 Task: Look for Airbnb options in Souq Larba al Gharb, Morocco from 9th December, 2023 to 16th December, 2023 for 2 adults, 1 child.2 bedrooms having 2 beds and 1 bathroom. Property type can be flat. Booking option can be shelf check-in. Look for 5 properties as per requirement.
Action: Mouse moved to (538, 73)
Screenshot: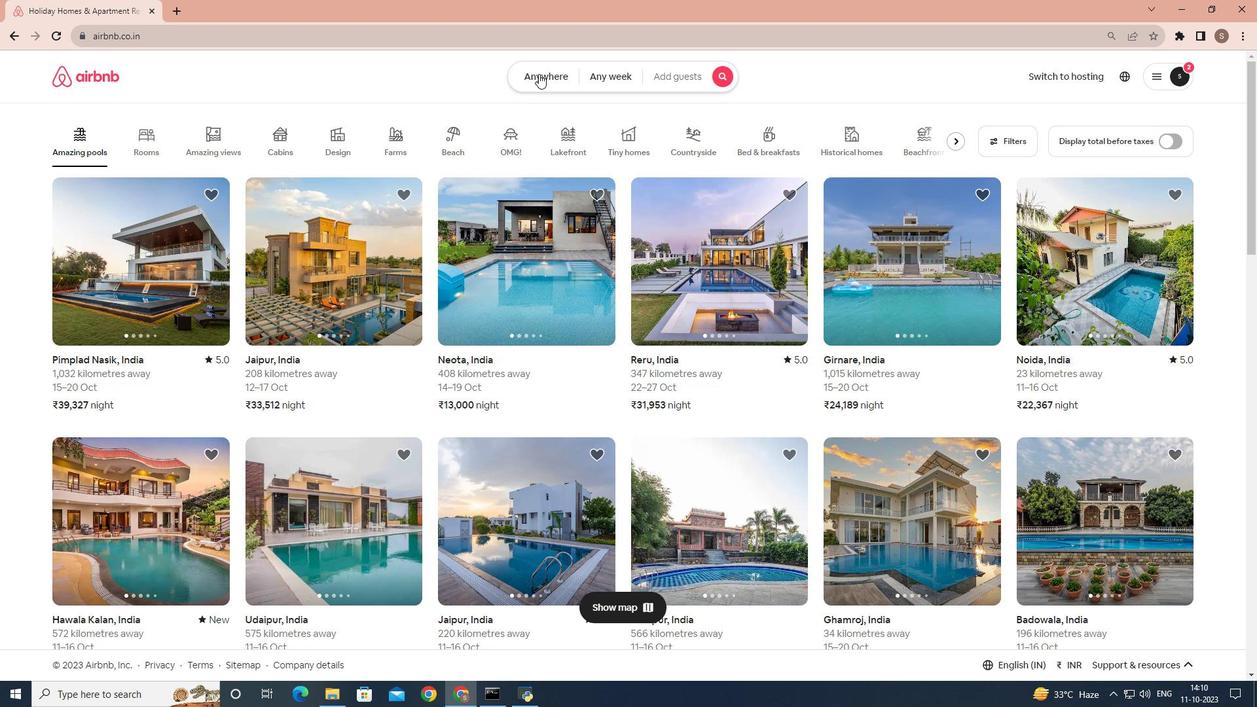 
Action: Mouse pressed left at (538, 73)
Screenshot: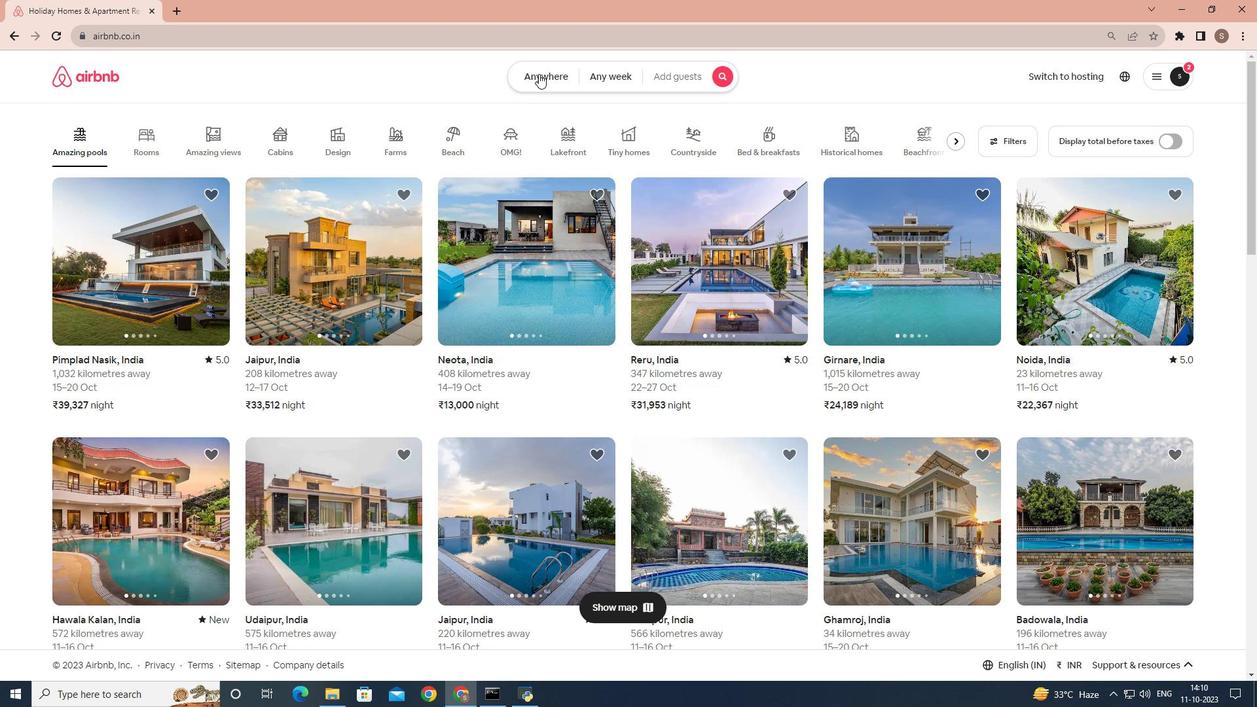 
Action: Mouse moved to (474, 127)
Screenshot: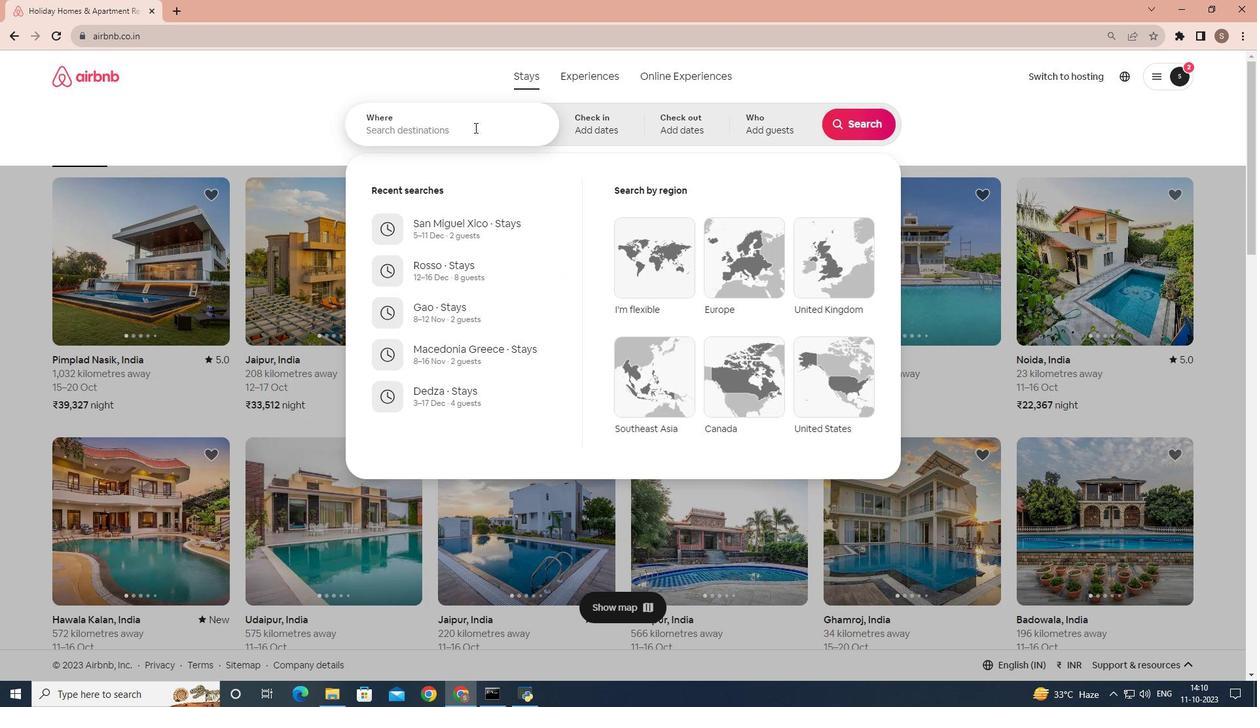 
Action: Mouse pressed left at (474, 127)
Screenshot: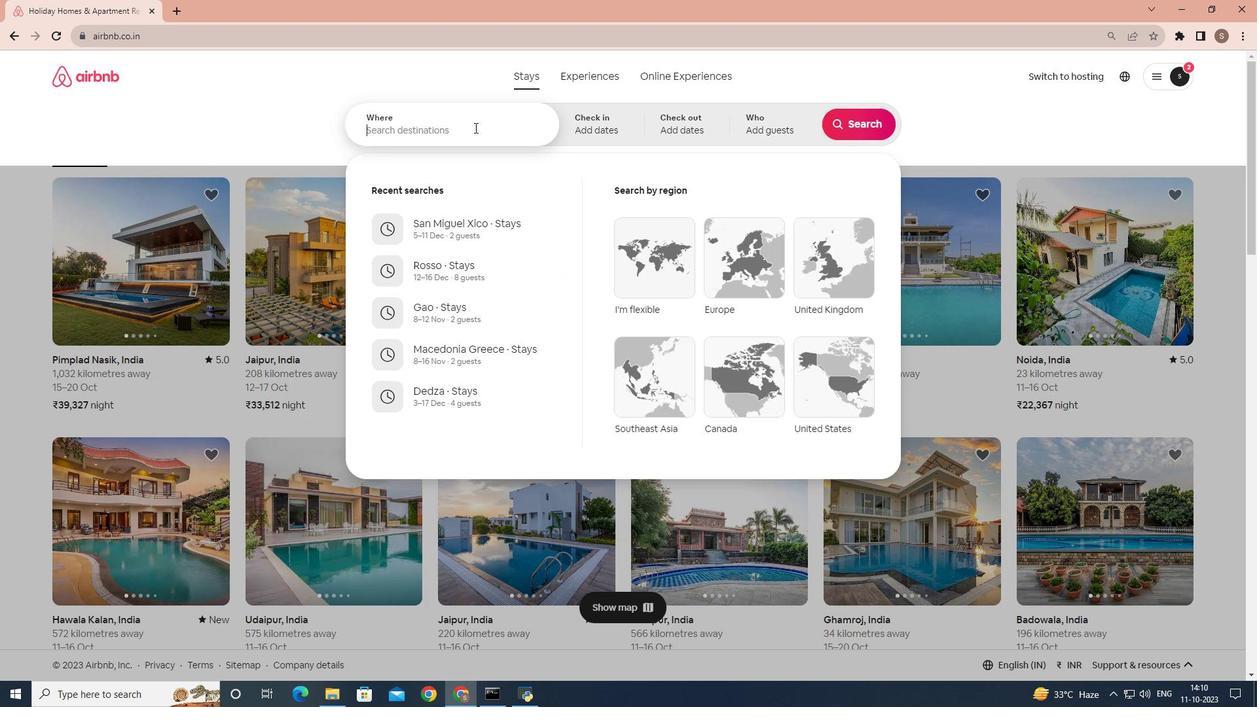 
Action: Key pressed <Key.shift>Souq<Key.space><Key.shift>larb'a<Key.shift>I<Key.space><Key.shift>Gharb<Key.space><Key.backspace>,<Key.space><Key.shift>Moroco
Screenshot: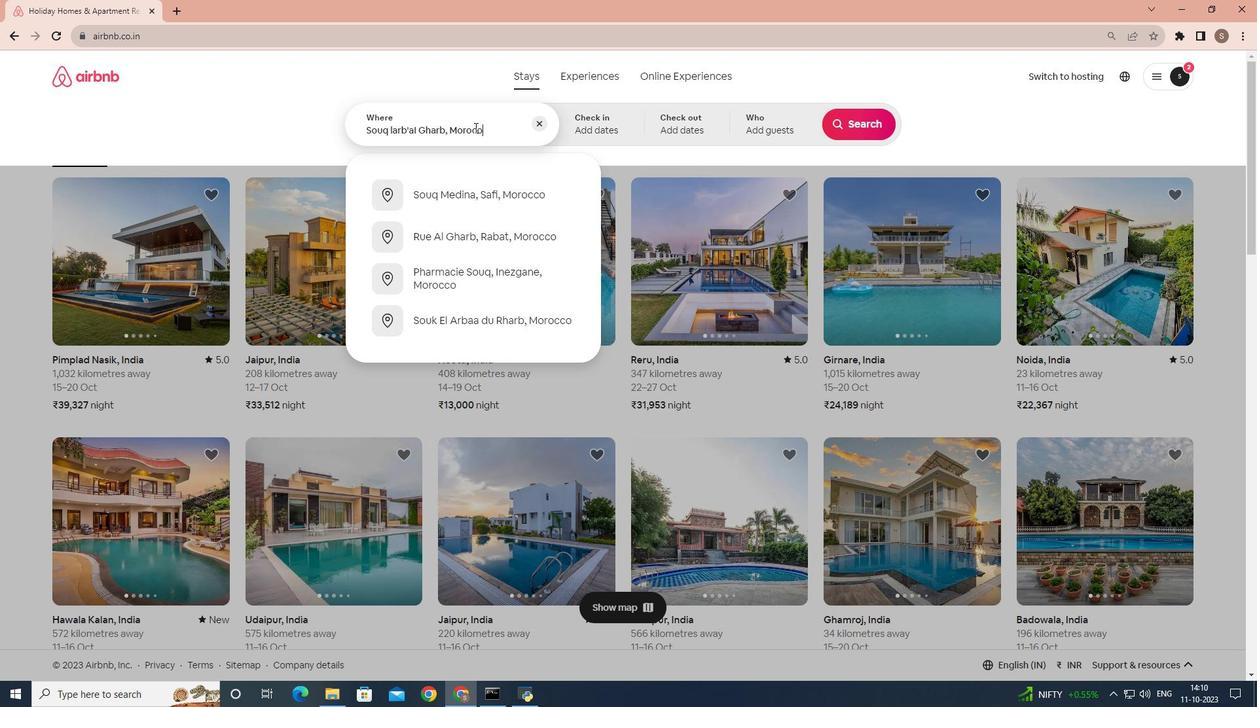 
Action: Mouse moved to (474, 128)
Screenshot: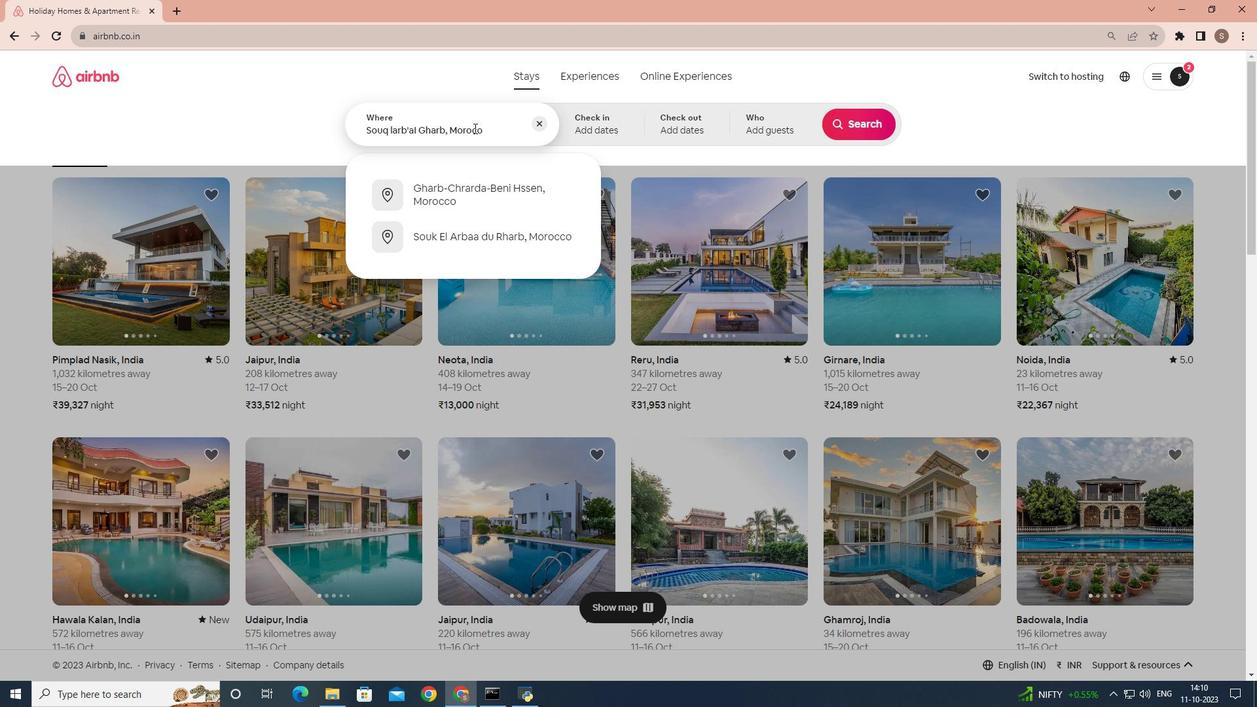 
Action: Mouse pressed left at (474, 128)
Screenshot: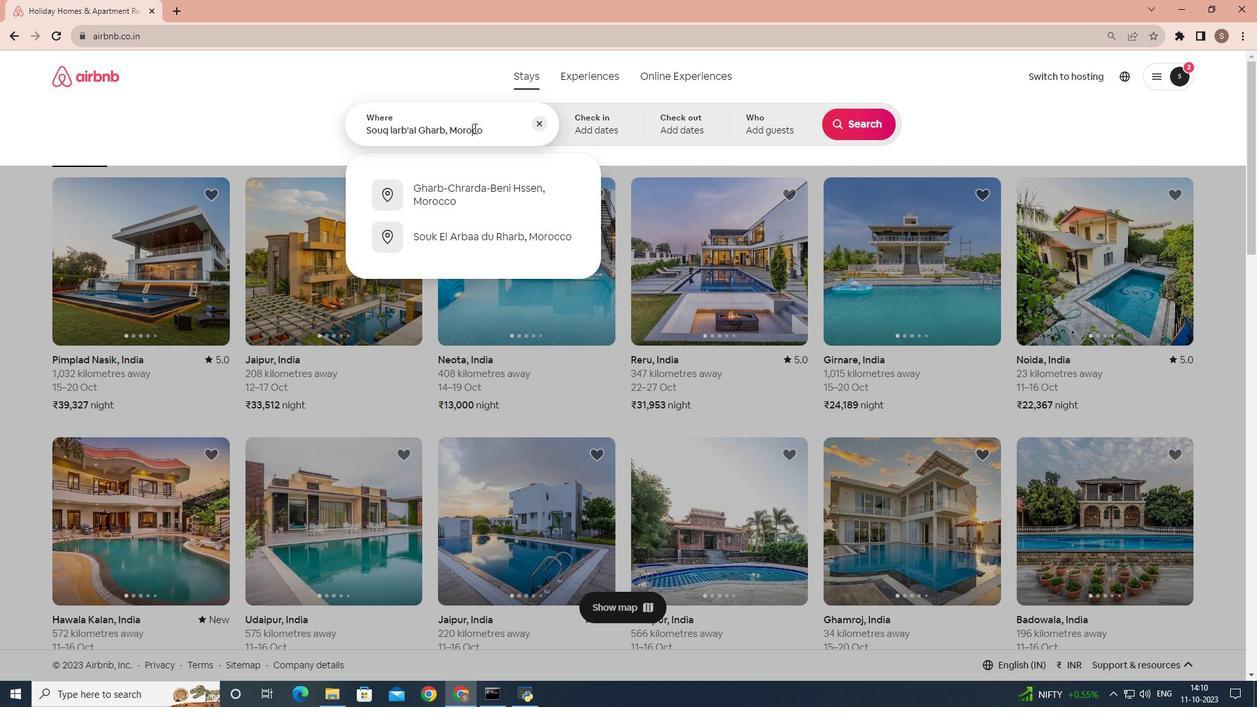 
Action: Key pressed c
Screenshot: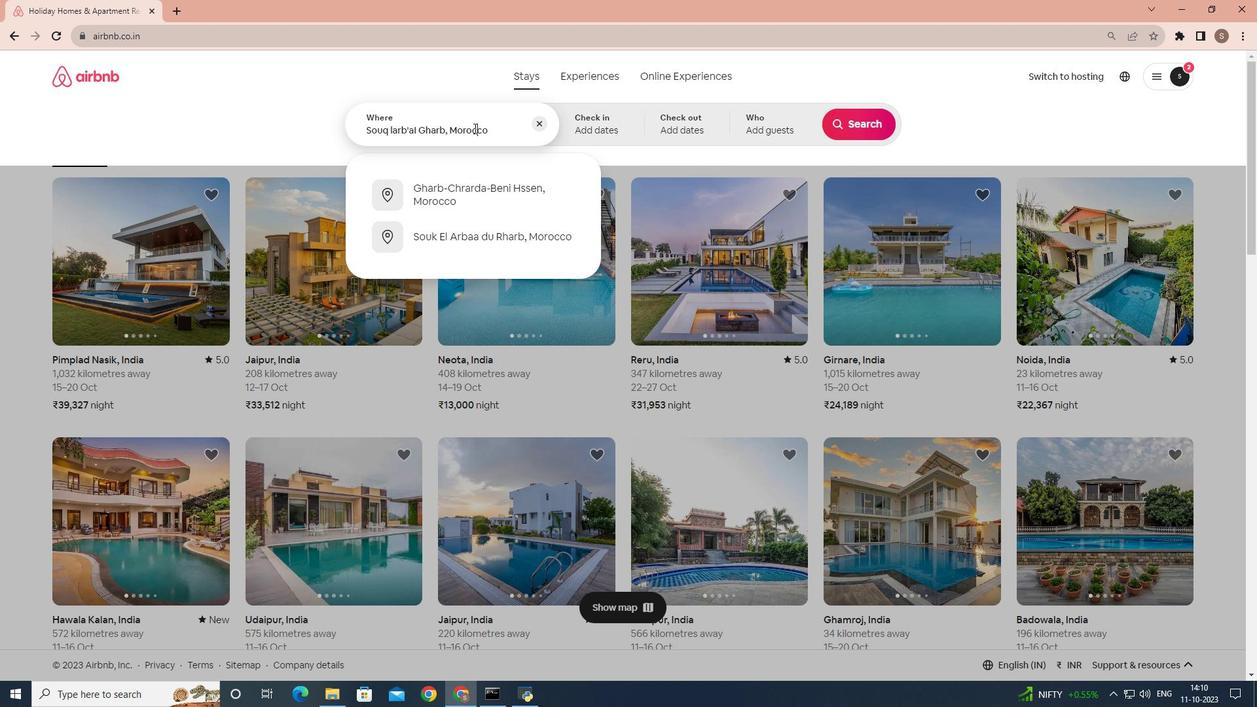 
Action: Mouse moved to (589, 136)
Screenshot: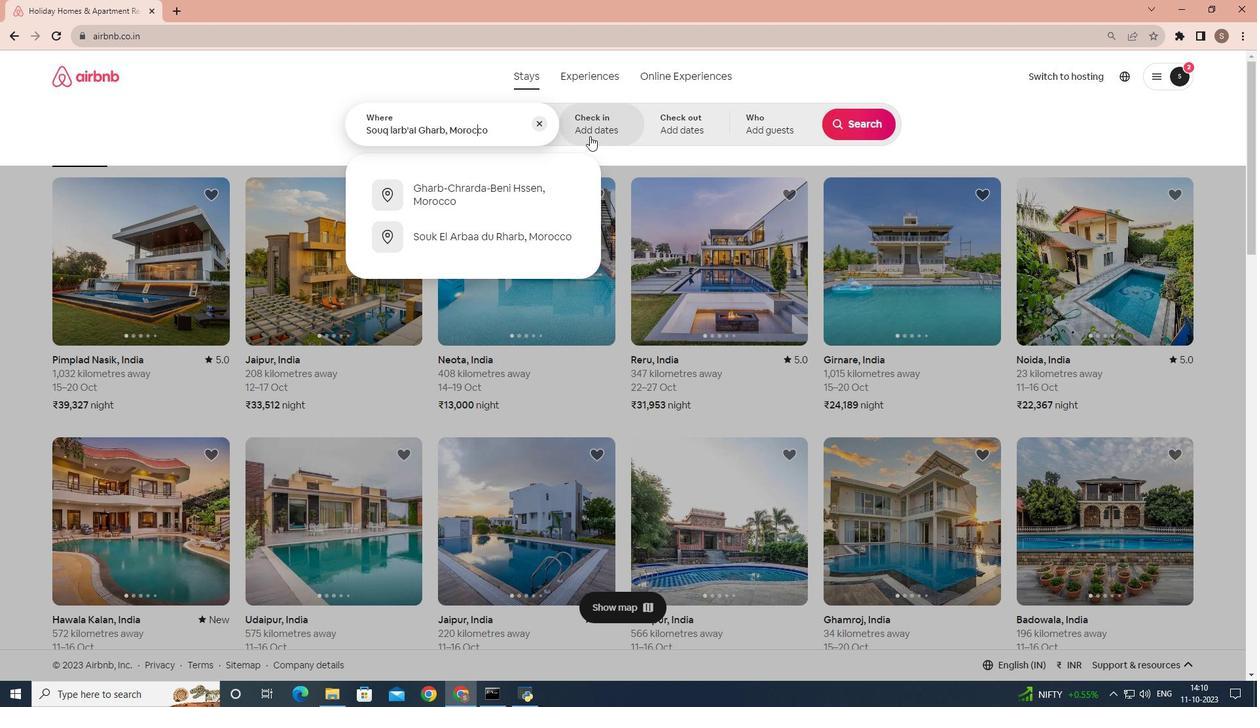 
Action: Mouse pressed left at (589, 136)
Screenshot: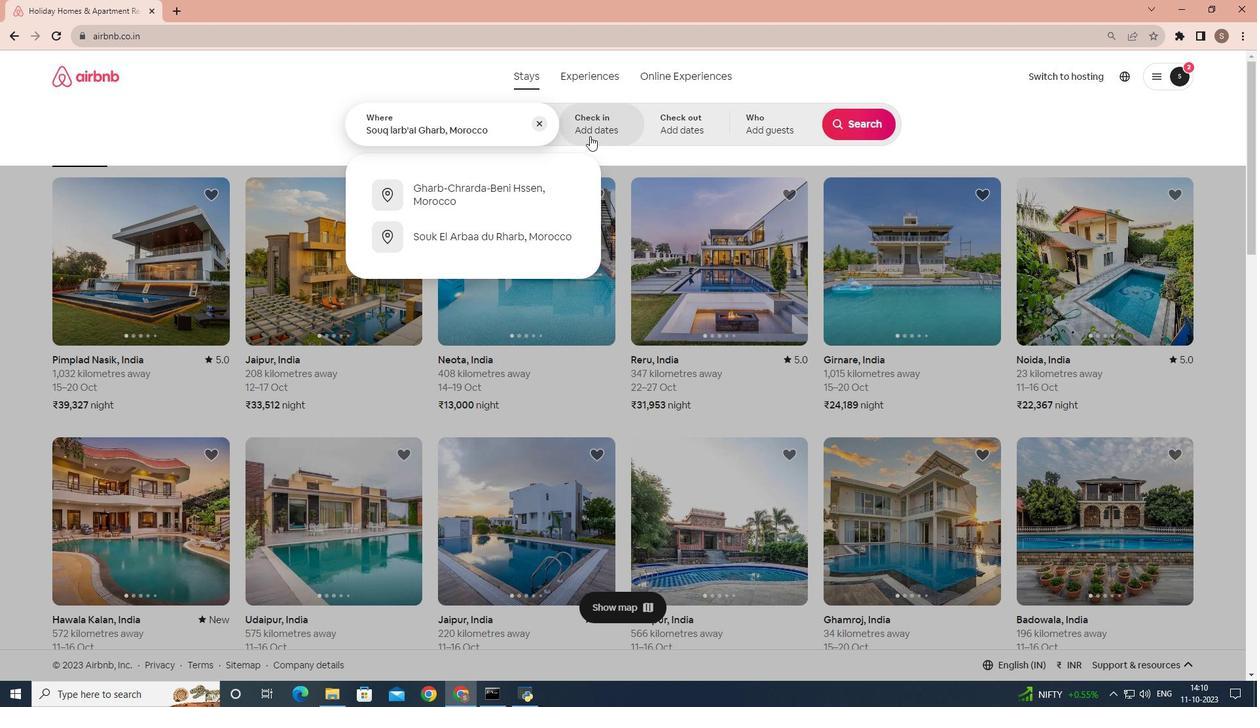 
Action: Mouse moved to (859, 227)
Screenshot: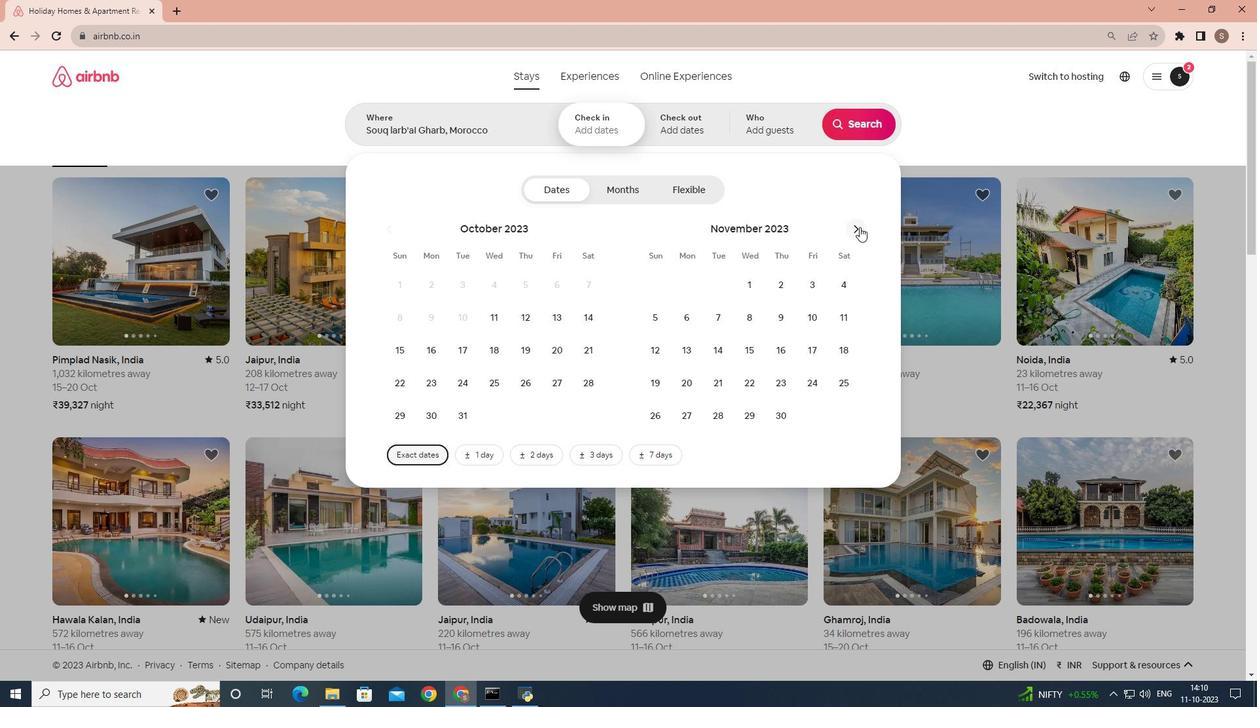
Action: Mouse pressed left at (859, 227)
Screenshot: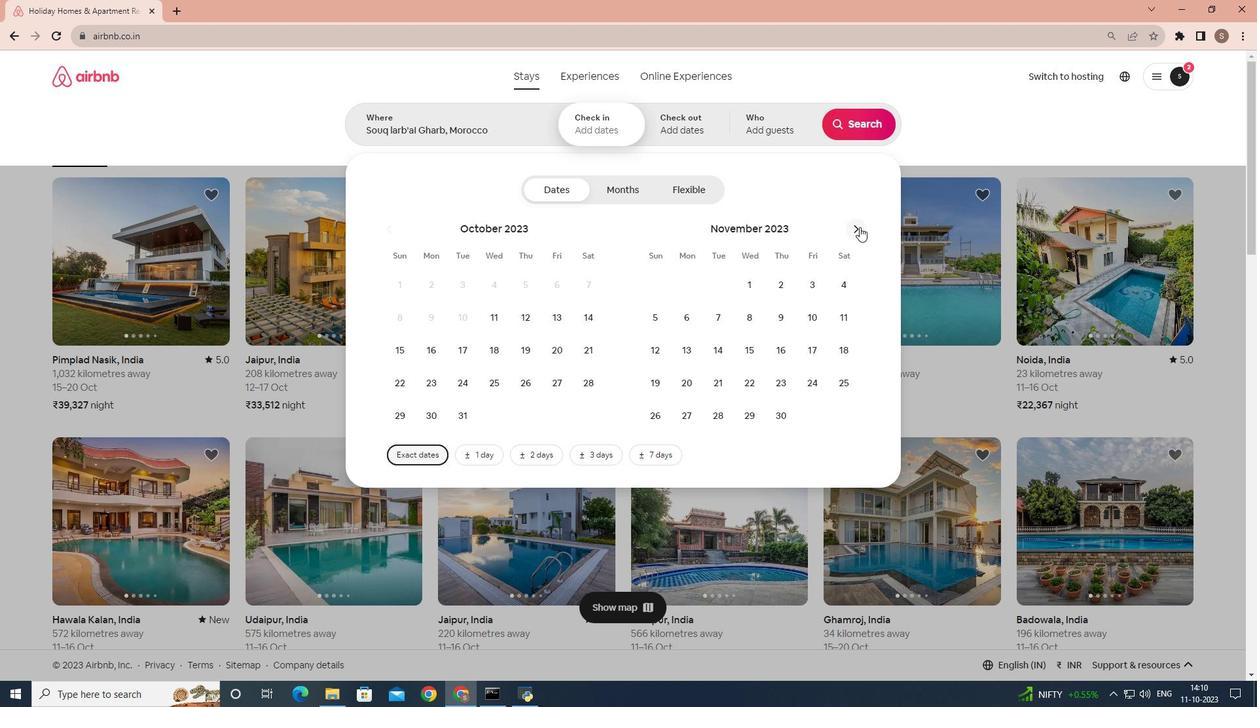
Action: Mouse moved to (835, 319)
Screenshot: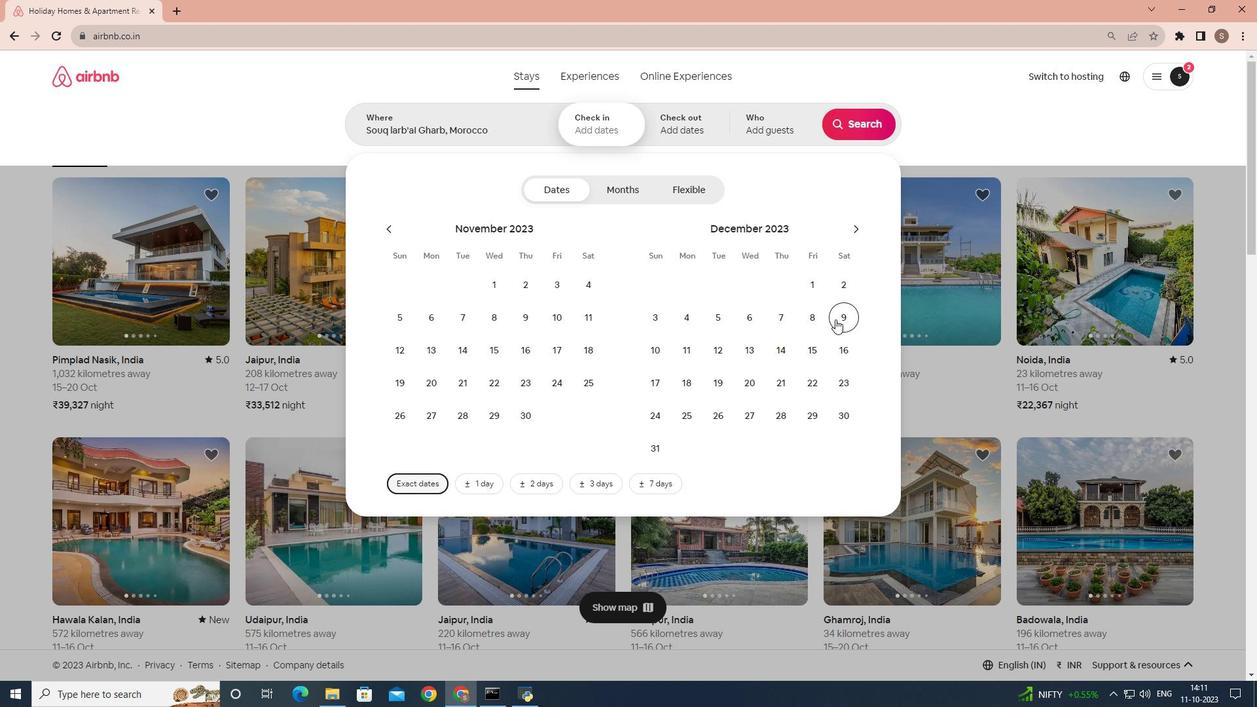 
Action: Mouse pressed left at (835, 319)
Screenshot: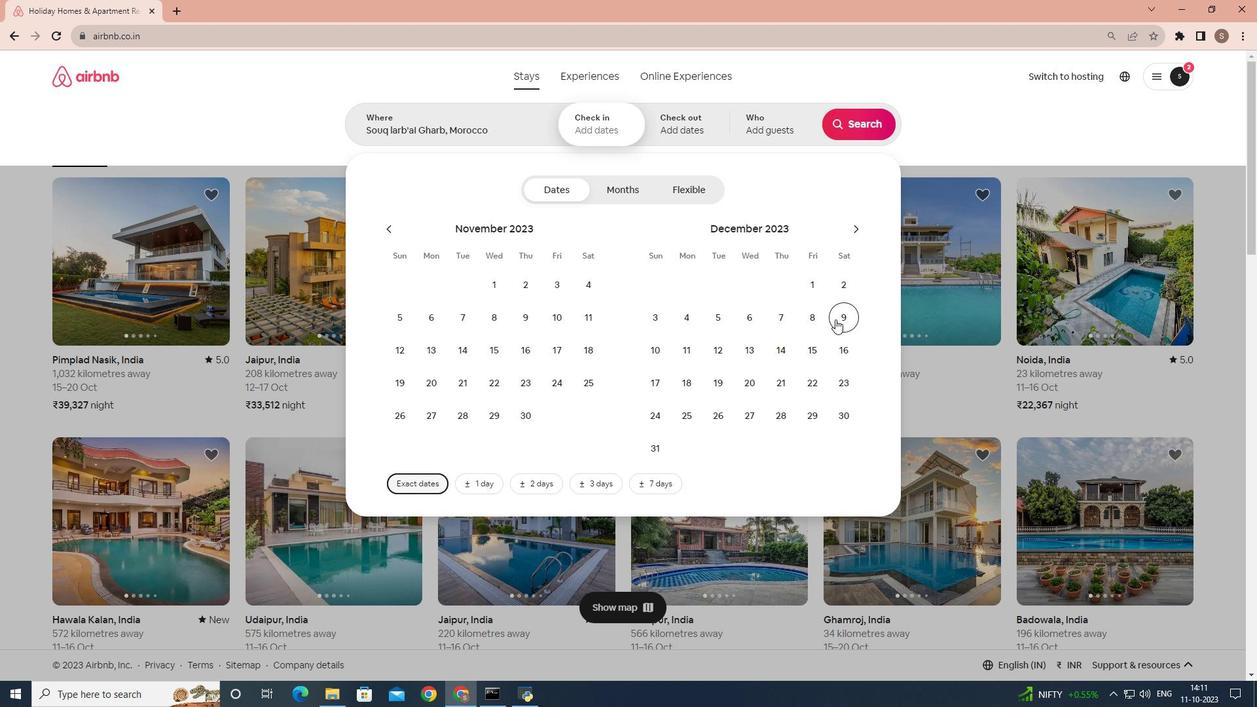 
Action: Mouse moved to (836, 352)
Screenshot: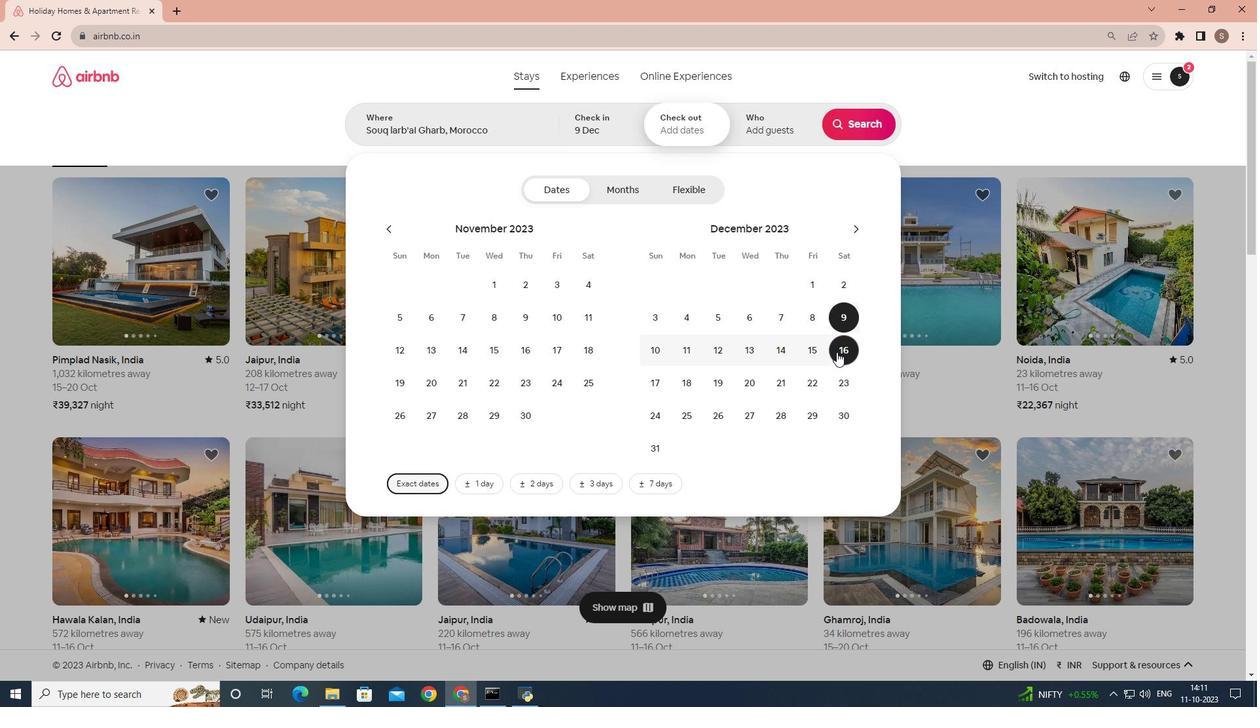 
Action: Mouse pressed left at (836, 352)
Screenshot: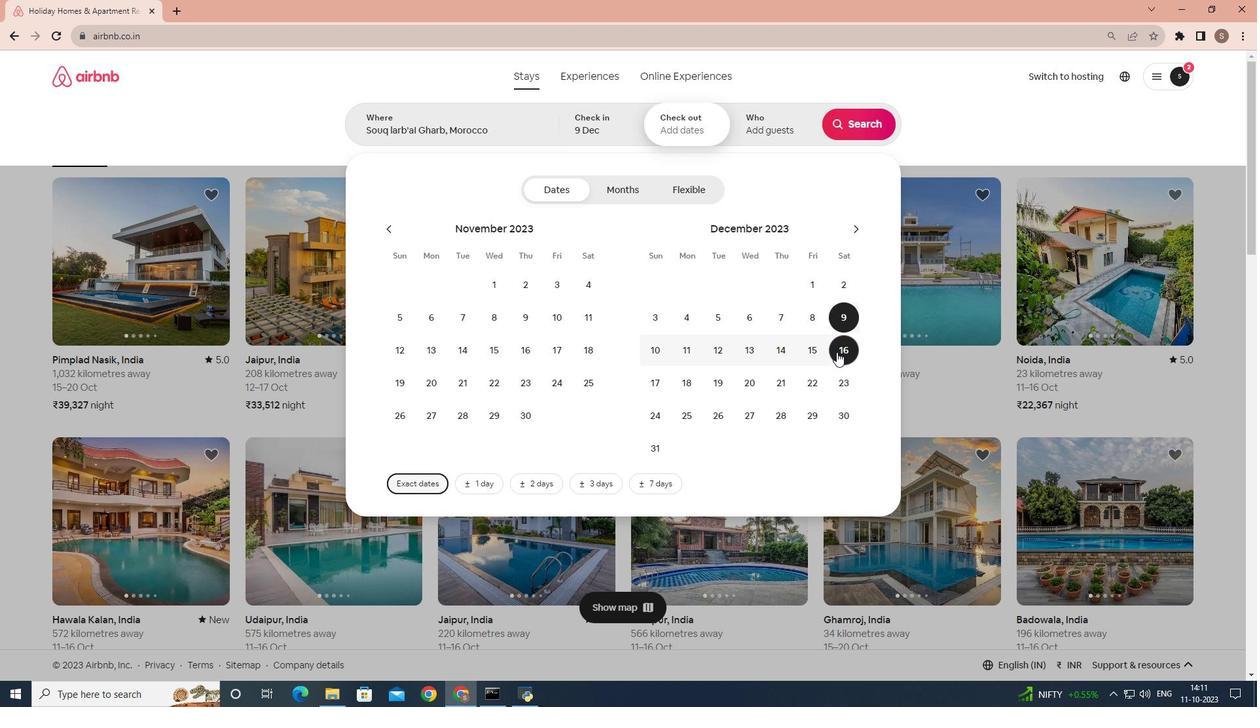 
Action: Mouse moved to (764, 132)
Screenshot: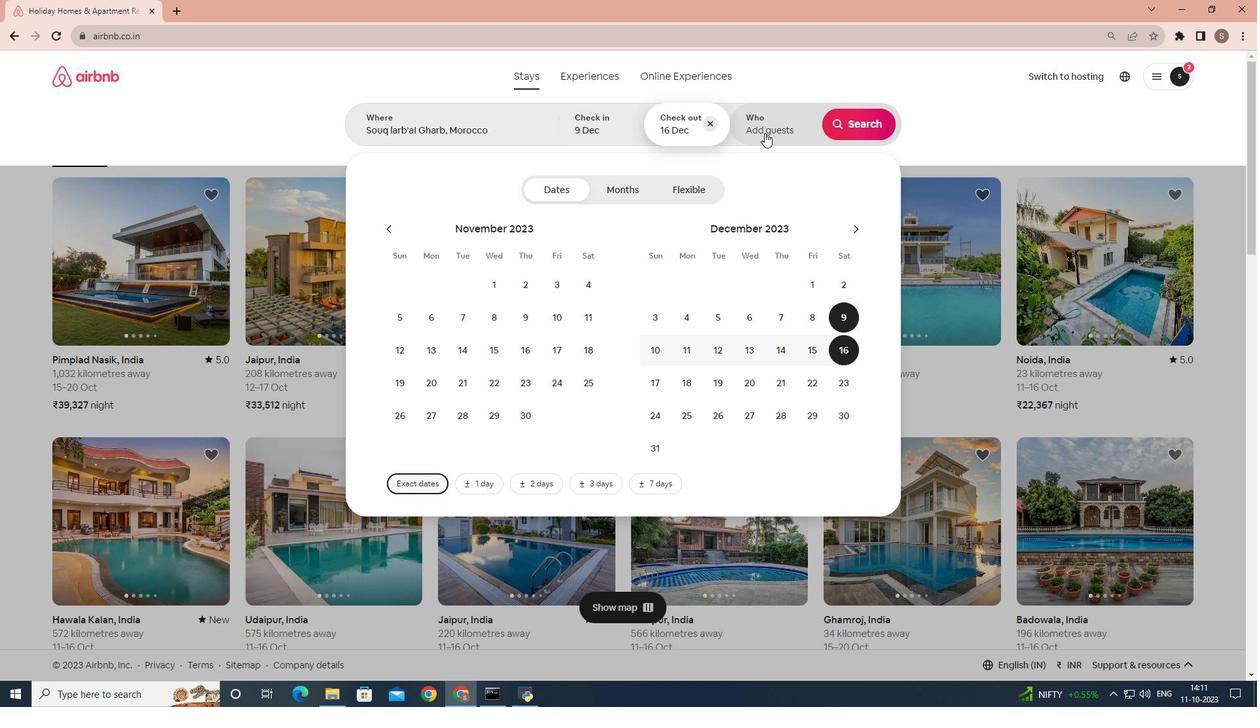 
Action: Mouse pressed left at (764, 132)
Screenshot: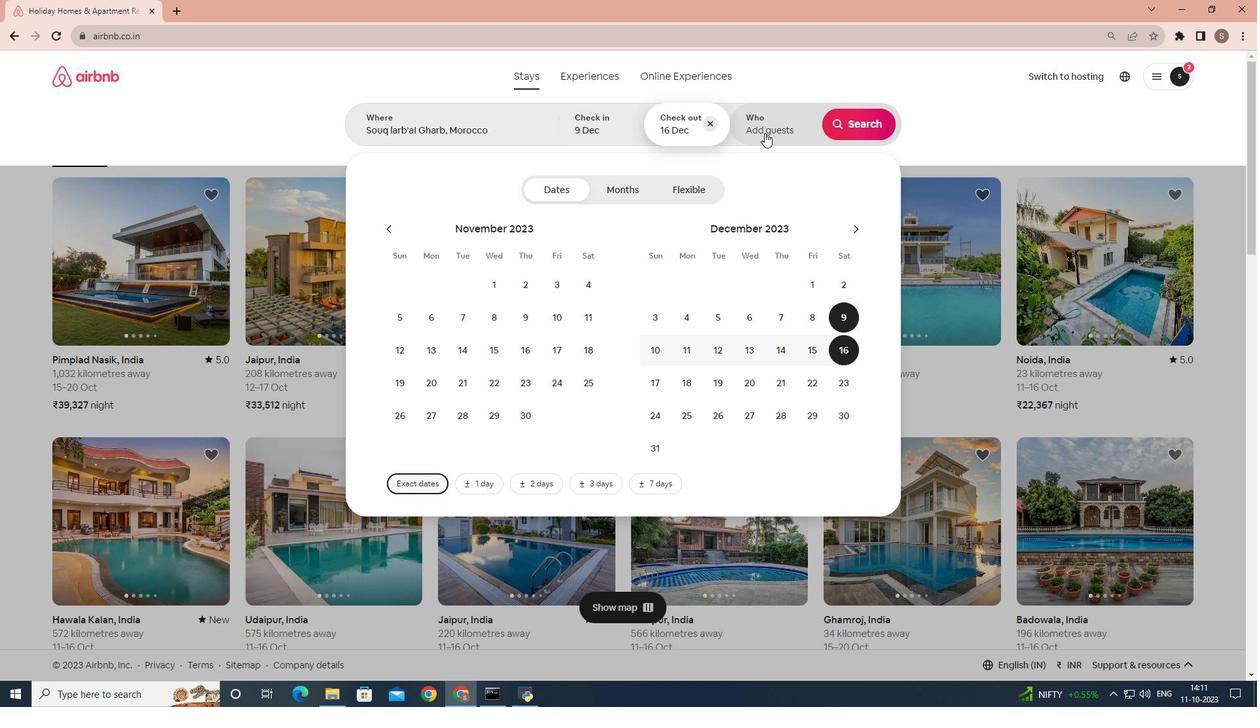 
Action: Mouse moved to (868, 191)
Screenshot: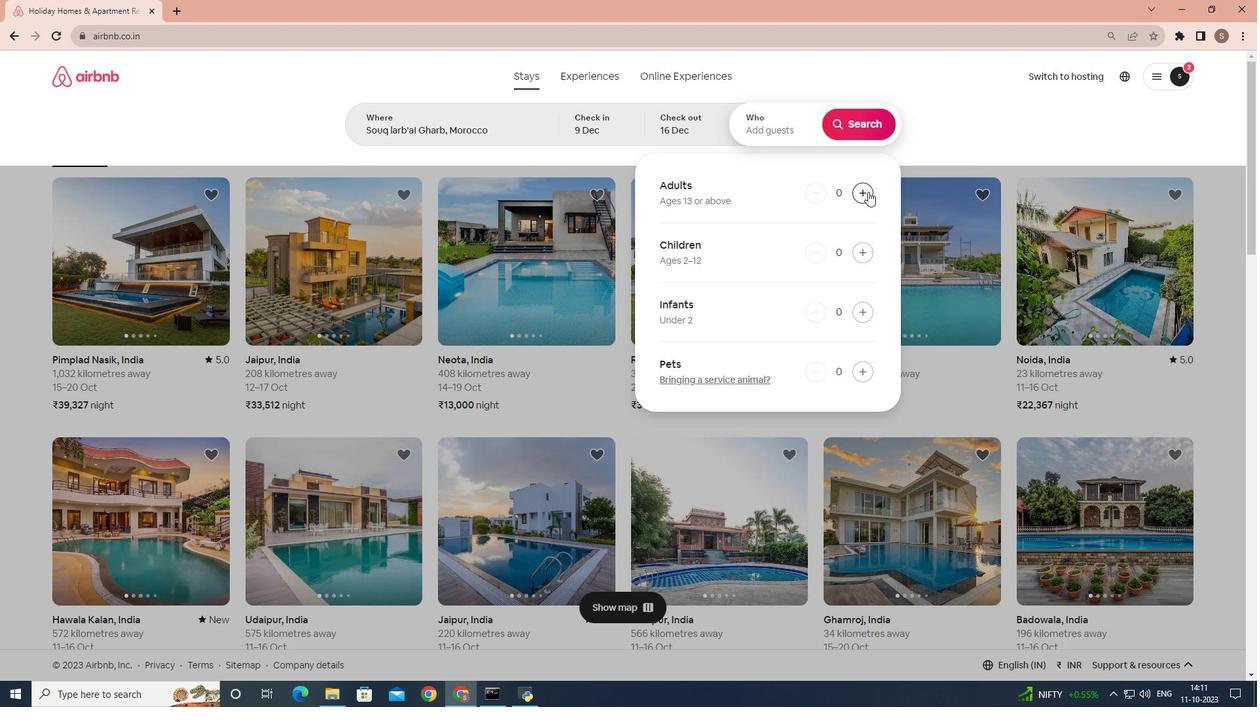 
Action: Mouse pressed left at (868, 191)
Screenshot: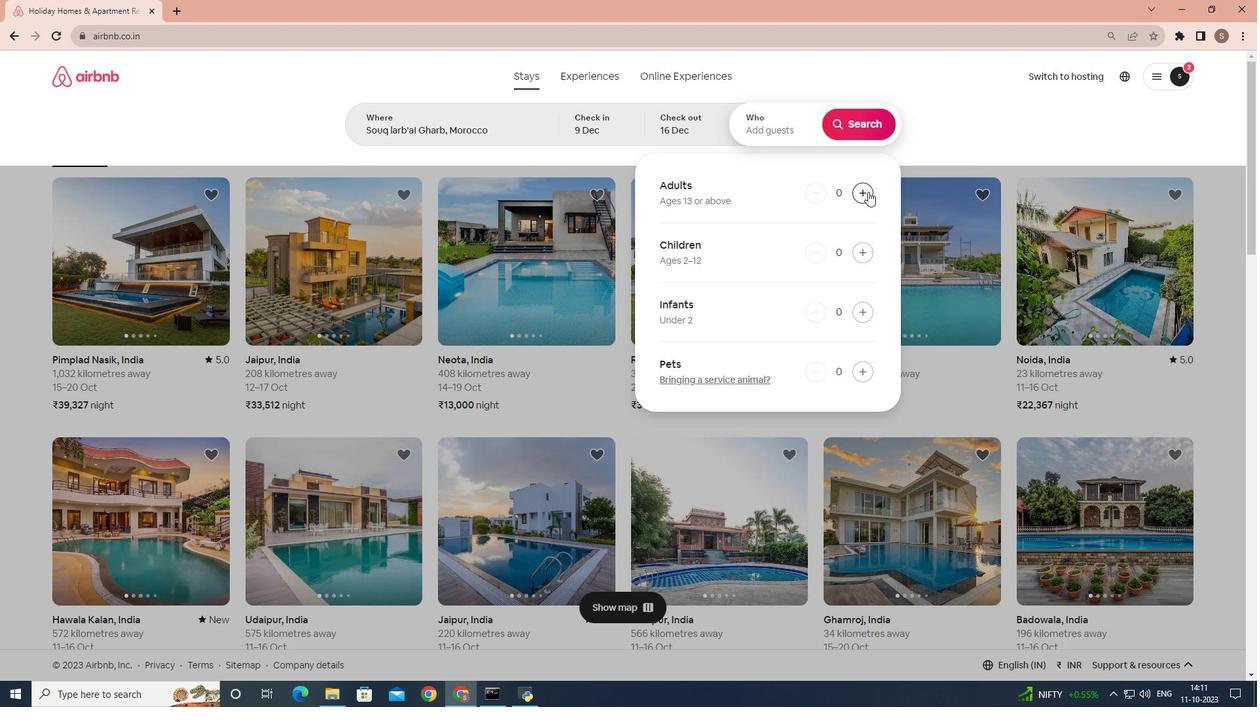 
Action: Mouse pressed left at (868, 191)
Screenshot: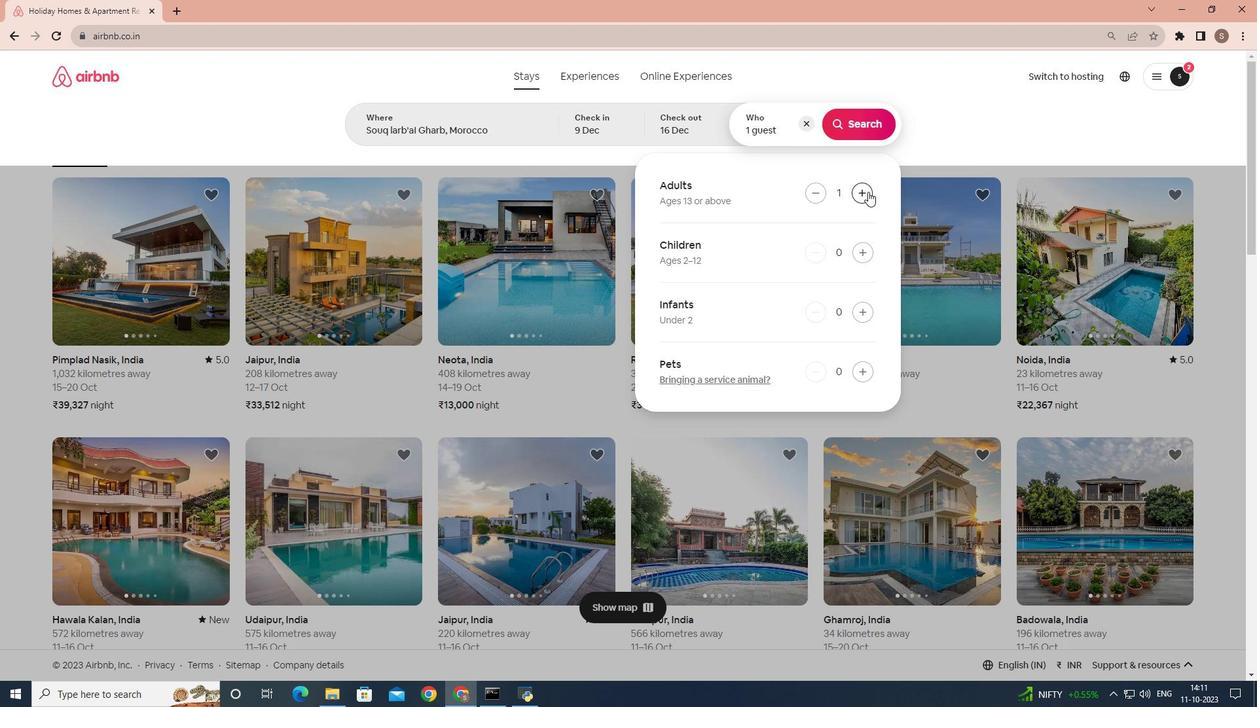 
Action: Mouse moved to (866, 252)
Screenshot: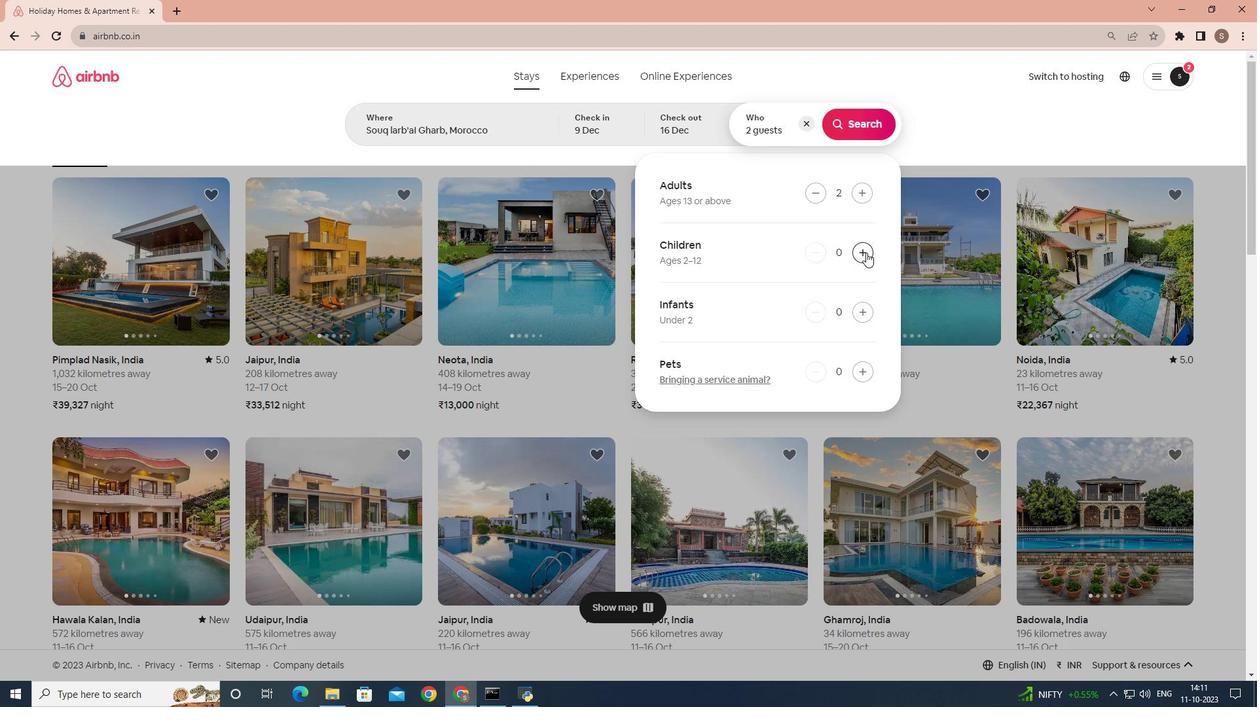 
Action: Mouse pressed left at (866, 252)
Screenshot: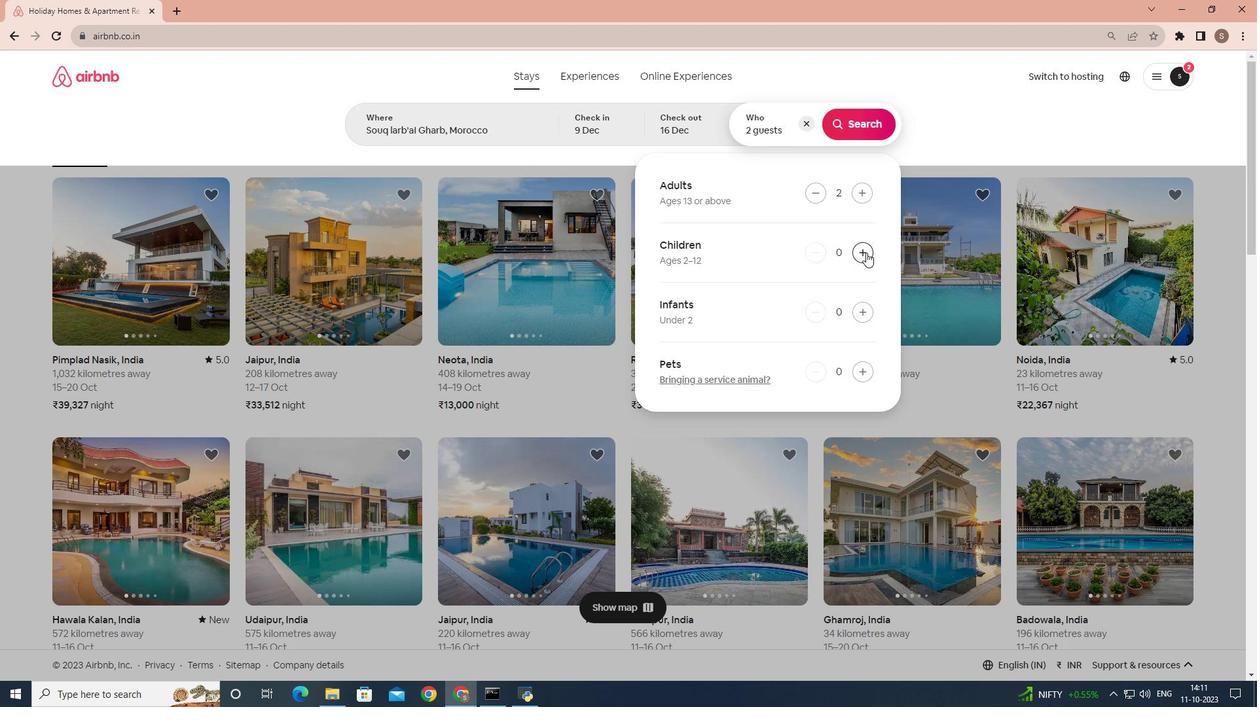 
Action: Mouse moved to (850, 132)
Screenshot: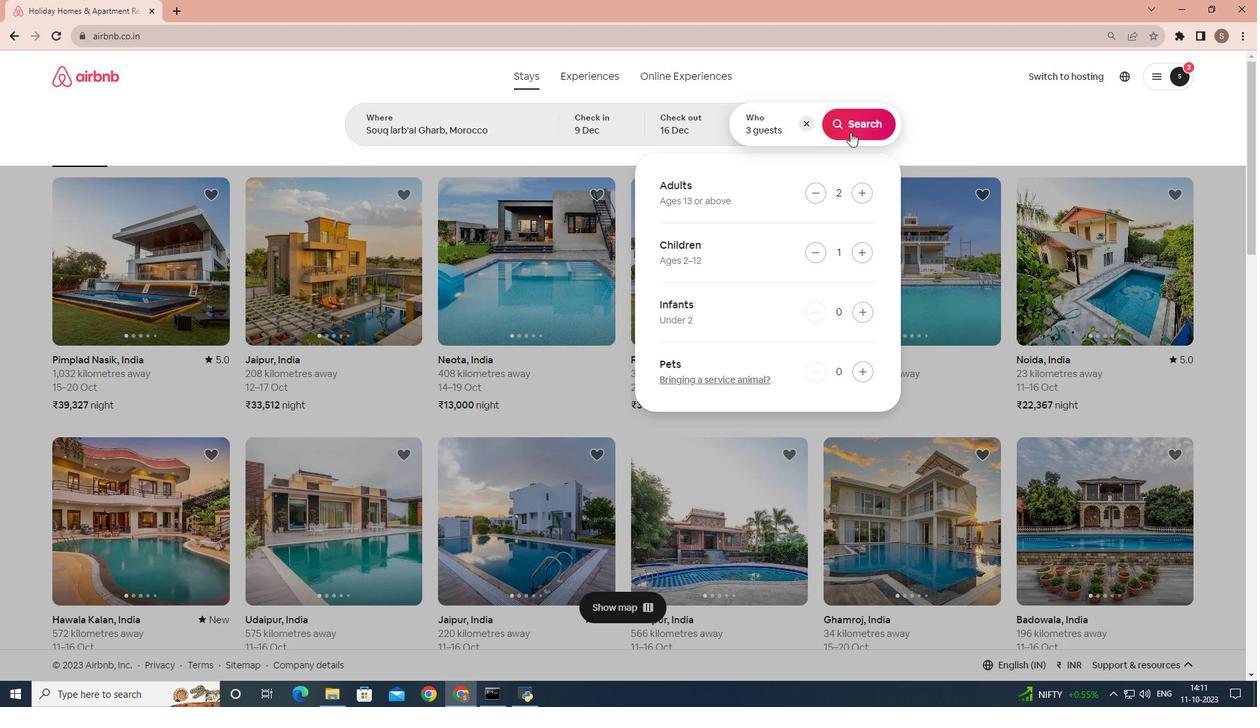 
Action: Mouse pressed left at (850, 132)
Screenshot: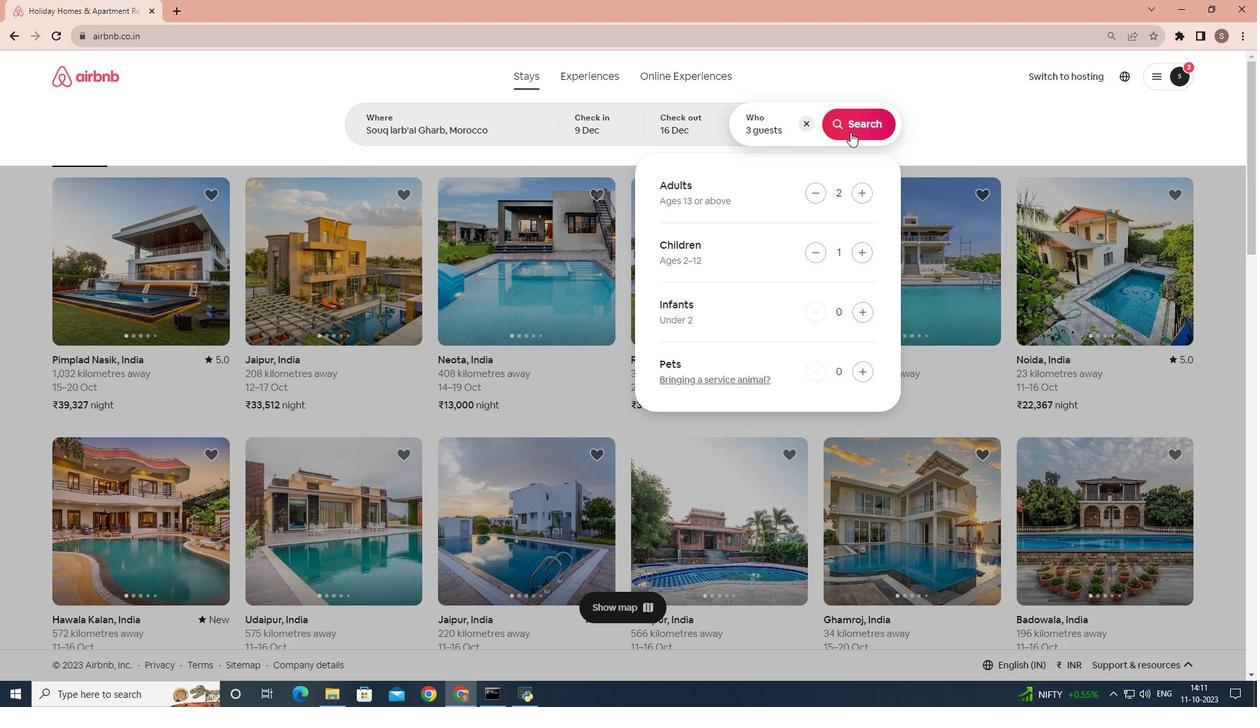 
Action: Mouse moved to (1043, 134)
Screenshot: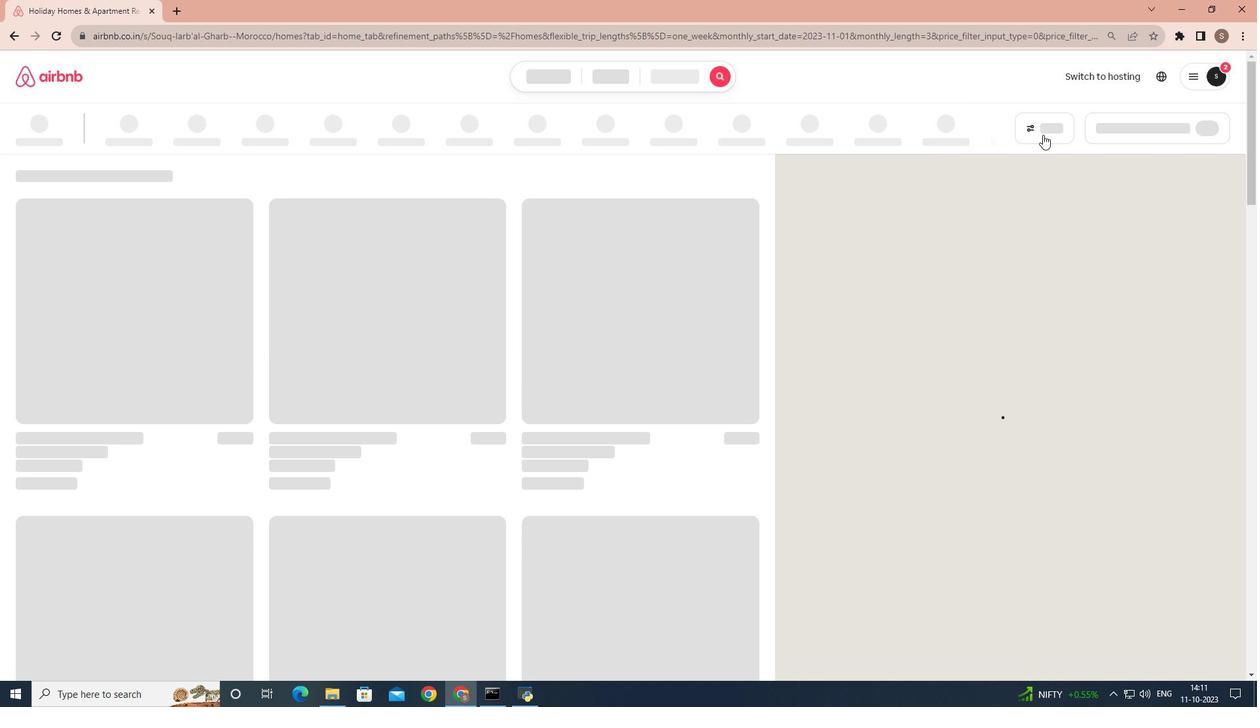 
Action: Mouse pressed left at (1043, 134)
Screenshot: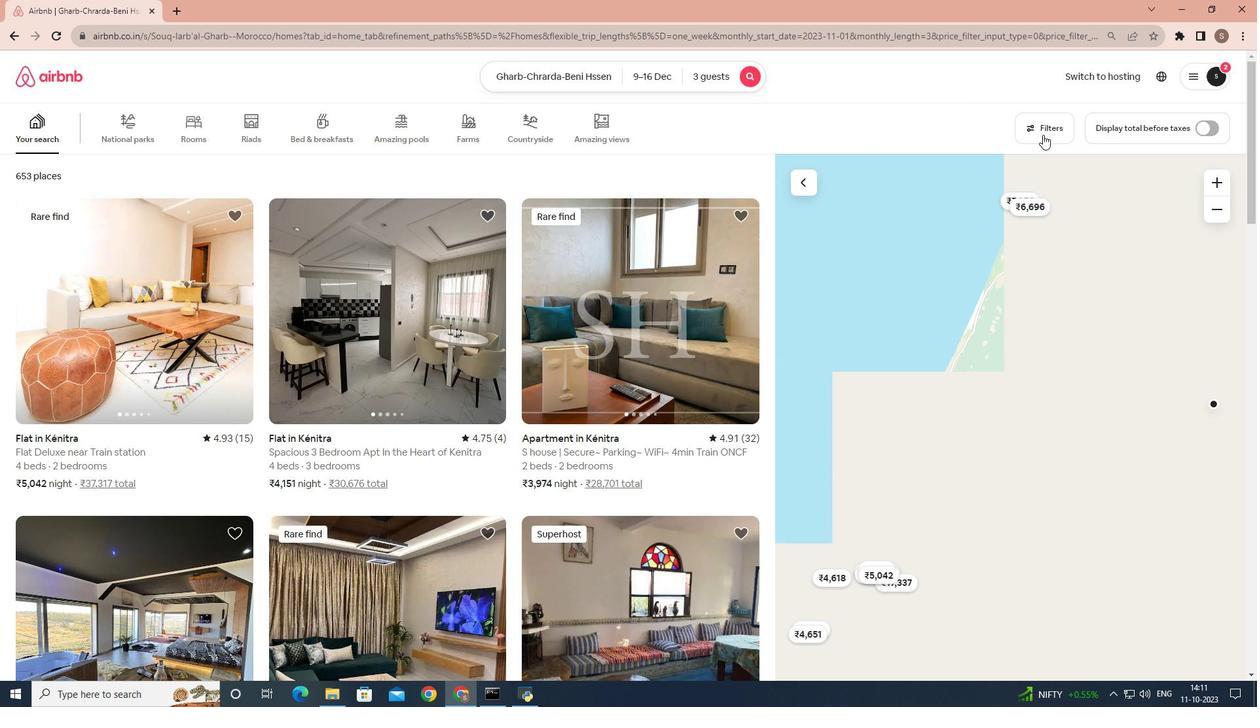 
Action: Mouse moved to (613, 385)
Screenshot: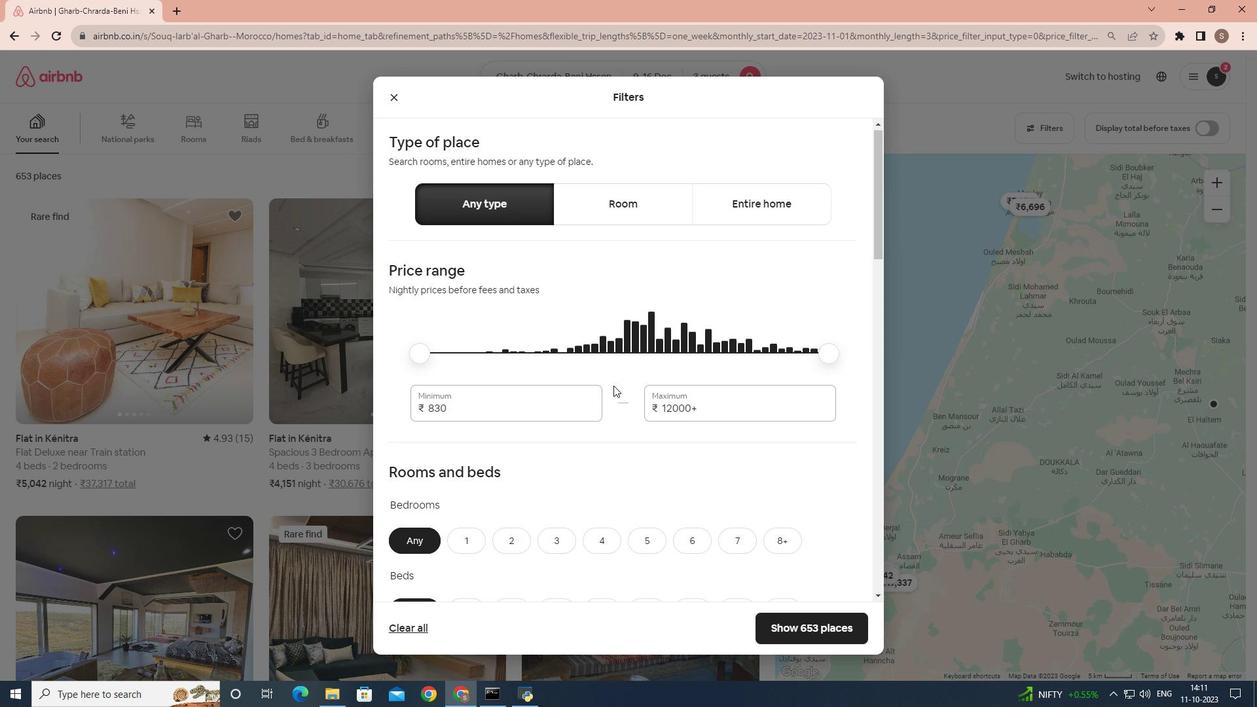 
Action: Mouse scrolled (613, 385) with delta (0, 0)
Screenshot: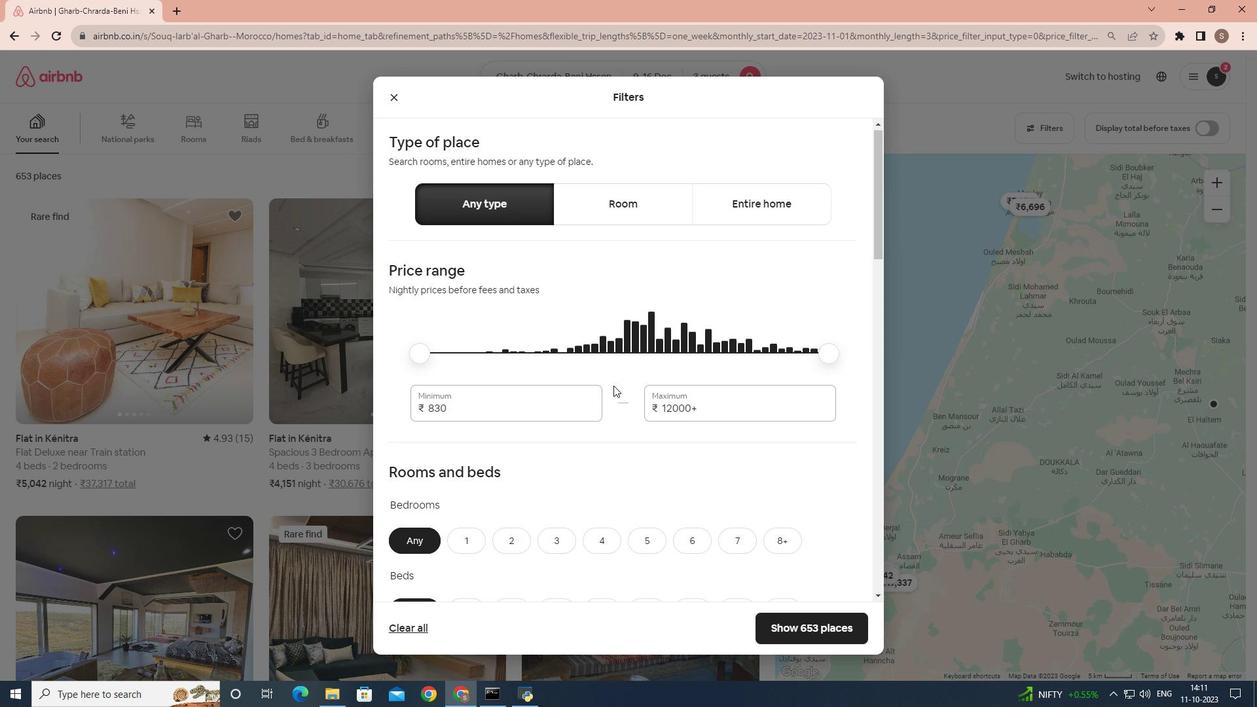 
Action: Mouse scrolled (613, 385) with delta (0, 0)
Screenshot: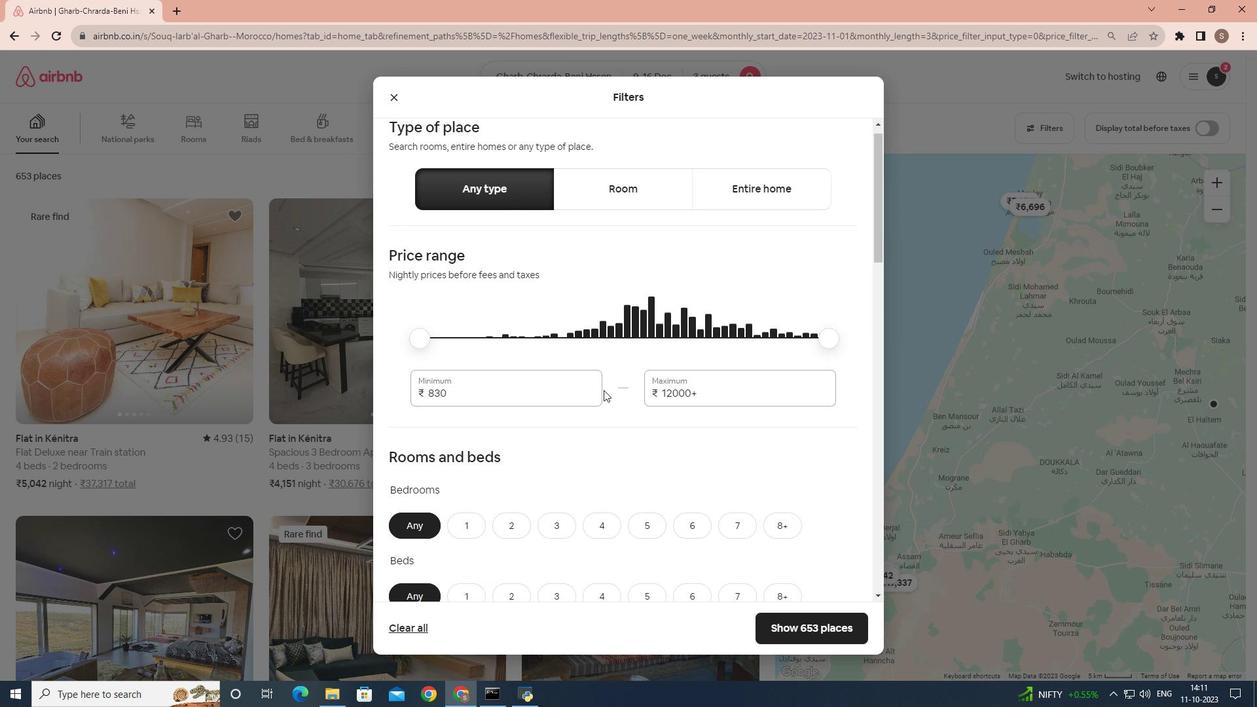 
Action: Mouse moved to (512, 418)
Screenshot: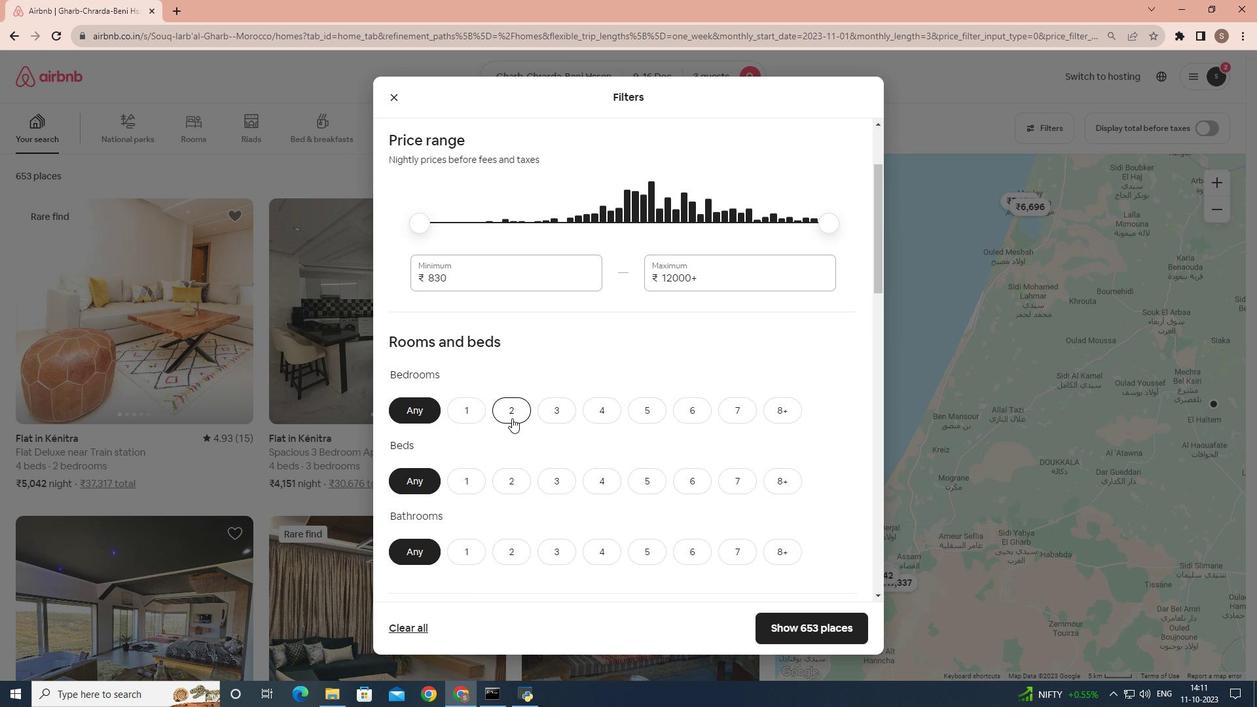 
Action: Mouse pressed left at (512, 418)
Screenshot: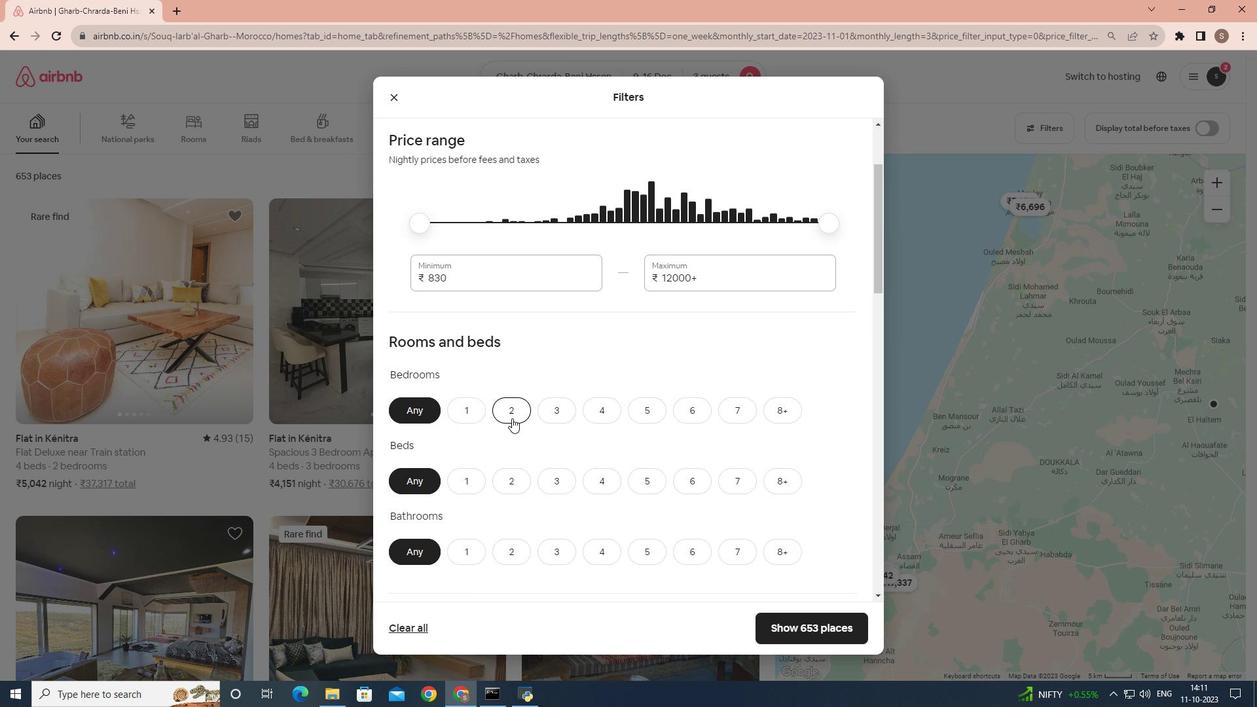 
Action: Mouse scrolled (512, 417) with delta (0, 0)
Screenshot: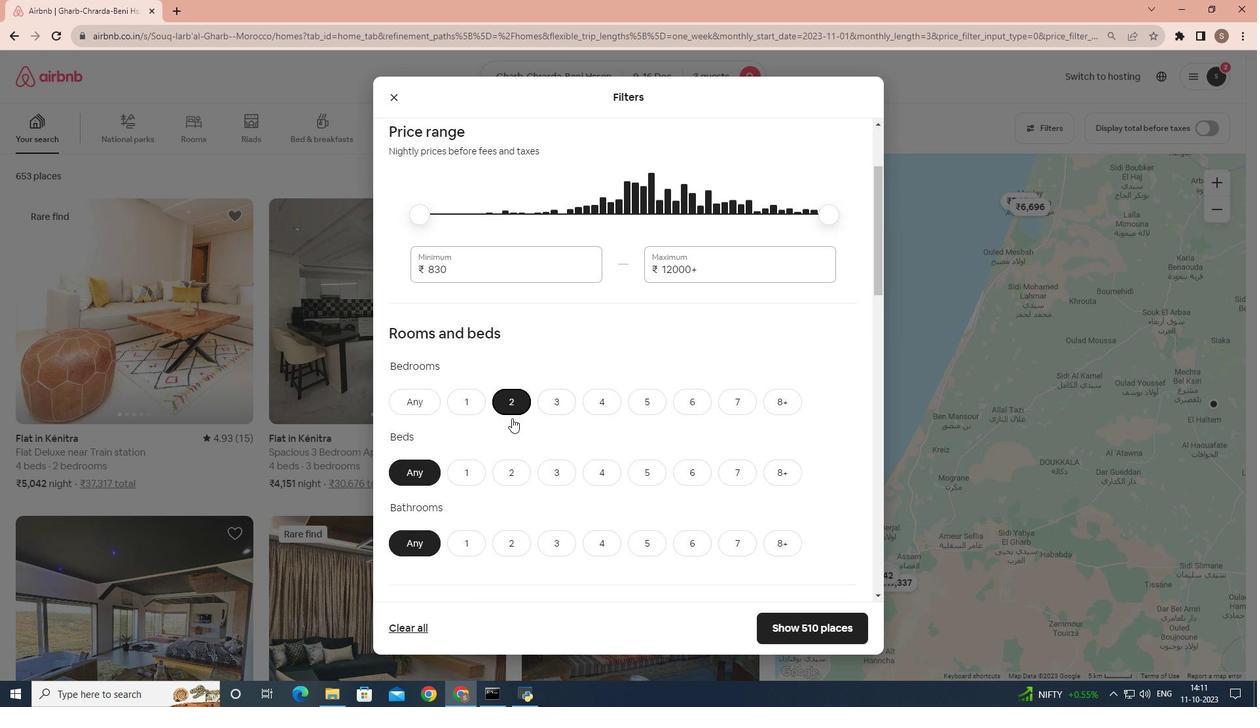 
Action: Mouse moved to (511, 421)
Screenshot: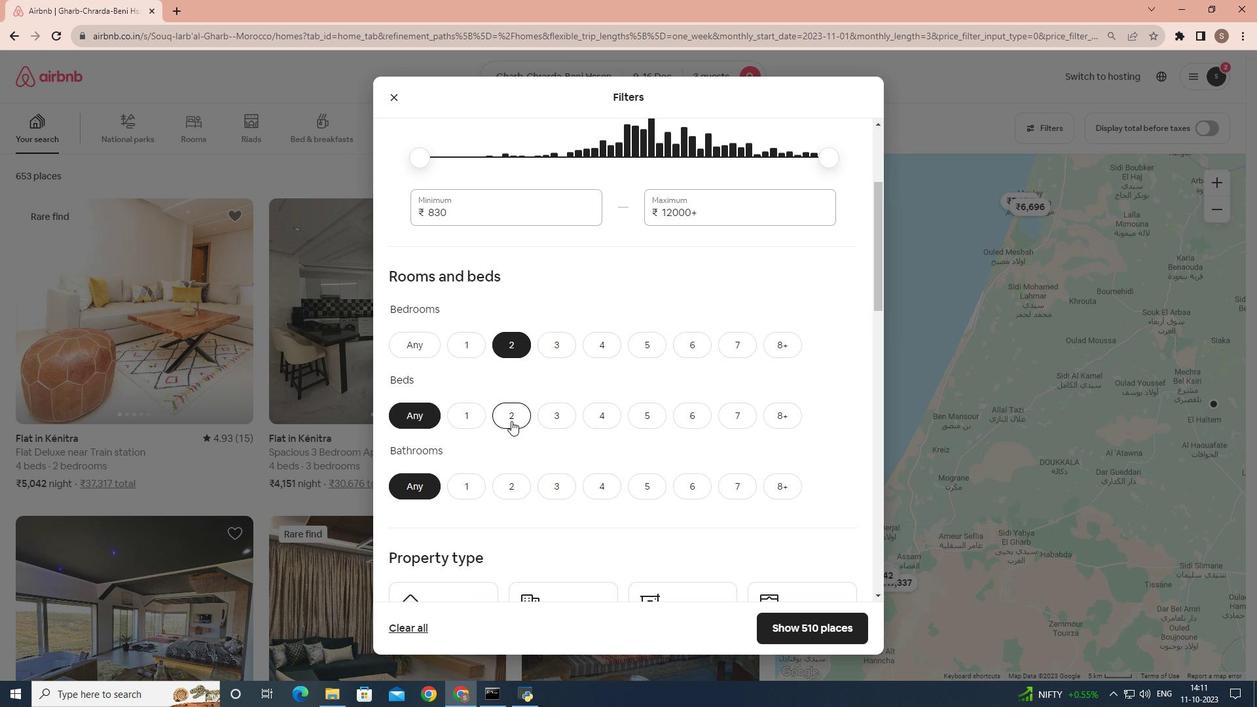 
Action: Mouse pressed left at (511, 421)
Screenshot: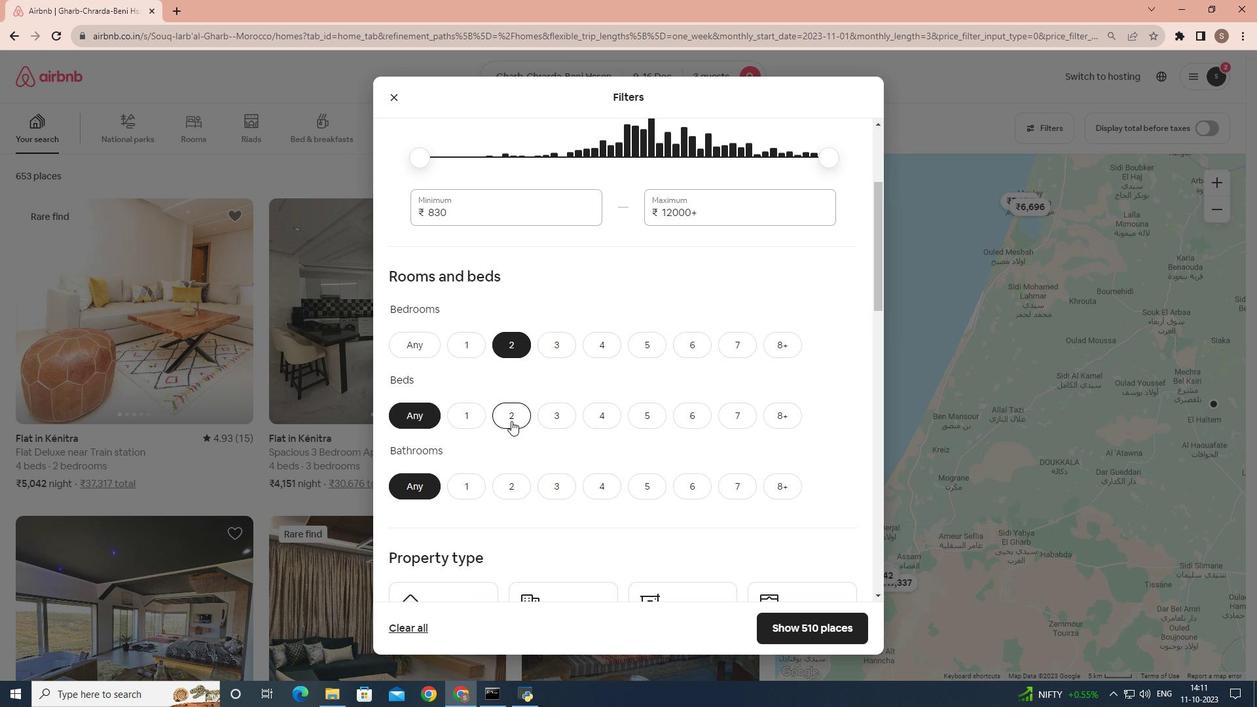 
Action: Mouse scrolled (511, 420) with delta (0, 0)
Screenshot: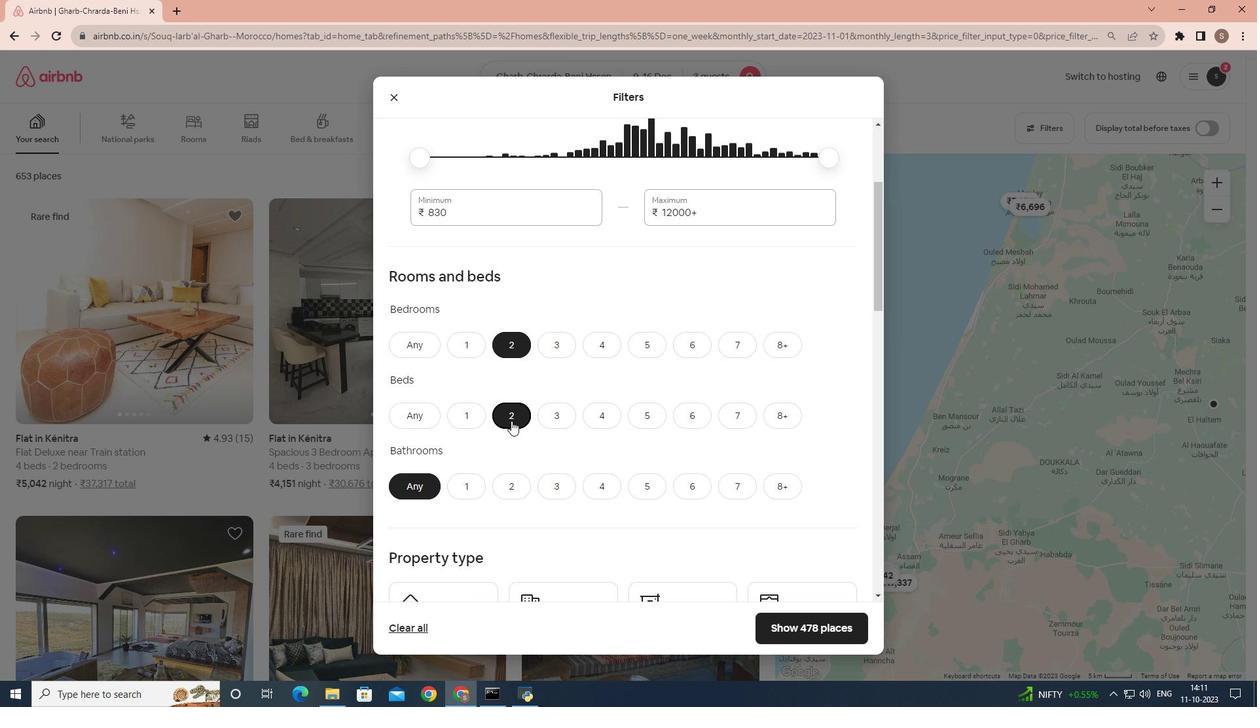 
Action: Mouse moved to (460, 430)
Screenshot: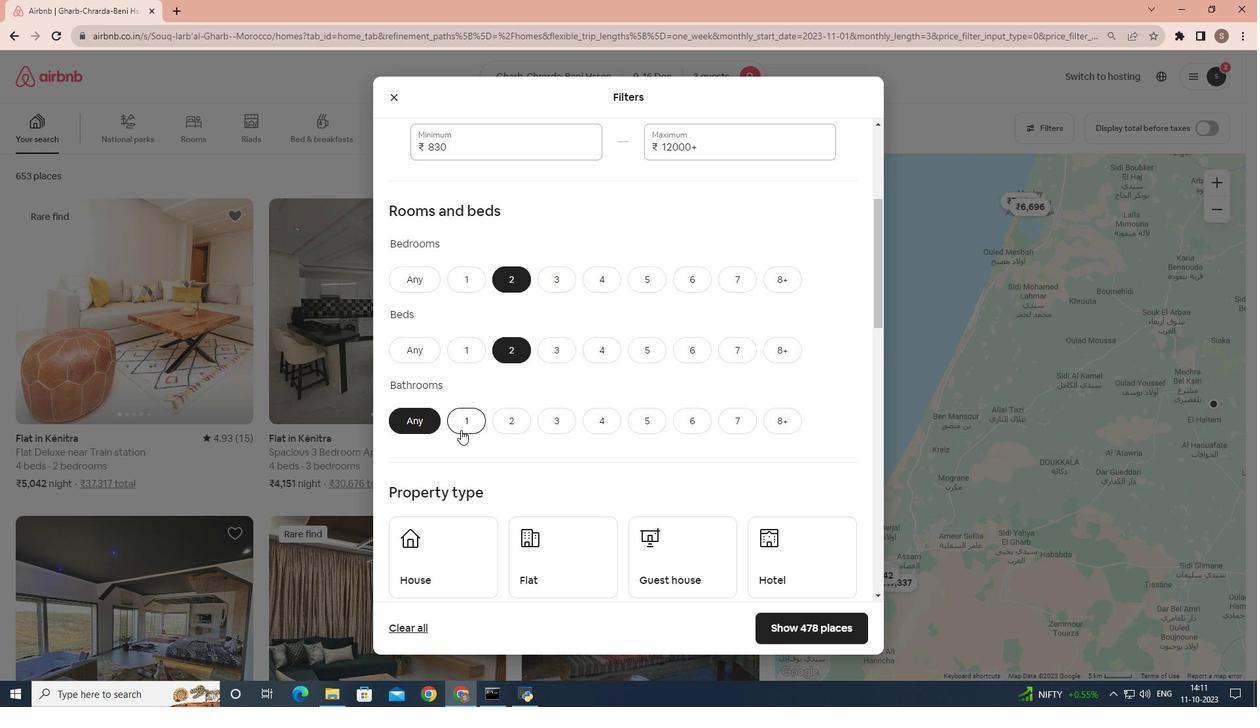 
Action: Mouse pressed left at (460, 430)
Screenshot: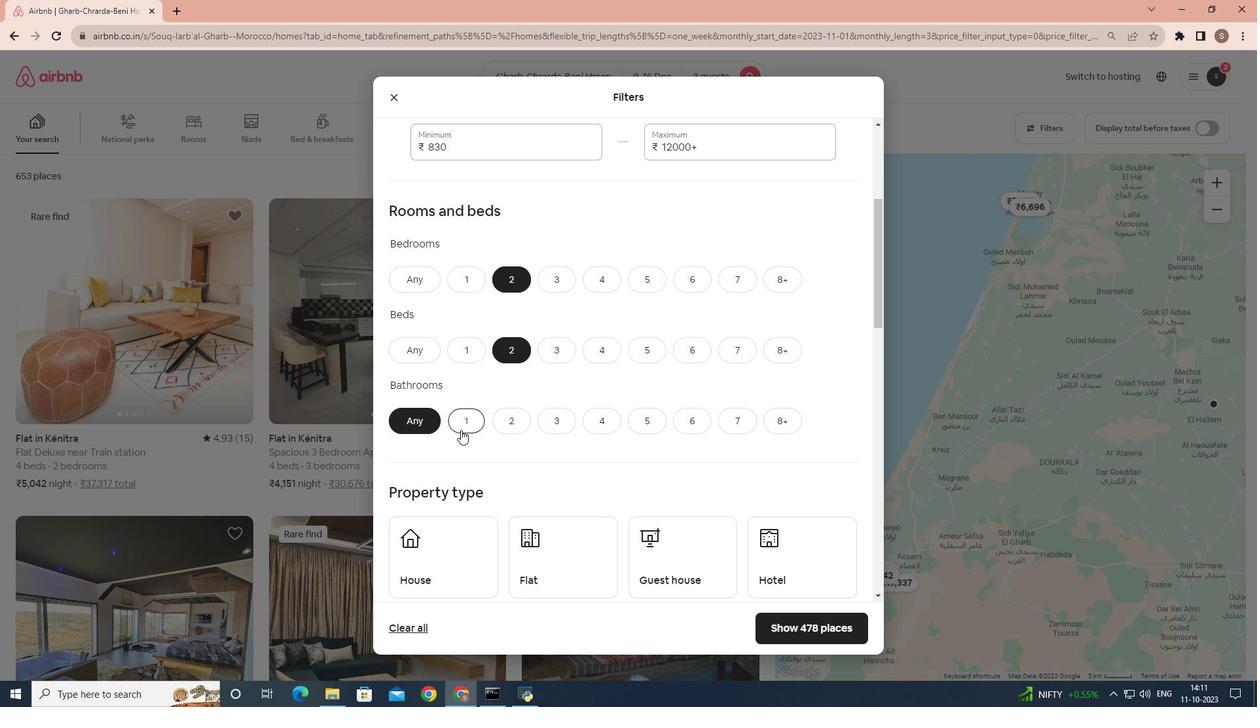 
Action: Mouse moved to (515, 423)
Screenshot: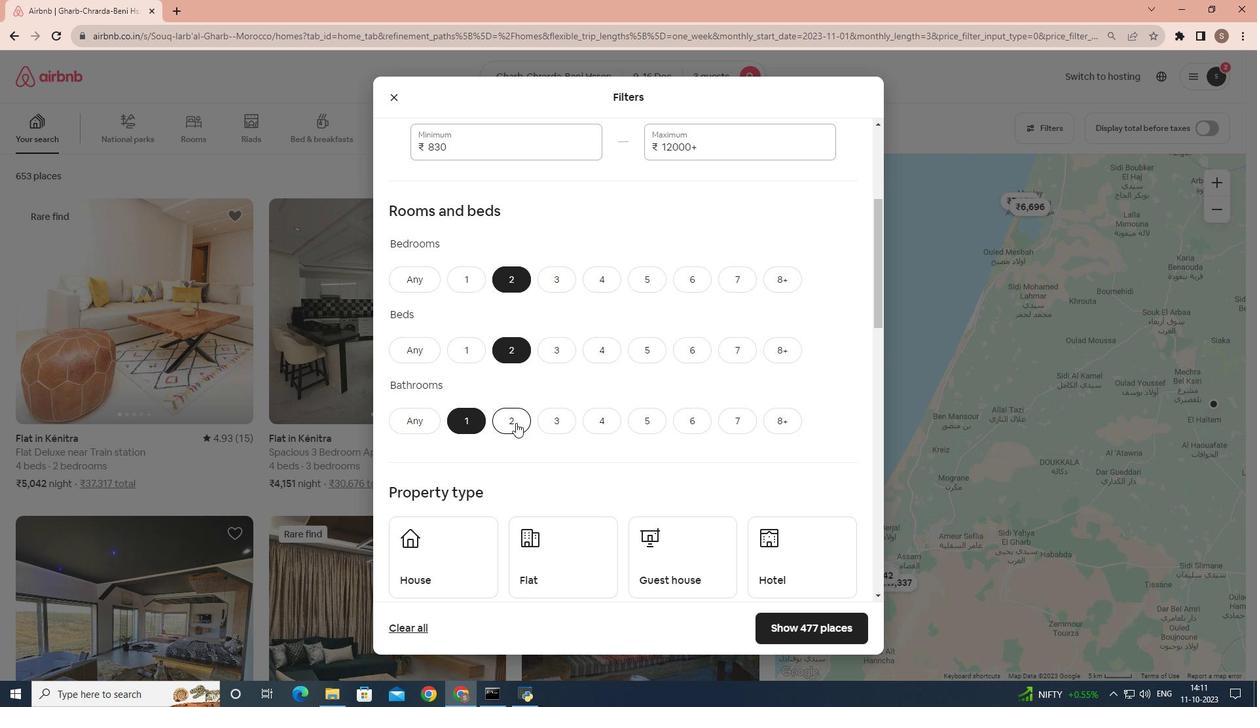 
Action: Mouse scrolled (515, 422) with delta (0, 0)
Screenshot: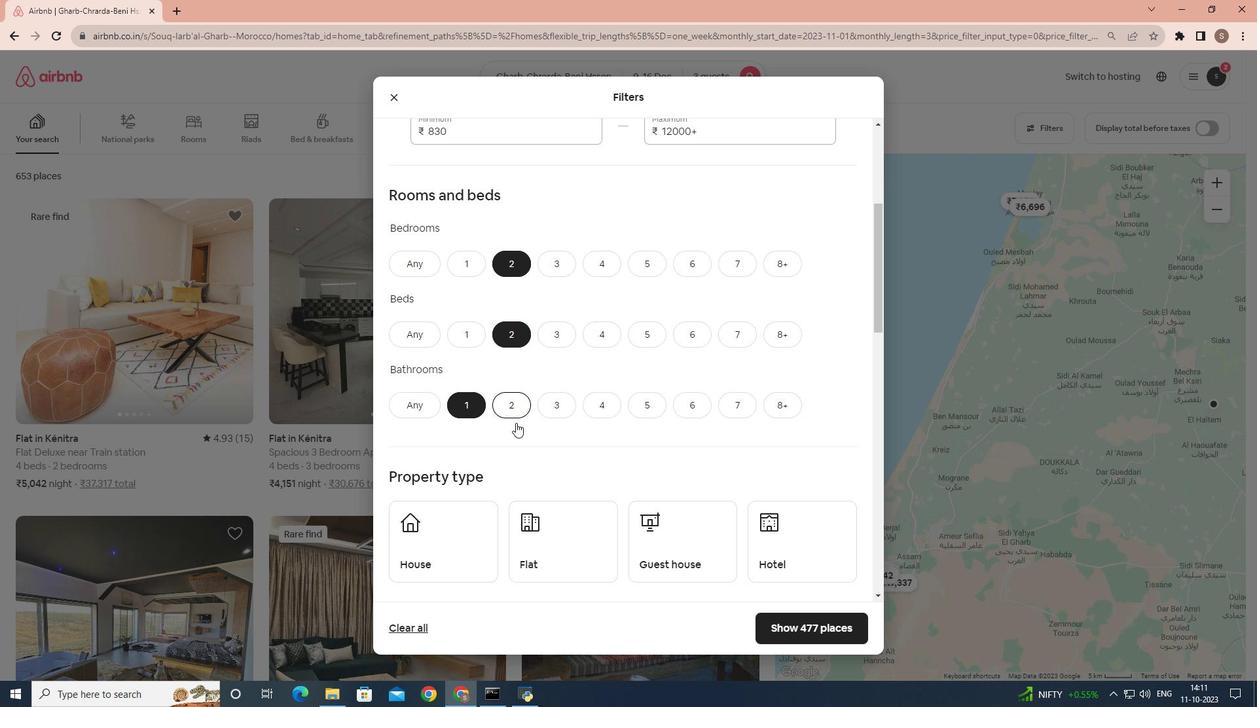 
Action: Mouse scrolled (515, 422) with delta (0, 0)
Screenshot: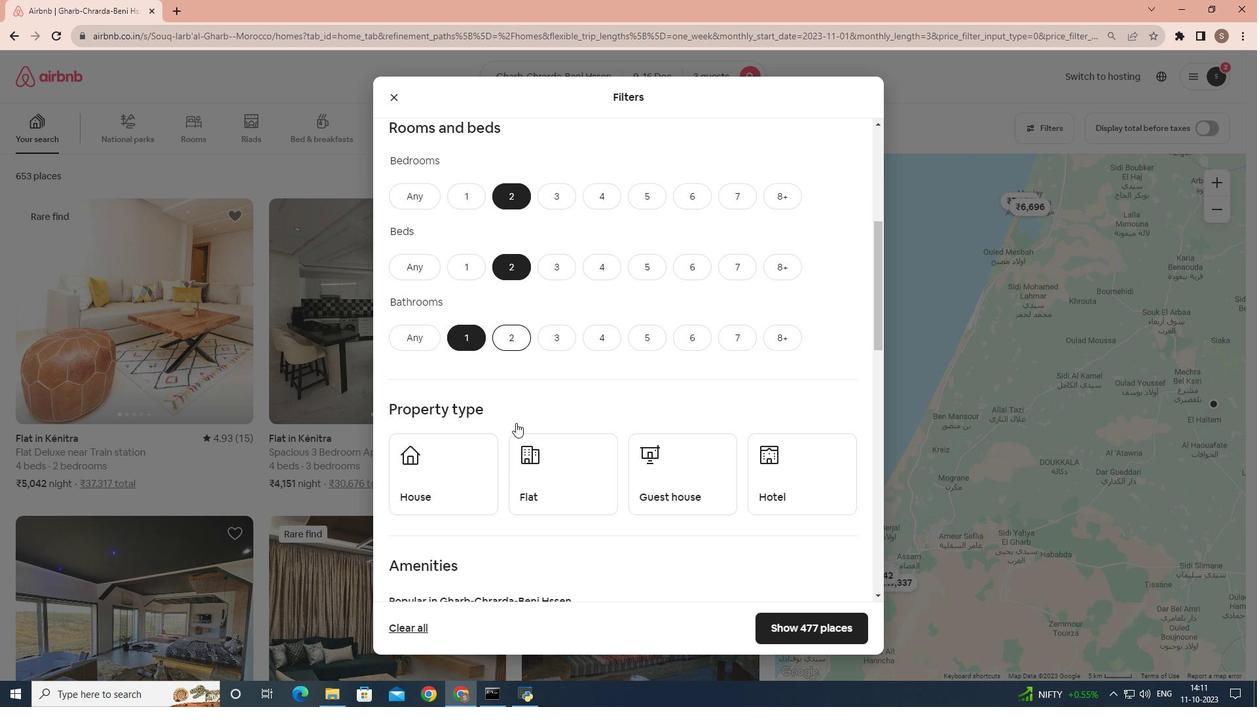 
Action: Mouse moved to (526, 430)
Screenshot: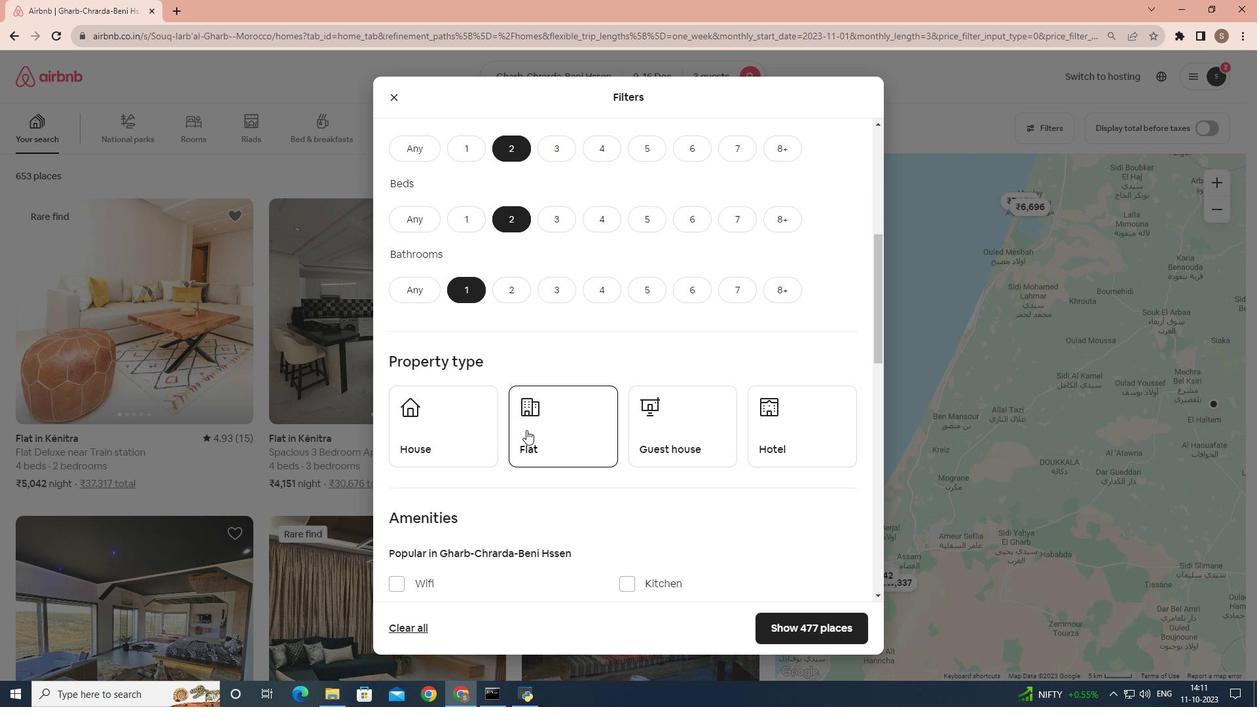 
Action: Mouse pressed left at (526, 430)
Screenshot: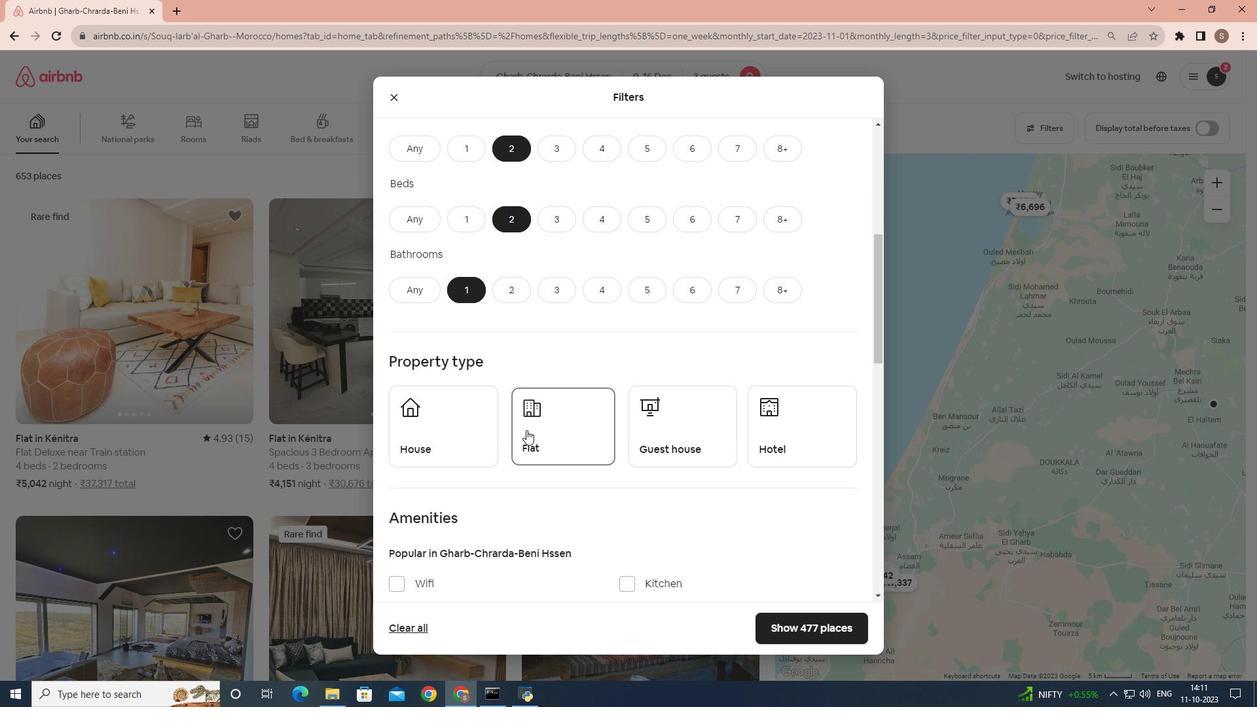 
Action: Mouse scrolled (526, 429) with delta (0, 0)
Screenshot: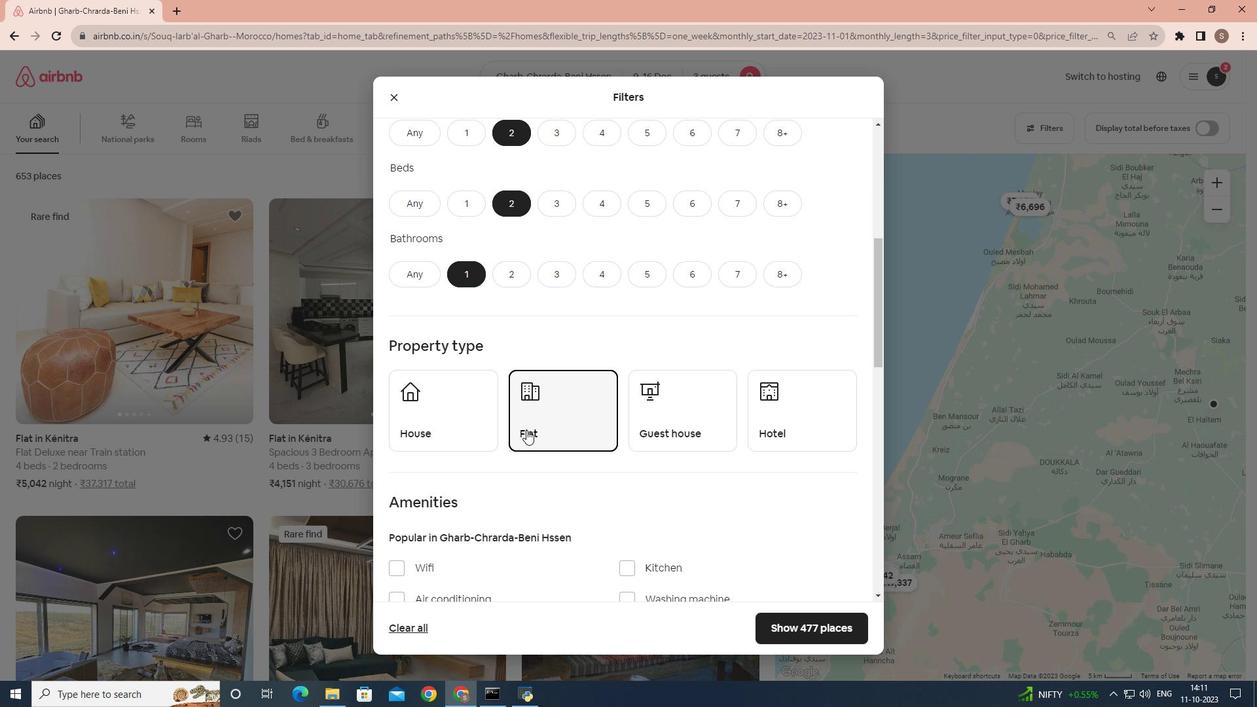 
Action: Mouse scrolled (526, 429) with delta (0, 0)
Screenshot: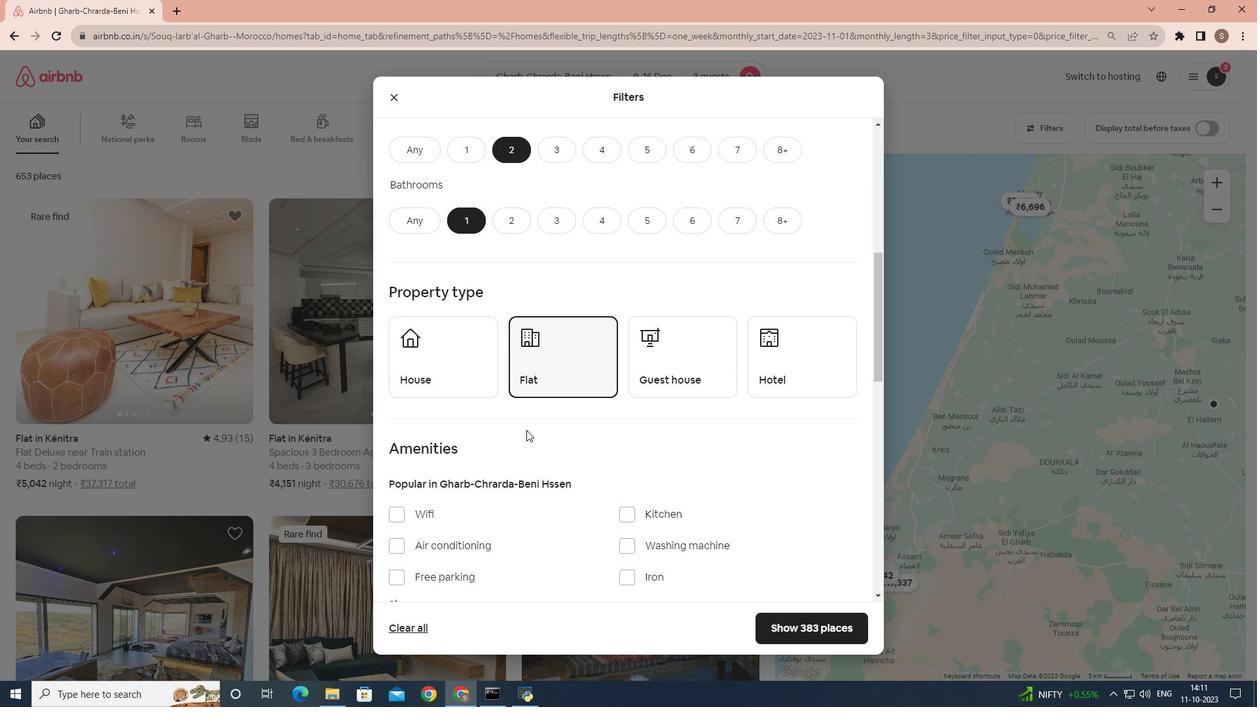 
Action: Mouse scrolled (526, 429) with delta (0, 0)
Screenshot: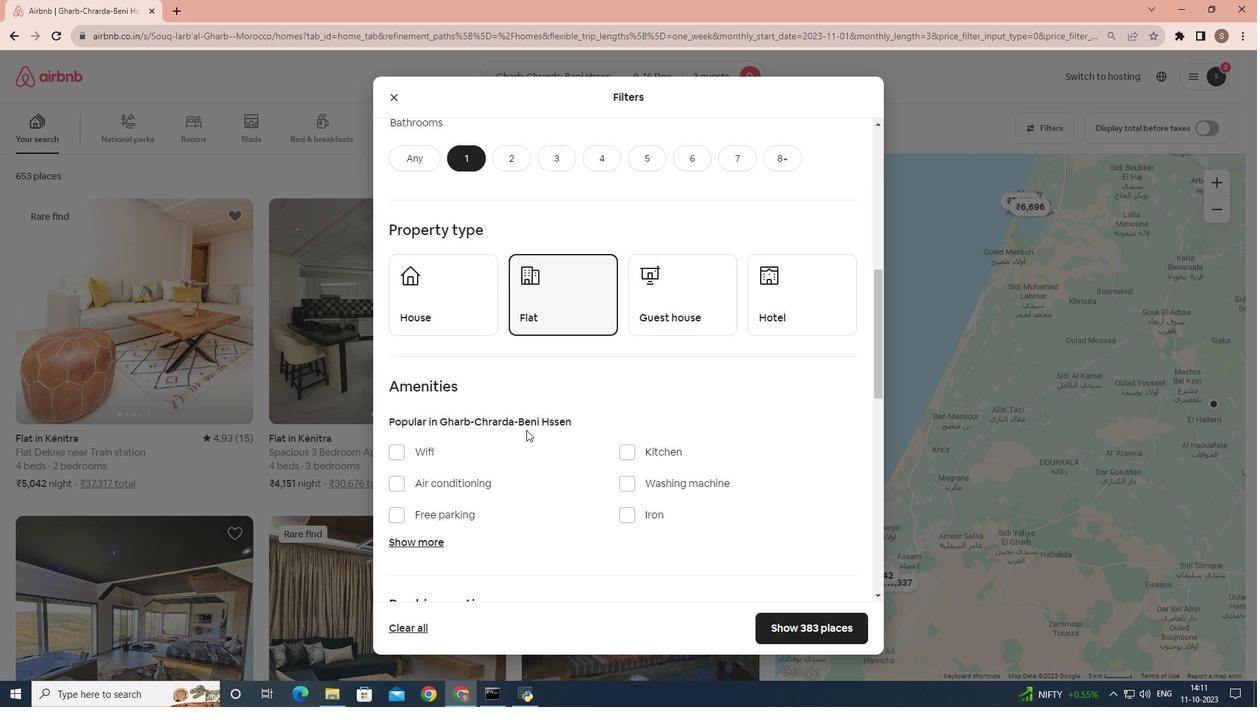
Action: Mouse scrolled (526, 429) with delta (0, 0)
Screenshot: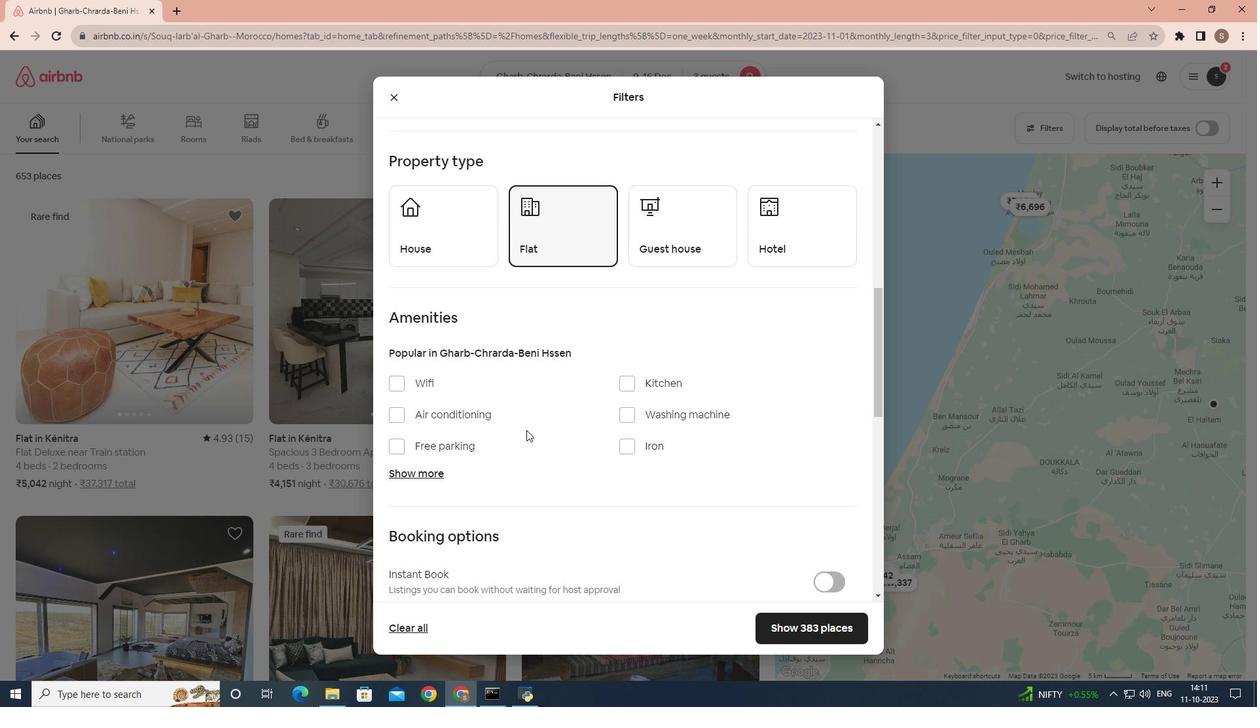 
Action: Mouse scrolled (526, 429) with delta (0, 0)
Screenshot: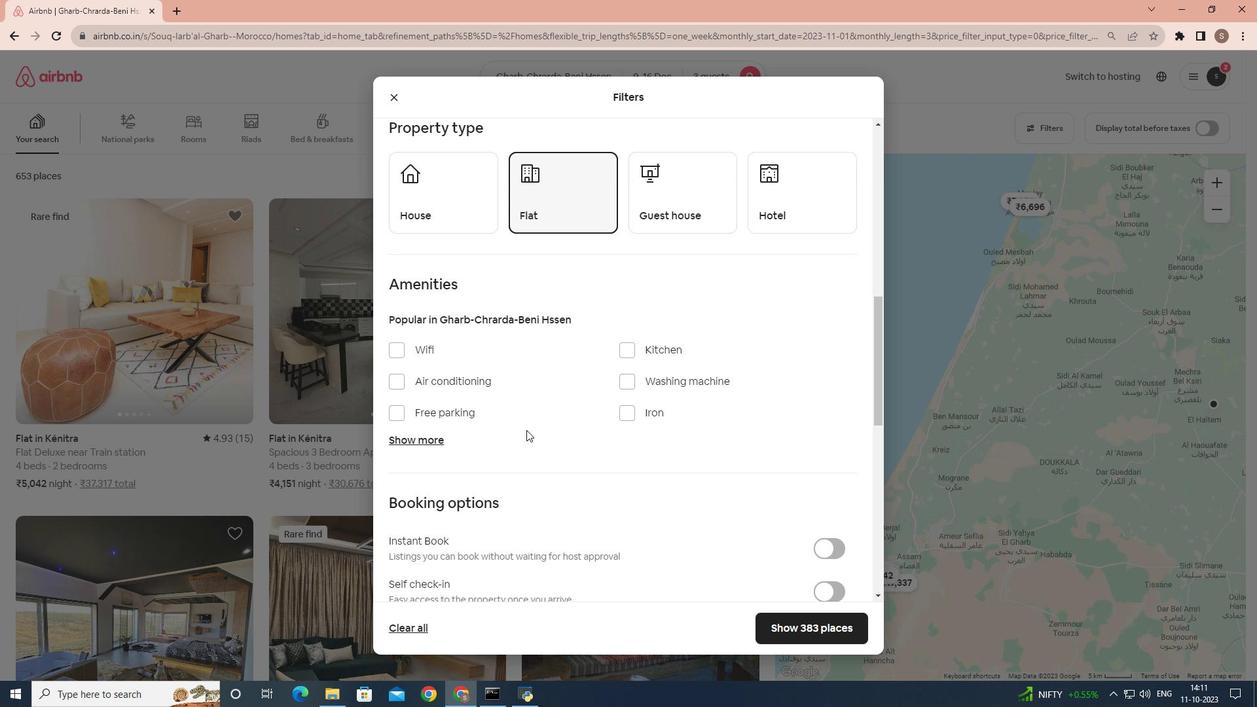 
Action: Mouse scrolled (526, 429) with delta (0, 0)
Screenshot: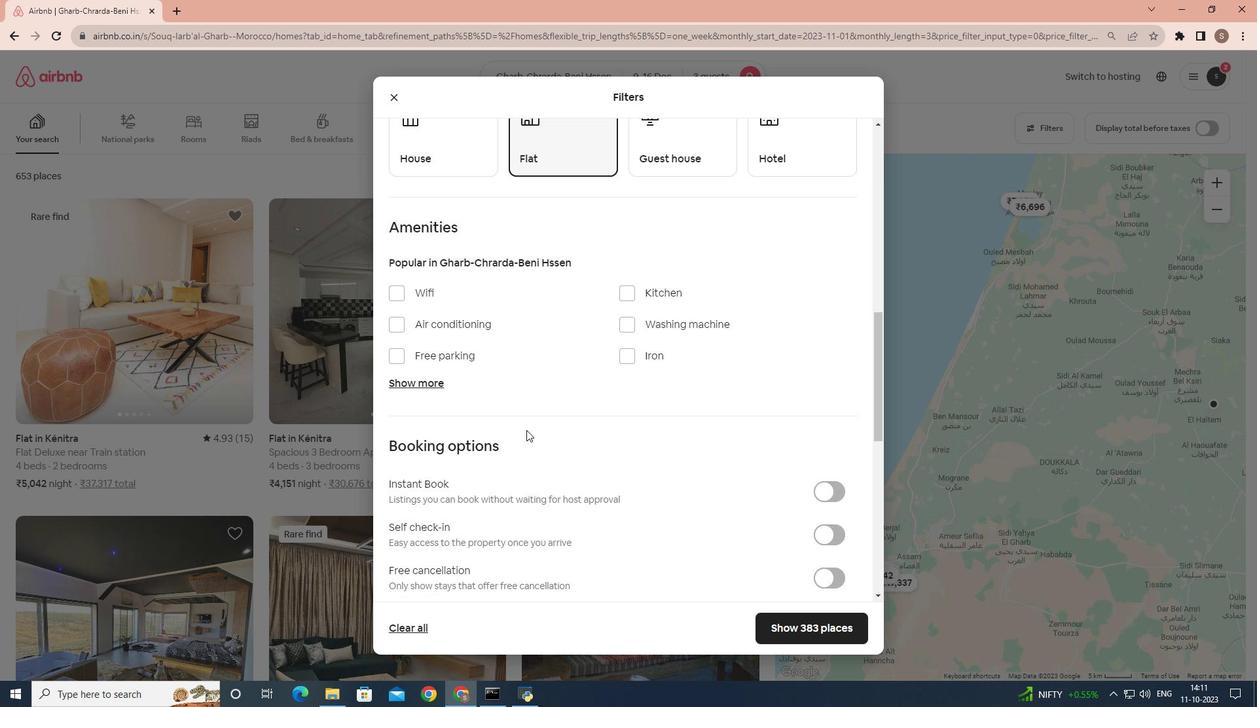 
Action: Mouse moved to (834, 441)
Screenshot: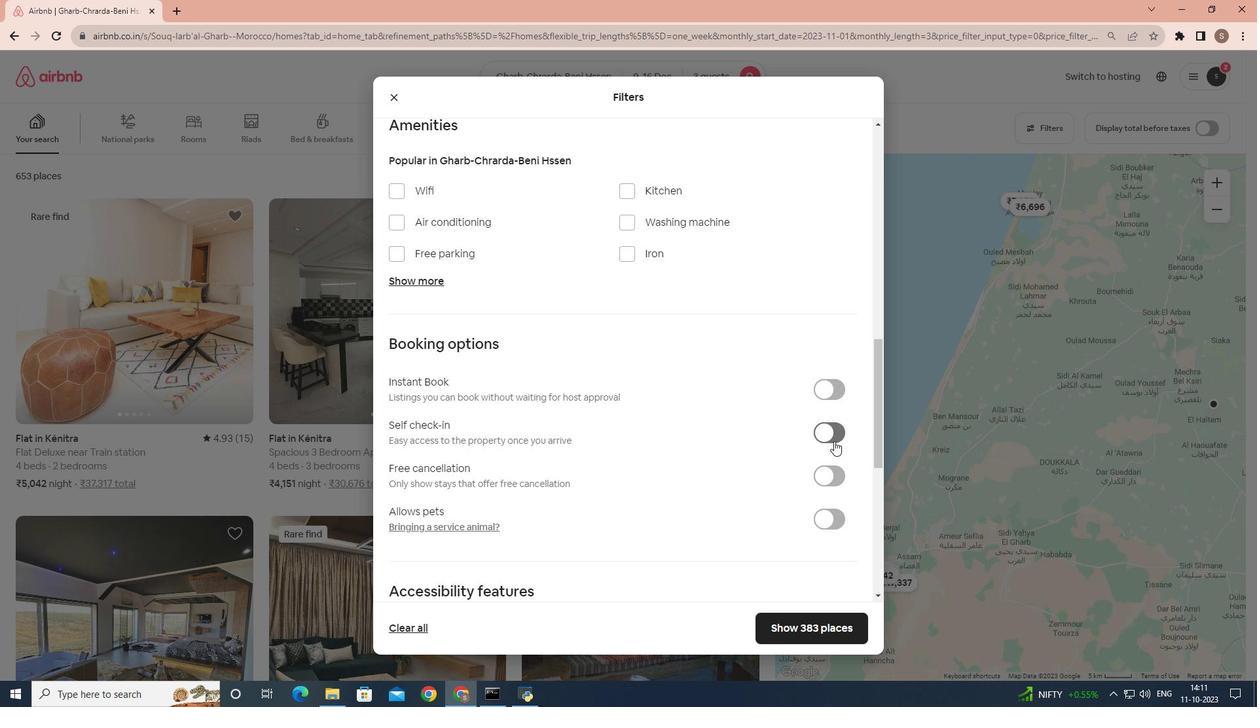 
Action: Mouse pressed left at (834, 441)
Screenshot: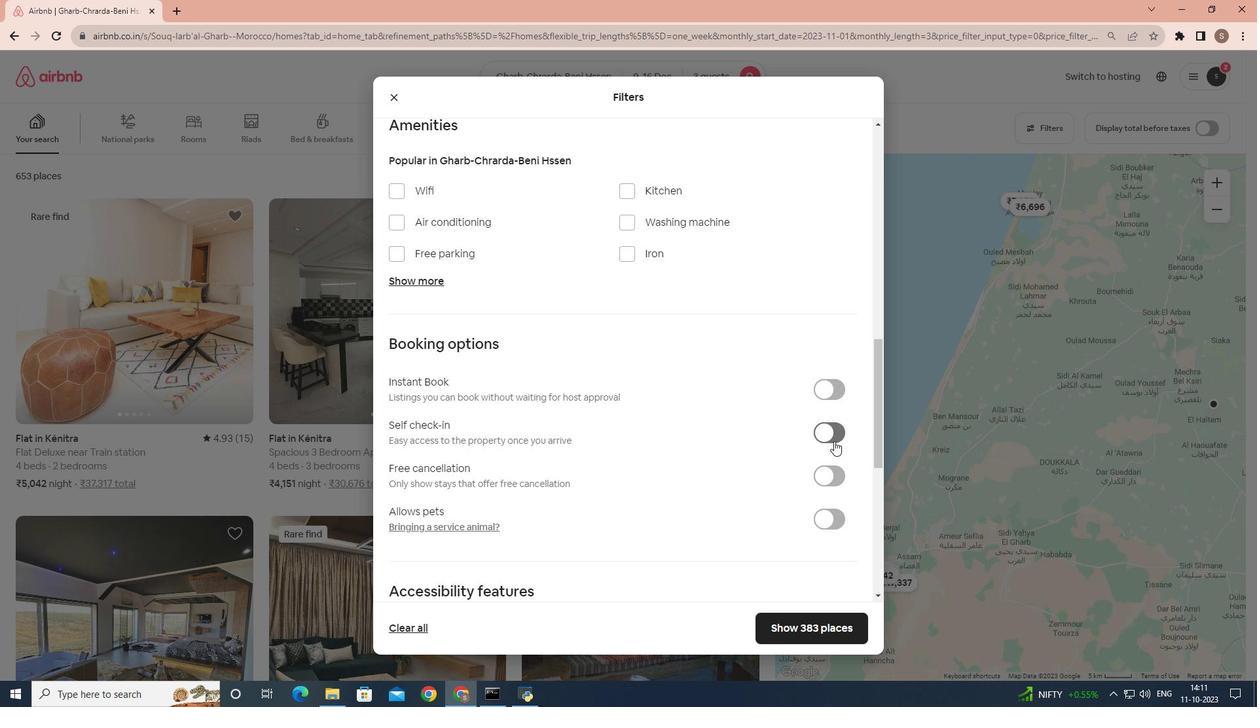 
Action: Mouse moved to (750, 448)
Screenshot: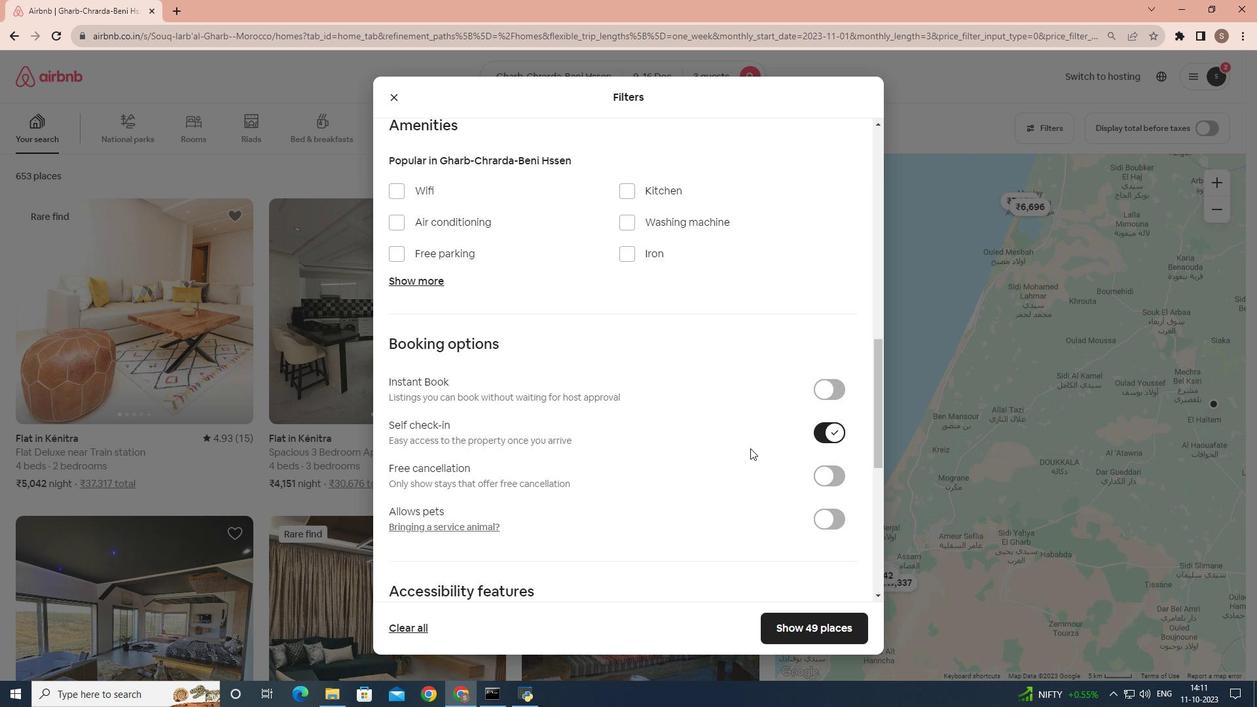 
Action: Mouse scrolled (750, 447) with delta (0, 0)
Screenshot: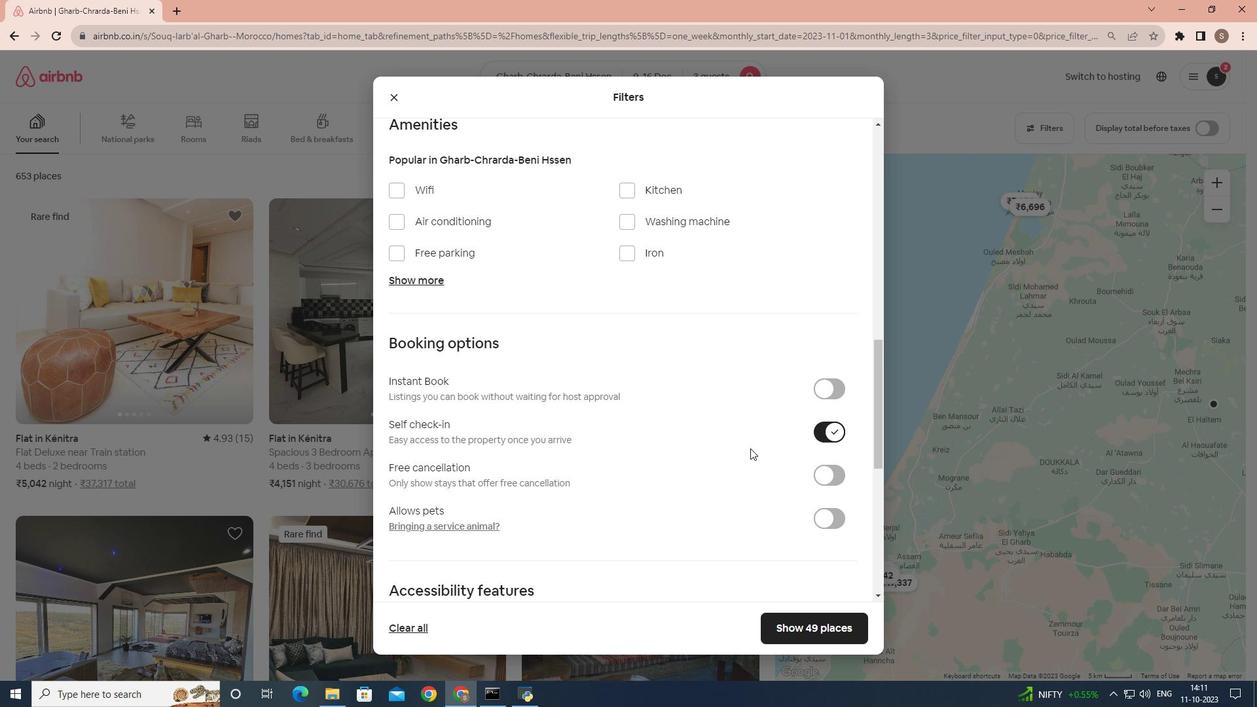 
Action: Mouse scrolled (750, 447) with delta (0, 0)
Screenshot: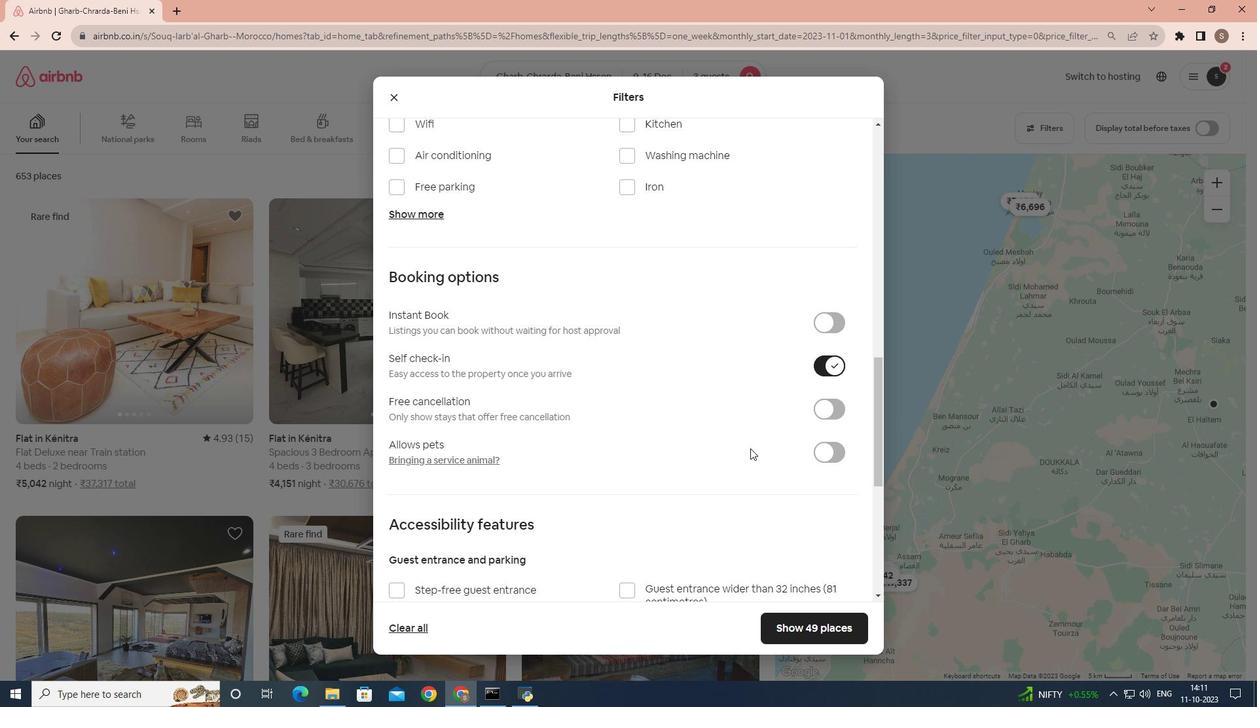 
Action: Mouse scrolled (750, 447) with delta (0, 0)
Screenshot: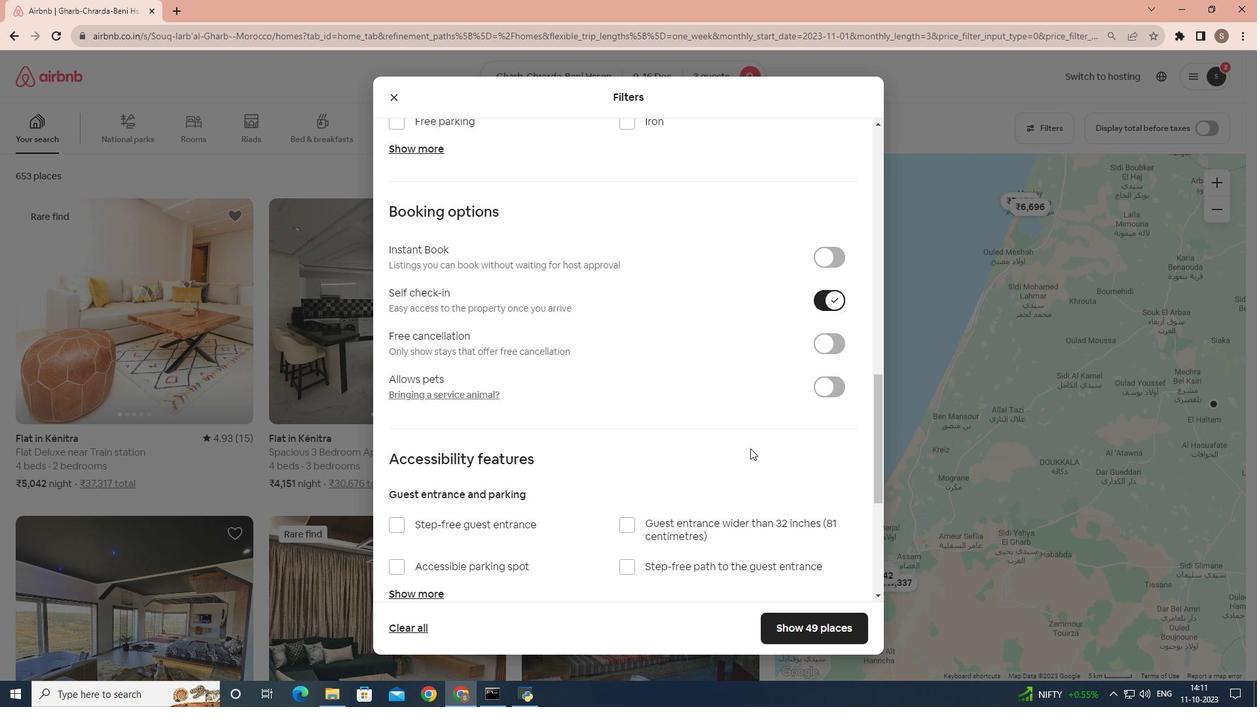 
Action: Mouse scrolled (750, 447) with delta (0, 0)
Screenshot: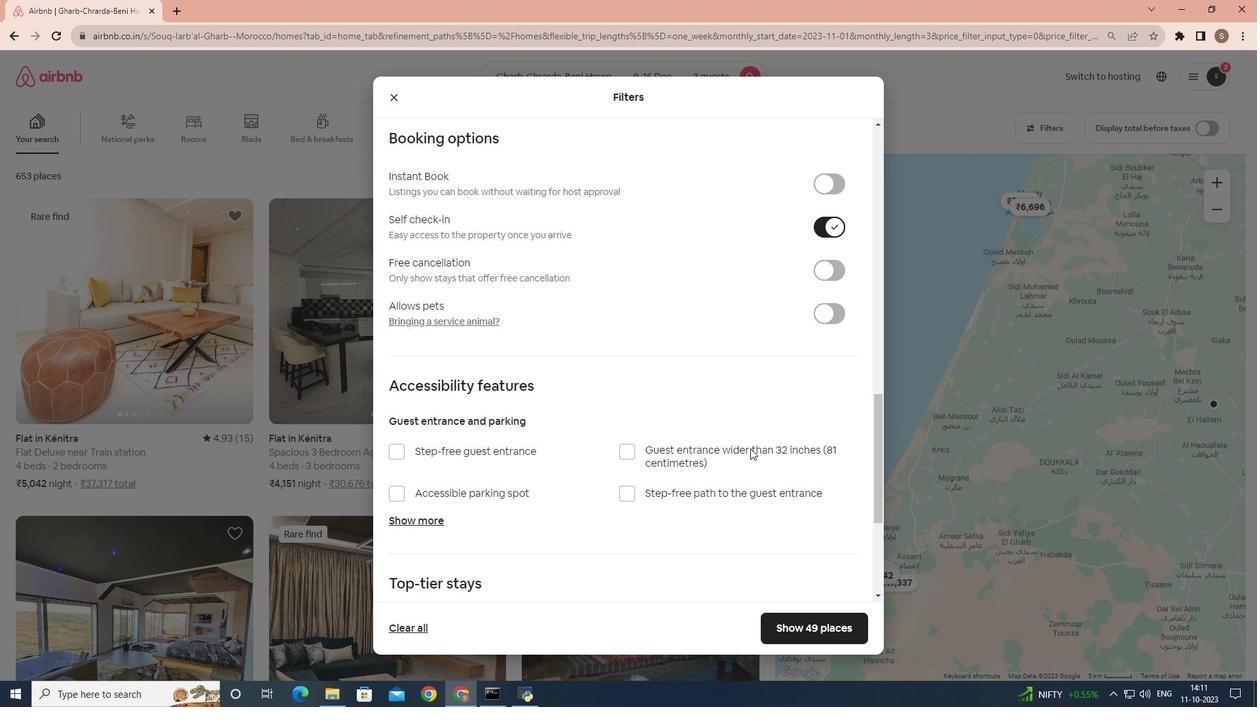 
Action: Mouse moved to (817, 633)
Screenshot: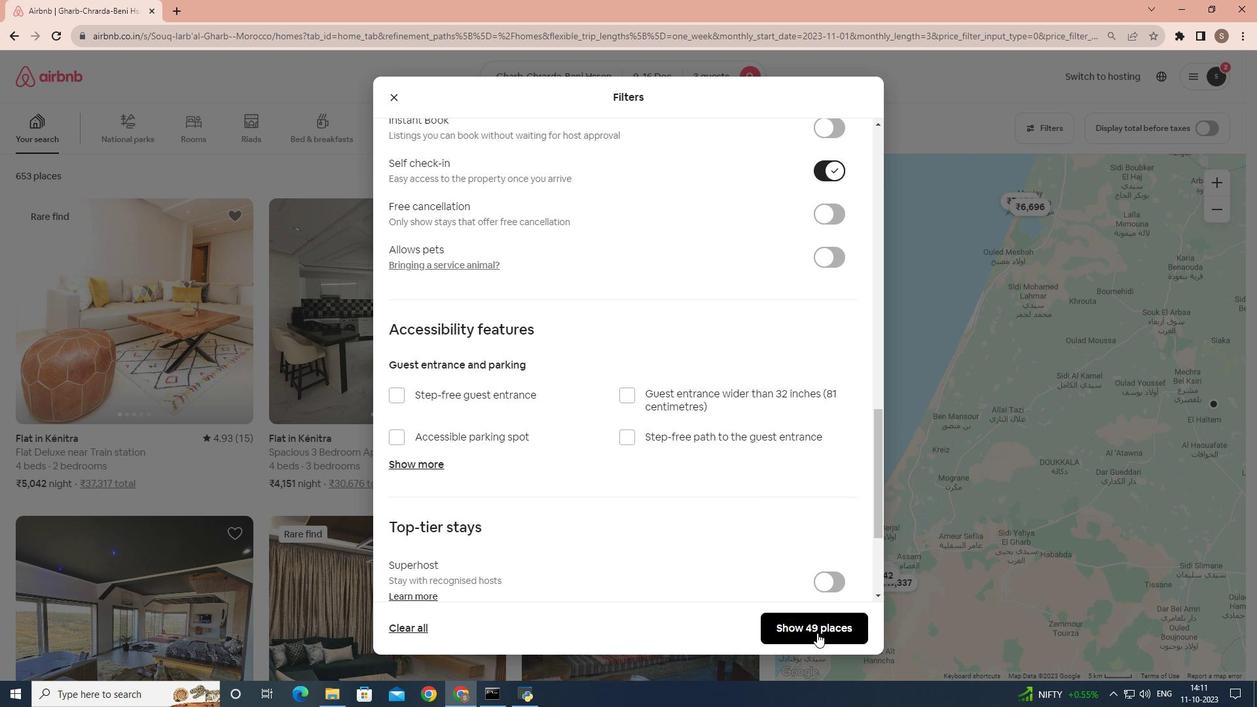 
Action: Mouse pressed left at (817, 633)
Screenshot: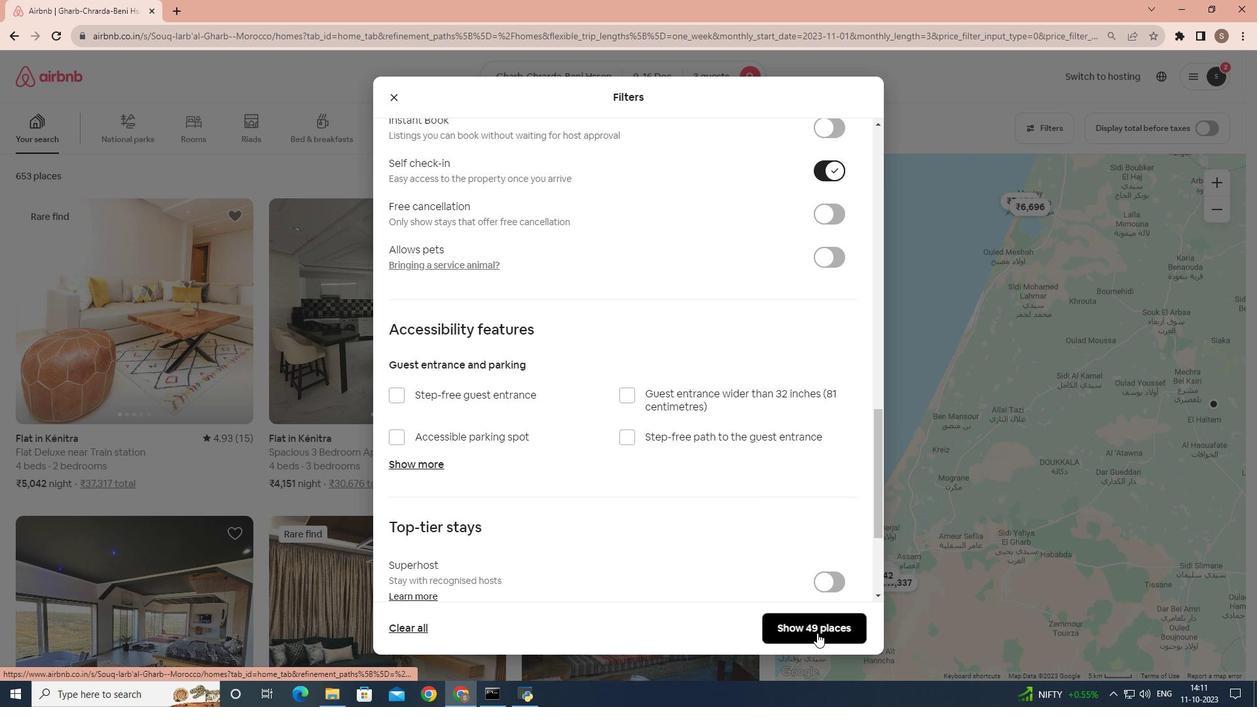 
Action: Mouse moved to (342, 485)
Screenshot: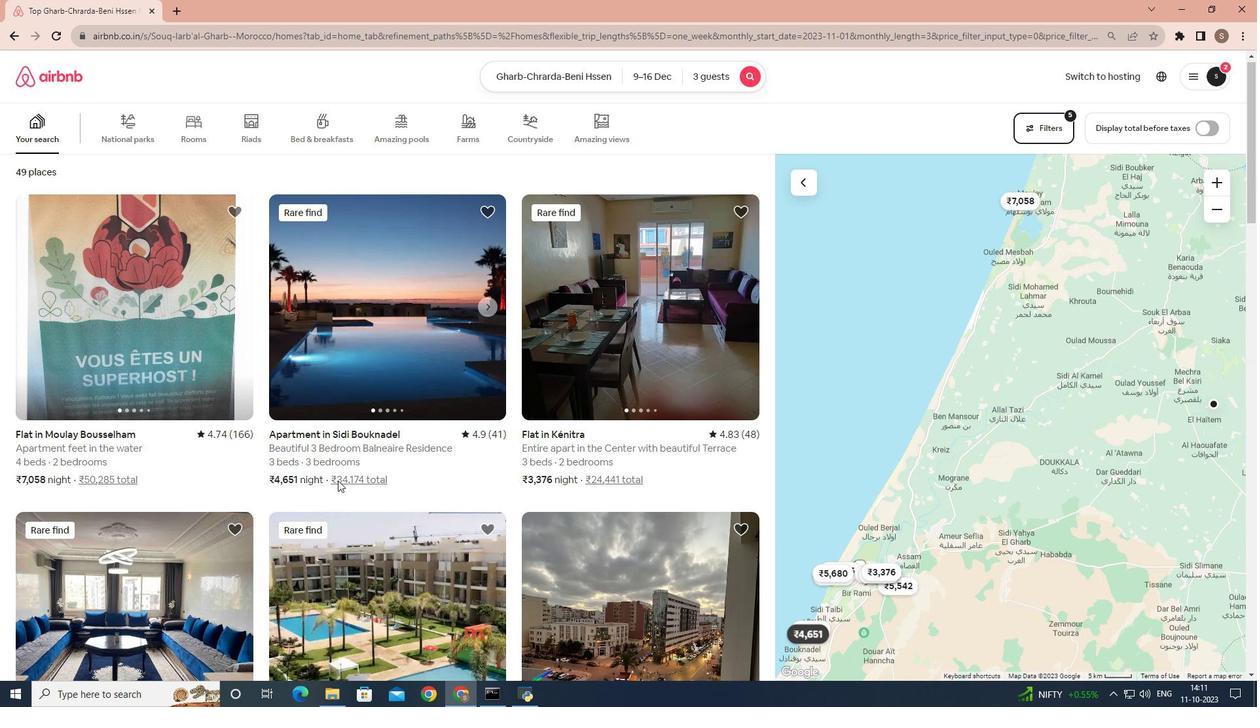 
Action: Mouse scrolled (342, 485) with delta (0, 0)
Screenshot: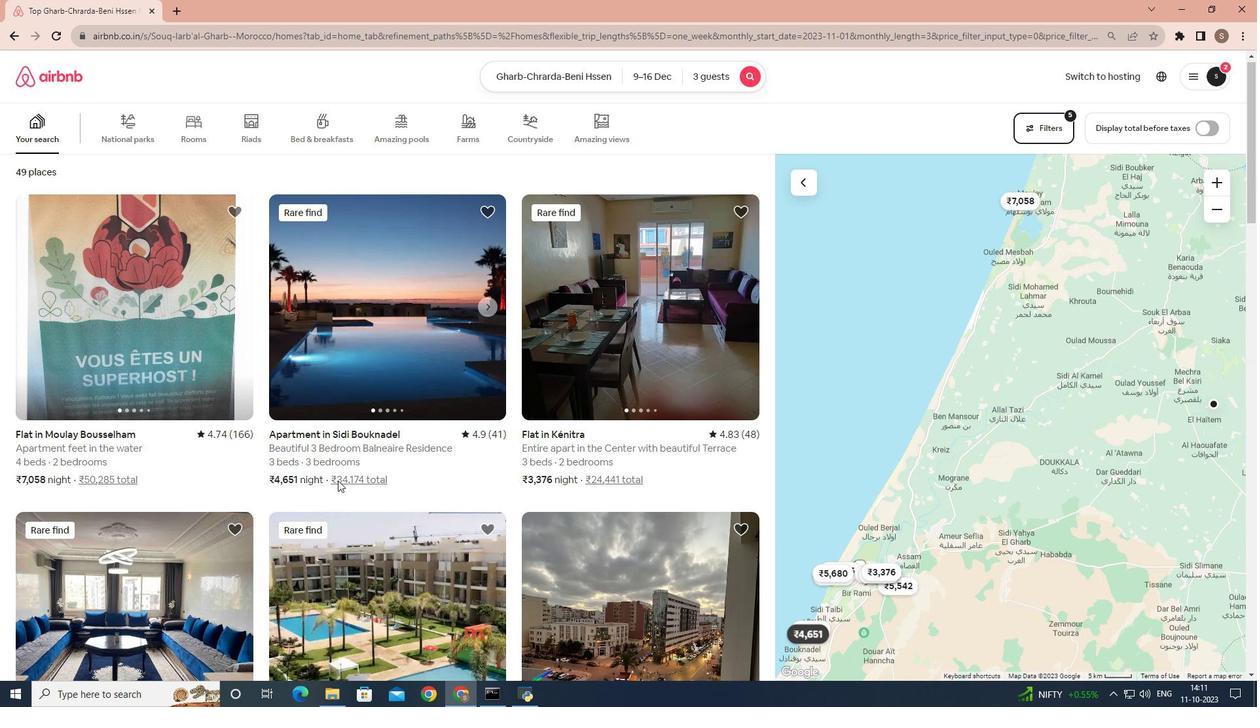 
Action: Mouse moved to (208, 317)
Screenshot: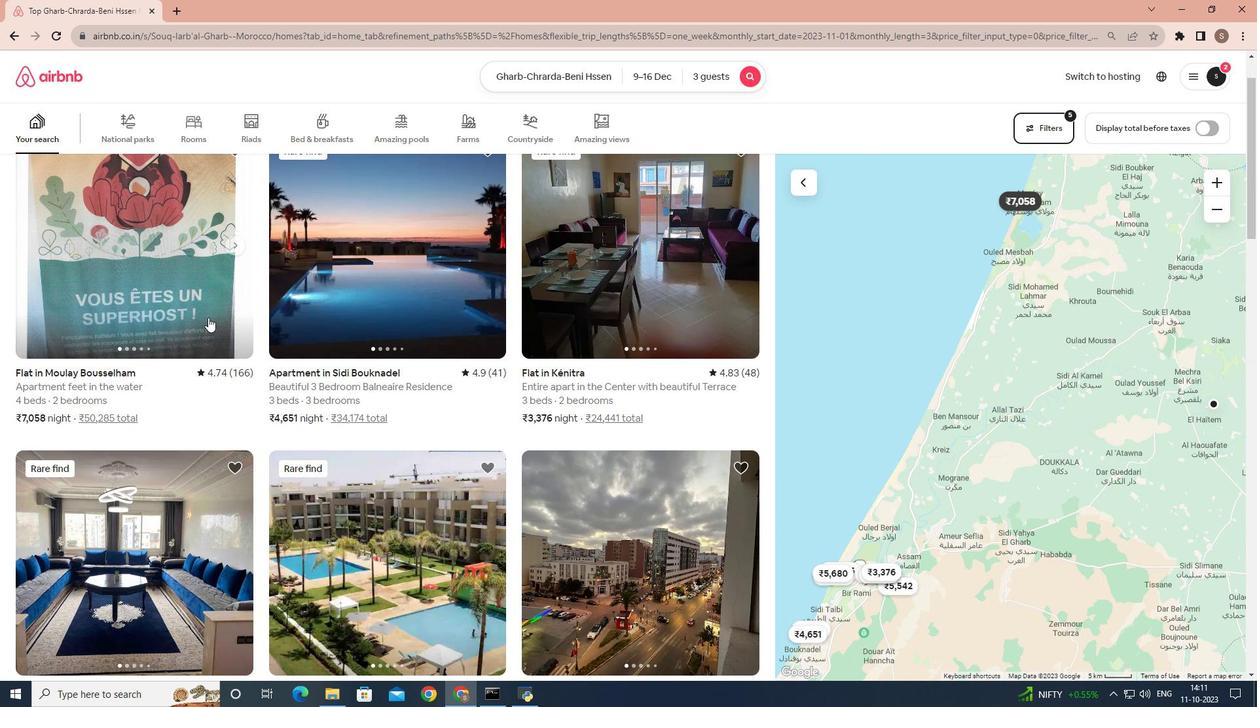 
Action: Mouse pressed left at (208, 317)
Screenshot: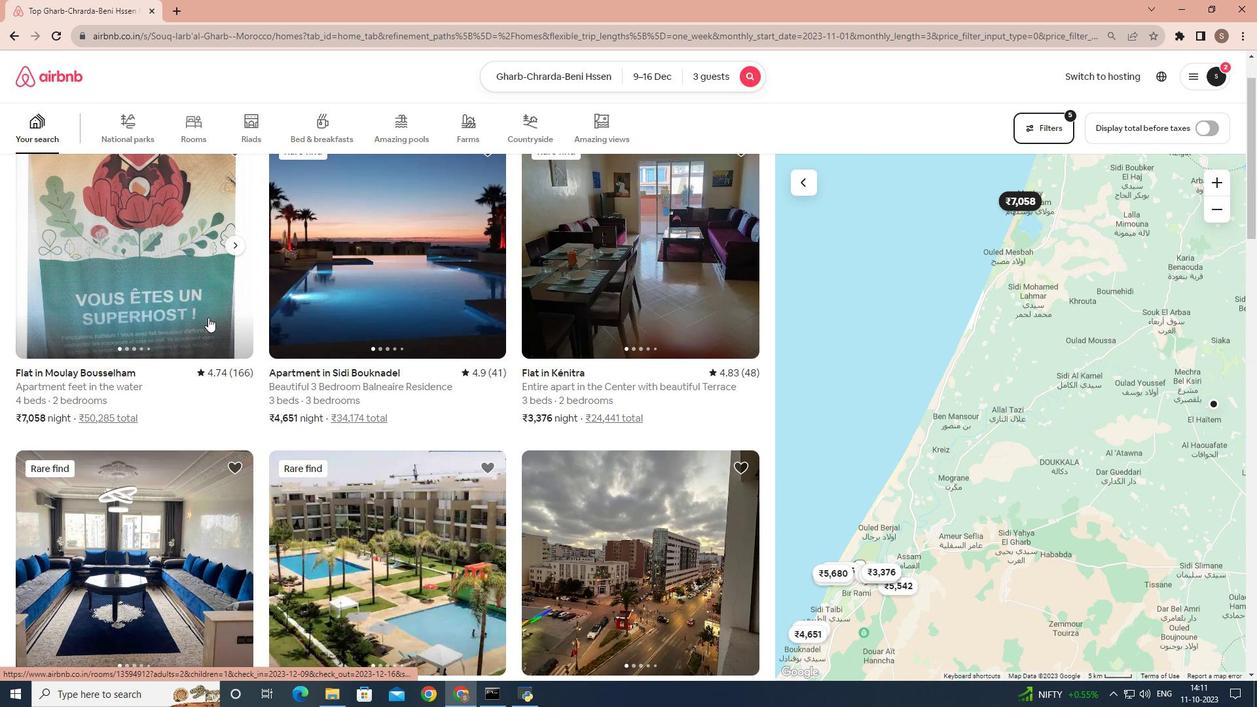 
Action: Mouse moved to (908, 486)
Screenshot: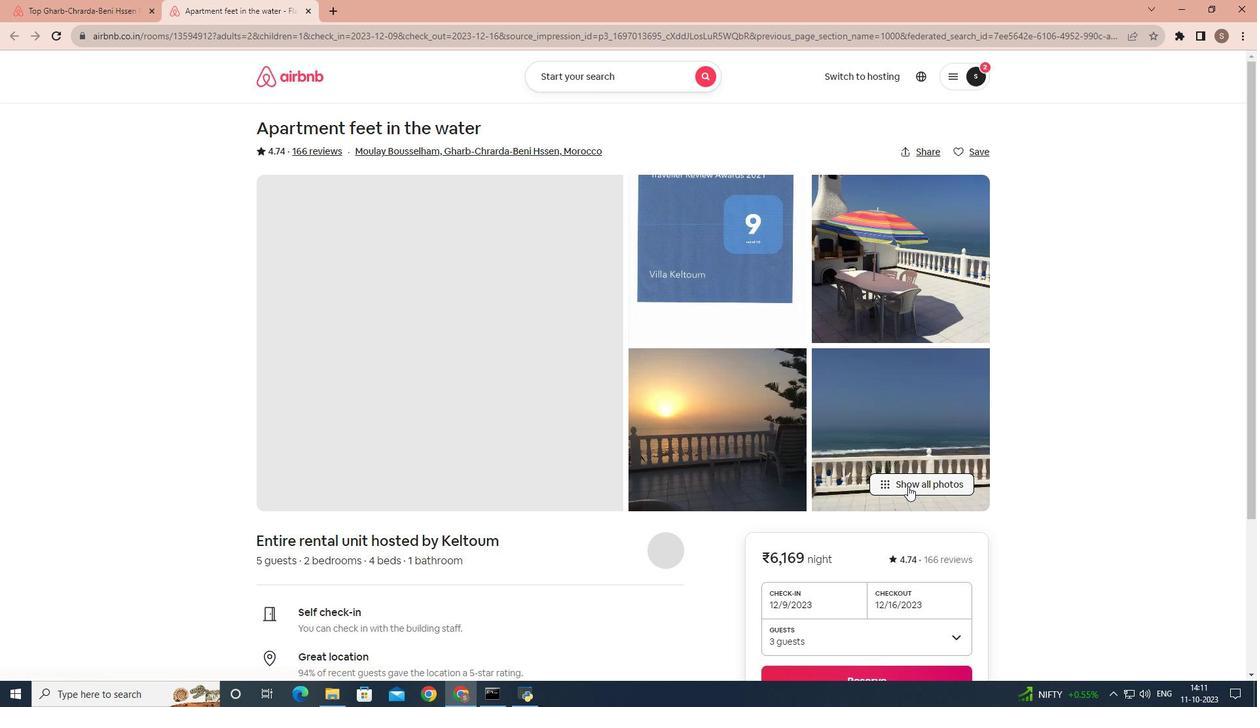 
Action: Mouse pressed left at (908, 486)
Screenshot: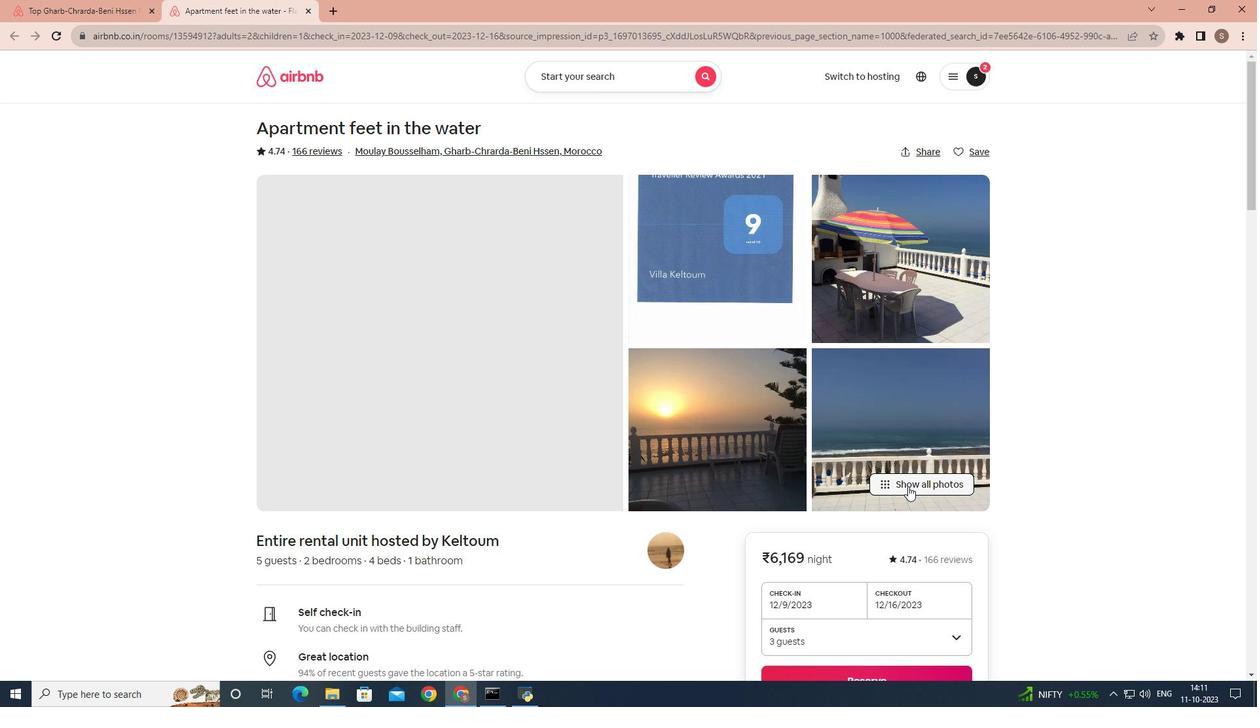 
Action: Mouse moved to (840, 476)
Screenshot: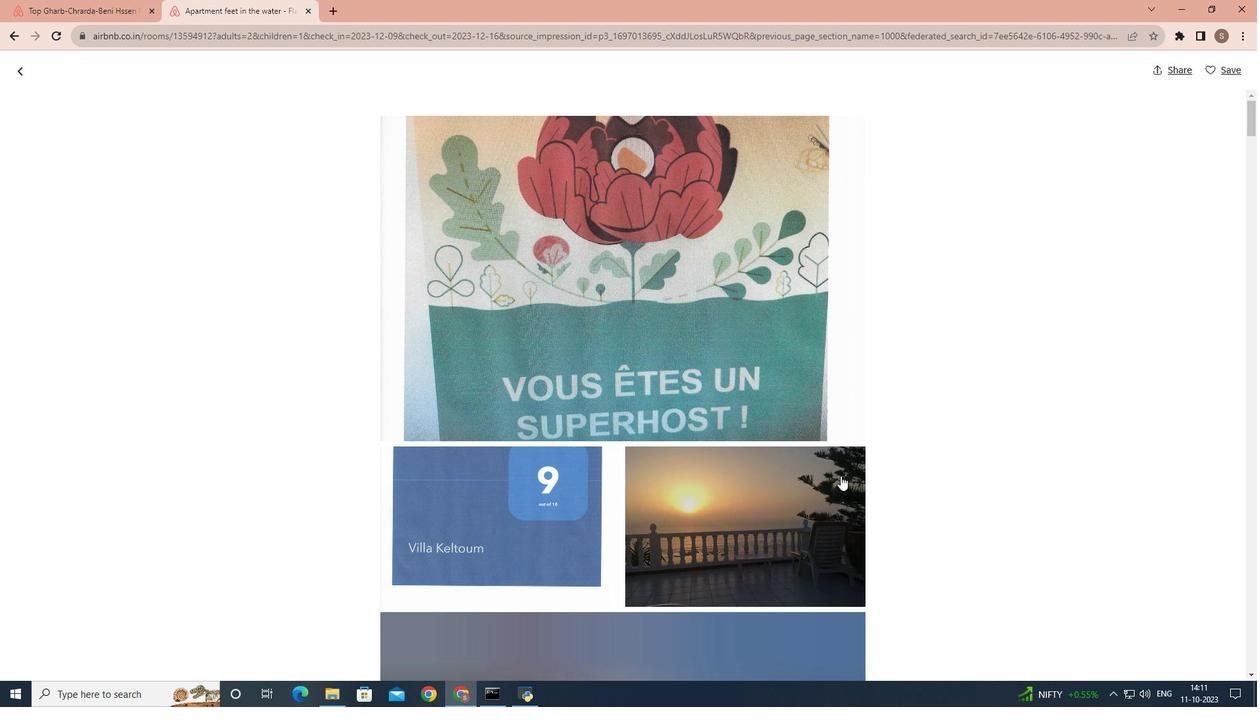 
Action: Mouse scrolled (840, 475) with delta (0, 0)
Screenshot: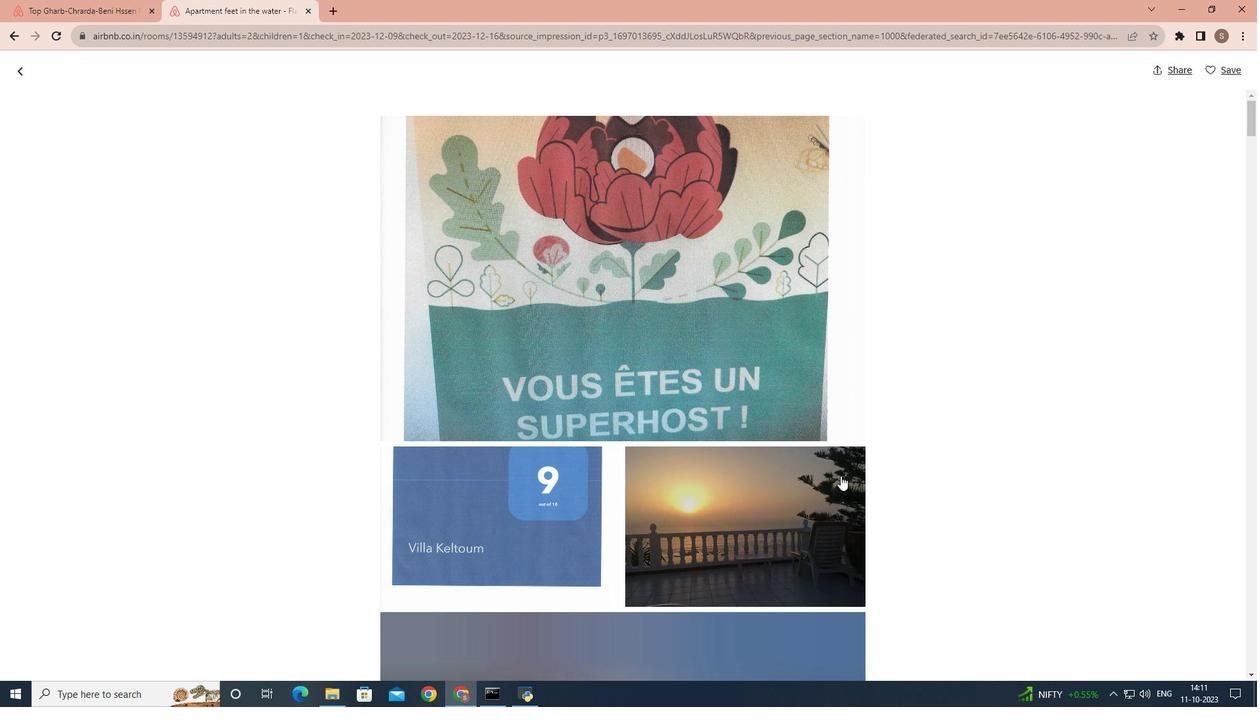 
Action: Mouse moved to (843, 475)
Screenshot: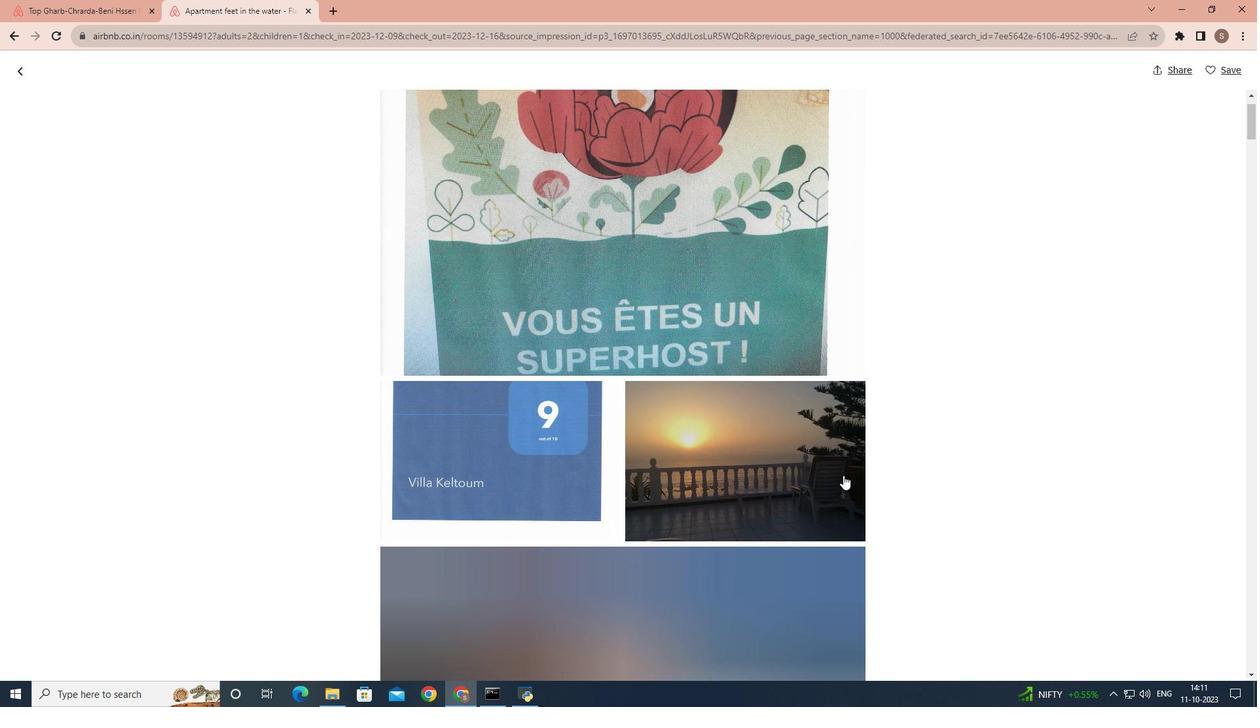
Action: Mouse scrolled (843, 474) with delta (0, 0)
Screenshot: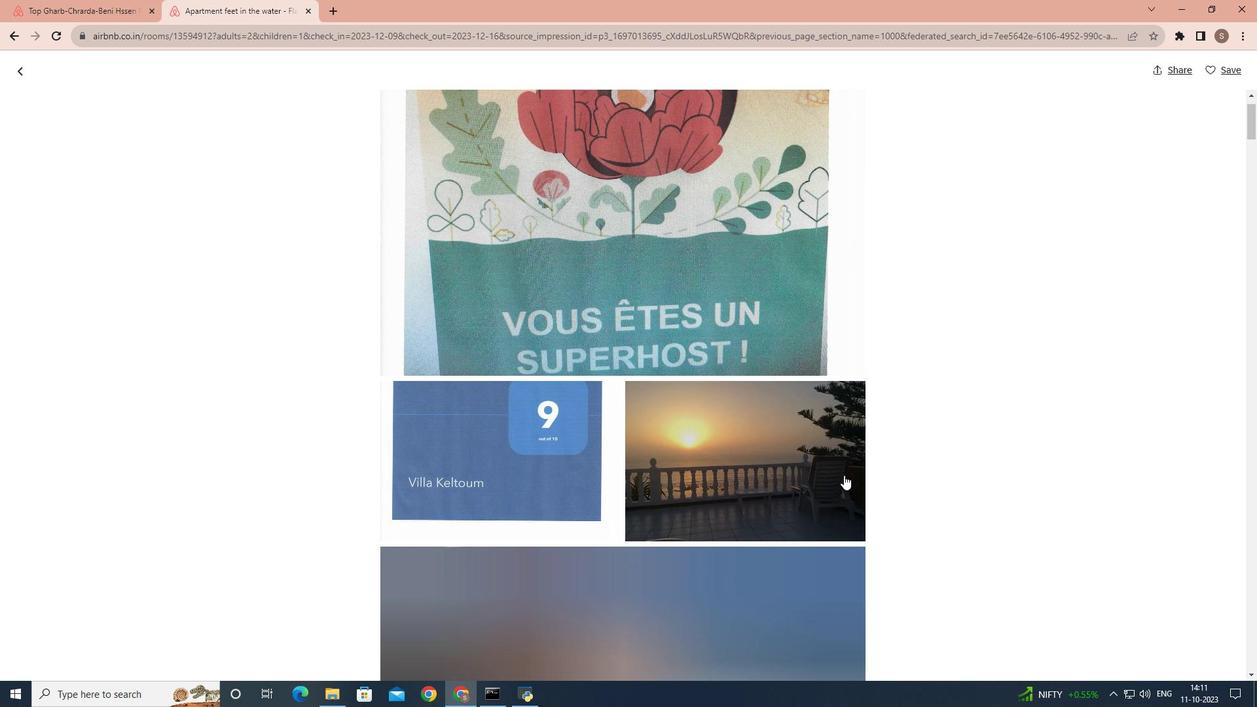 
Action: Mouse moved to (844, 475)
Screenshot: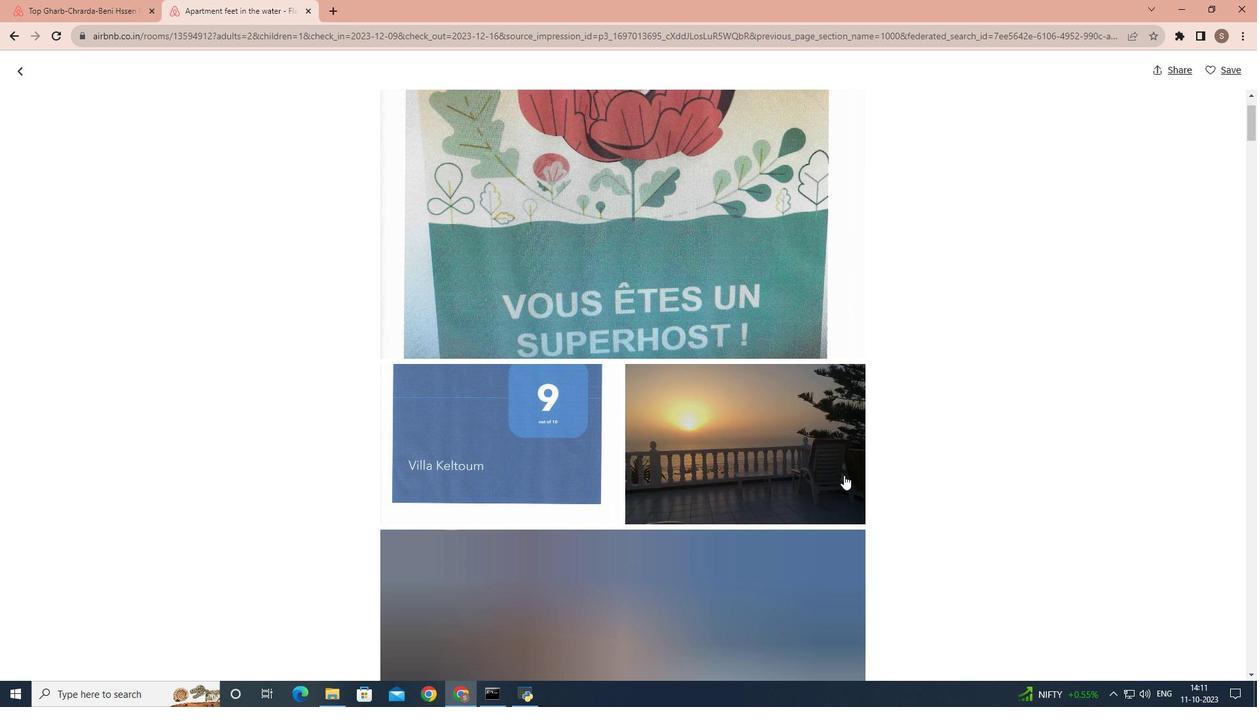 
Action: Mouse scrolled (844, 474) with delta (0, 0)
Screenshot: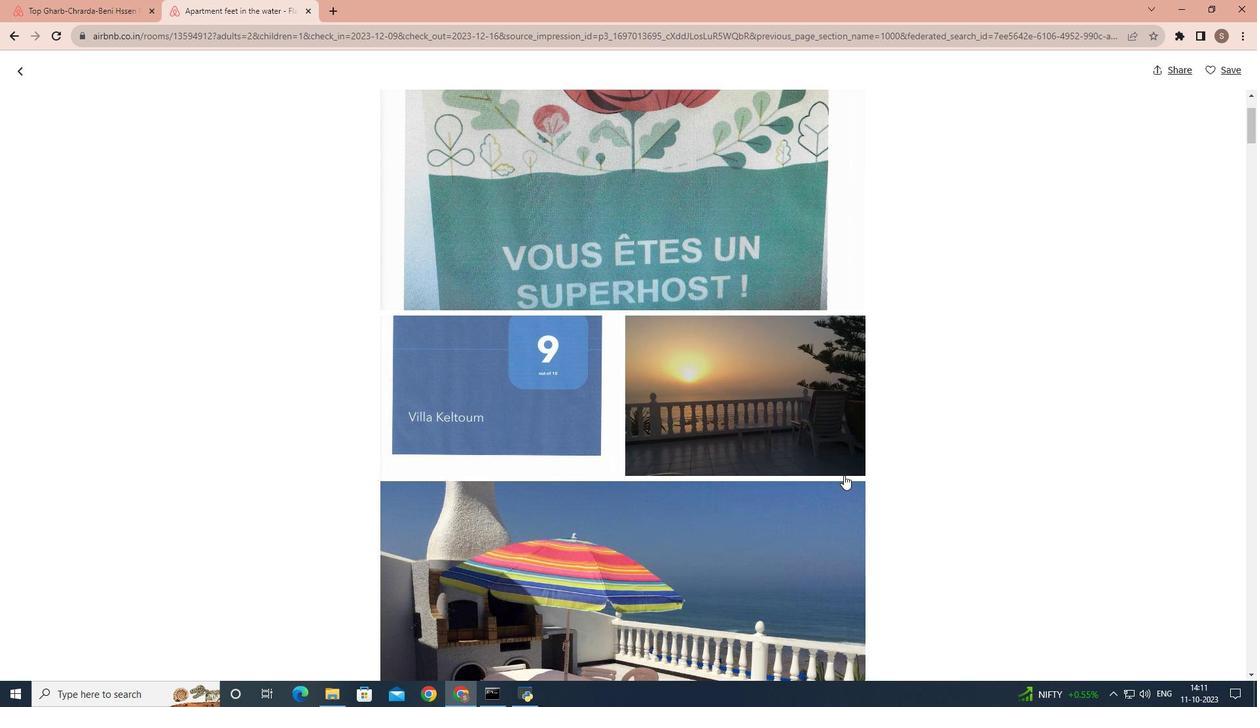 
Action: Mouse scrolled (844, 474) with delta (0, 0)
Screenshot: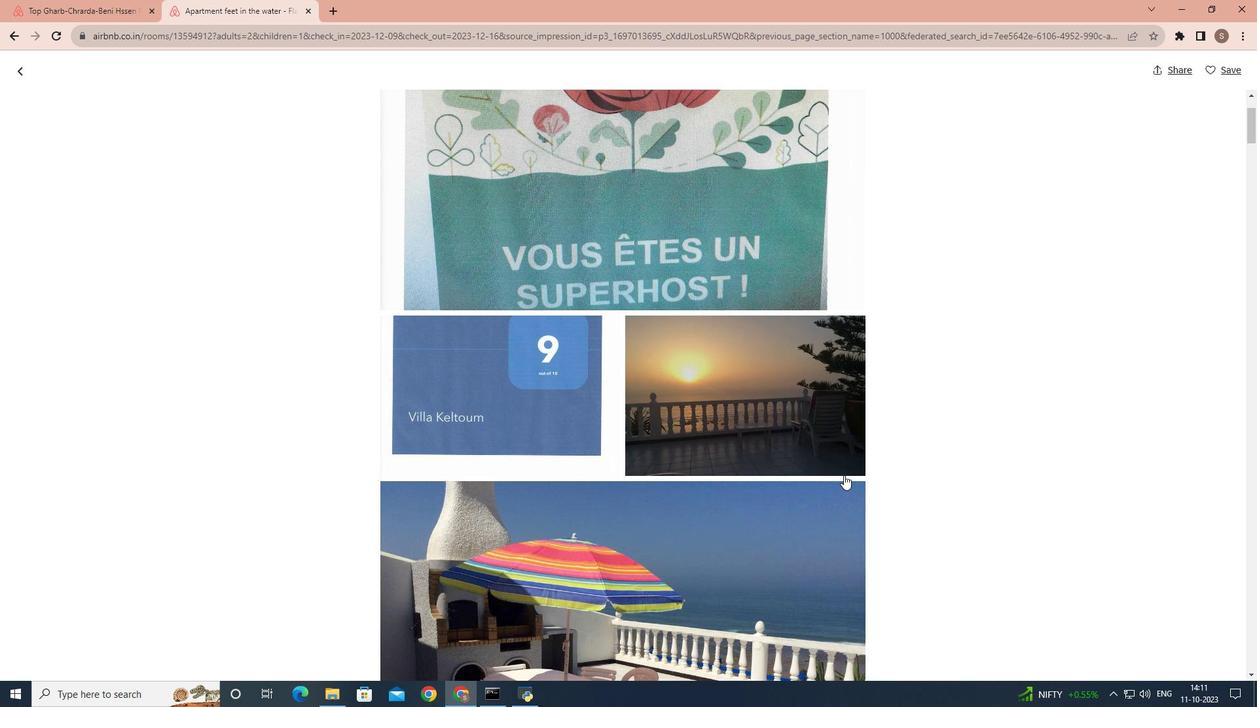 
Action: Mouse moved to (861, 483)
Screenshot: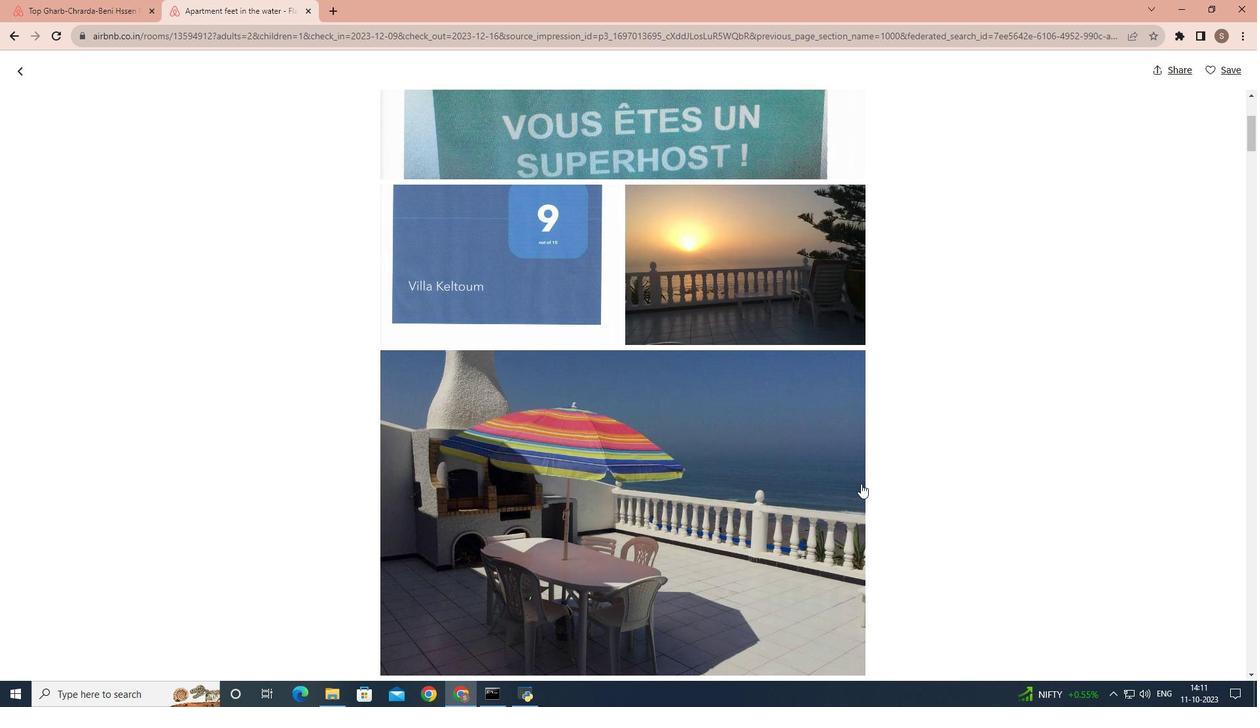 
Action: Mouse scrolled (861, 483) with delta (0, 0)
Screenshot: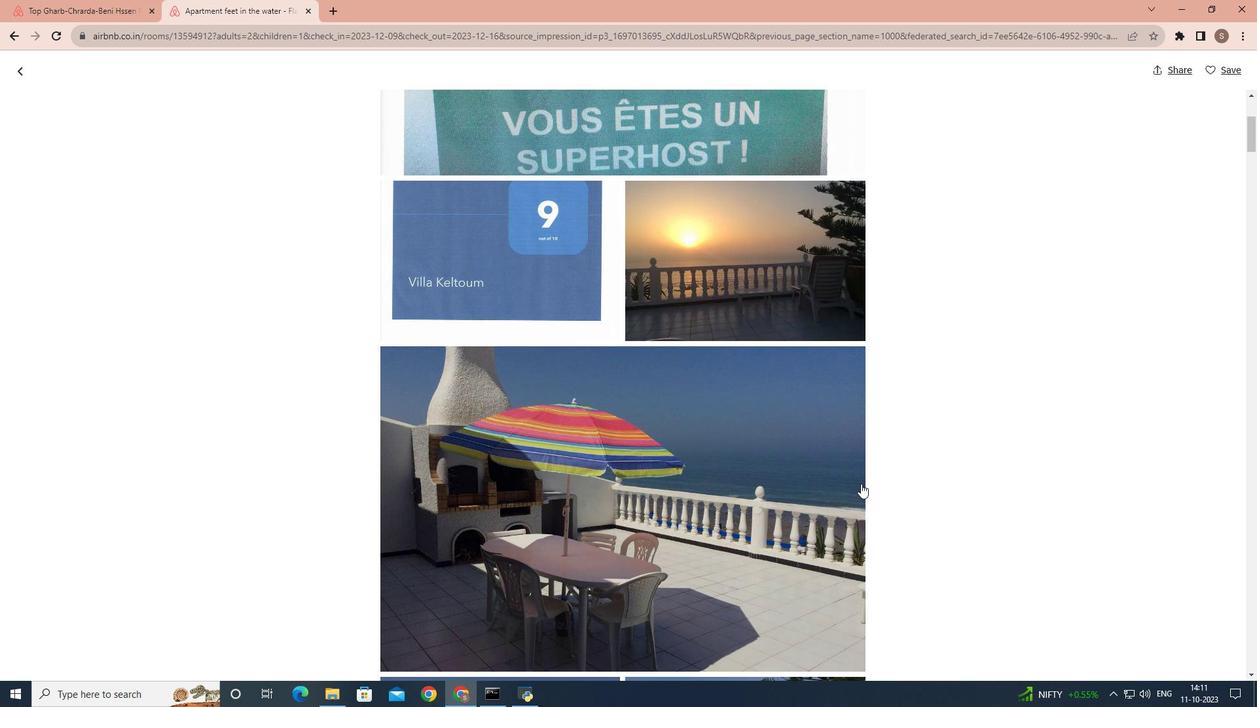 
Action: Mouse scrolled (861, 483) with delta (0, 0)
Screenshot: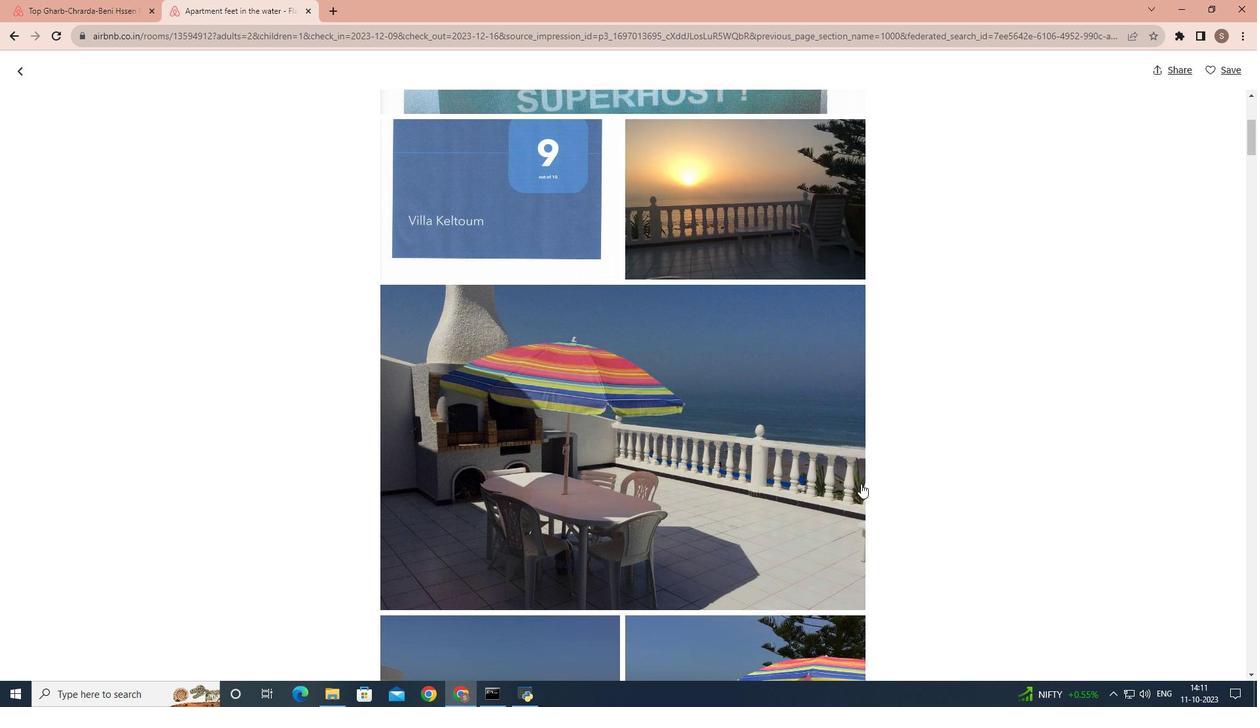 
Action: Mouse scrolled (861, 483) with delta (0, 0)
Screenshot: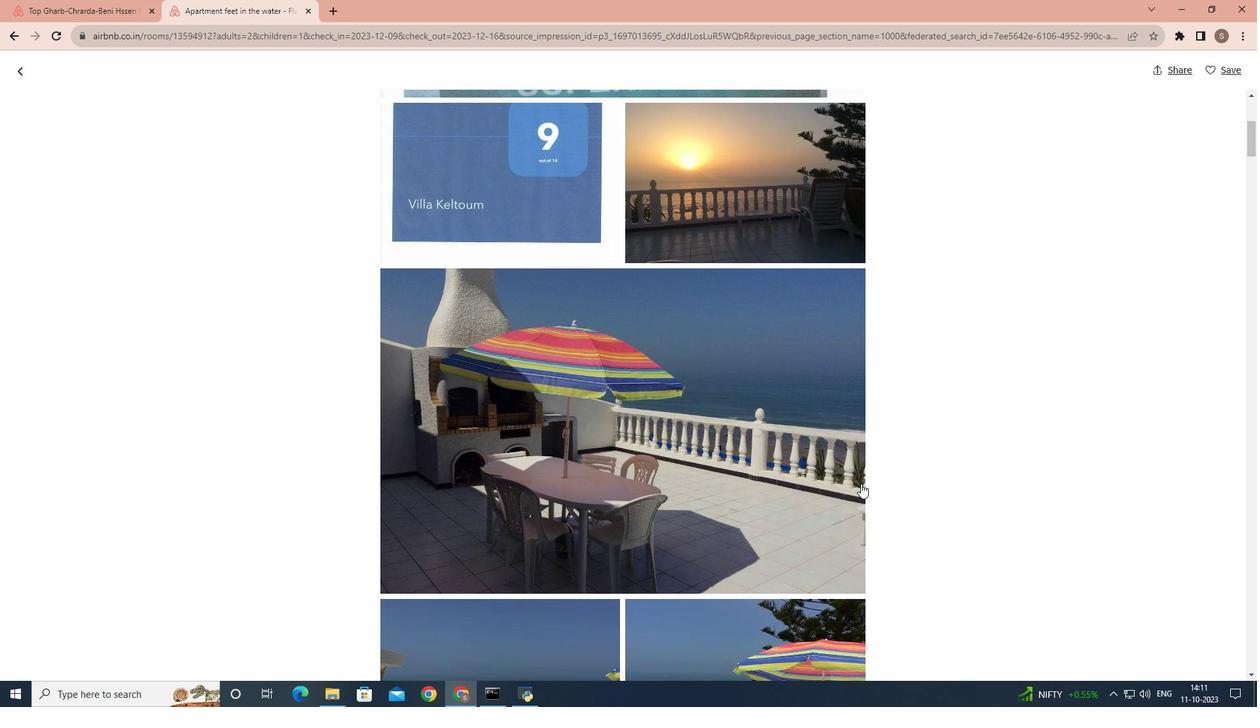 
Action: Mouse scrolled (861, 483) with delta (0, 0)
Screenshot: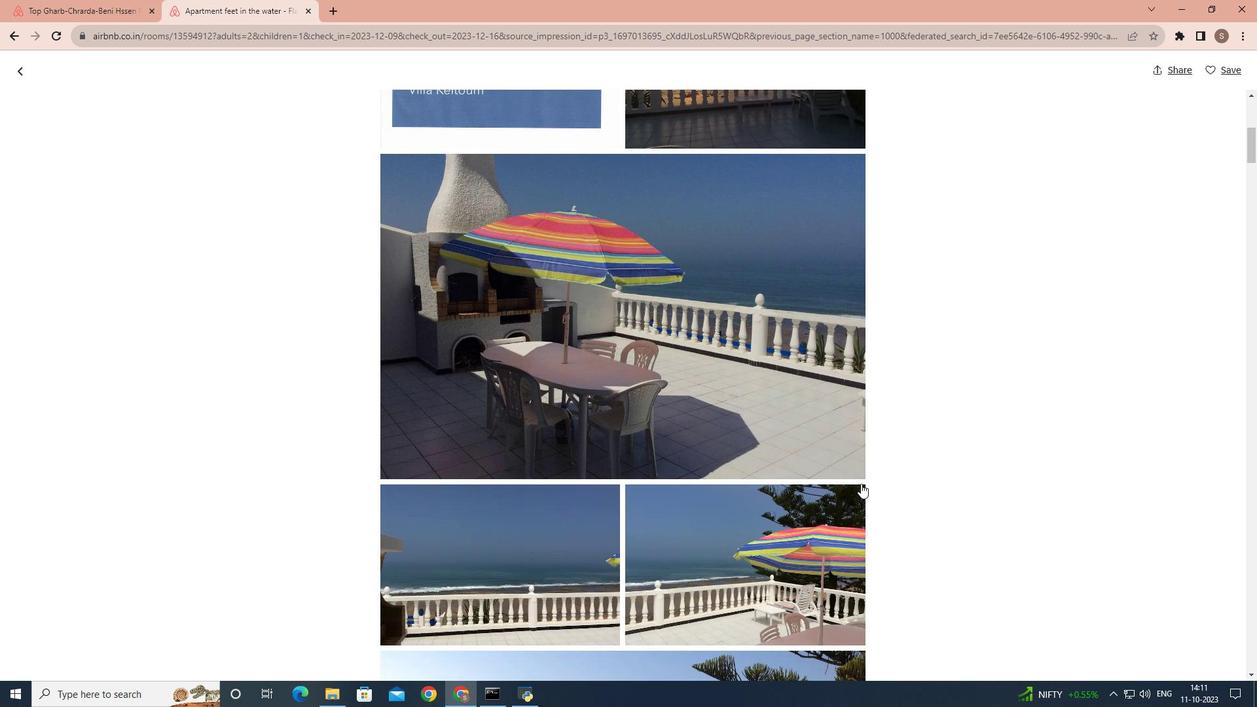 
Action: Mouse scrolled (861, 483) with delta (0, 0)
Screenshot: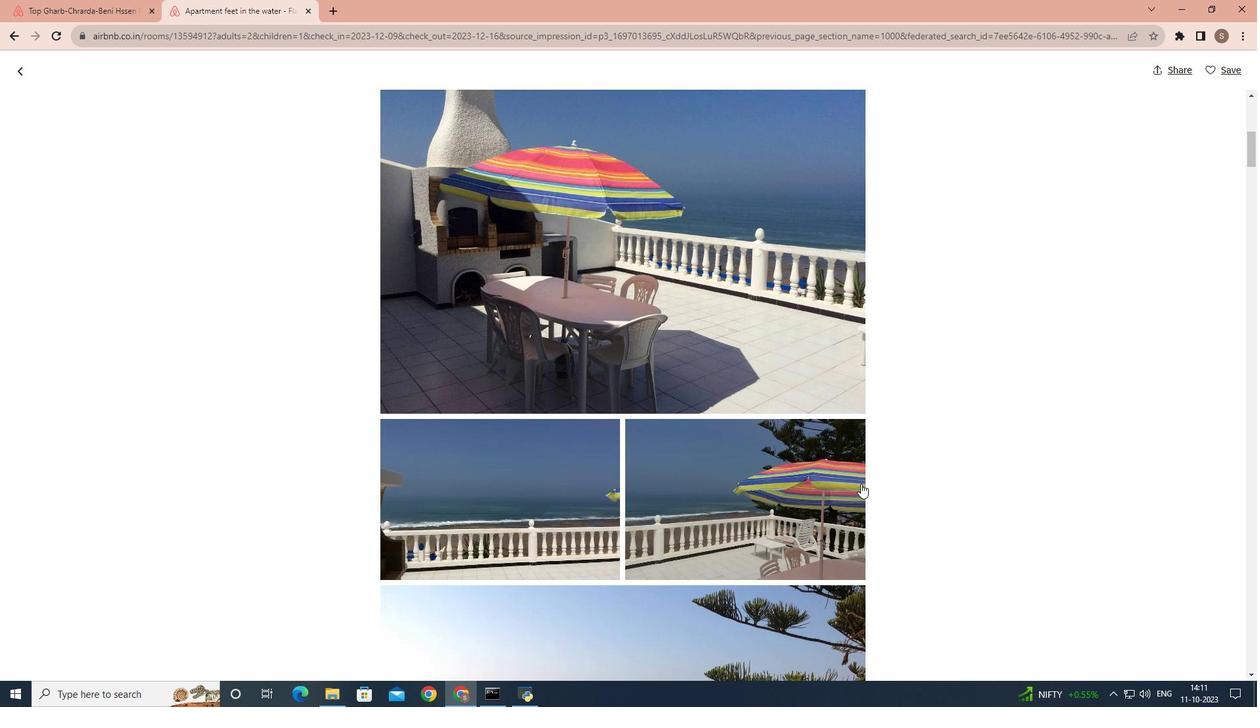 
Action: Mouse scrolled (861, 483) with delta (0, 0)
Screenshot: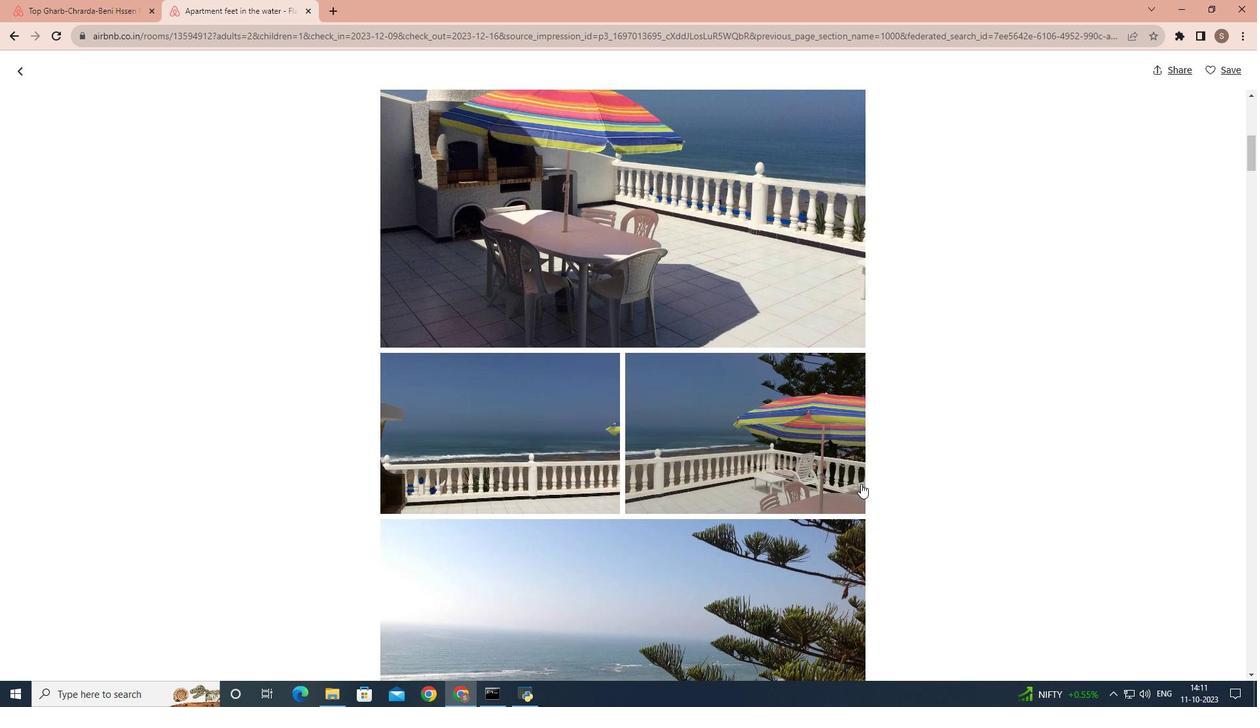 
Action: Mouse scrolled (861, 483) with delta (0, 0)
Screenshot: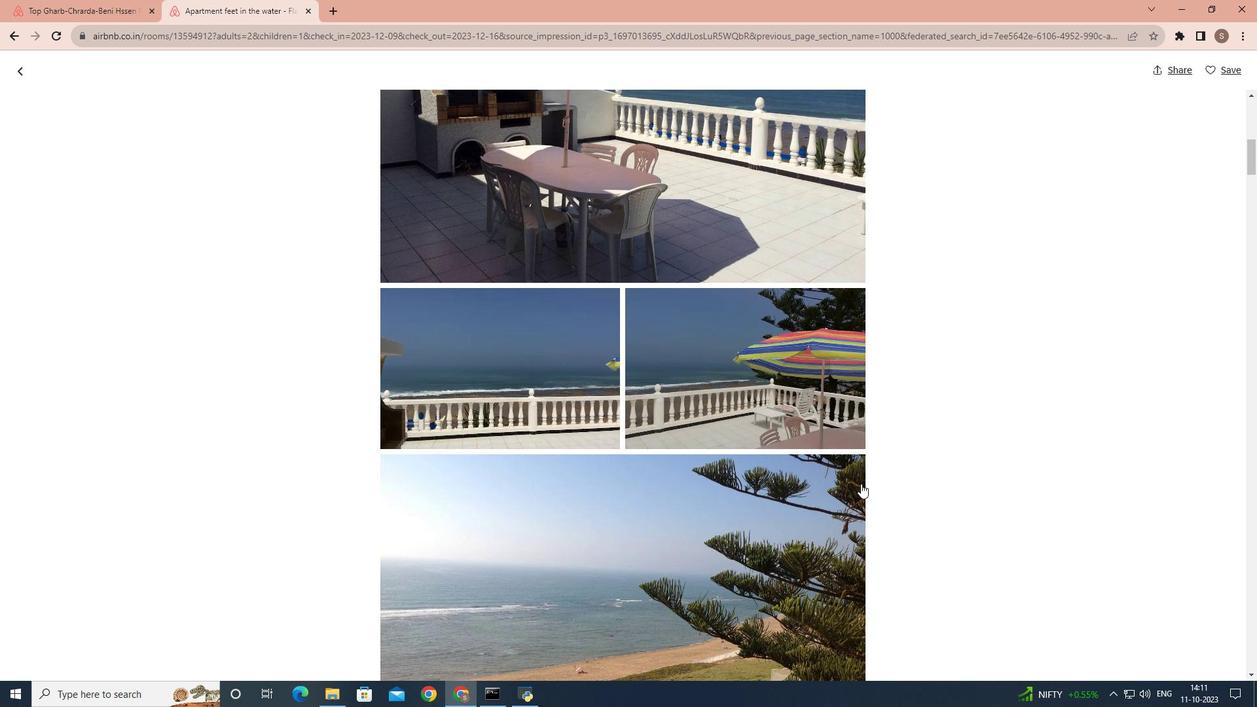 
Action: Mouse scrolled (861, 483) with delta (0, 0)
Screenshot: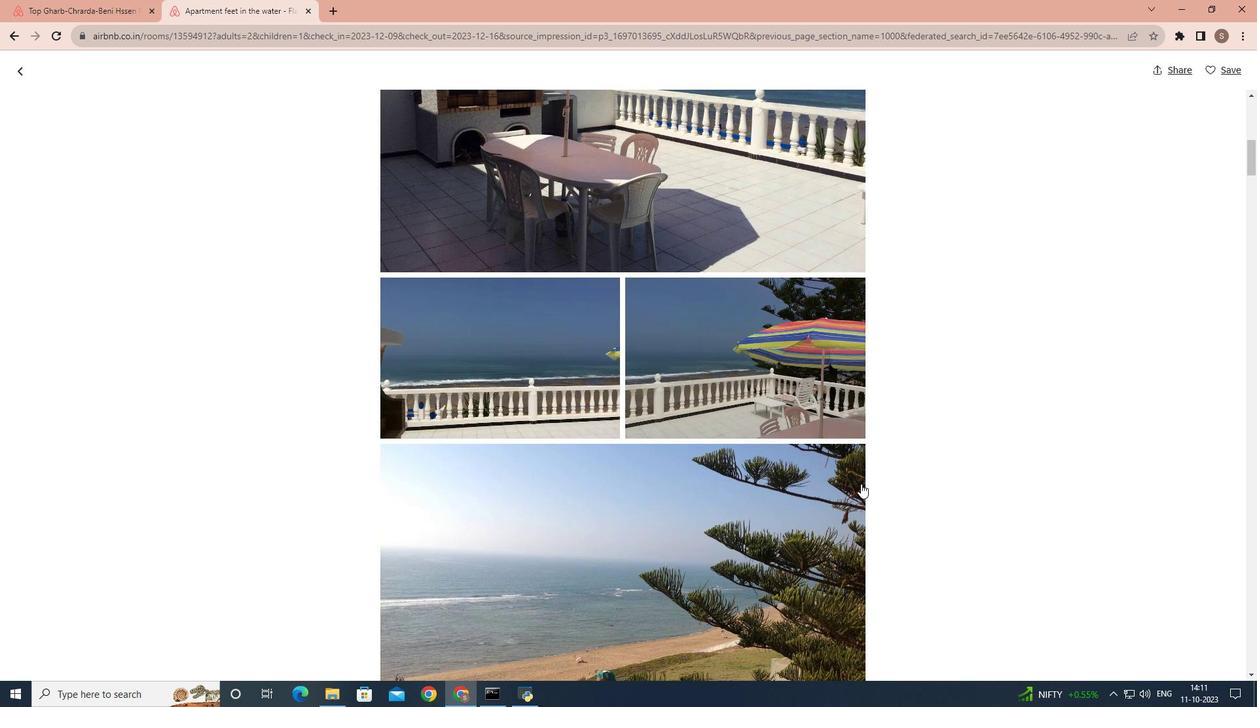 
Action: Mouse scrolled (861, 483) with delta (0, 0)
Screenshot: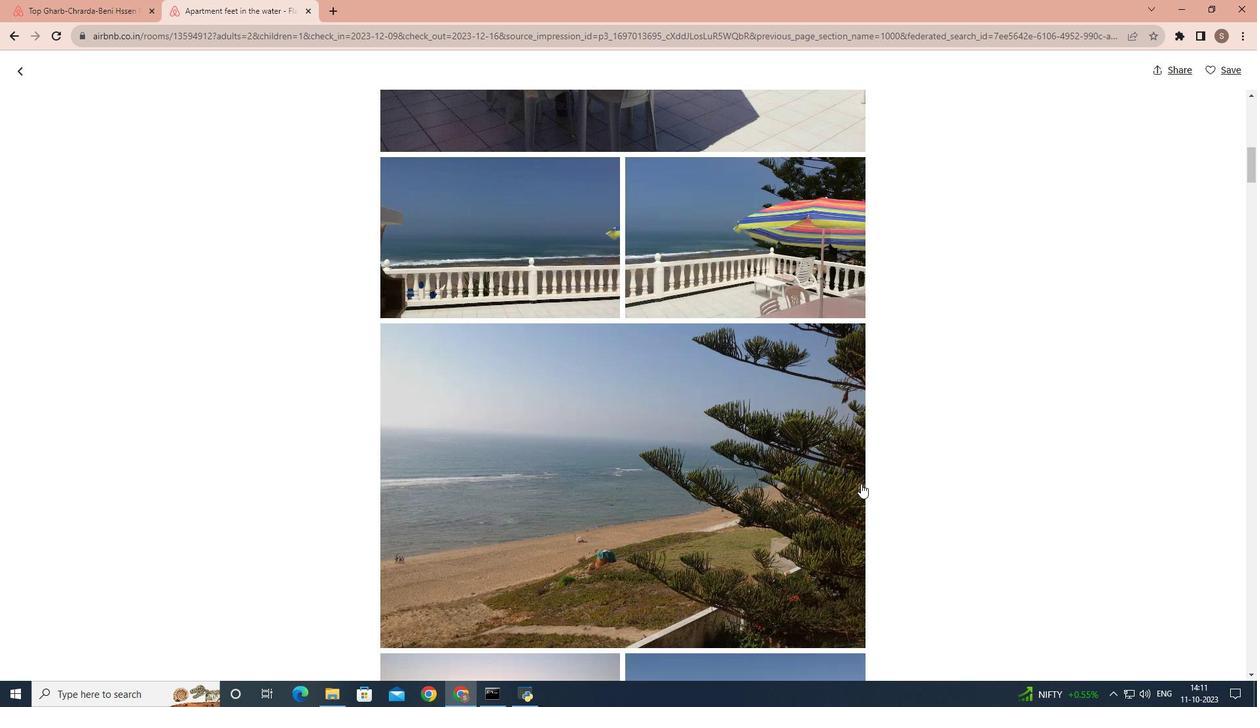 
Action: Mouse scrolled (861, 483) with delta (0, 0)
Screenshot: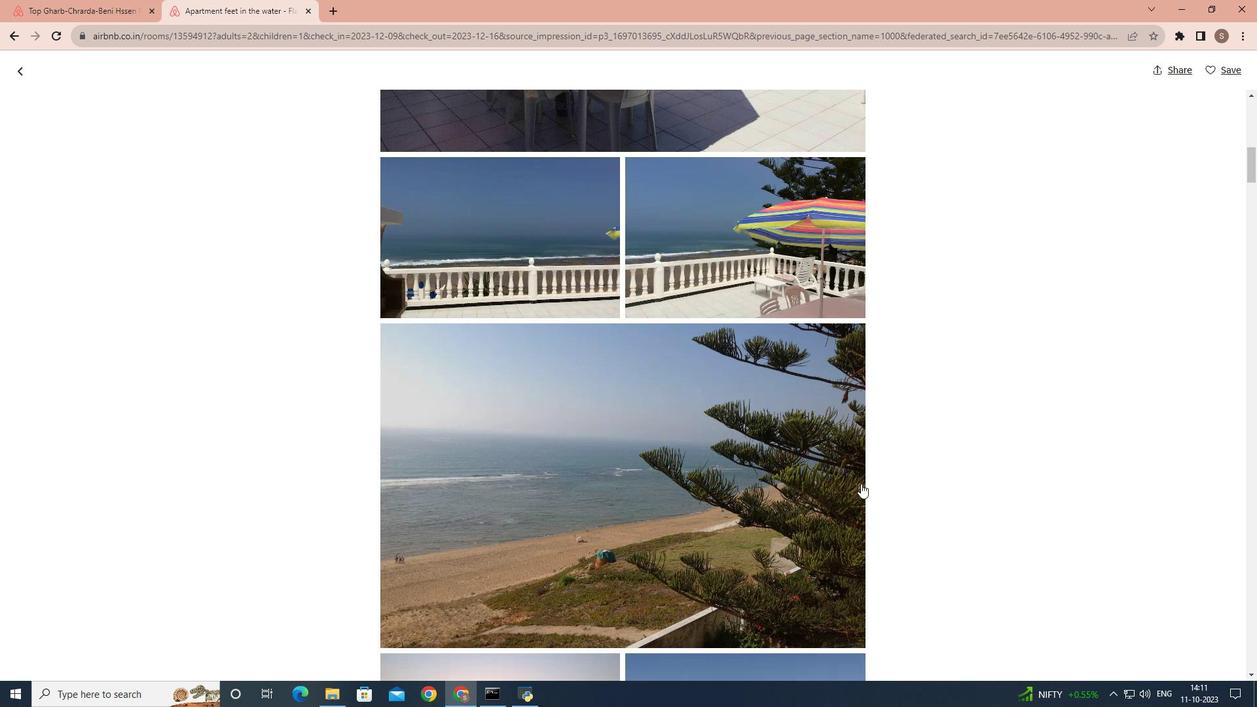 
Action: Mouse scrolled (861, 483) with delta (0, 0)
Screenshot: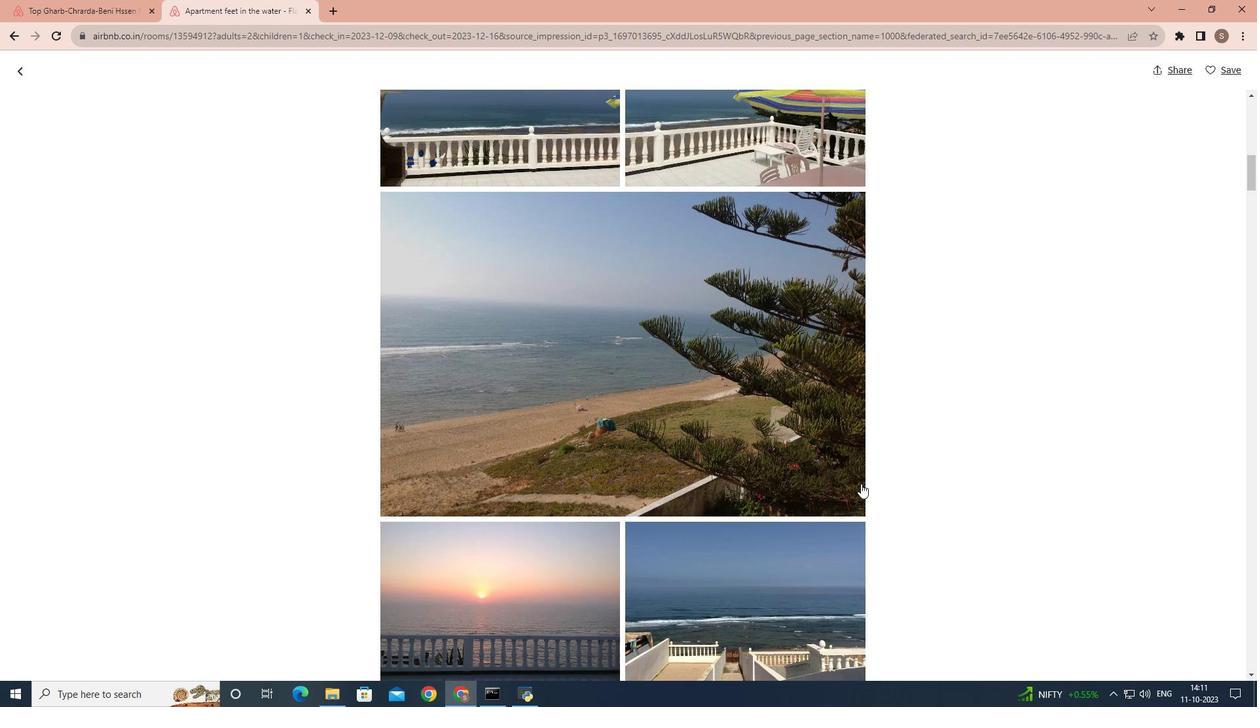 
Action: Mouse scrolled (861, 483) with delta (0, 0)
Screenshot: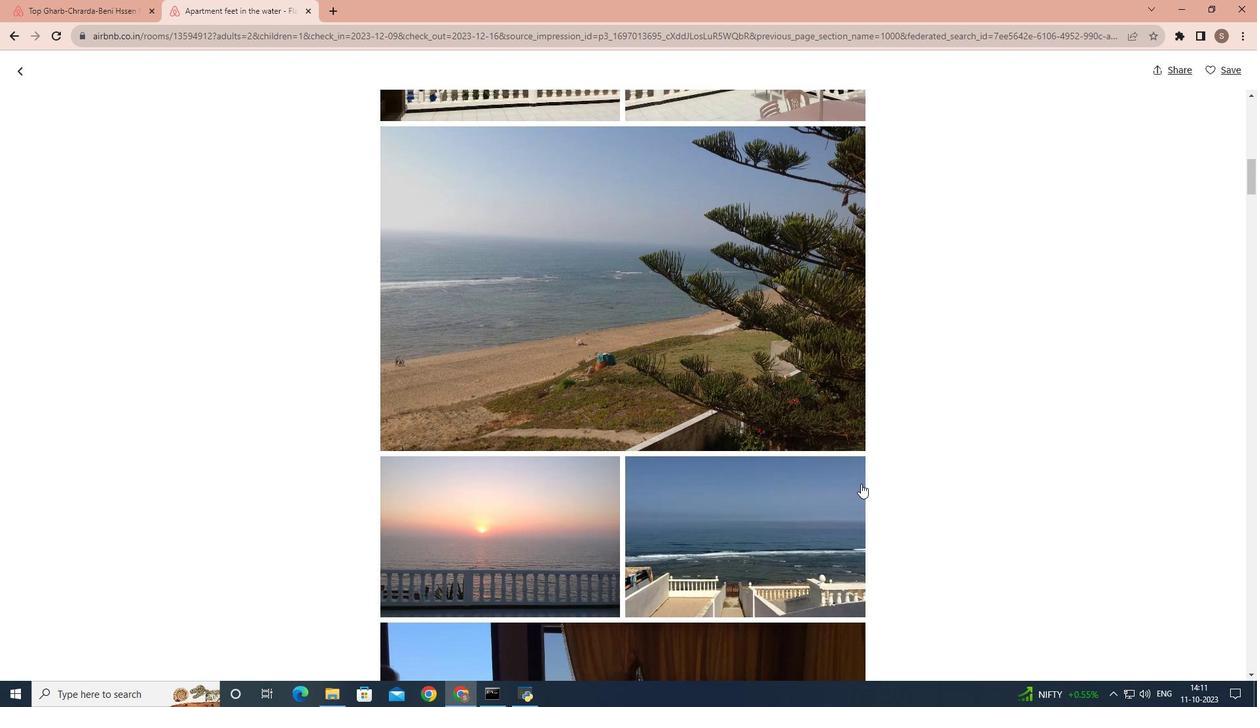 
Action: Mouse scrolled (861, 483) with delta (0, 0)
Screenshot: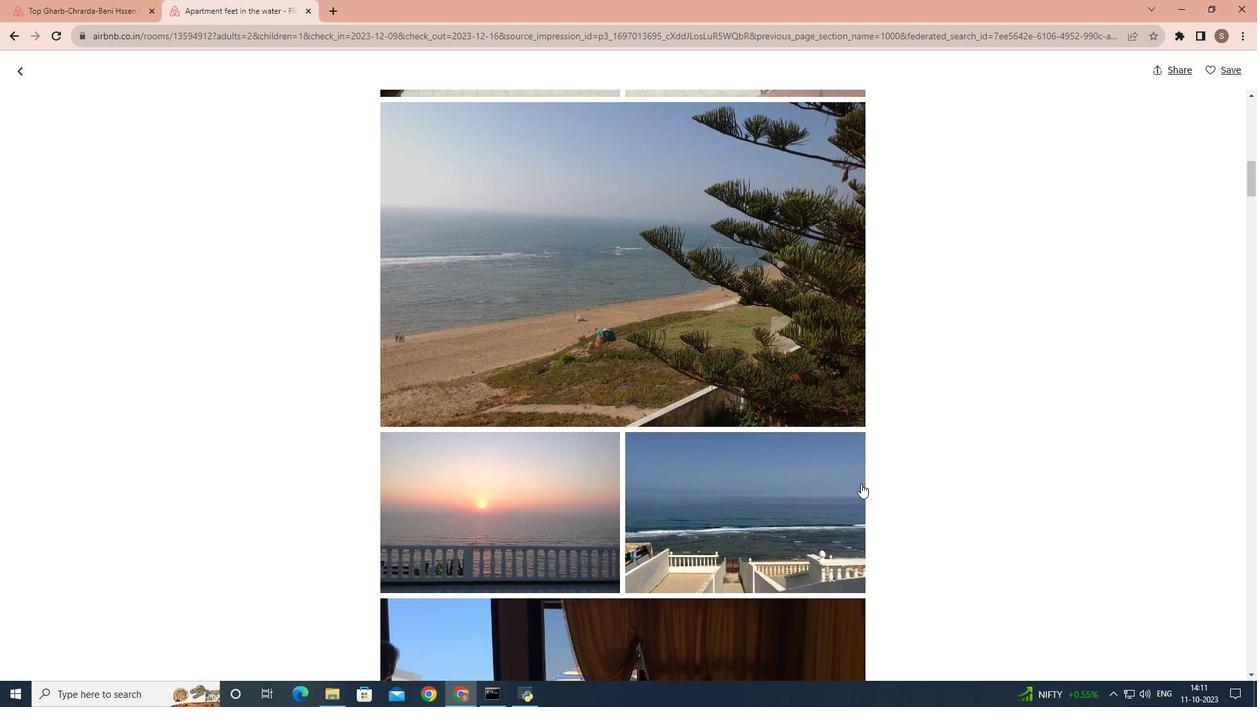 
Action: Mouse scrolled (861, 483) with delta (0, 0)
Screenshot: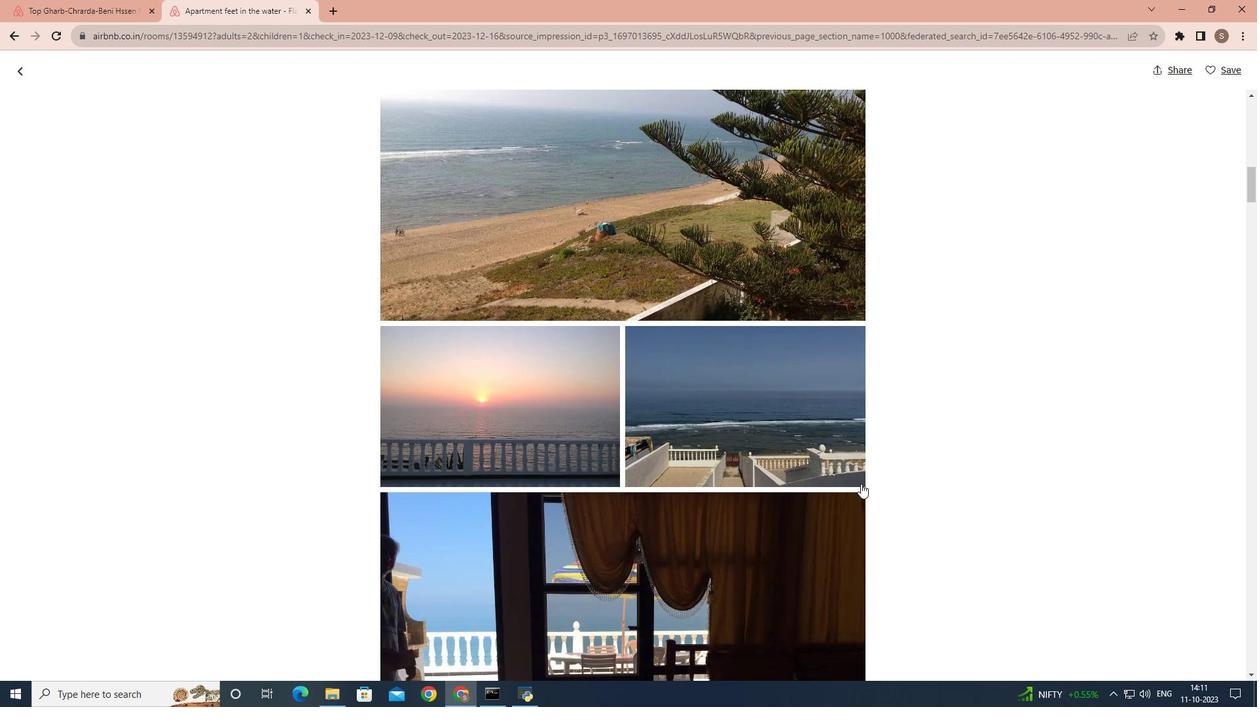 
Action: Mouse scrolled (861, 483) with delta (0, 0)
Screenshot: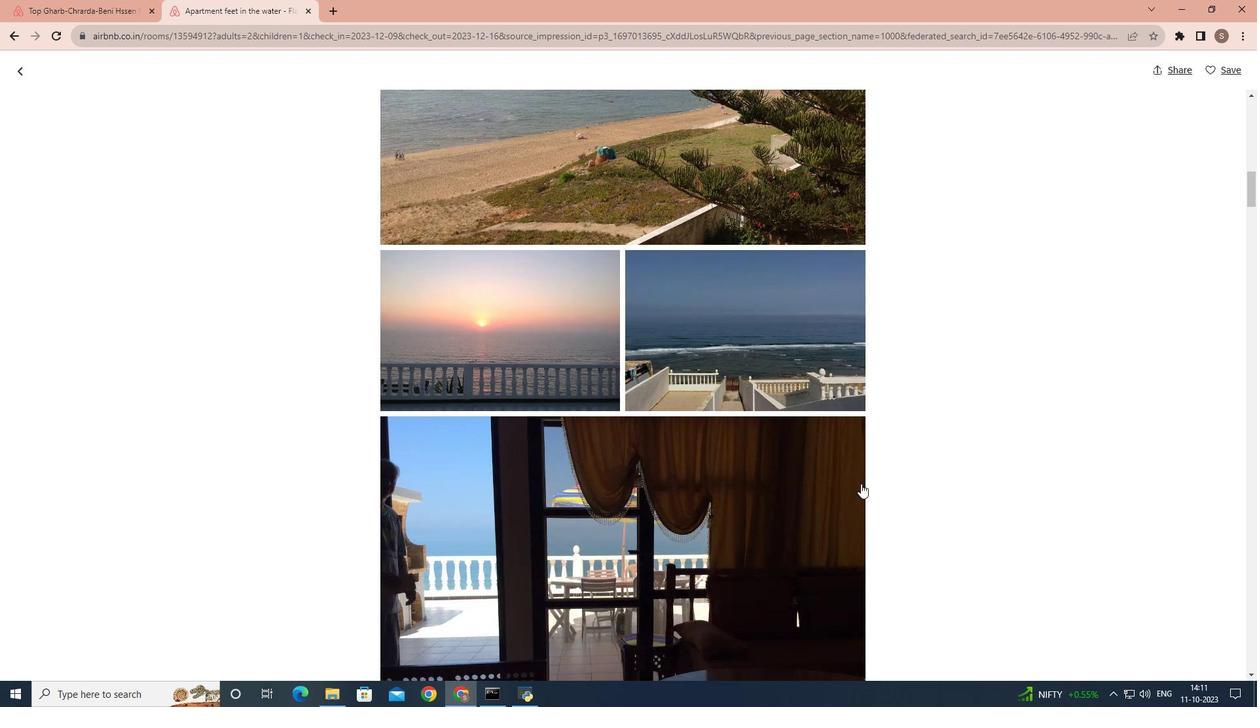 
Action: Mouse scrolled (861, 483) with delta (0, 0)
Screenshot: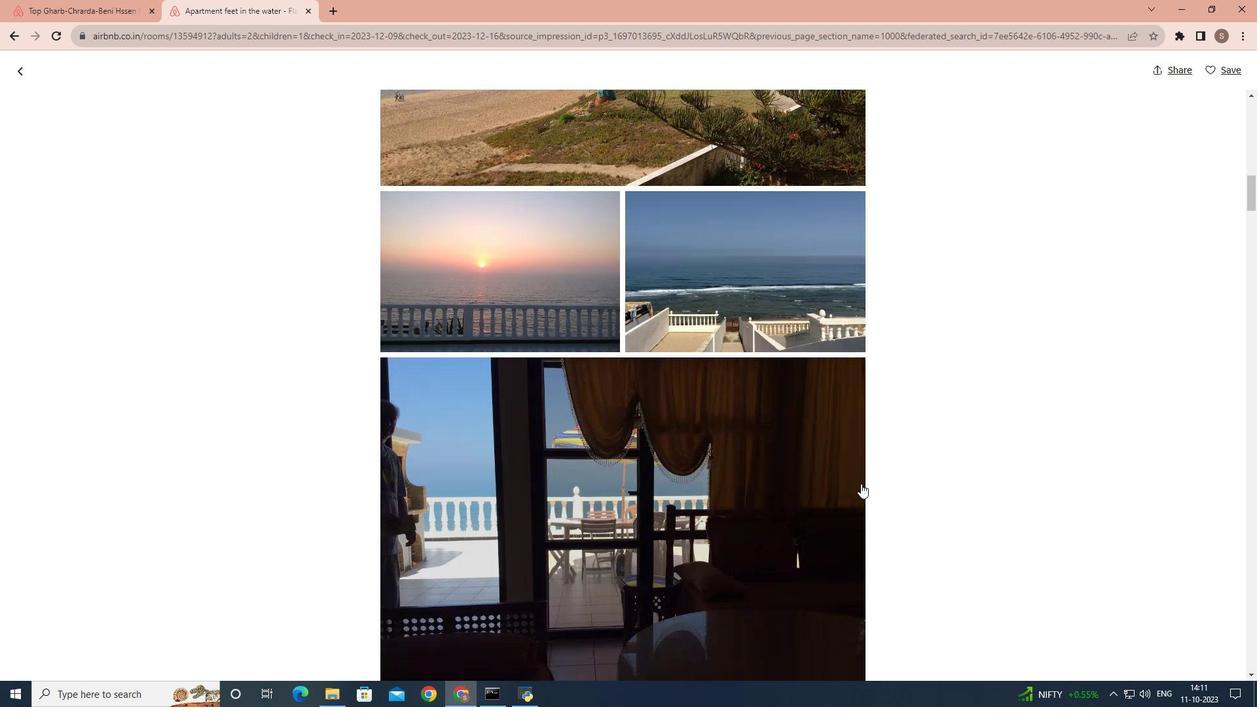 
Action: Mouse scrolled (861, 483) with delta (0, 0)
Screenshot: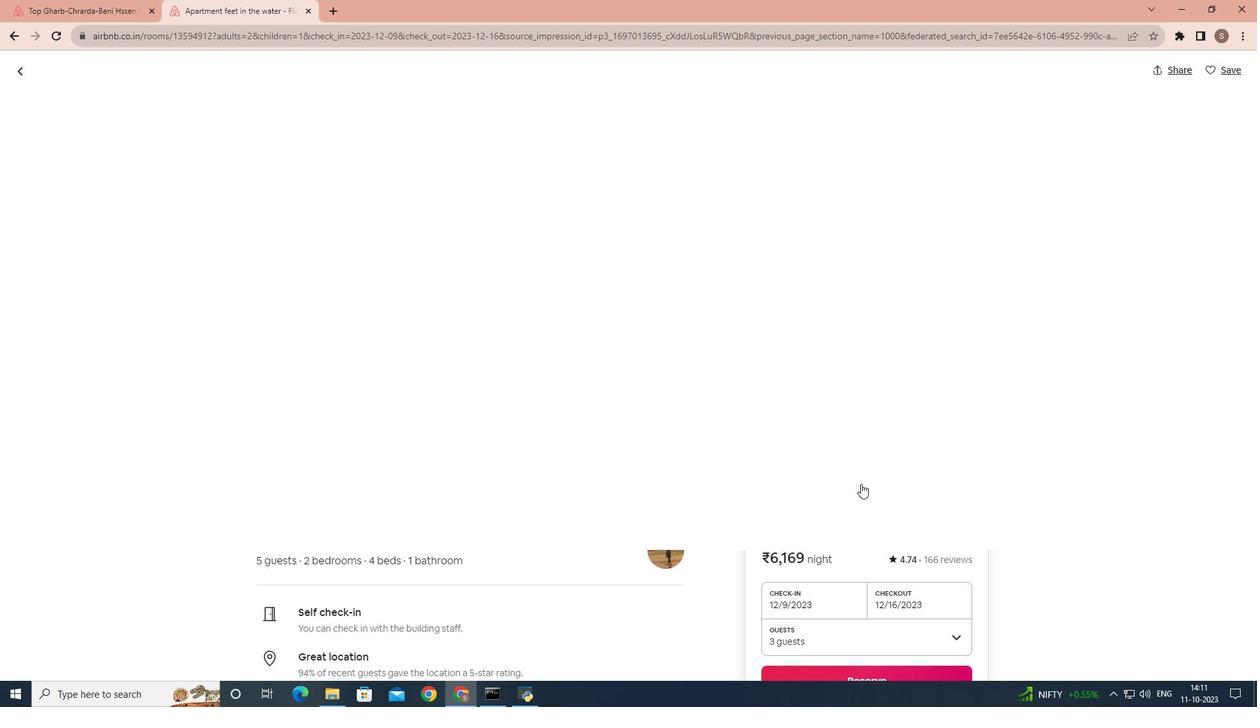 
Action: Mouse scrolled (861, 483) with delta (0, 0)
Screenshot: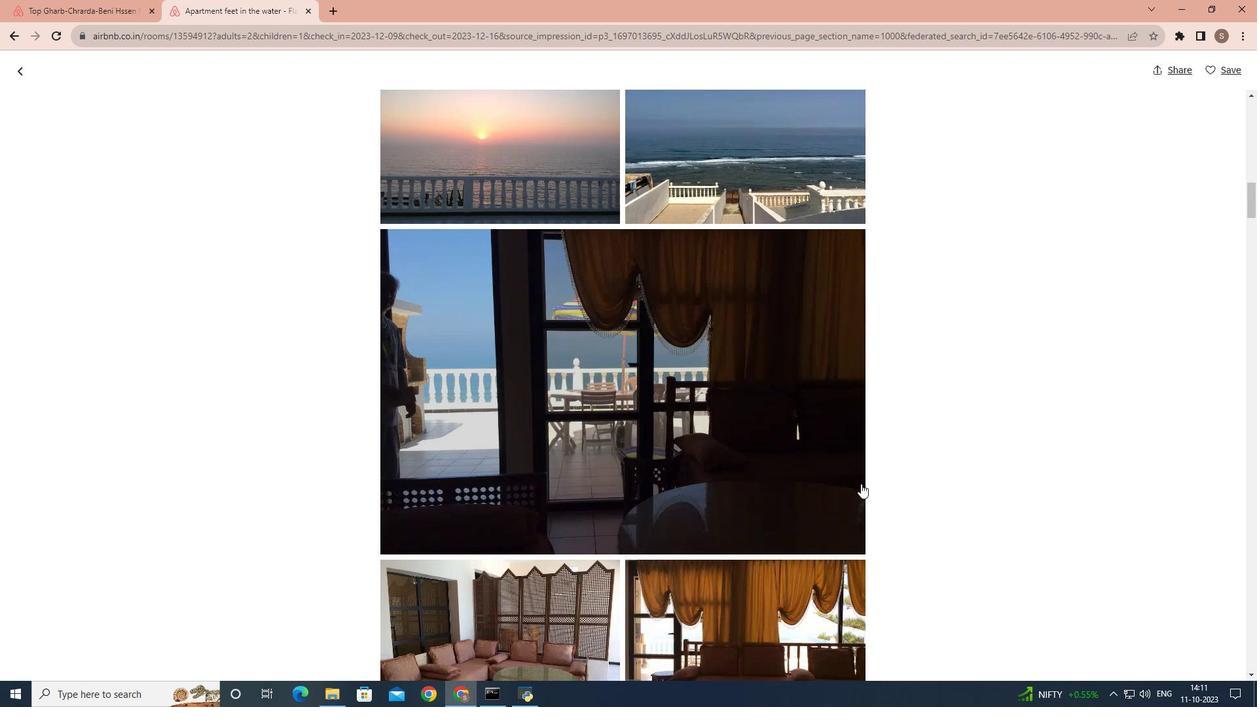 
Action: Mouse scrolled (861, 483) with delta (0, 0)
Screenshot: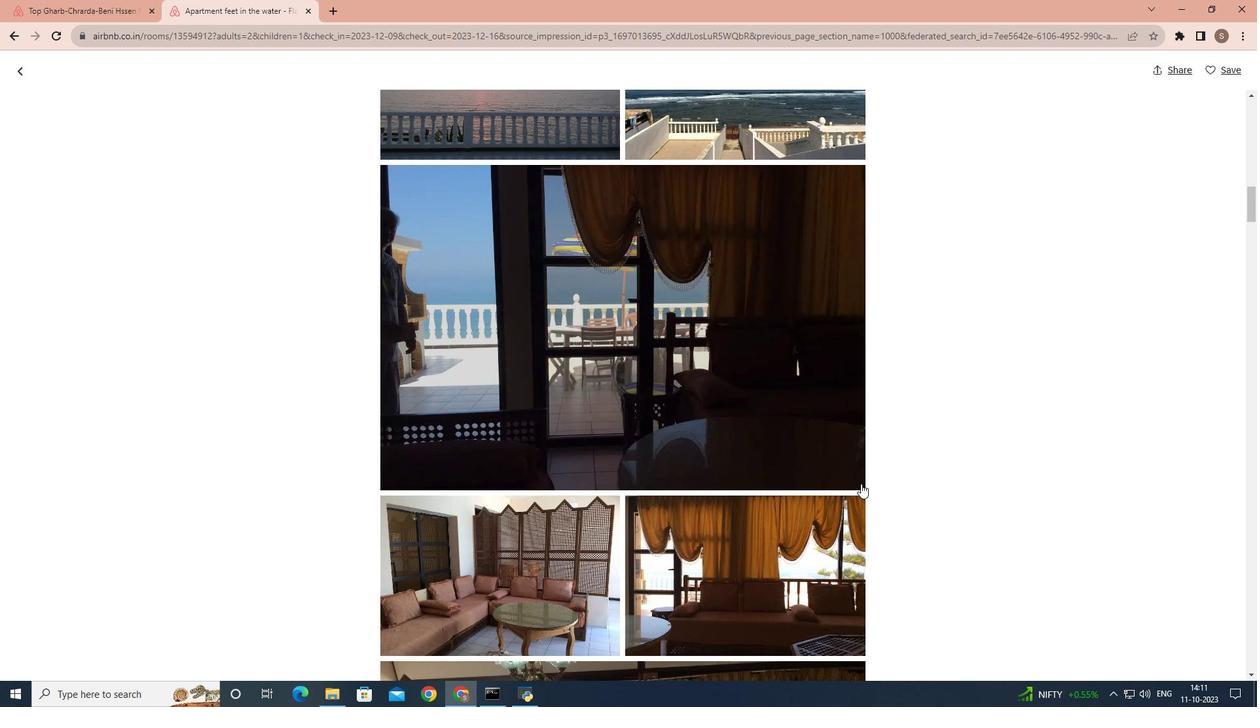 
Action: Mouse scrolled (861, 483) with delta (0, 0)
Screenshot: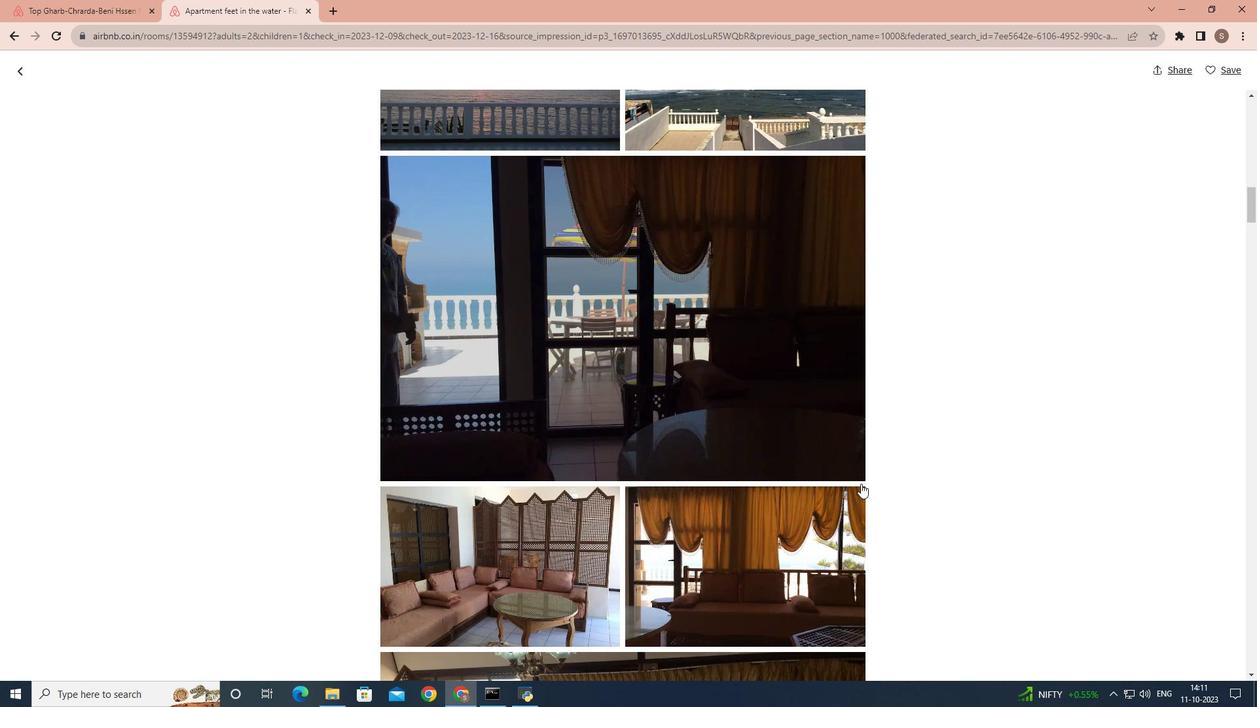 
Action: Mouse scrolled (861, 483) with delta (0, 0)
Screenshot: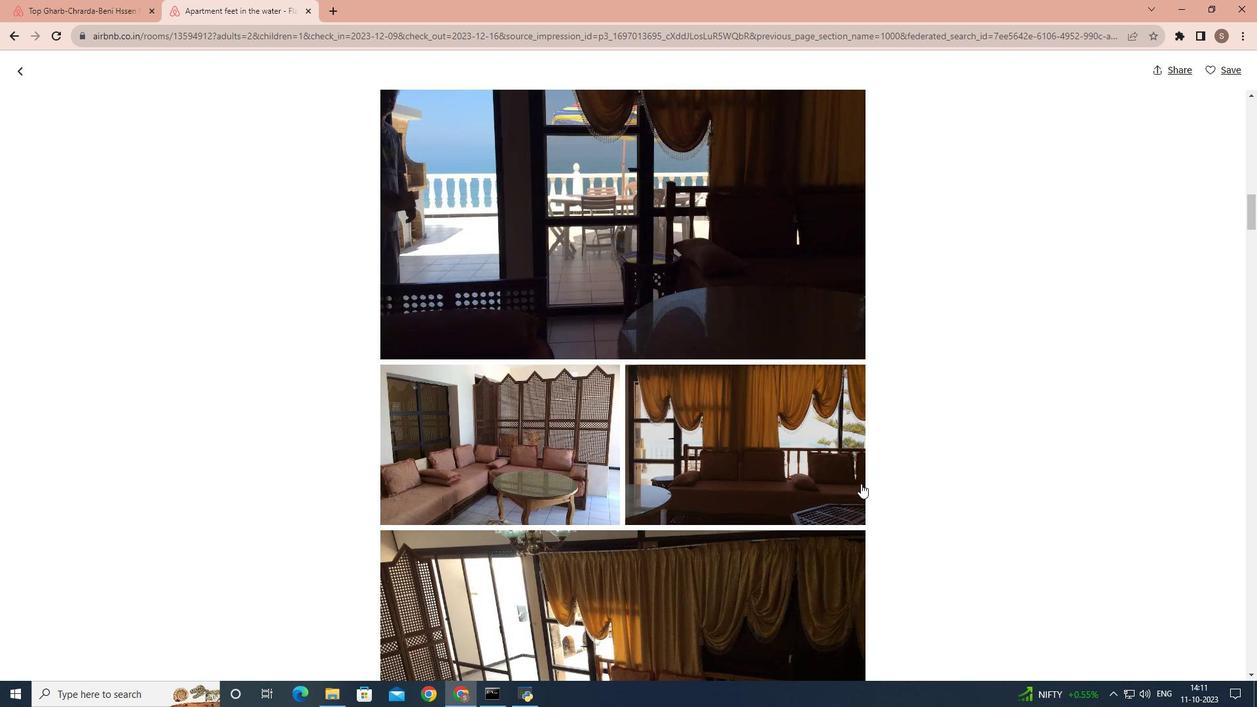 
Action: Mouse scrolled (861, 483) with delta (0, 0)
Screenshot: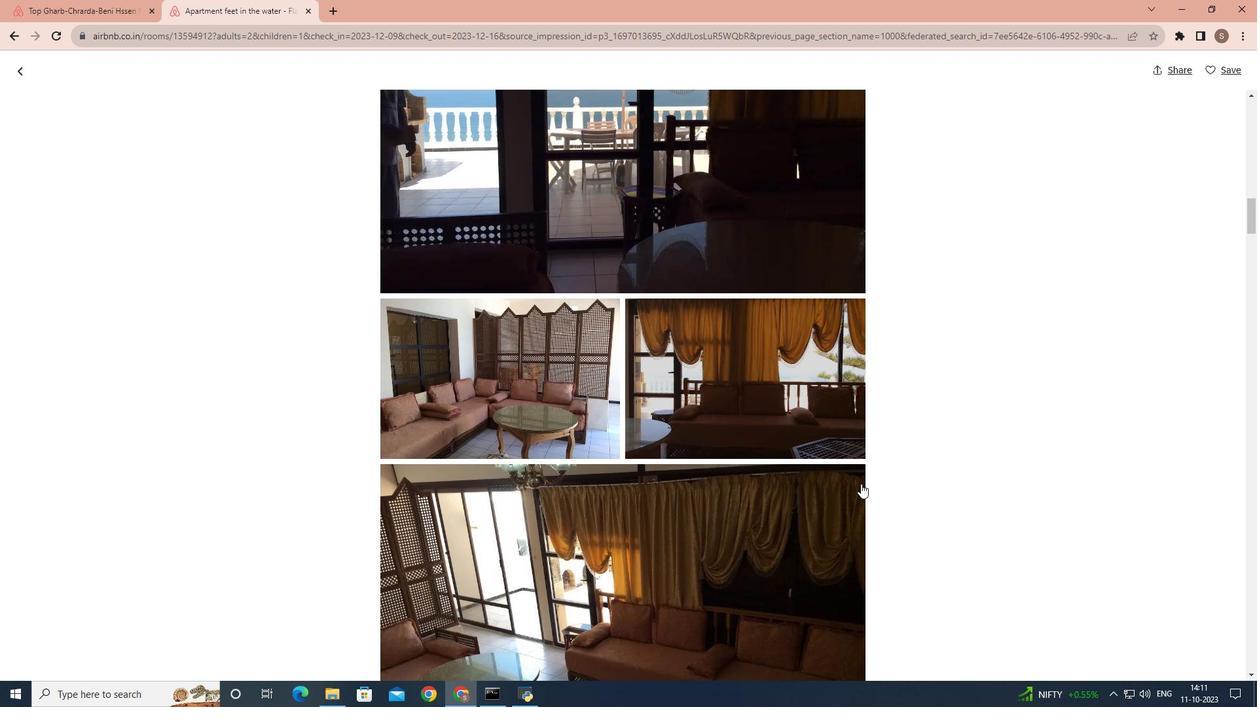 
Action: Mouse scrolled (861, 483) with delta (0, 0)
Screenshot: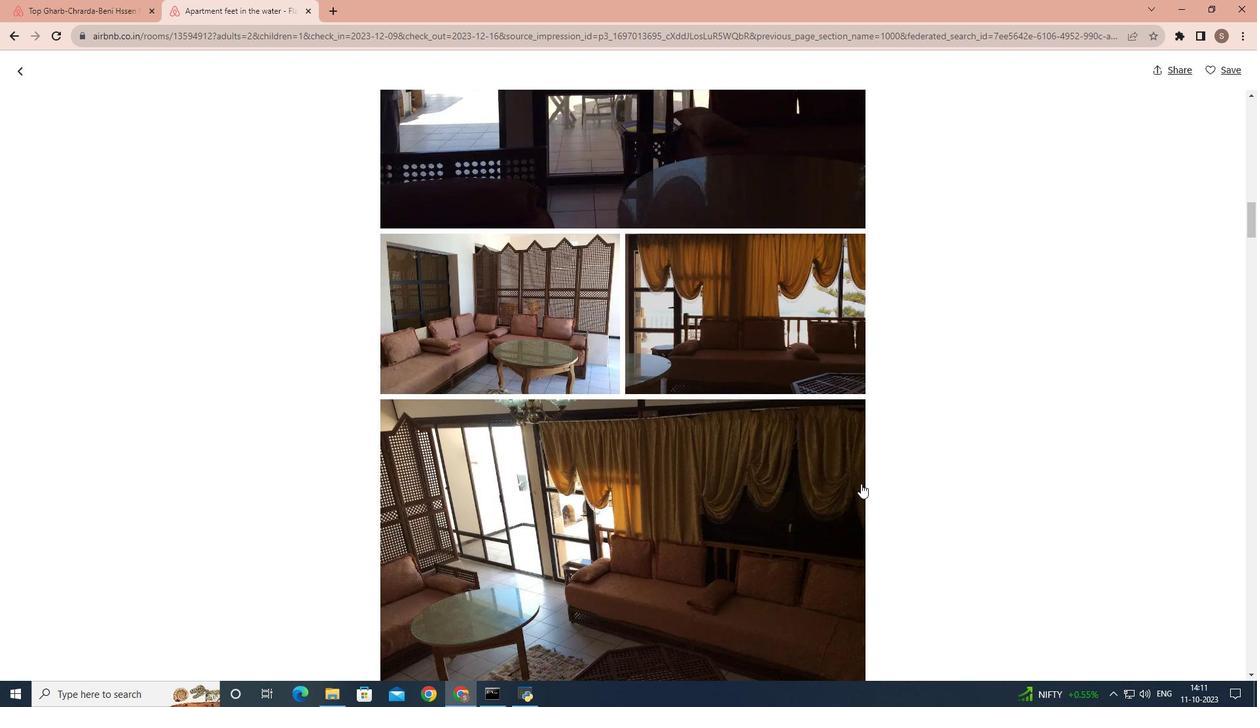 
Action: Mouse scrolled (861, 483) with delta (0, 0)
Screenshot: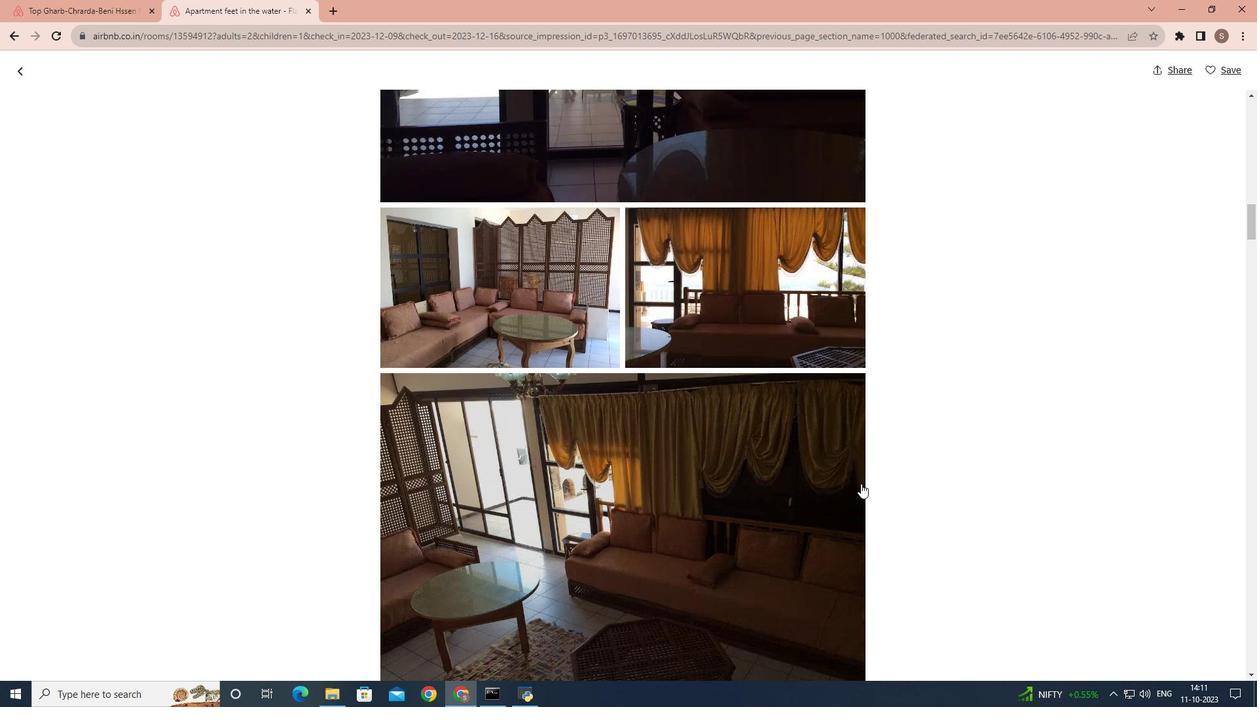 
Action: Mouse scrolled (861, 483) with delta (0, 0)
Screenshot: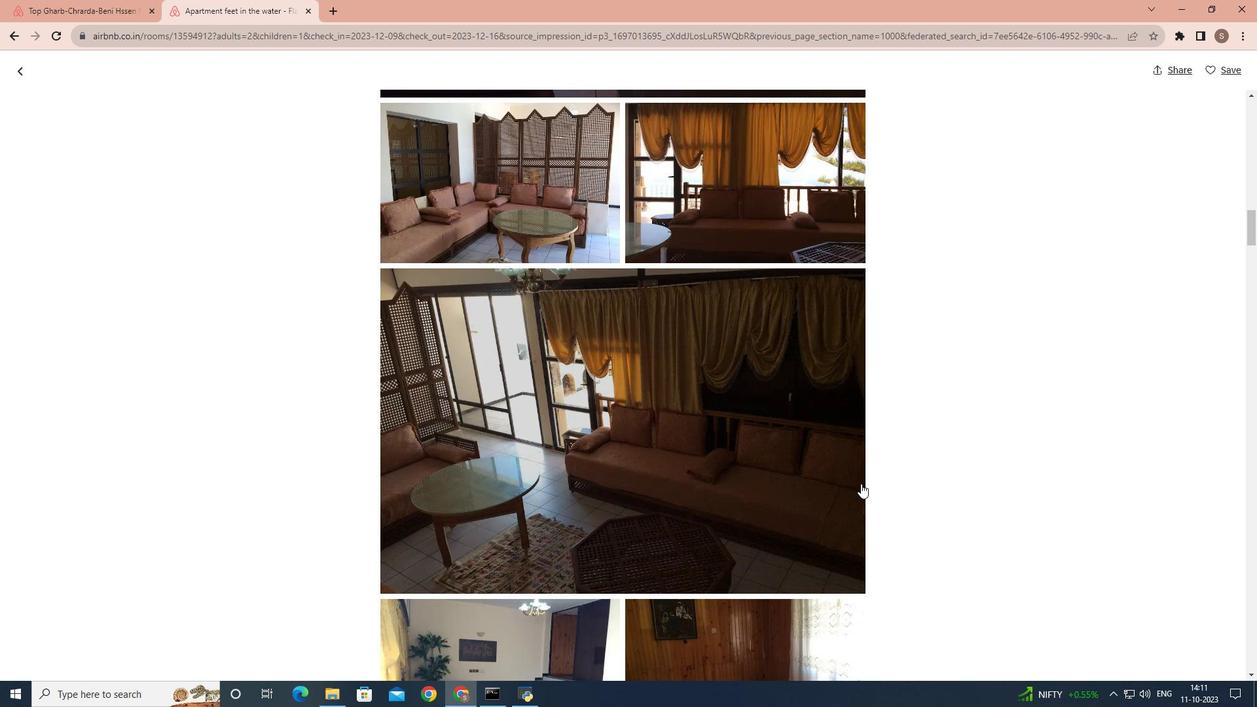 
Action: Mouse scrolled (861, 483) with delta (0, 0)
Screenshot: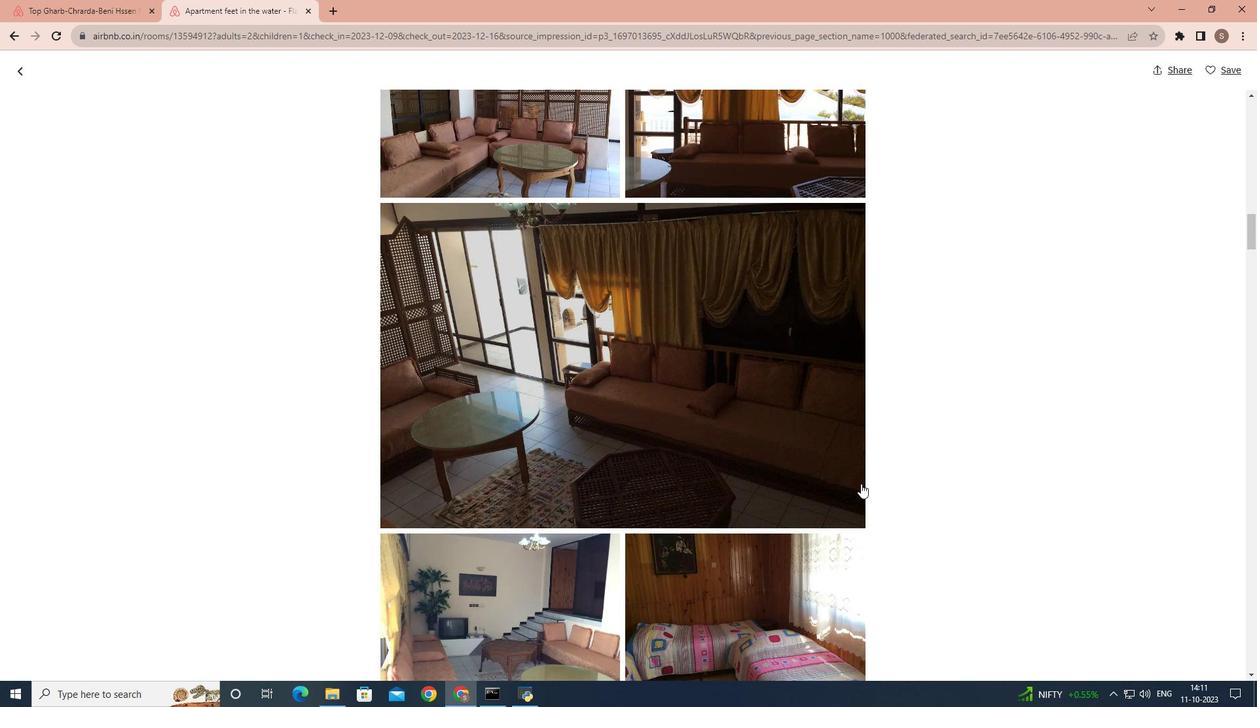 
Action: Mouse scrolled (861, 483) with delta (0, 0)
Screenshot: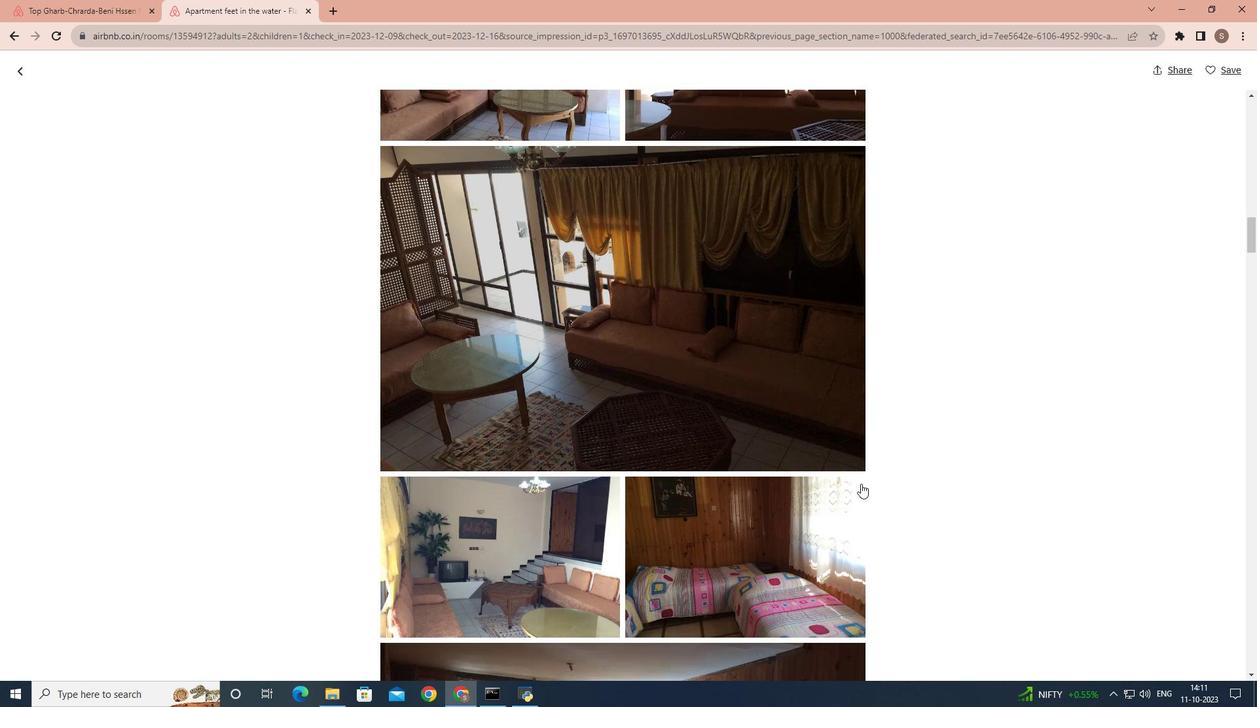 
Action: Mouse scrolled (861, 483) with delta (0, 0)
Screenshot: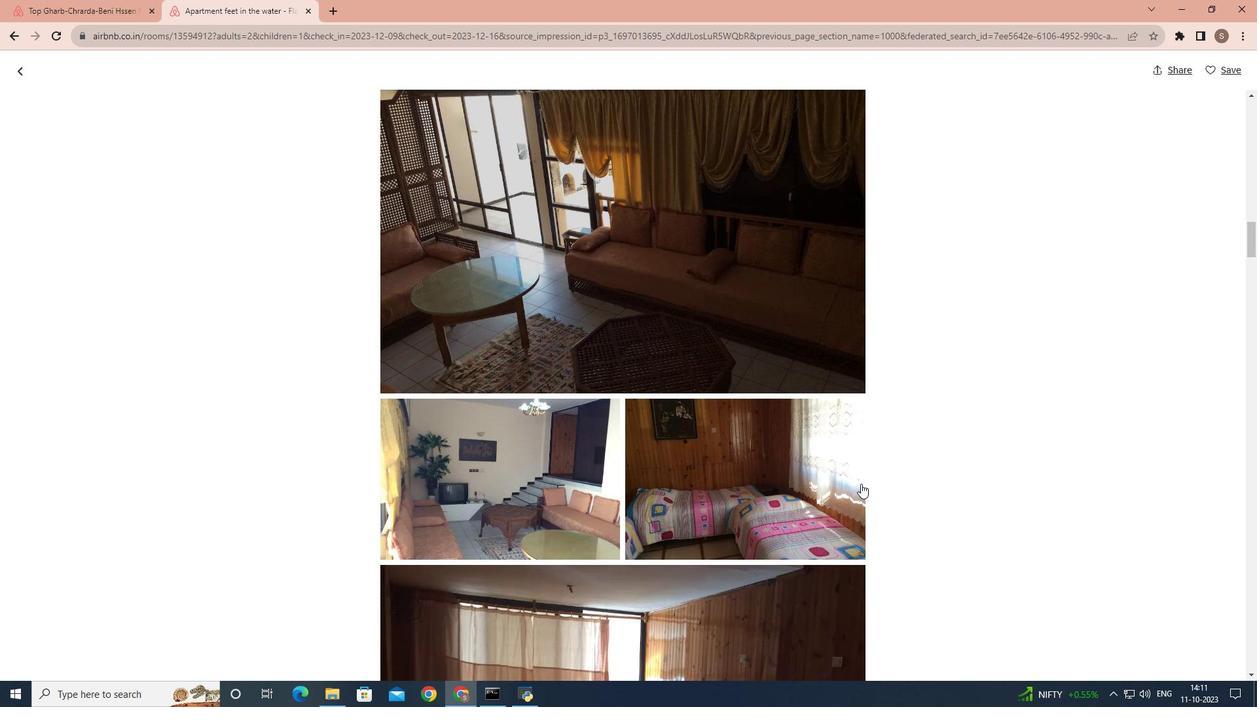 
Action: Mouse scrolled (861, 483) with delta (0, 0)
Screenshot: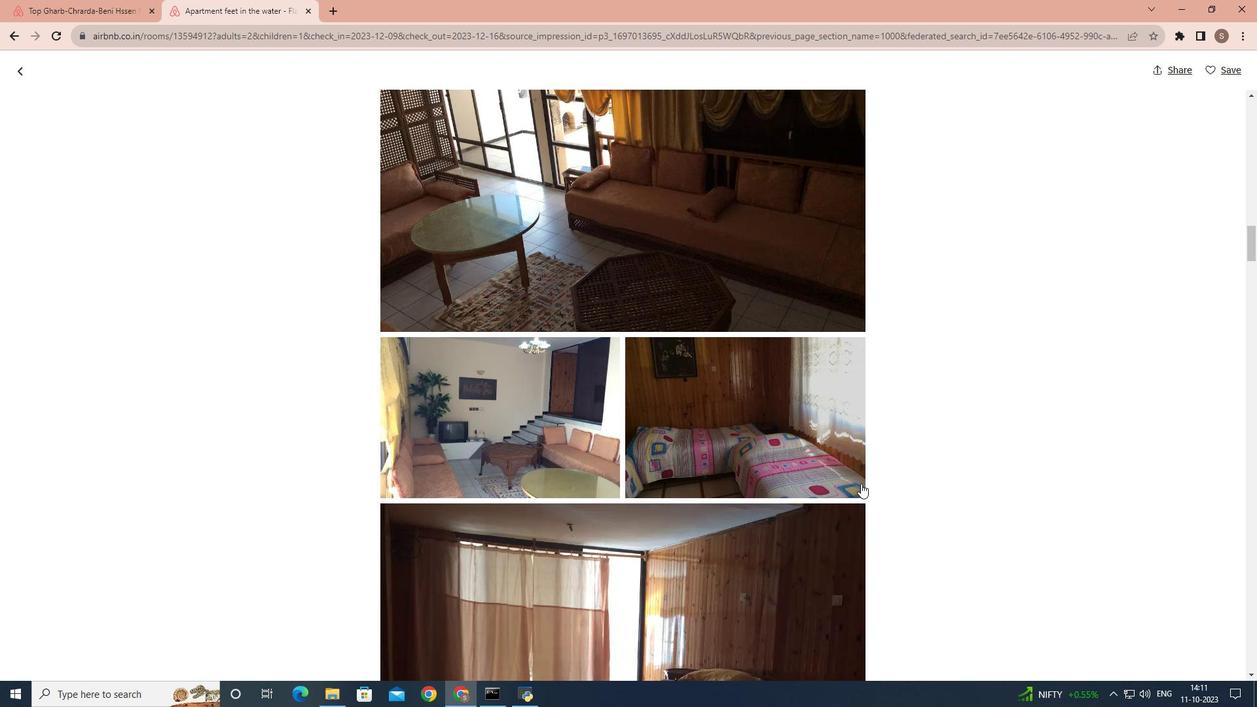 
Action: Mouse scrolled (861, 483) with delta (0, 0)
Screenshot: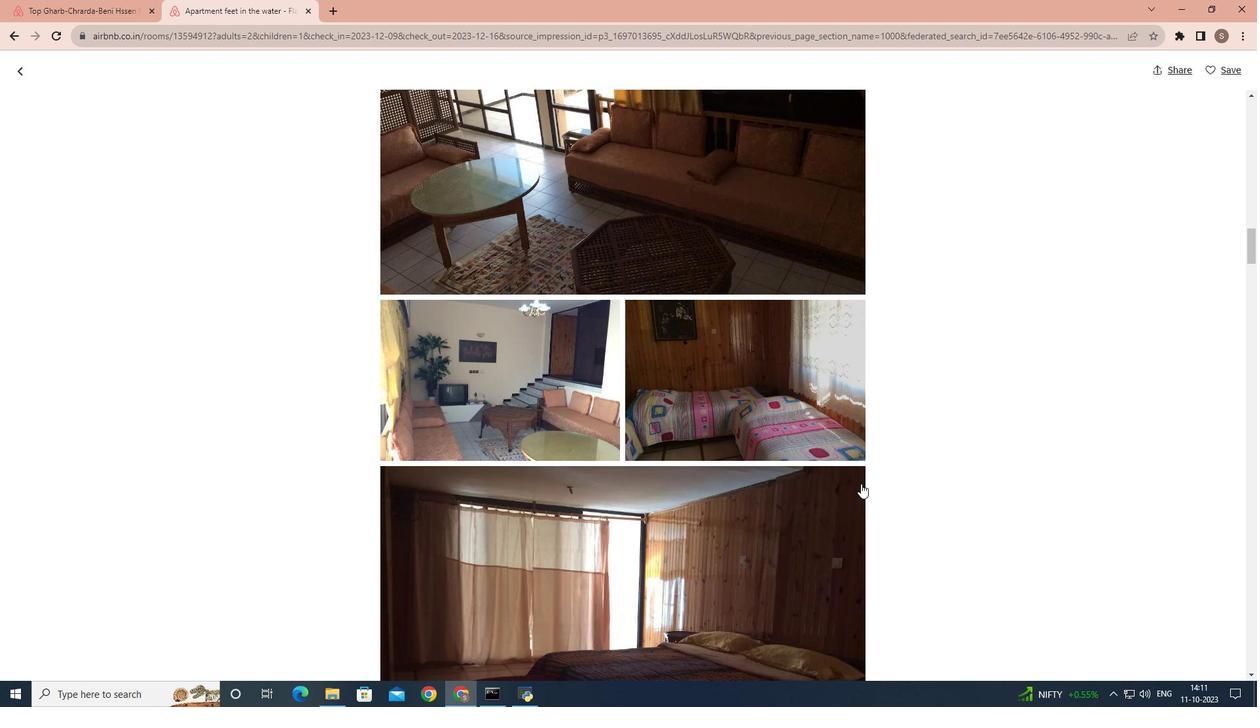 
Action: Mouse scrolled (861, 483) with delta (0, 0)
Screenshot: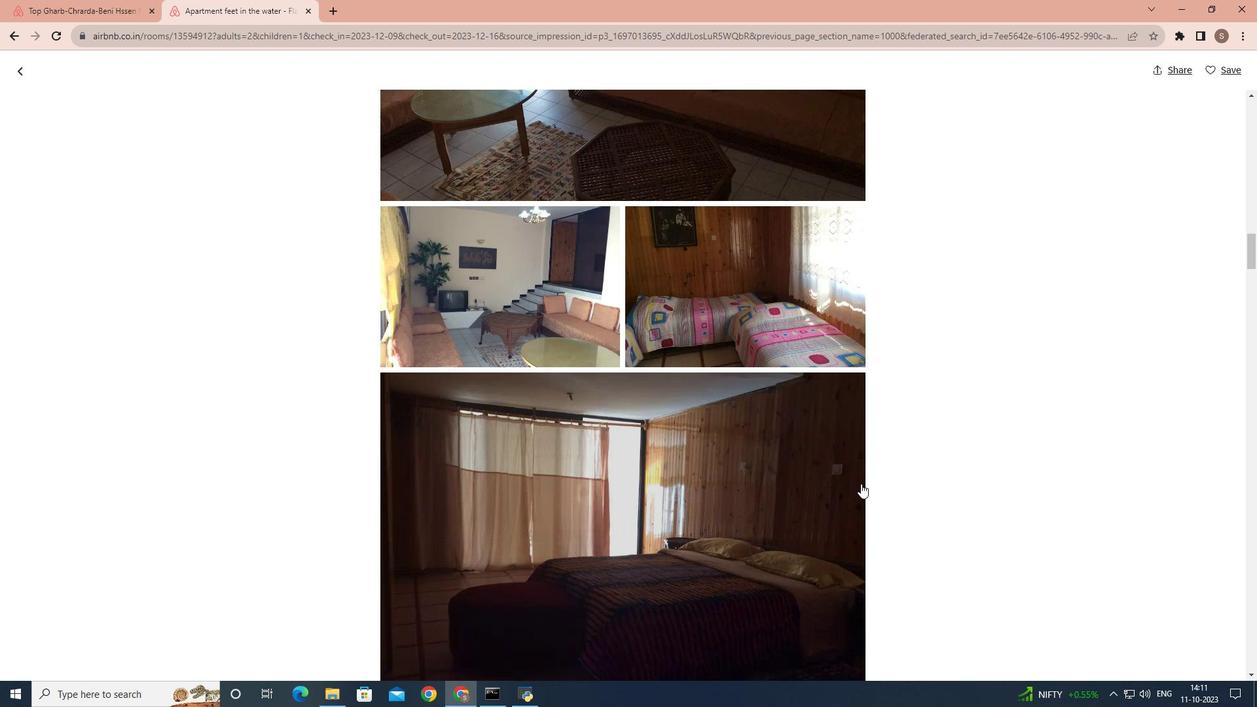 
Action: Mouse scrolled (861, 483) with delta (0, 0)
Screenshot: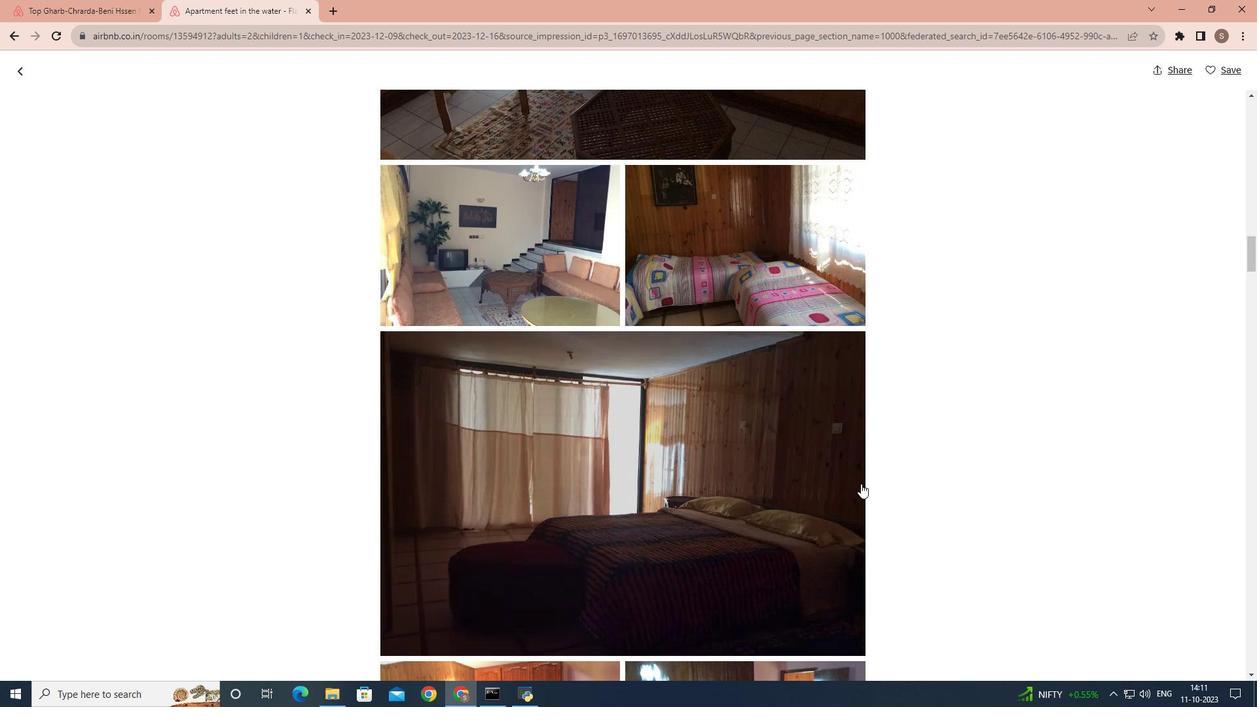 
Action: Mouse scrolled (861, 483) with delta (0, 0)
Screenshot: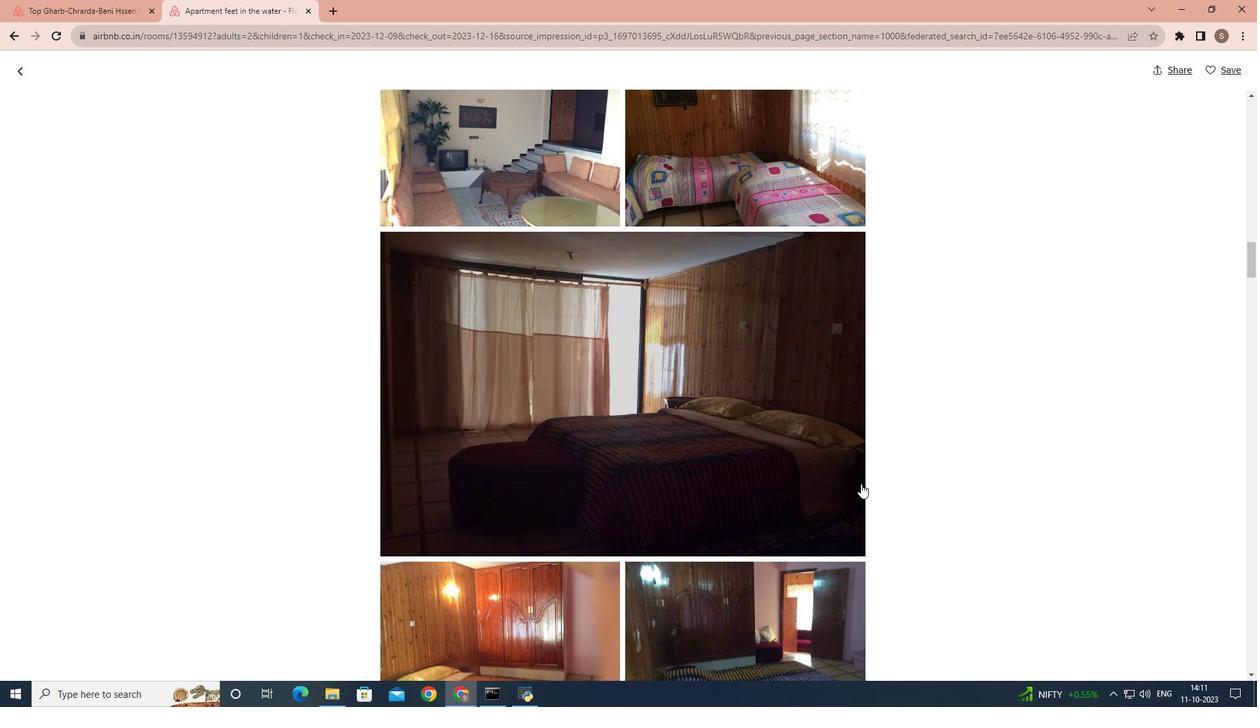 
Action: Mouse scrolled (861, 483) with delta (0, 0)
Screenshot: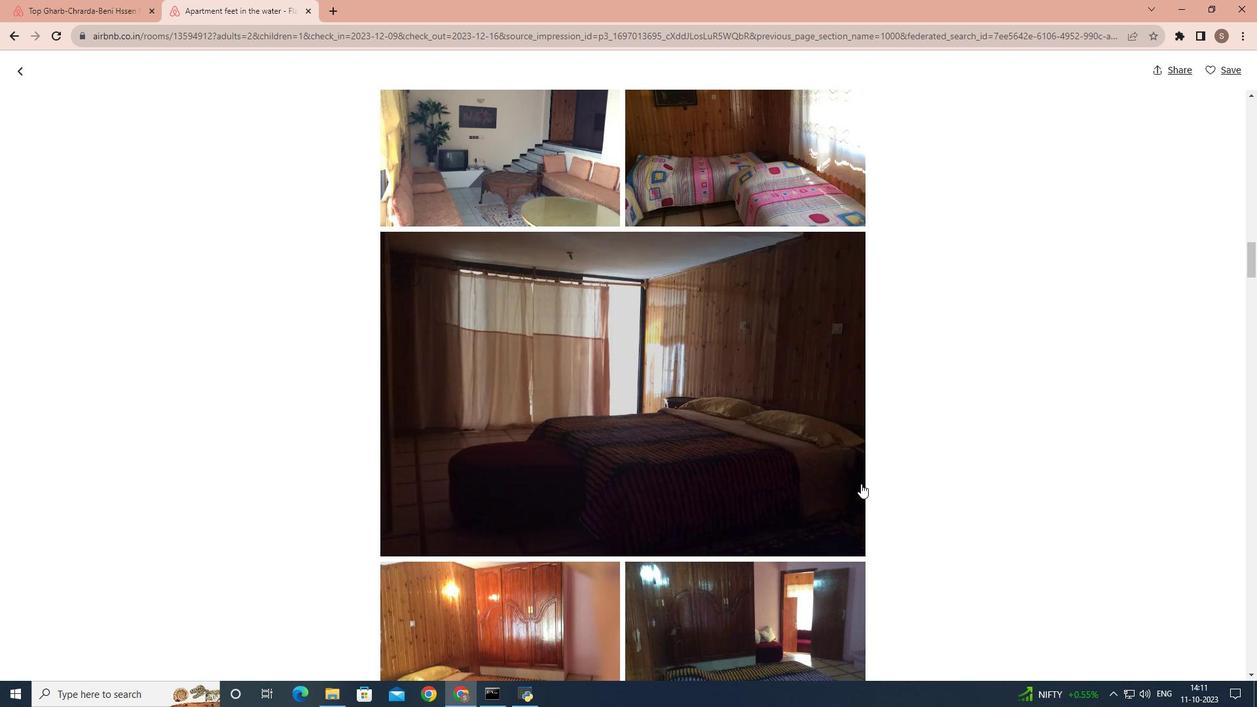 
Action: Mouse scrolled (861, 483) with delta (0, 0)
Screenshot: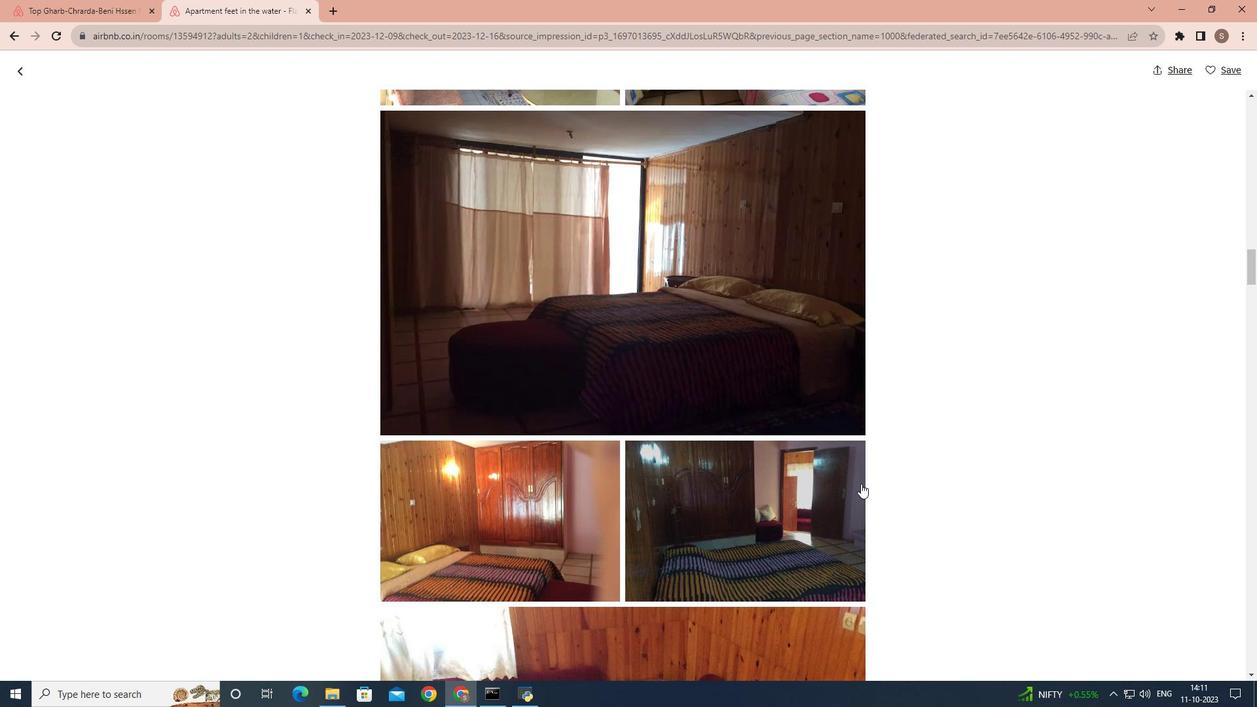 
Action: Mouse scrolled (861, 483) with delta (0, 0)
Screenshot: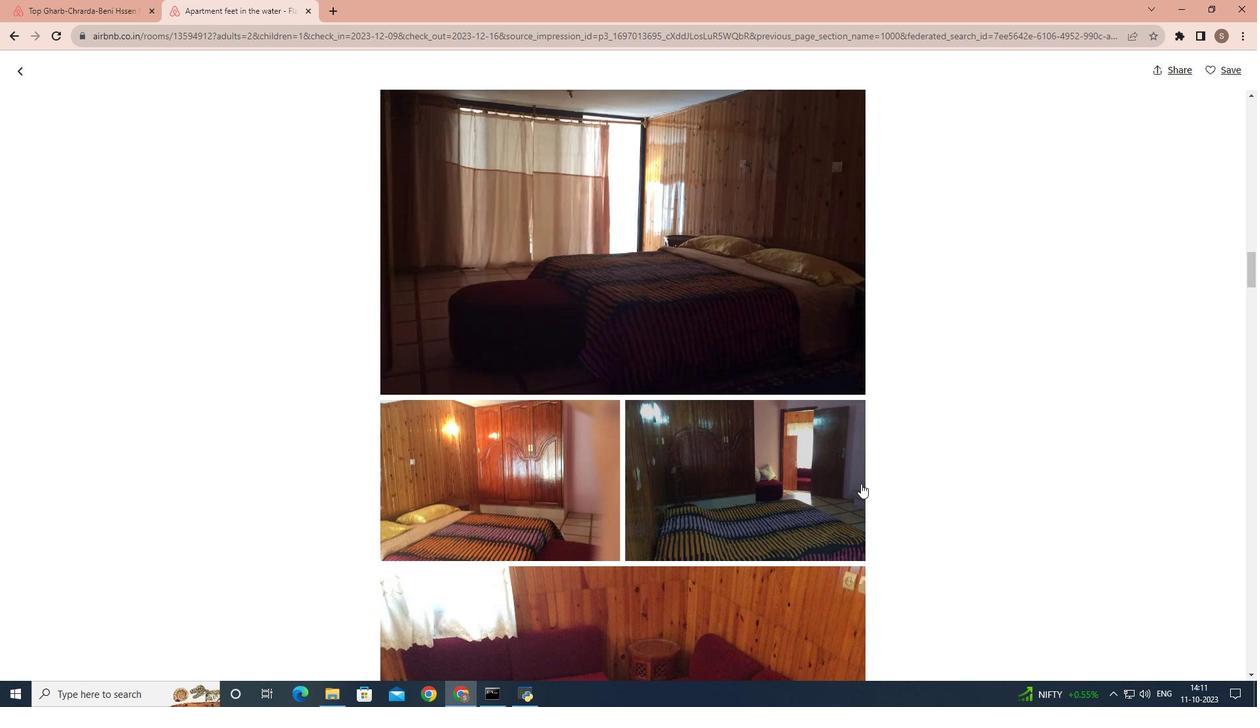 
Action: Mouse scrolled (861, 483) with delta (0, 0)
Screenshot: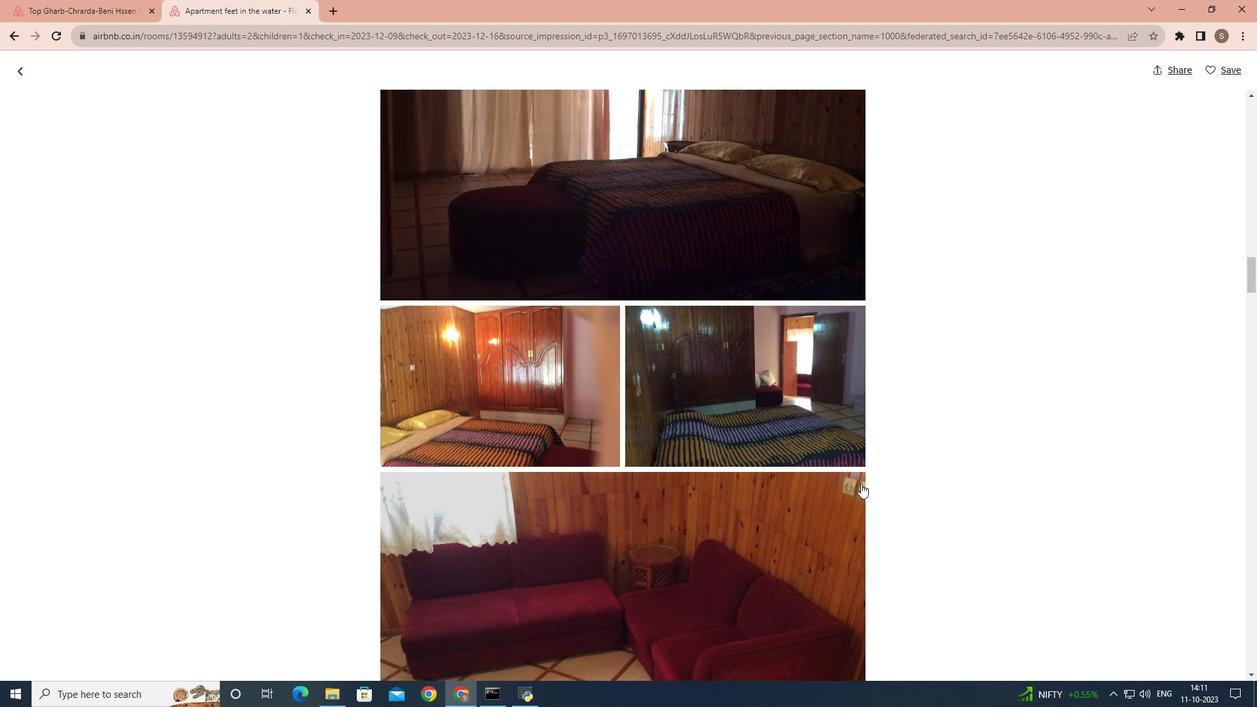 
Action: Mouse scrolled (861, 483) with delta (0, 0)
Screenshot: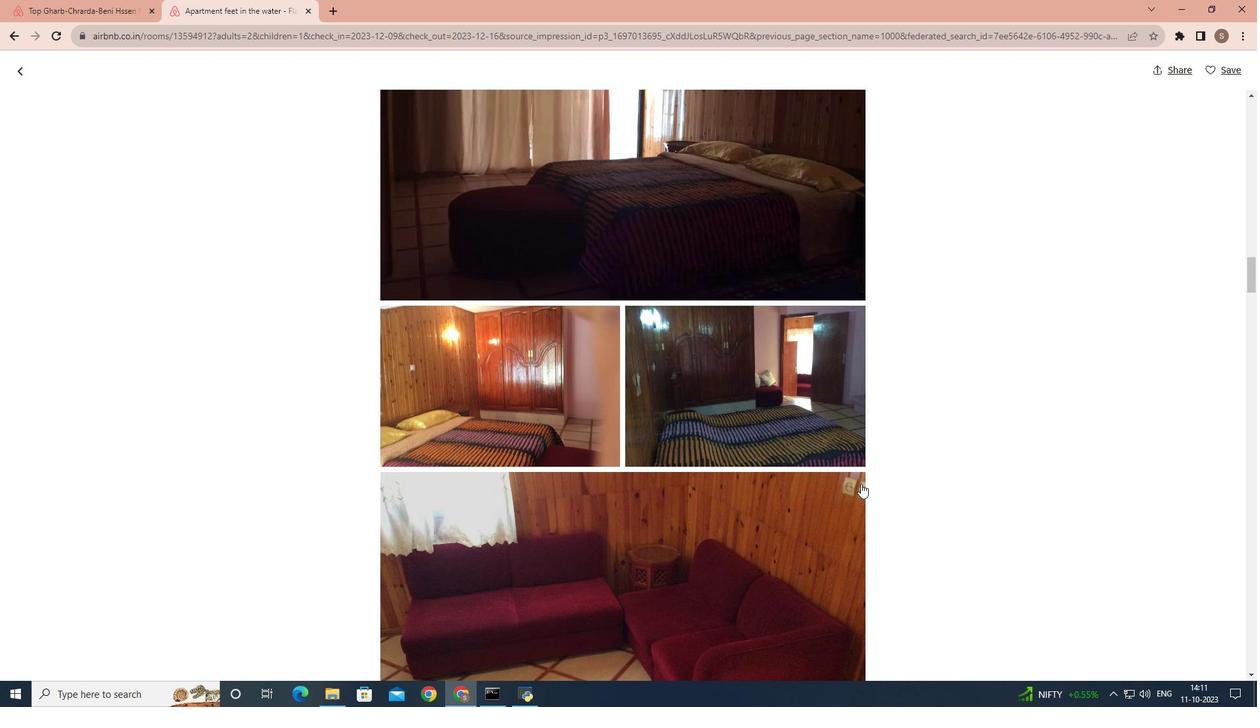 
Action: Mouse scrolled (861, 483) with delta (0, 0)
Screenshot: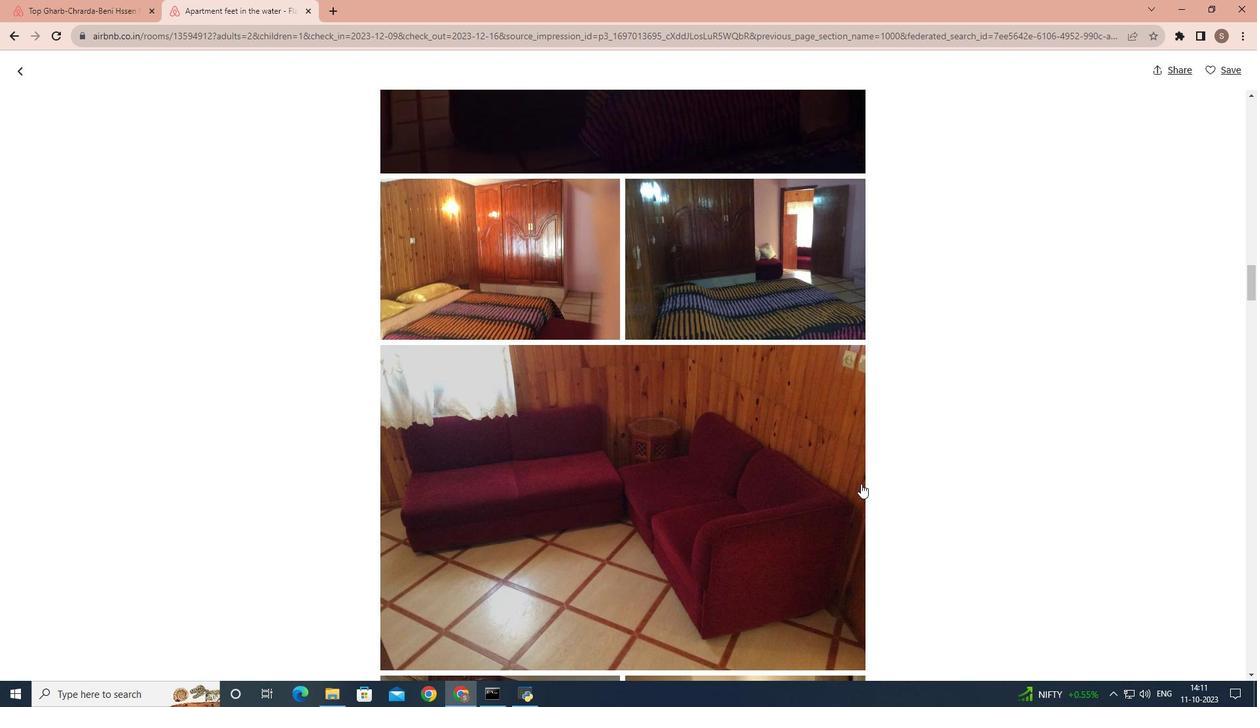 
Action: Mouse scrolled (861, 483) with delta (0, 0)
Screenshot: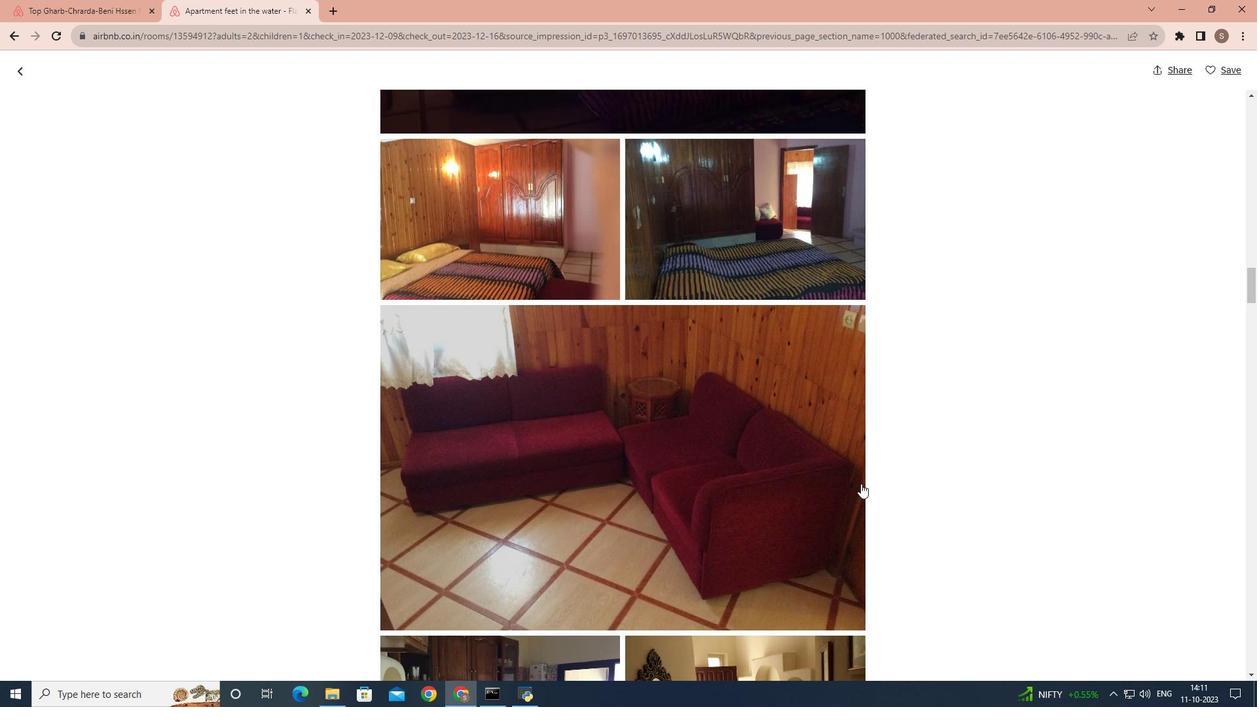 
Action: Mouse scrolled (861, 483) with delta (0, 0)
Screenshot: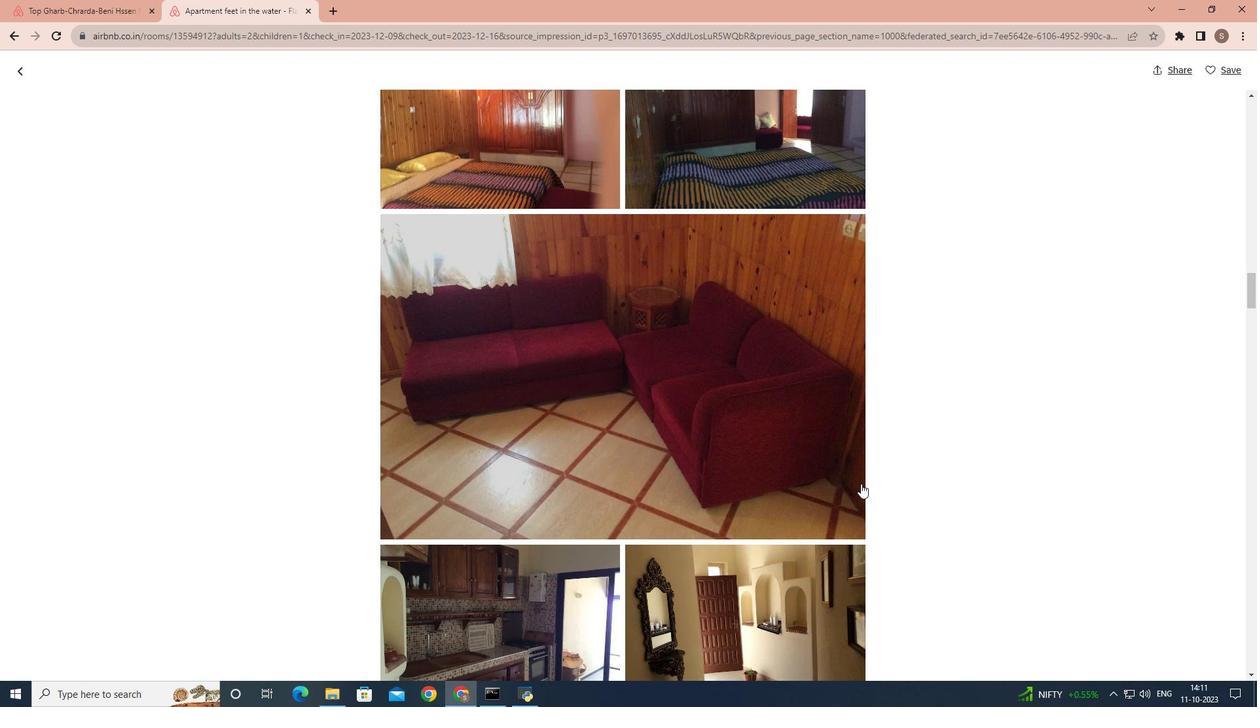 
Action: Mouse scrolled (861, 483) with delta (0, 0)
Screenshot: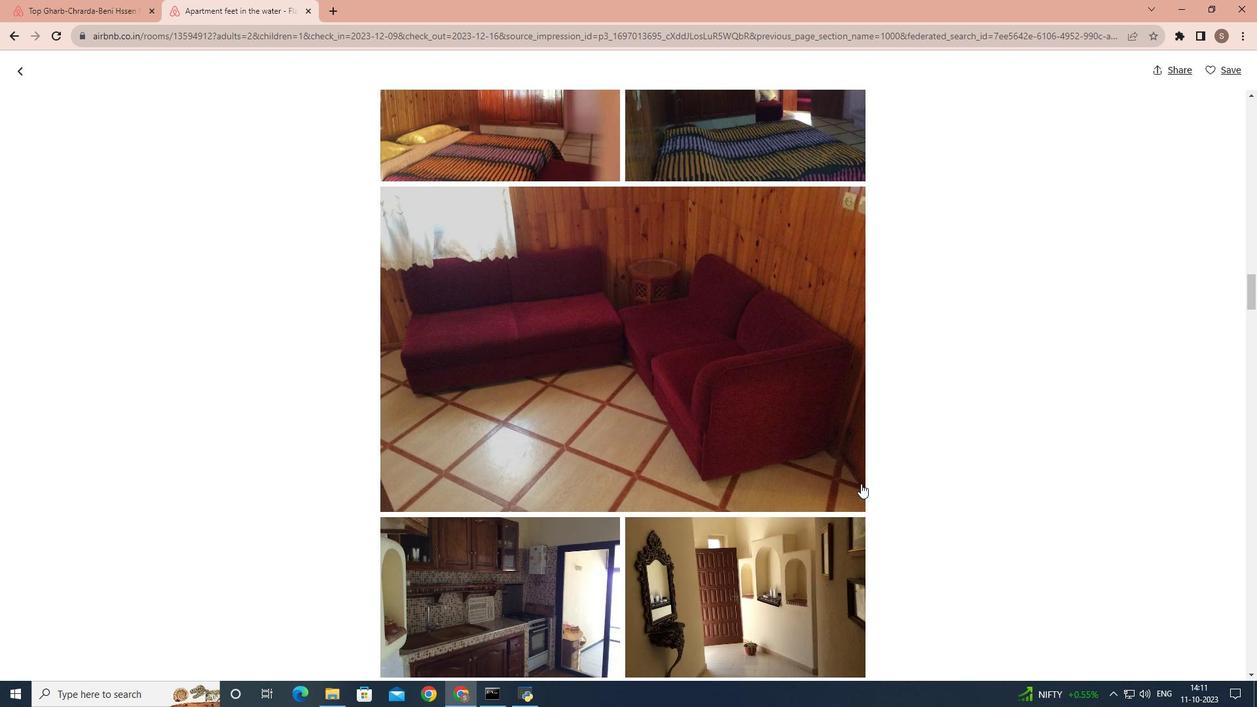 
Action: Mouse scrolled (861, 483) with delta (0, 0)
Screenshot: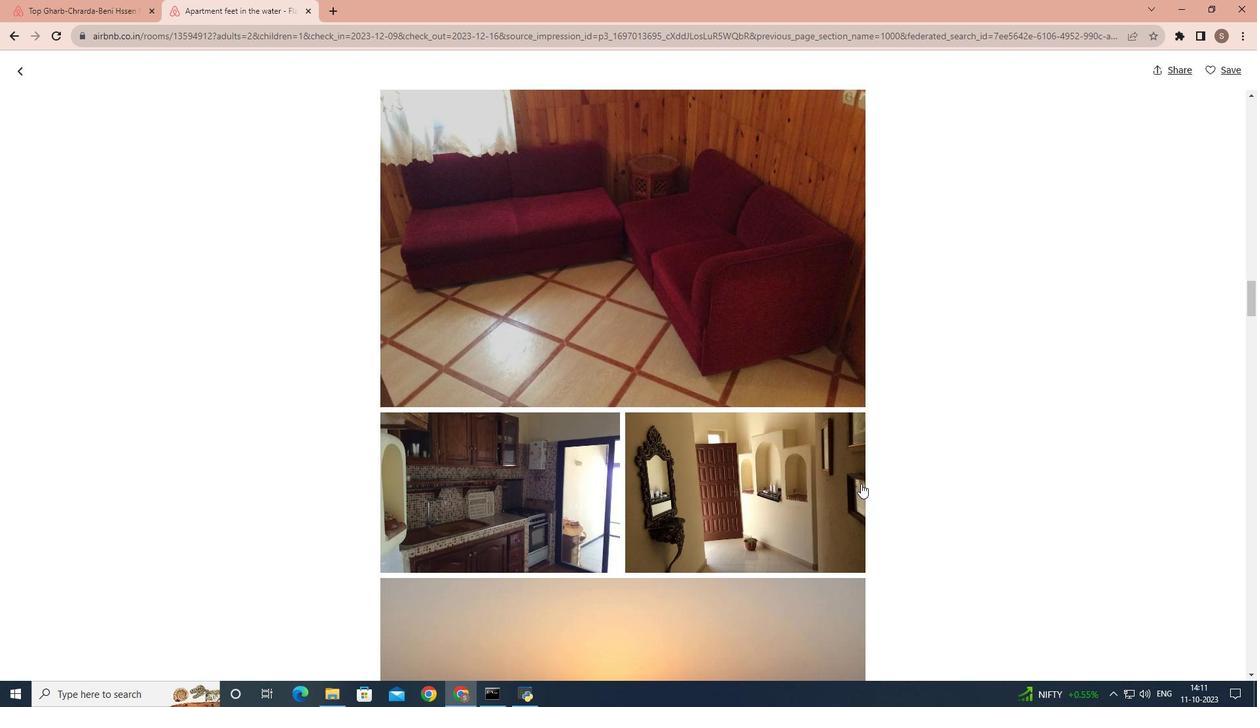 
Action: Mouse scrolled (861, 483) with delta (0, 0)
Screenshot: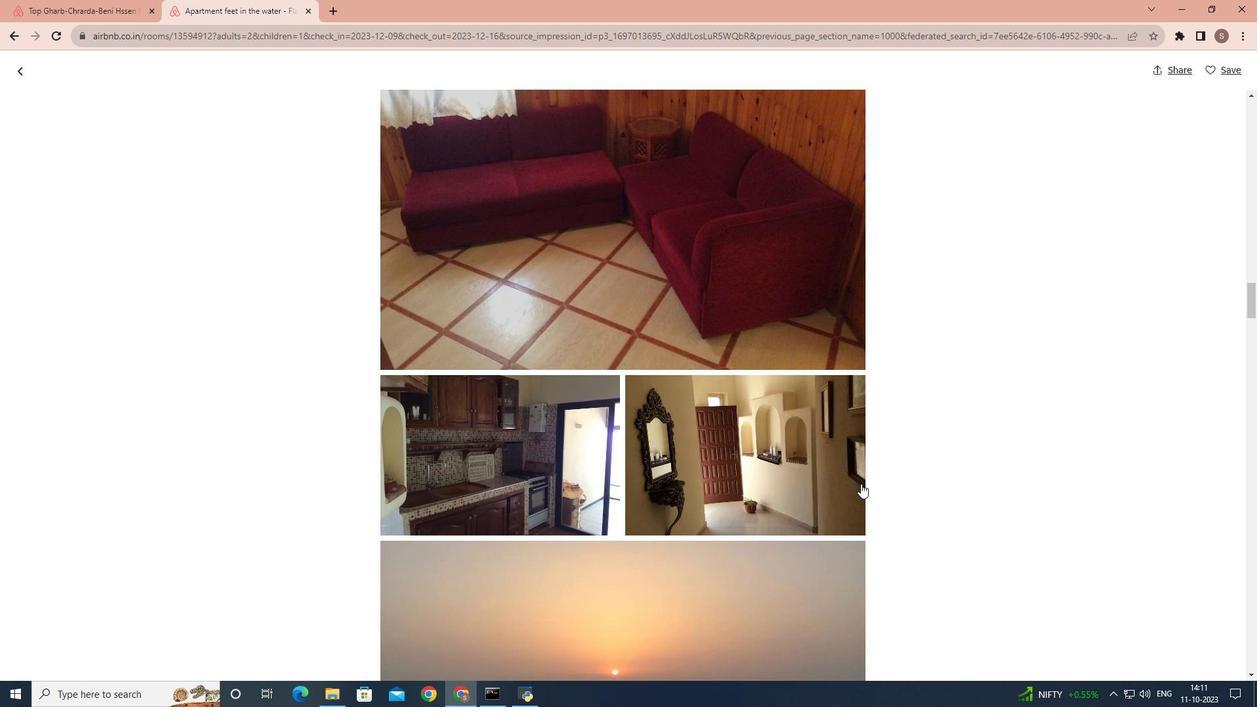 
Action: Mouse scrolled (861, 483) with delta (0, 0)
Screenshot: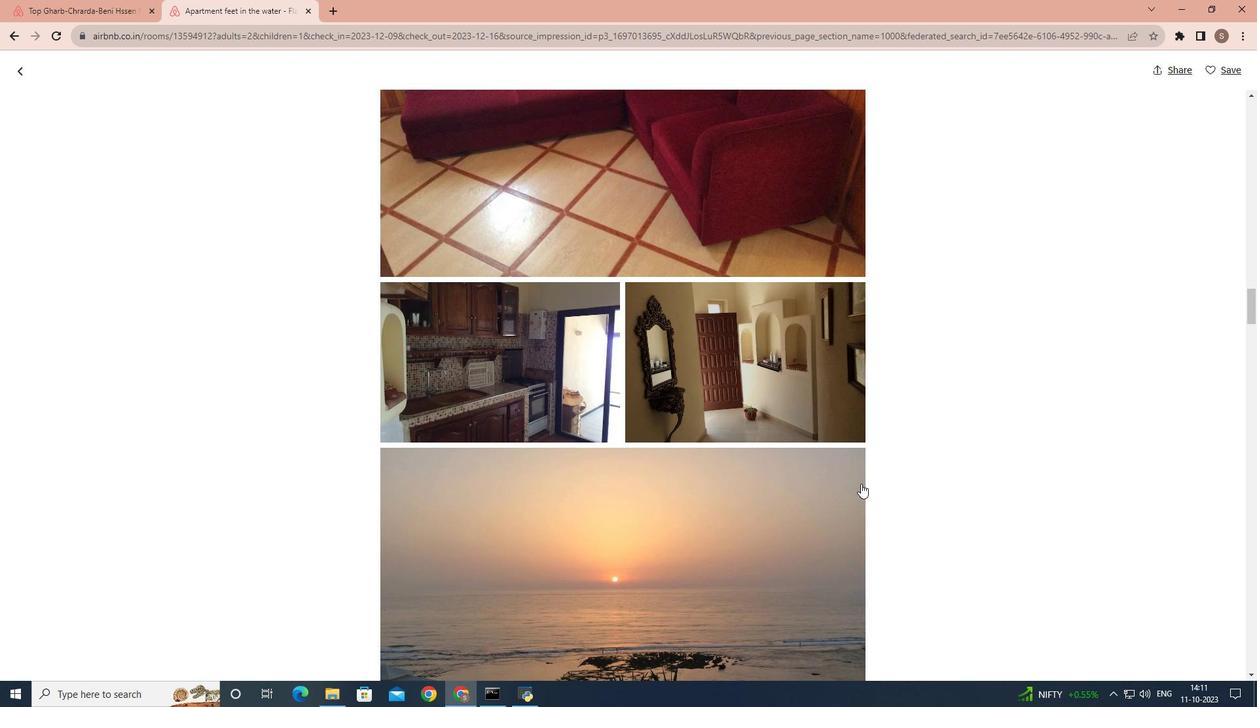 
Action: Mouse scrolled (861, 483) with delta (0, 0)
Screenshot: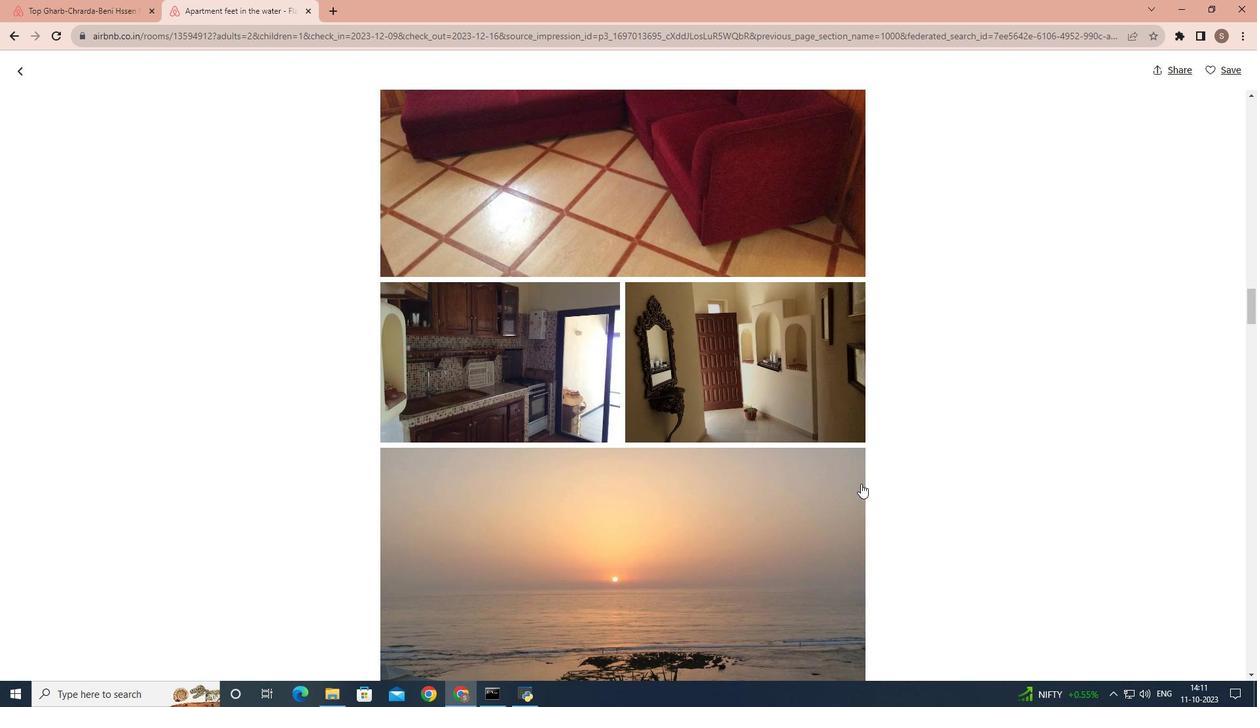 
Action: Mouse scrolled (861, 483) with delta (0, 0)
Screenshot: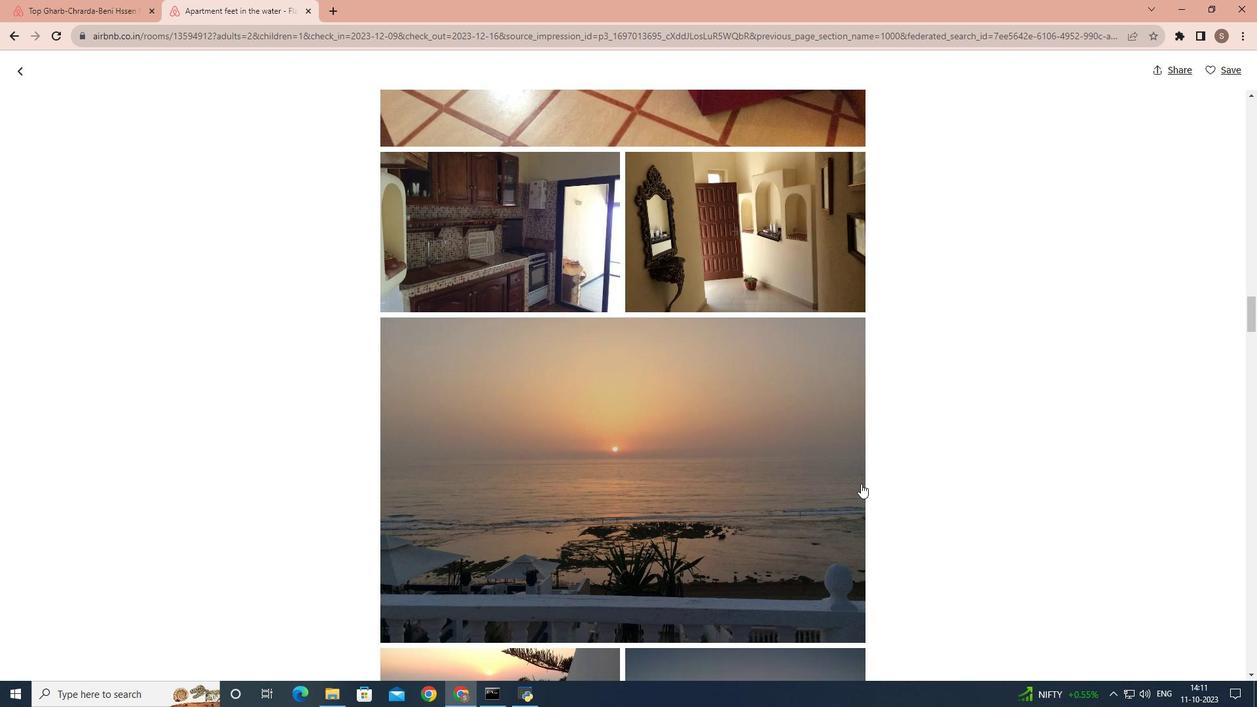 
Action: Mouse scrolled (861, 483) with delta (0, 0)
Screenshot: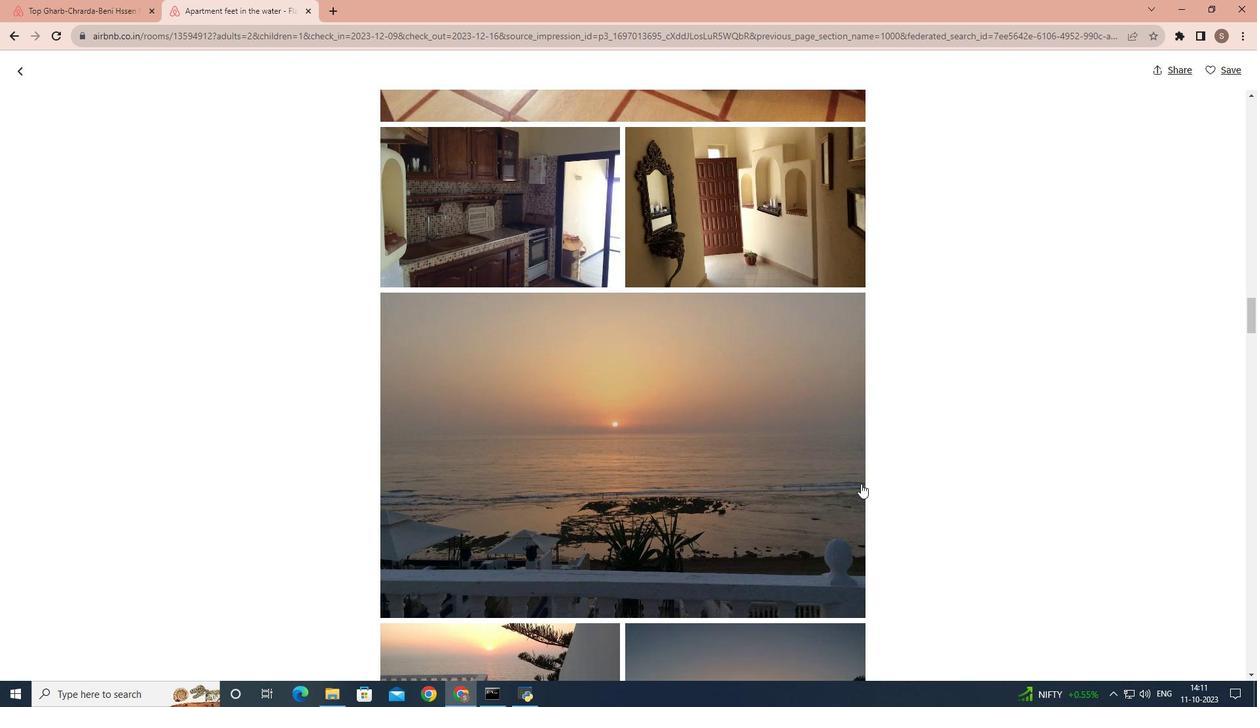 
Action: Mouse scrolled (861, 483) with delta (0, 0)
Screenshot: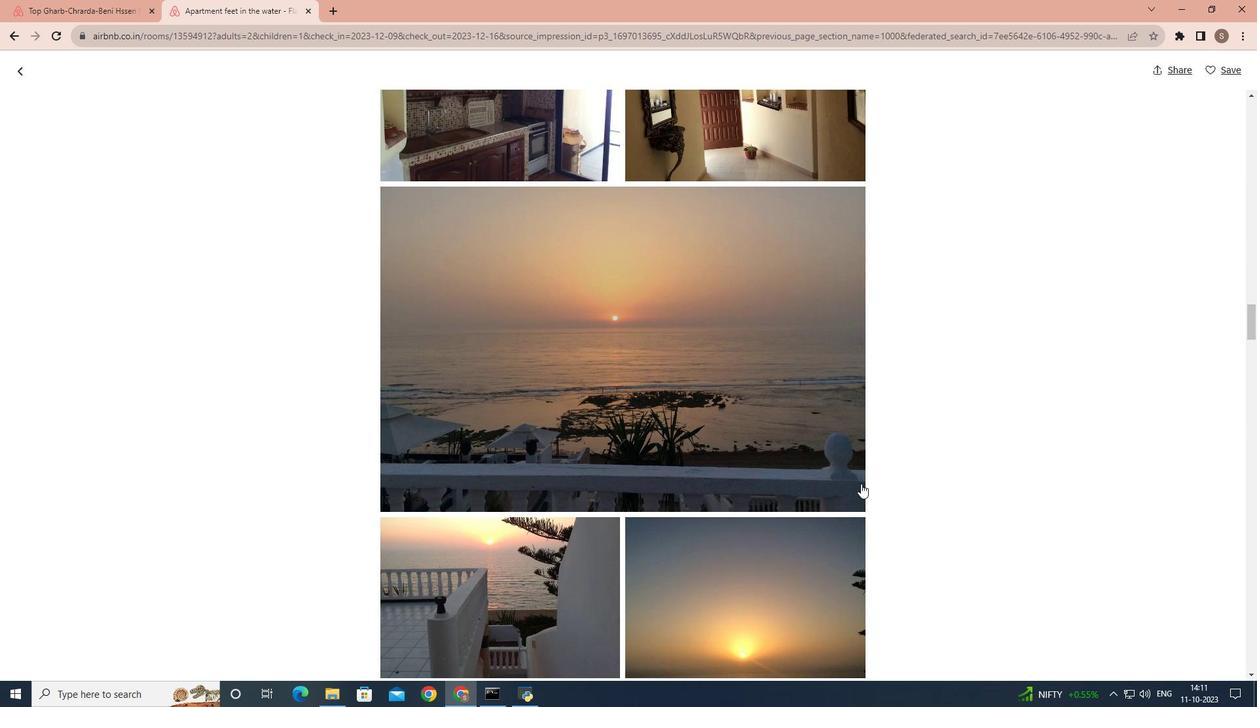 
Action: Mouse scrolled (861, 483) with delta (0, 0)
Screenshot: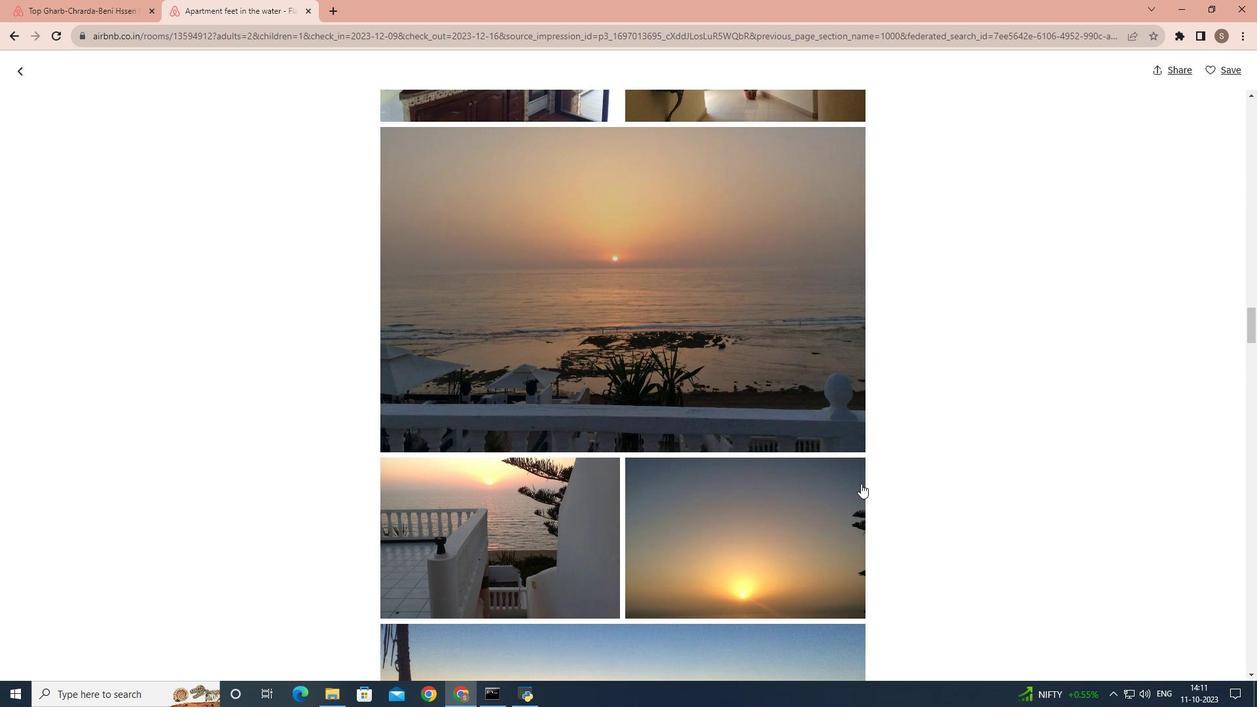 
Action: Mouse scrolled (861, 483) with delta (0, 0)
Screenshot: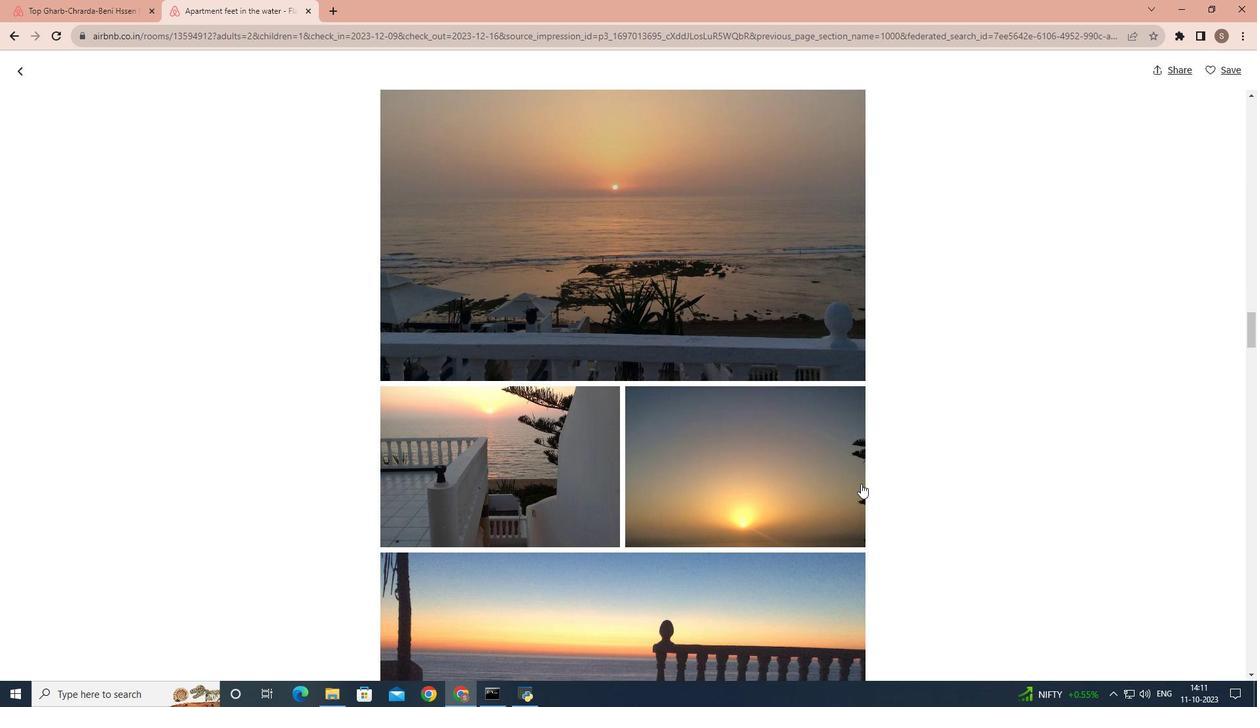 
Action: Mouse scrolled (861, 483) with delta (0, 0)
Screenshot: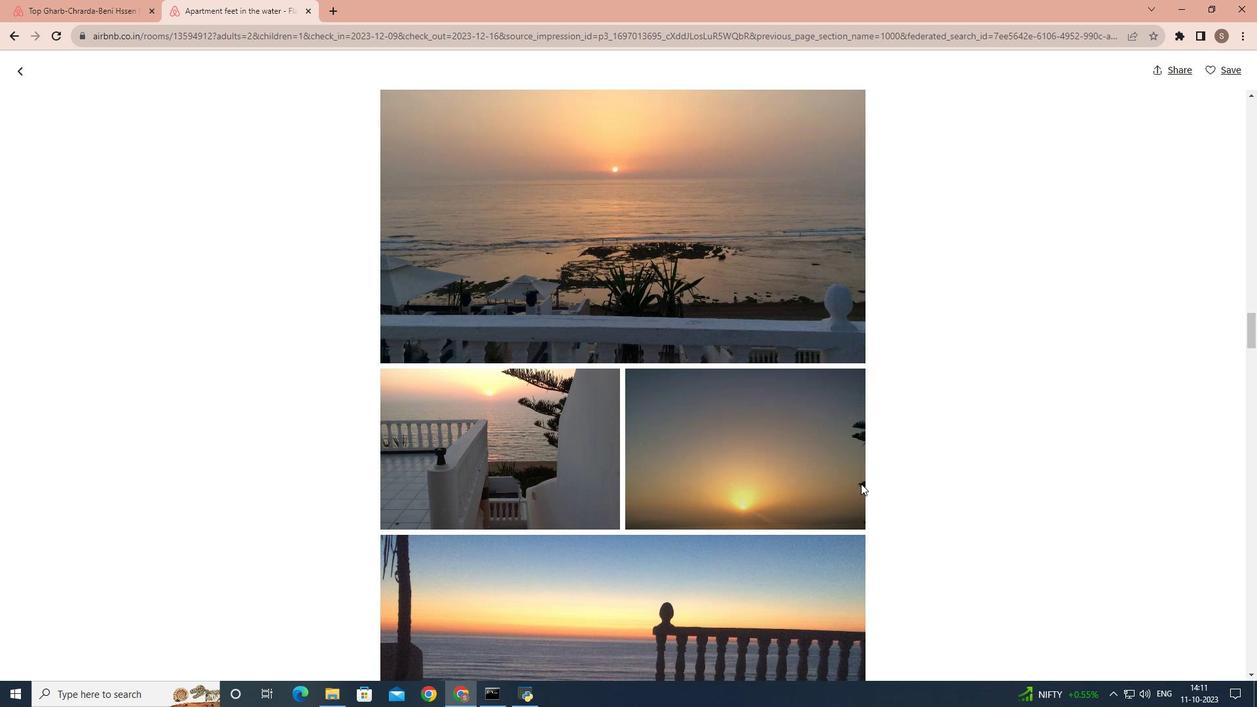 
Action: Mouse scrolled (861, 483) with delta (0, 0)
Screenshot: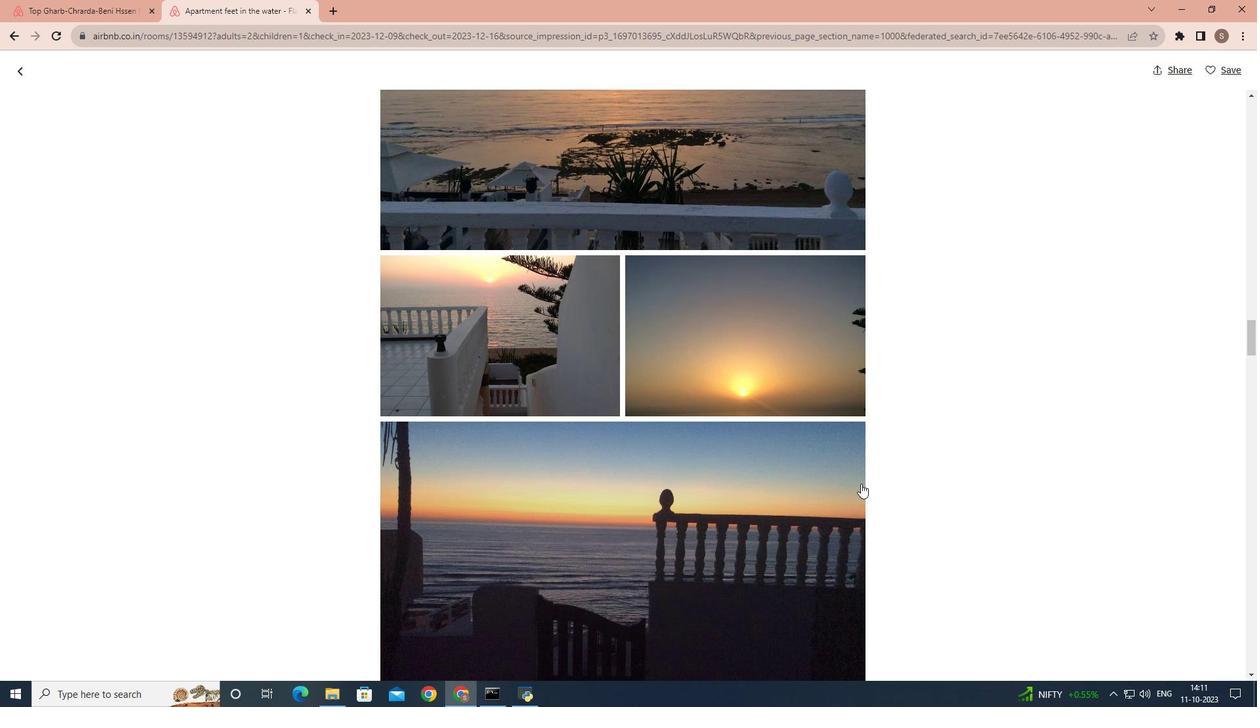 
Action: Mouse scrolled (861, 483) with delta (0, 0)
Screenshot: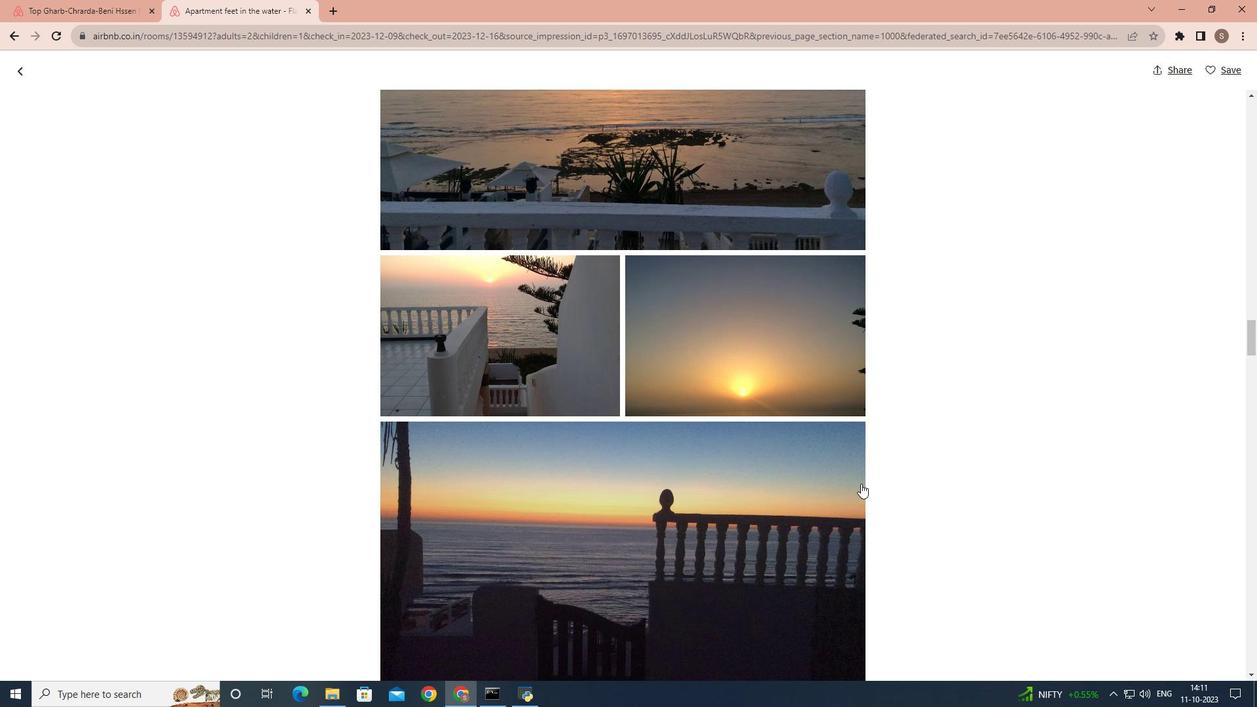 
Action: Mouse scrolled (861, 483) with delta (0, 0)
Screenshot: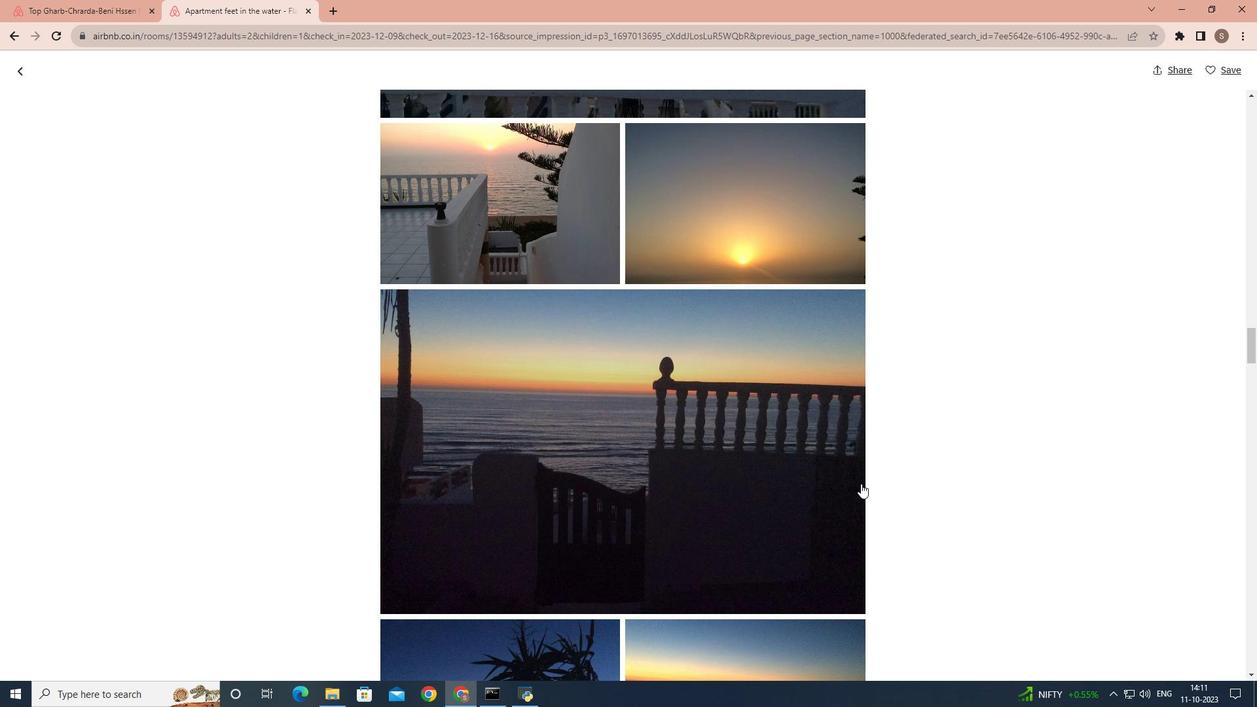 
Action: Mouse scrolled (861, 483) with delta (0, 0)
Screenshot: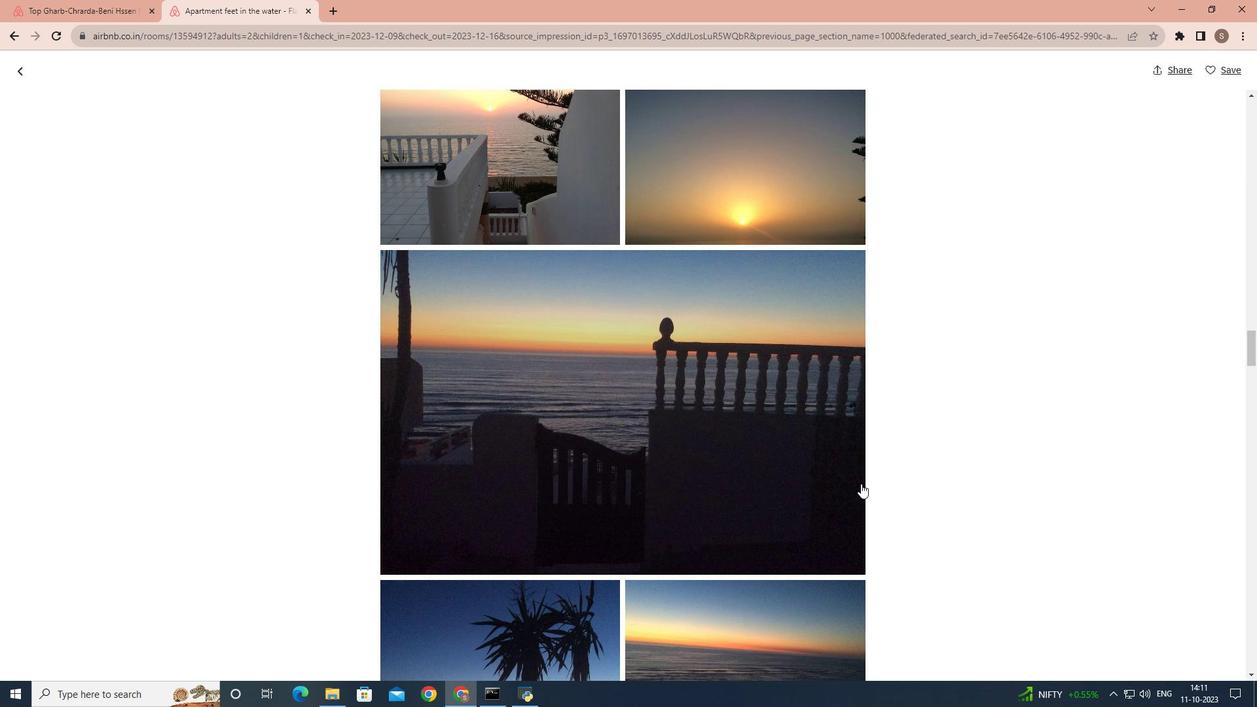 
Action: Mouse scrolled (861, 483) with delta (0, 0)
Screenshot: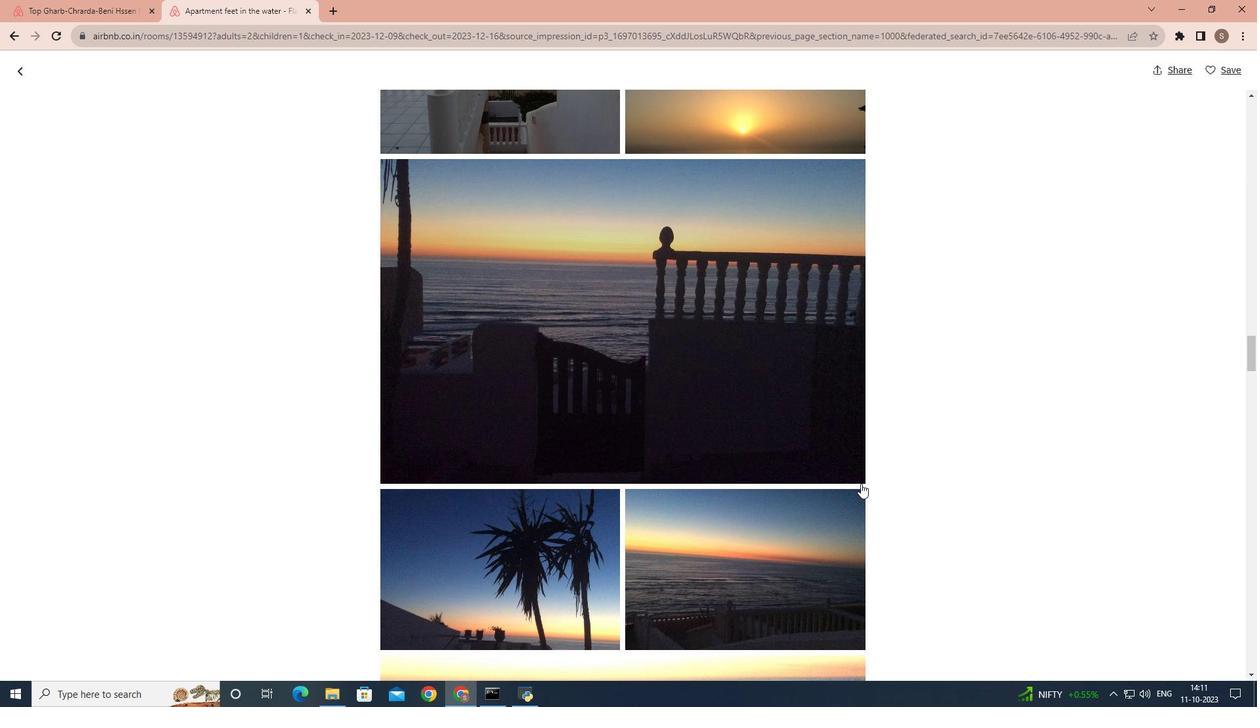 
Action: Mouse scrolled (861, 483) with delta (0, 0)
Screenshot: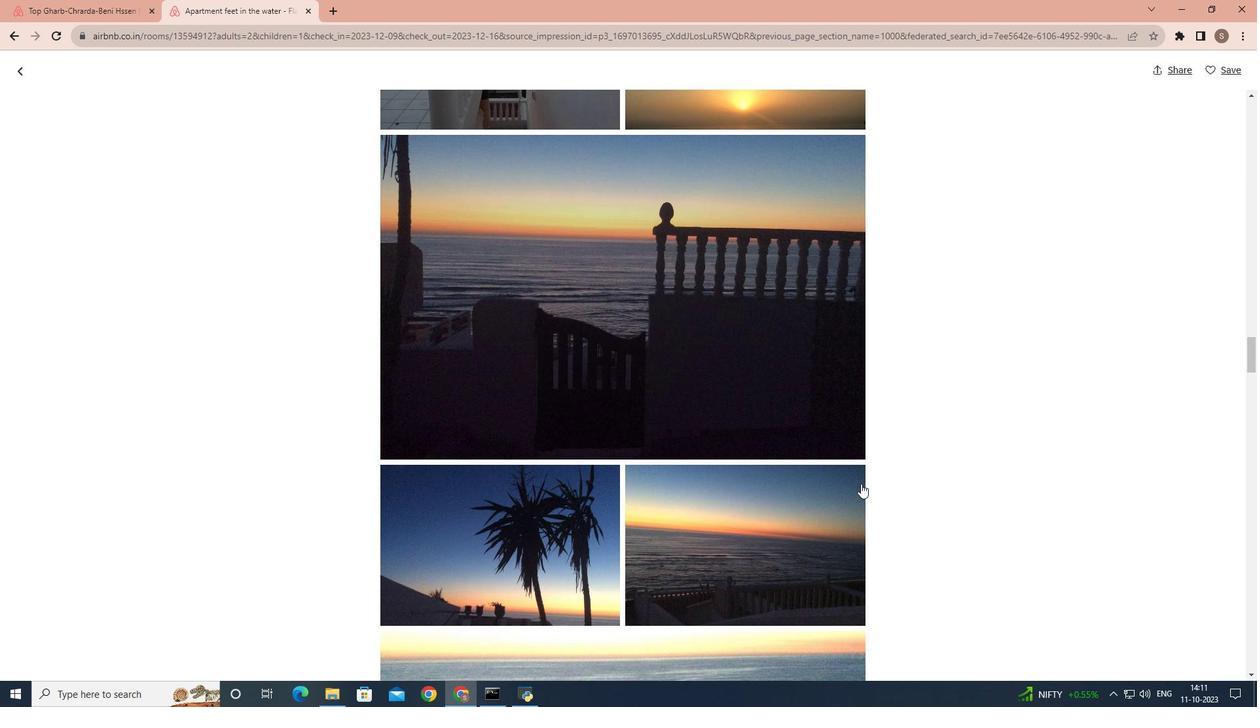 
Action: Mouse scrolled (861, 483) with delta (0, 0)
Screenshot: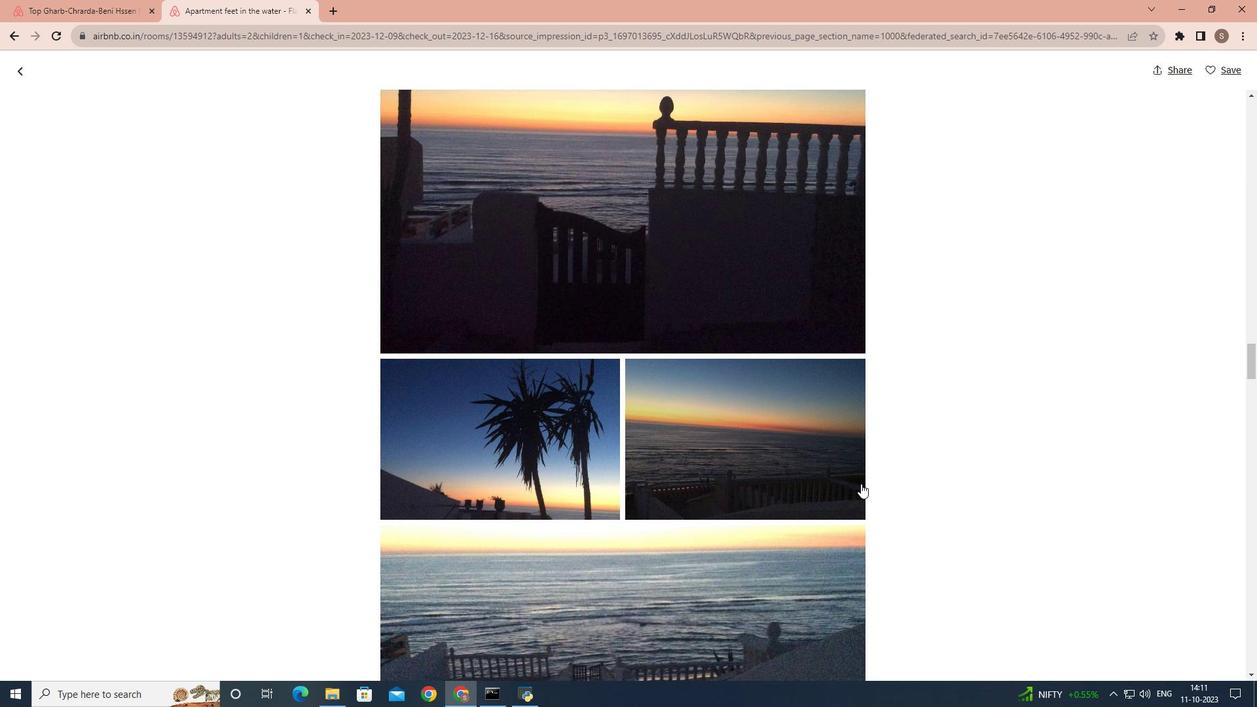 
Action: Mouse scrolled (861, 483) with delta (0, 0)
Screenshot: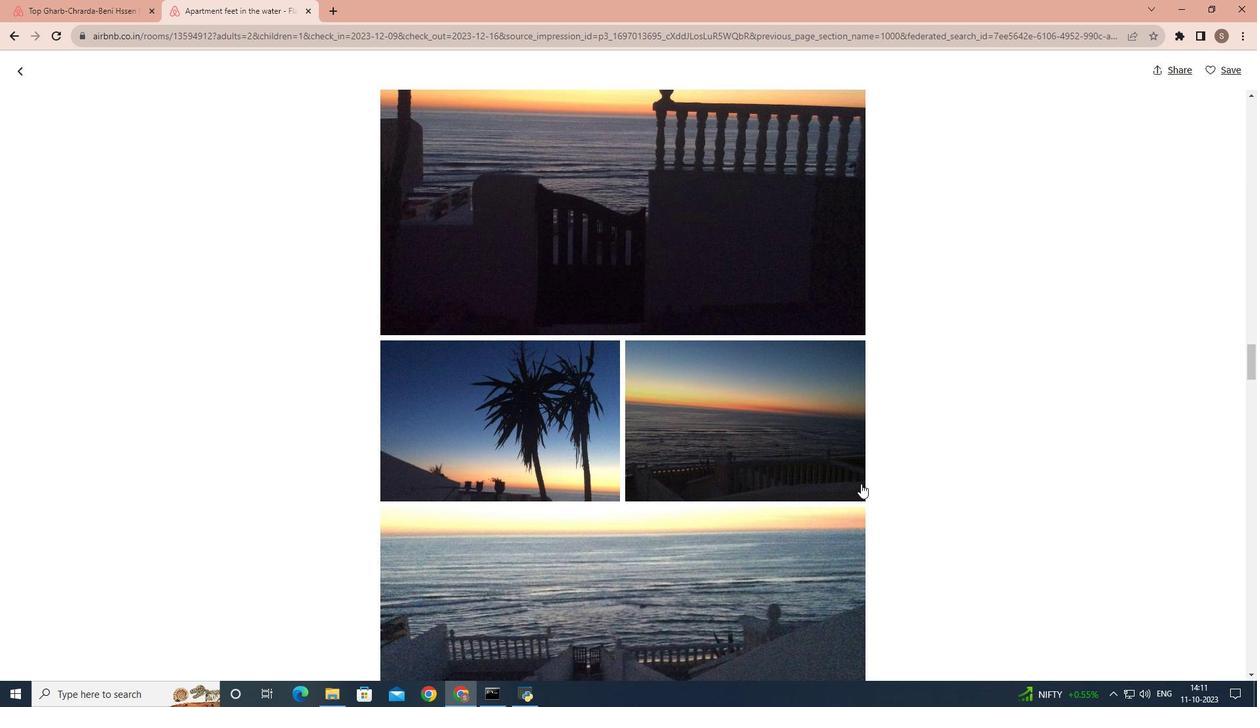 
Action: Mouse scrolled (861, 483) with delta (0, 0)
Screenshot: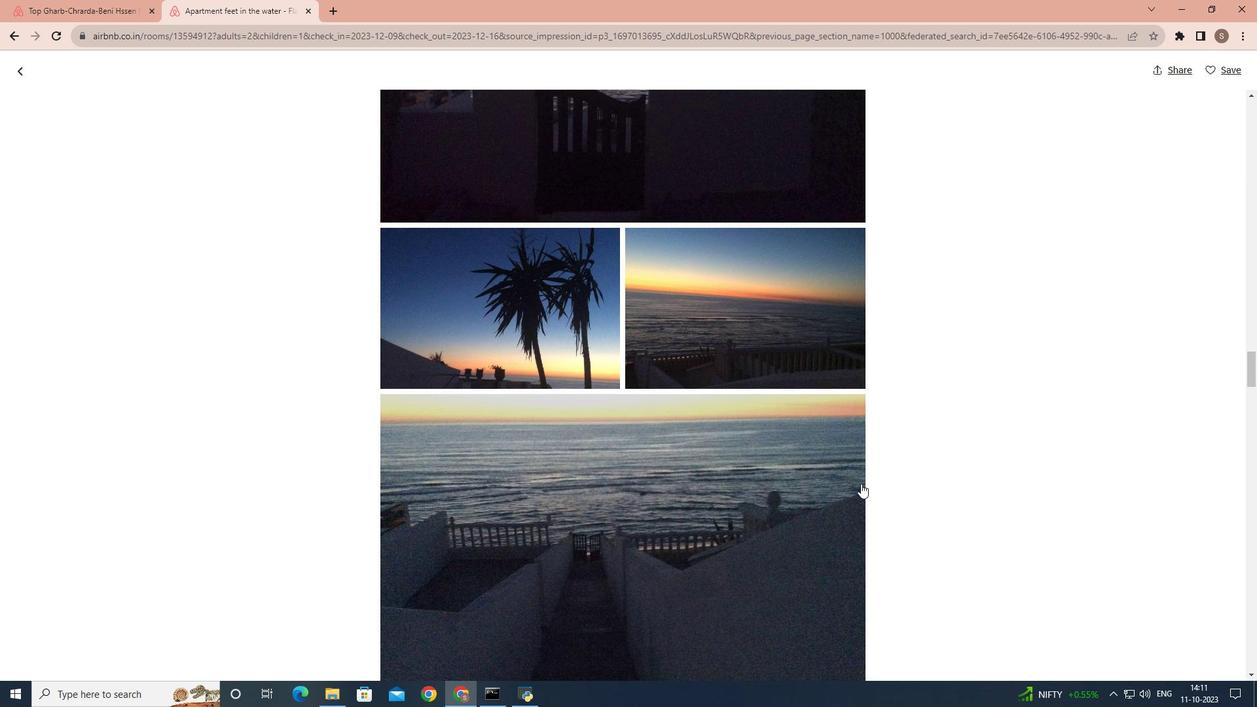 
Action: Mouse scrolled (861, 483) with delta (0, 0)
Screenshot: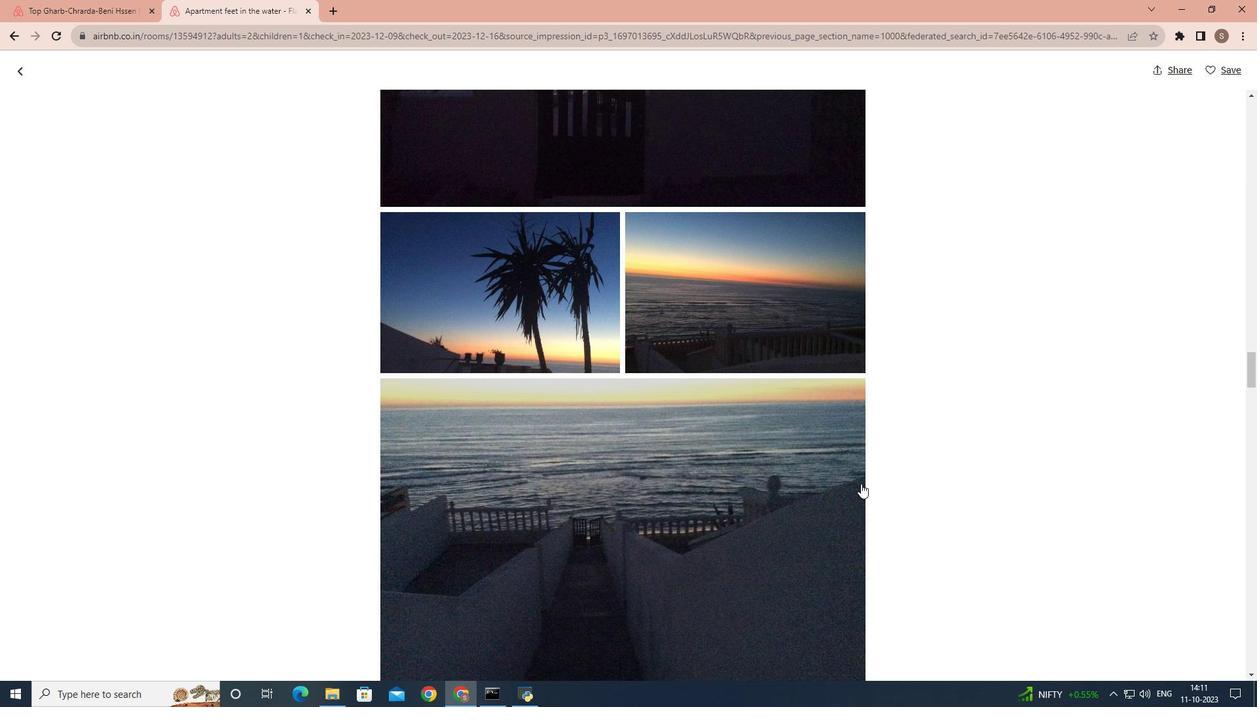 
Action: Mouse scrolled (861, 483) with delta (0, 0)
Screenshot: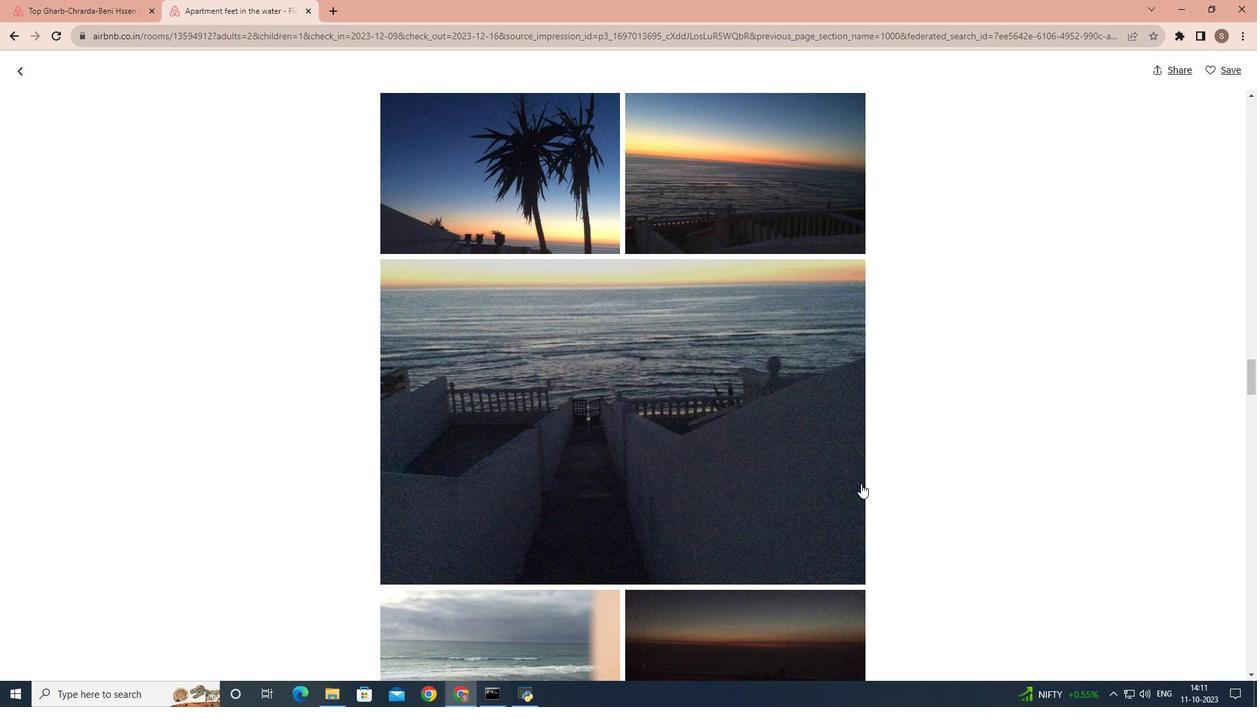 
Action: Mouse scrolled (861, 483) with delta (0, 0)
Screenshot: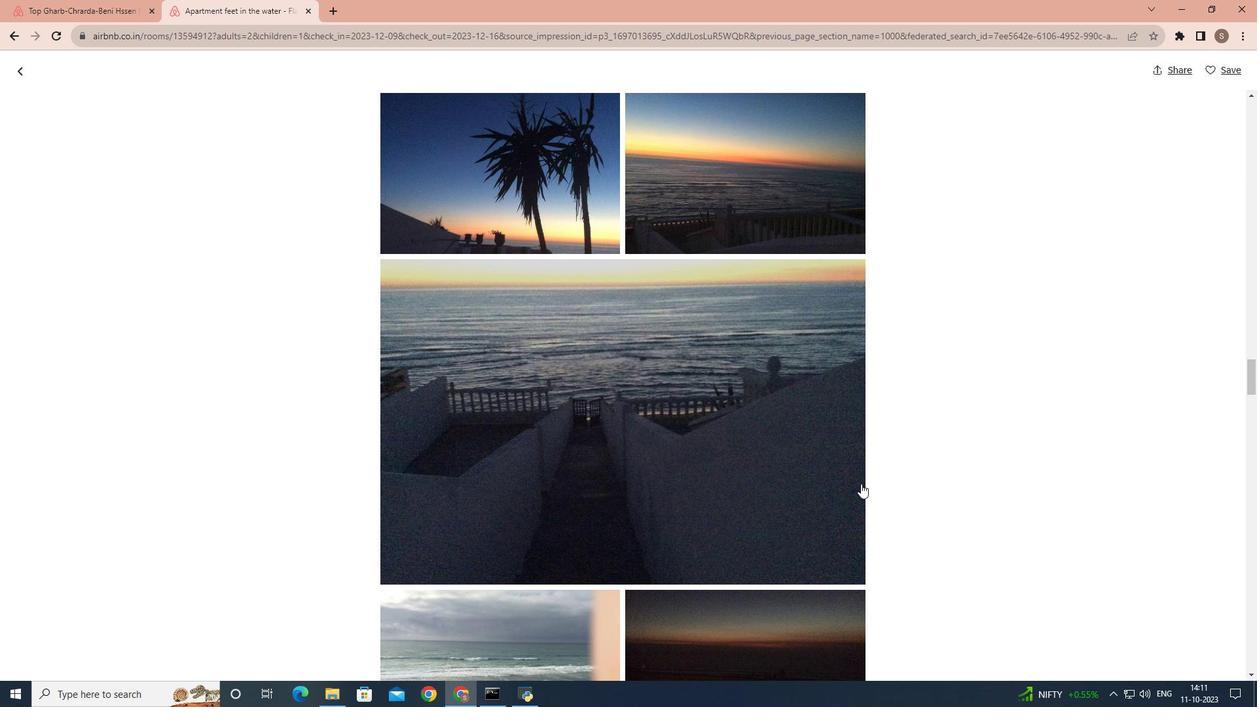 
Action: Mouse scrolled (861, 483) with delta (0, 0)
Screenshot: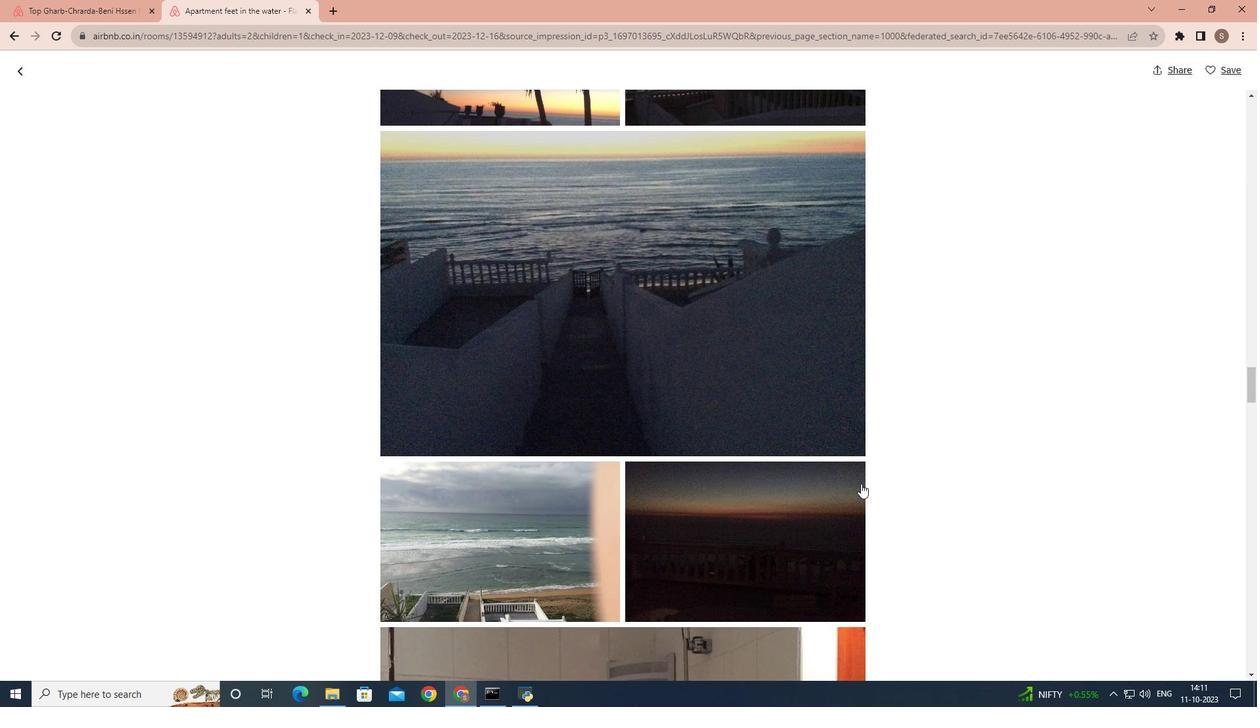 
Action: Mouse scrolled (861, 483) with delta (0, 0)
Screenshot: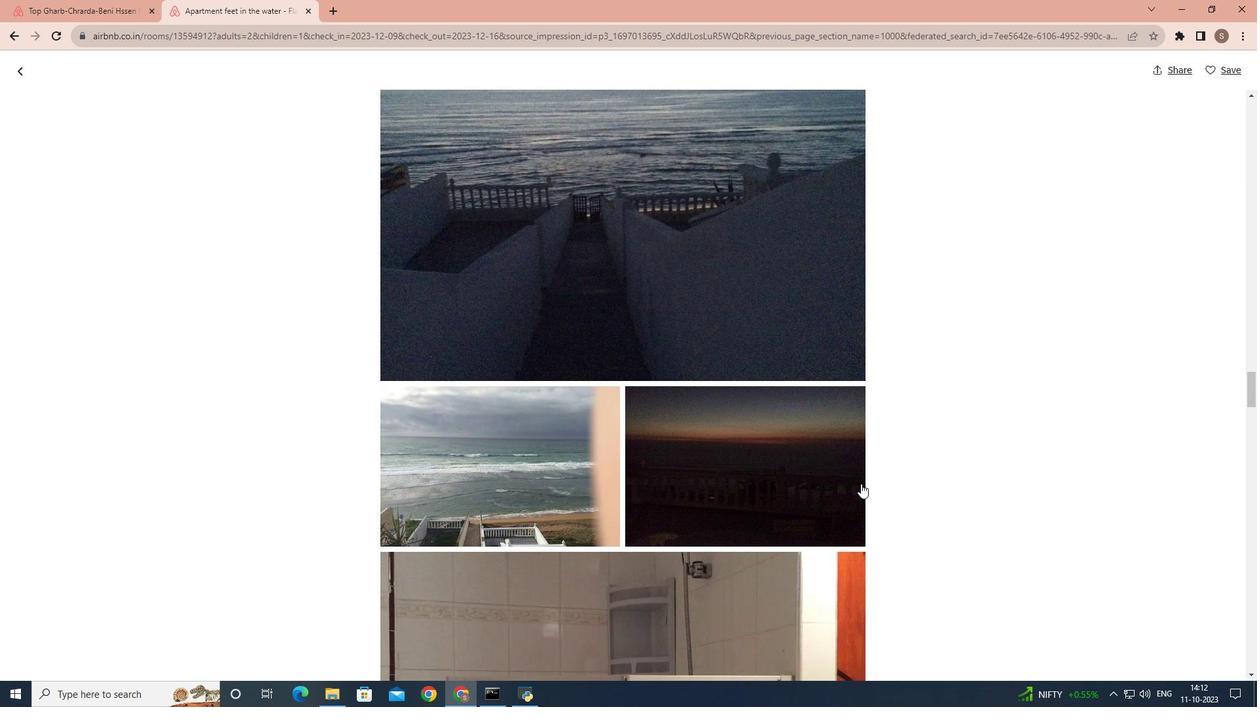 
Action: Mouse scrolled (861, 483) with delta (0, 0)
Screenshot: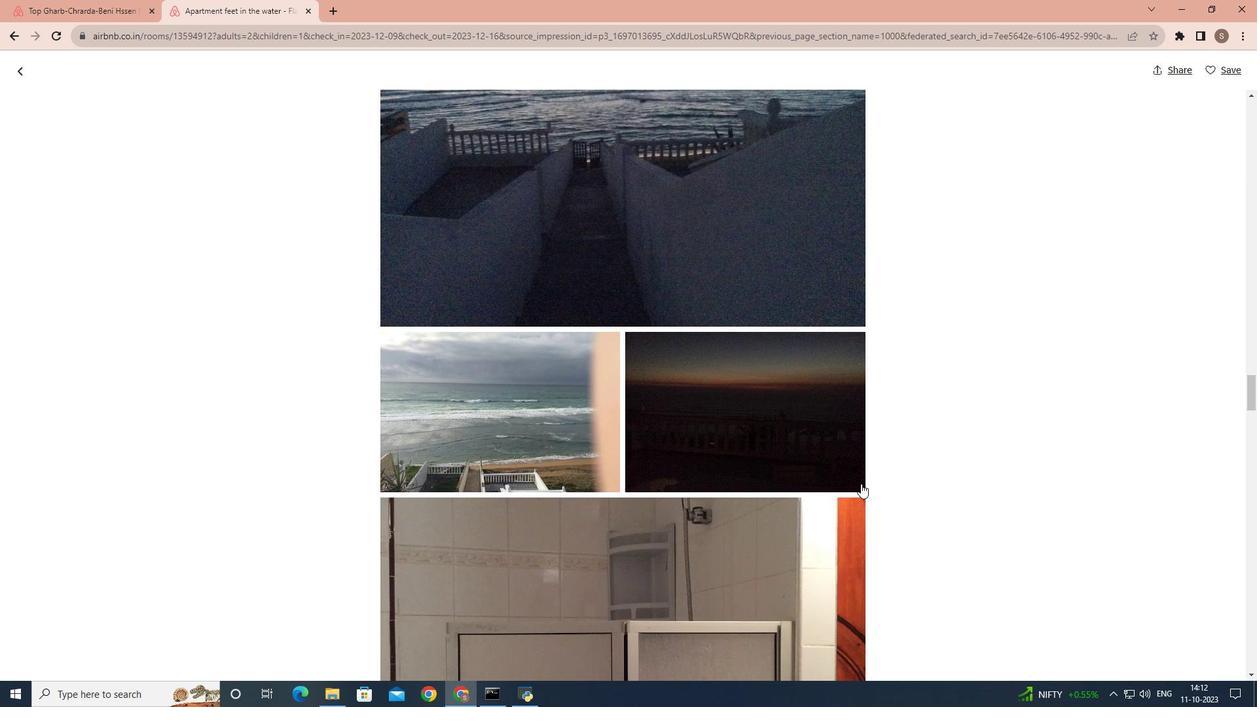 
Action: Mouse scrolled (861, 483) with delta (0, 0)
Screenshot: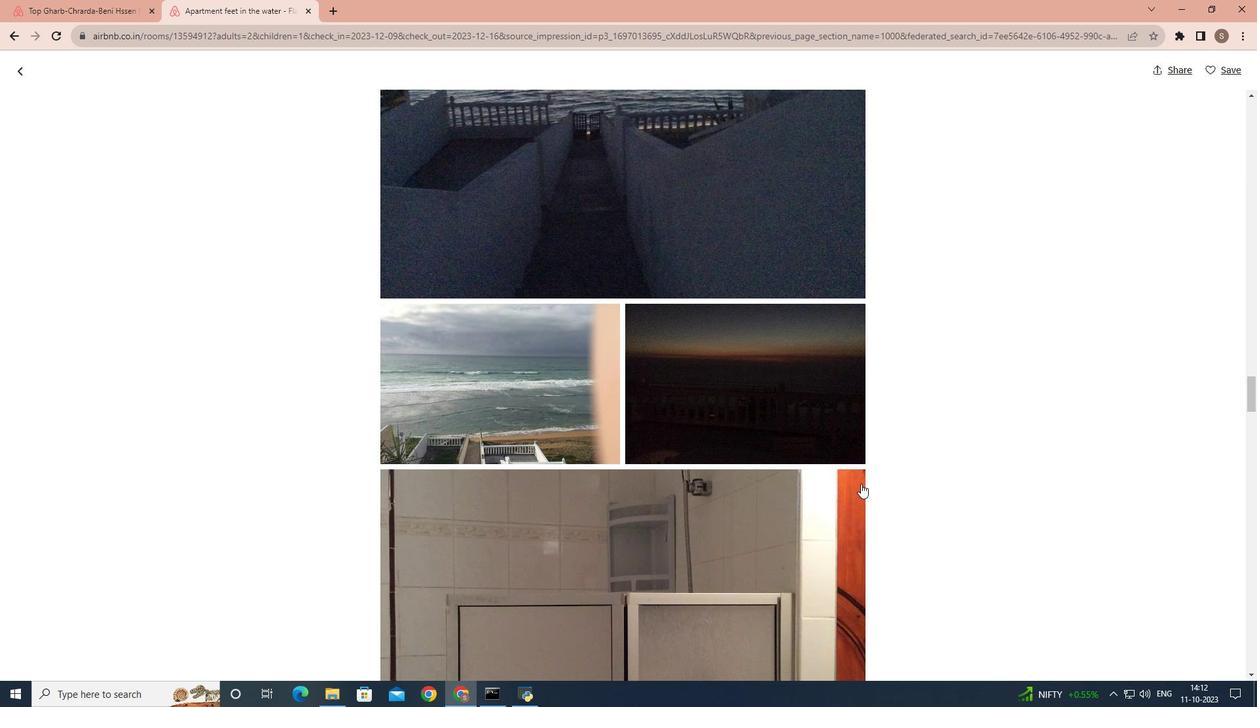 
Action: Mouse scrolled (861, 483) with delta (0, 0)
Screenshot: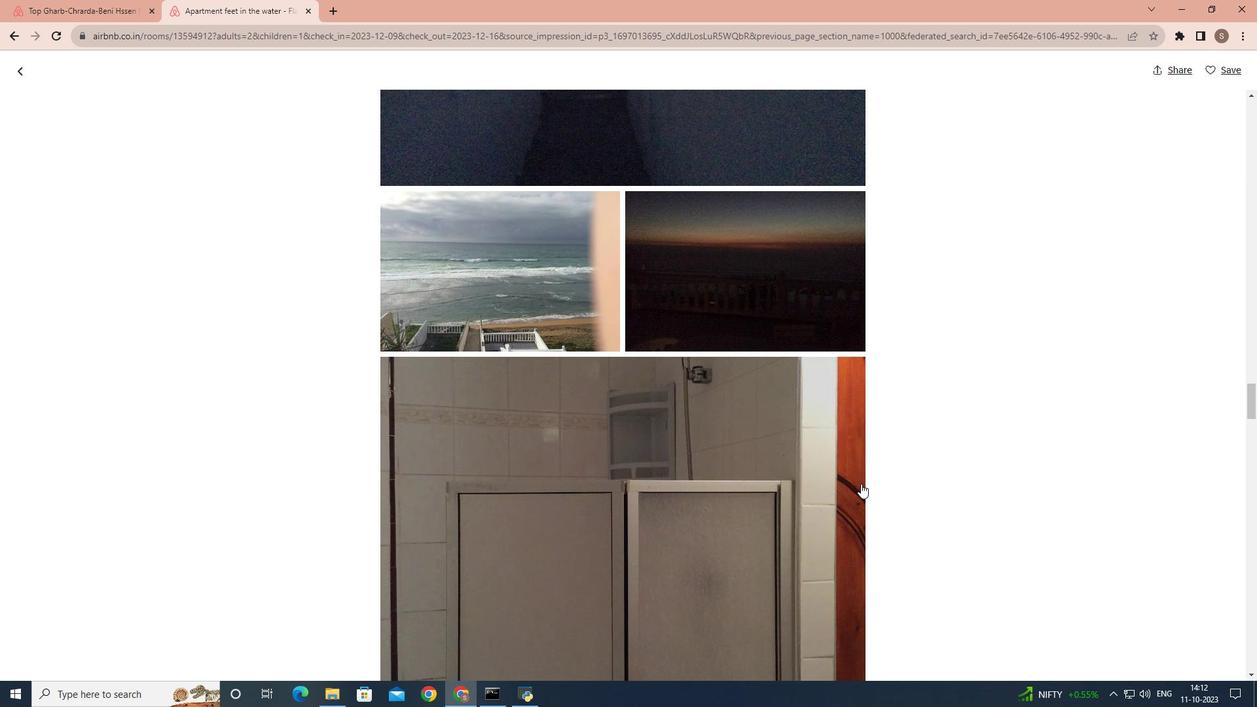 
Action: Mouse scrolled (861, 483) with delta (0, 0)
Screenshot: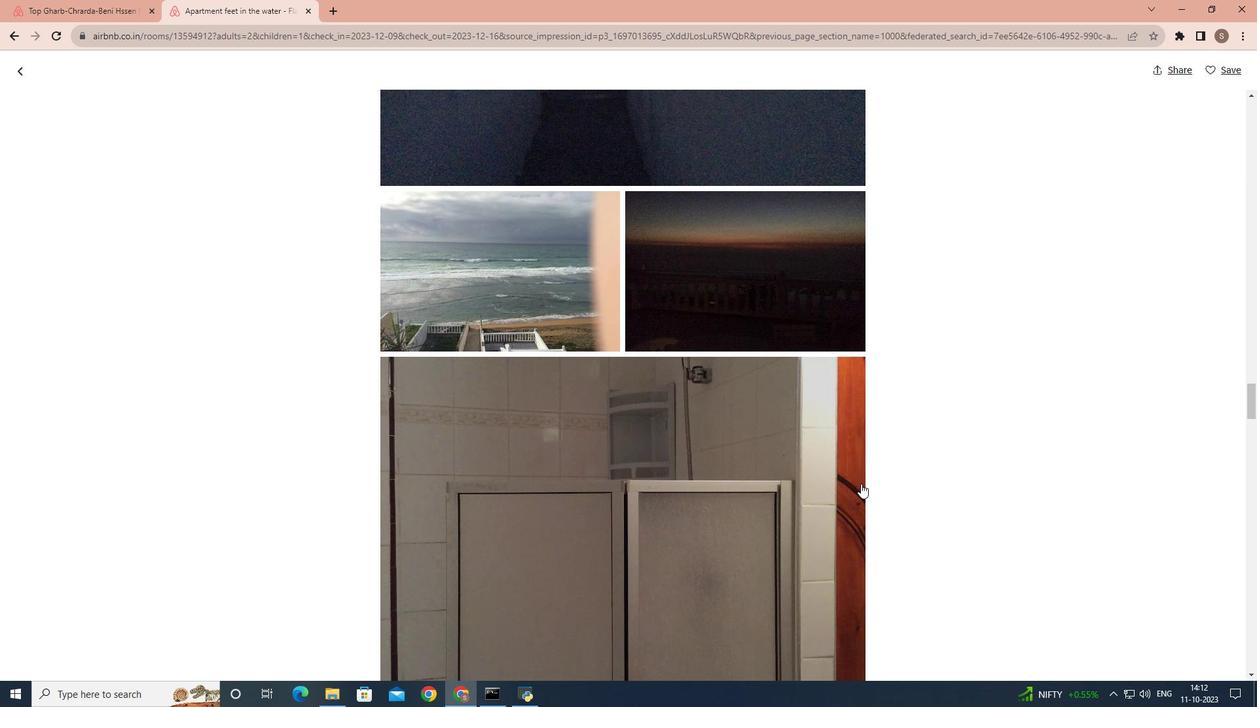 
Action: Mouse scrolled (861, 483) with delta (0, 0)
Screenshot: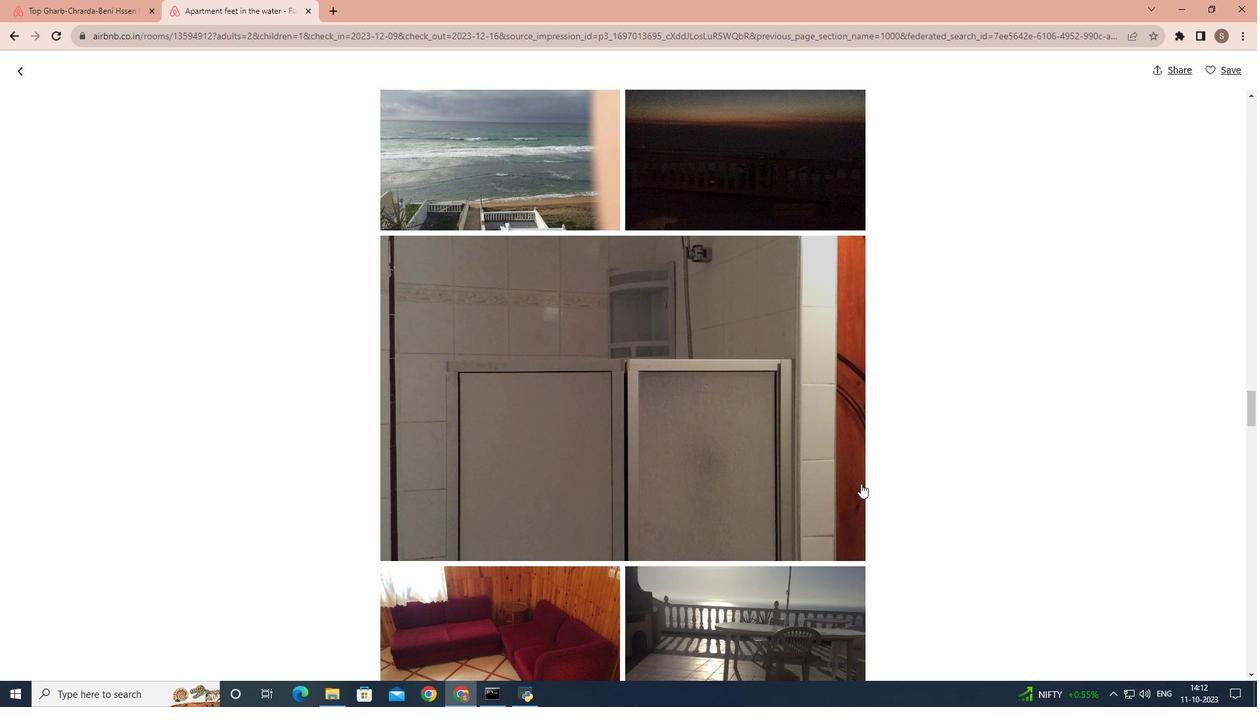 
Action: Mouse scrolled (861, 483) with delta (0, 0)
Screenshot: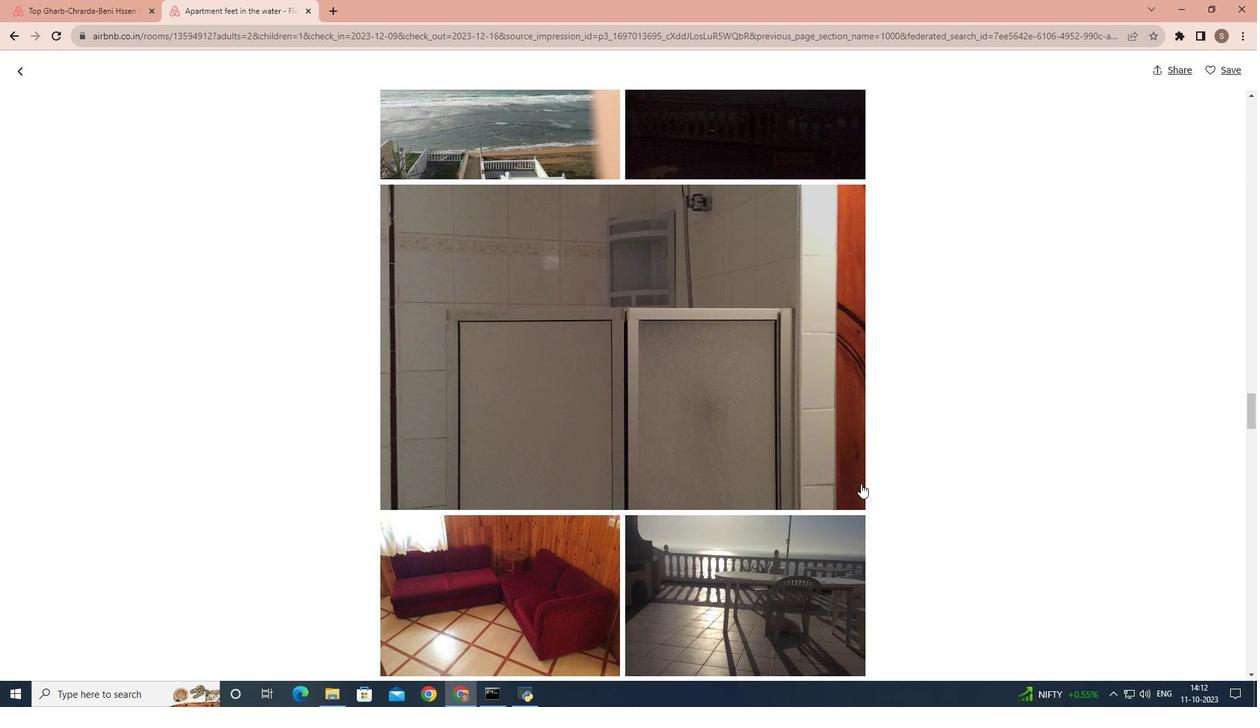 
Action: Mouse scrolled (861, 483) with delta (0, 0)
Screenshot: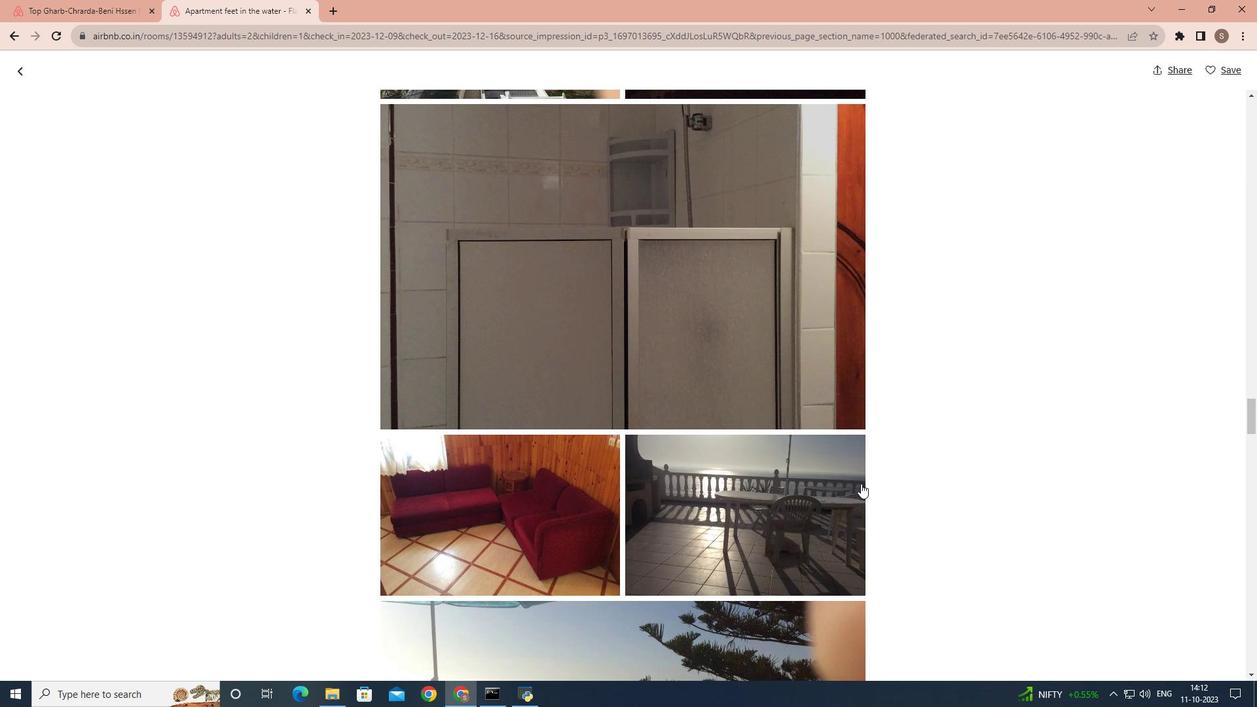 
Action: Mouse scrolled (861, 483) with delta (0, 0)
Screenshot: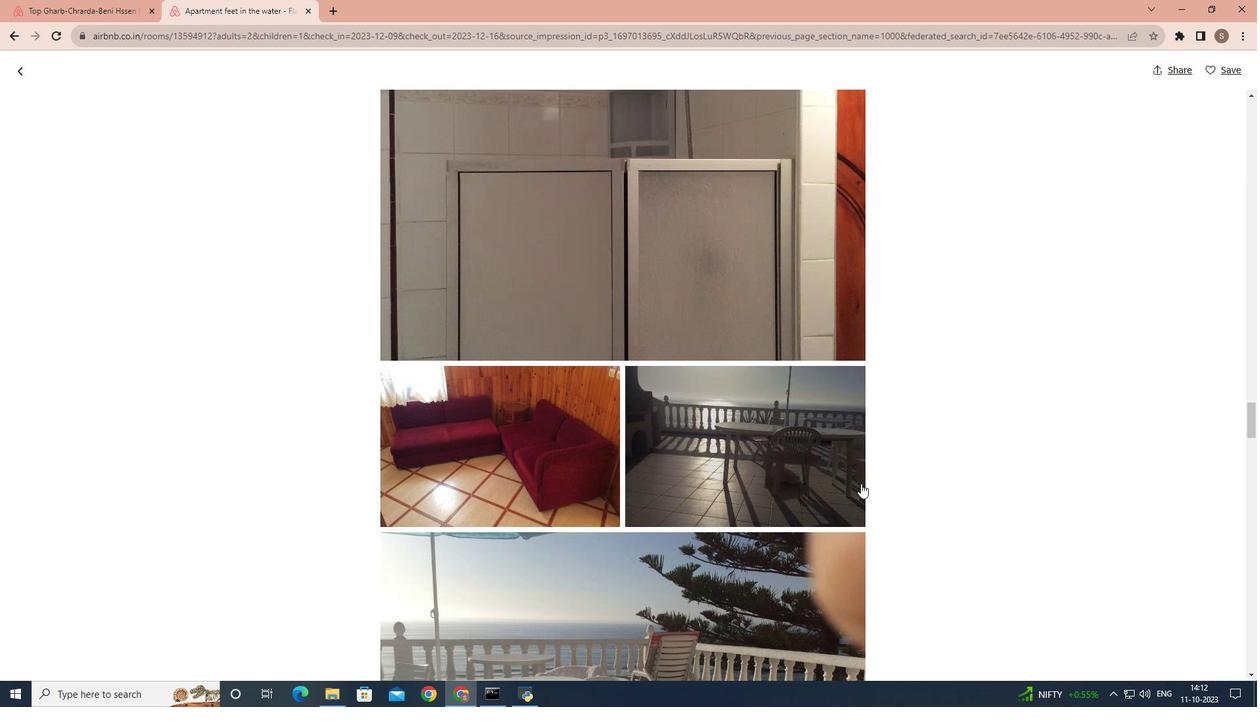 
Action: Mouse scrolled (861, 483) with delta (0, 0)
Screenshot: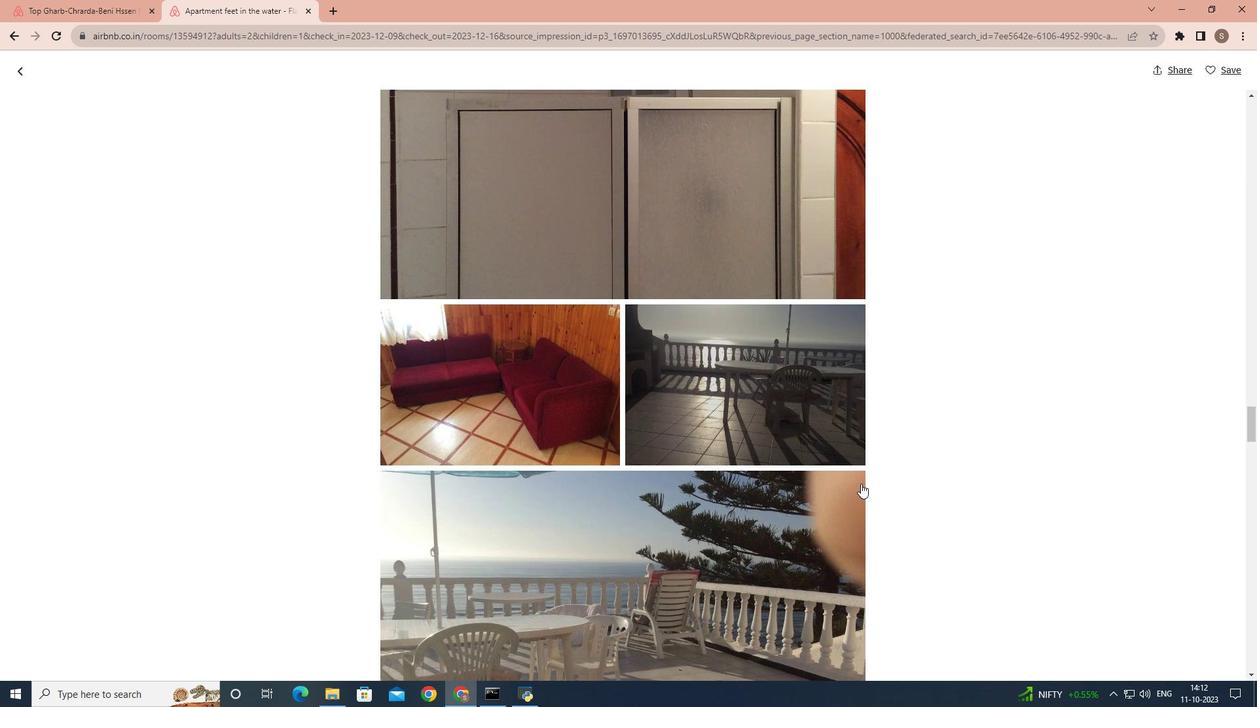 
Action: Mouse scrolled (861, 483) with delta (0, 0)
Screenshot: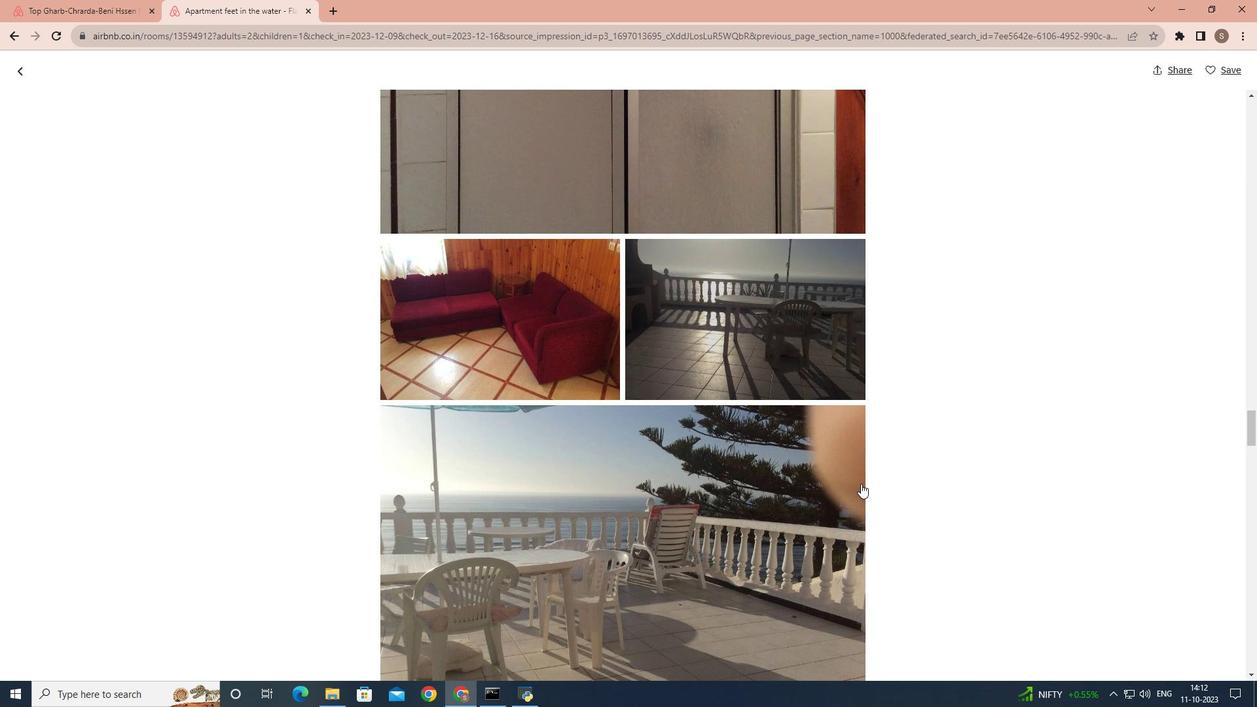 
Action: Mouse scrolled (861, 483) with delta (0, 0)
Screenshot: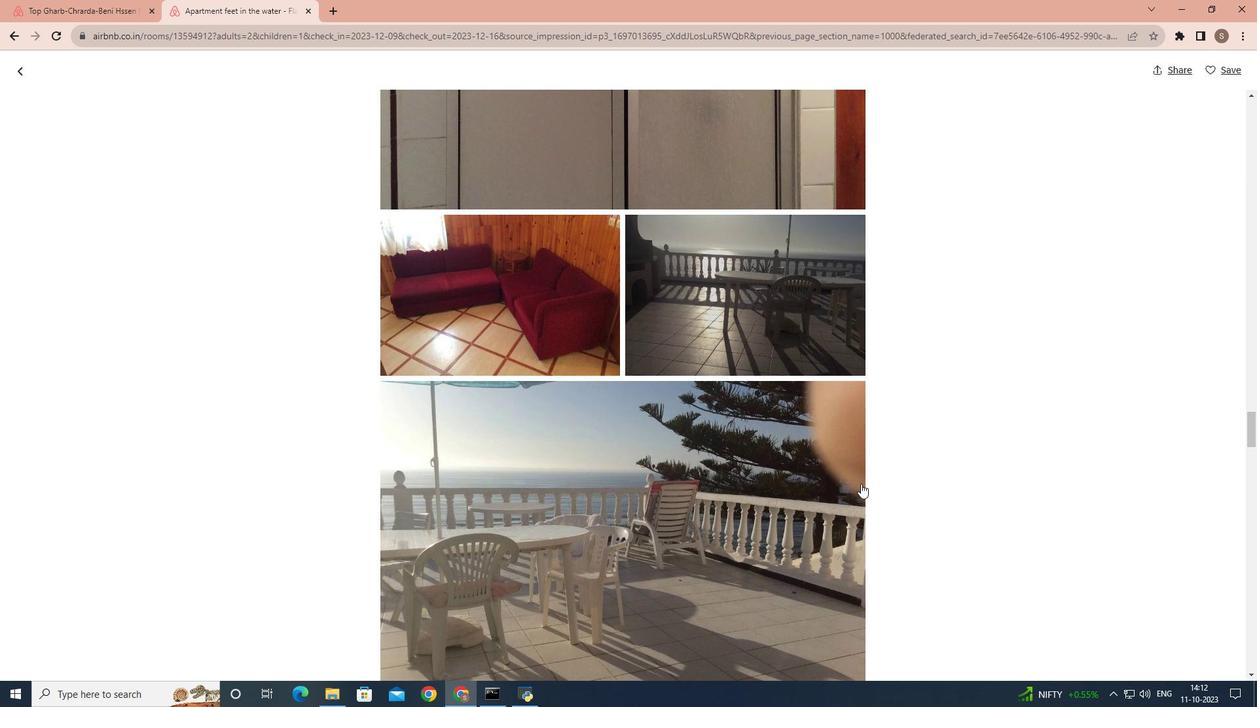 
Action: Mouse scrolled (861, 483) with delta (0, 0)
Screenshot: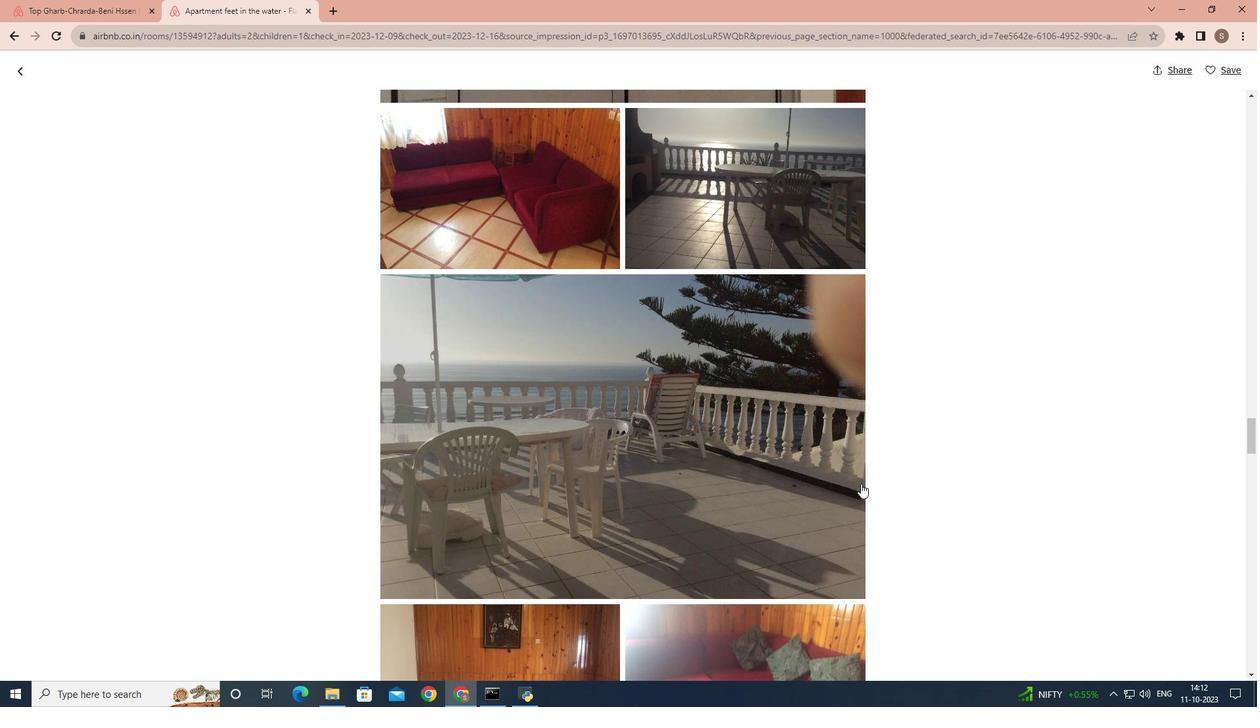 
Action: Mouse scrolled (861, 483) with delta (0, 0)
Screenshot: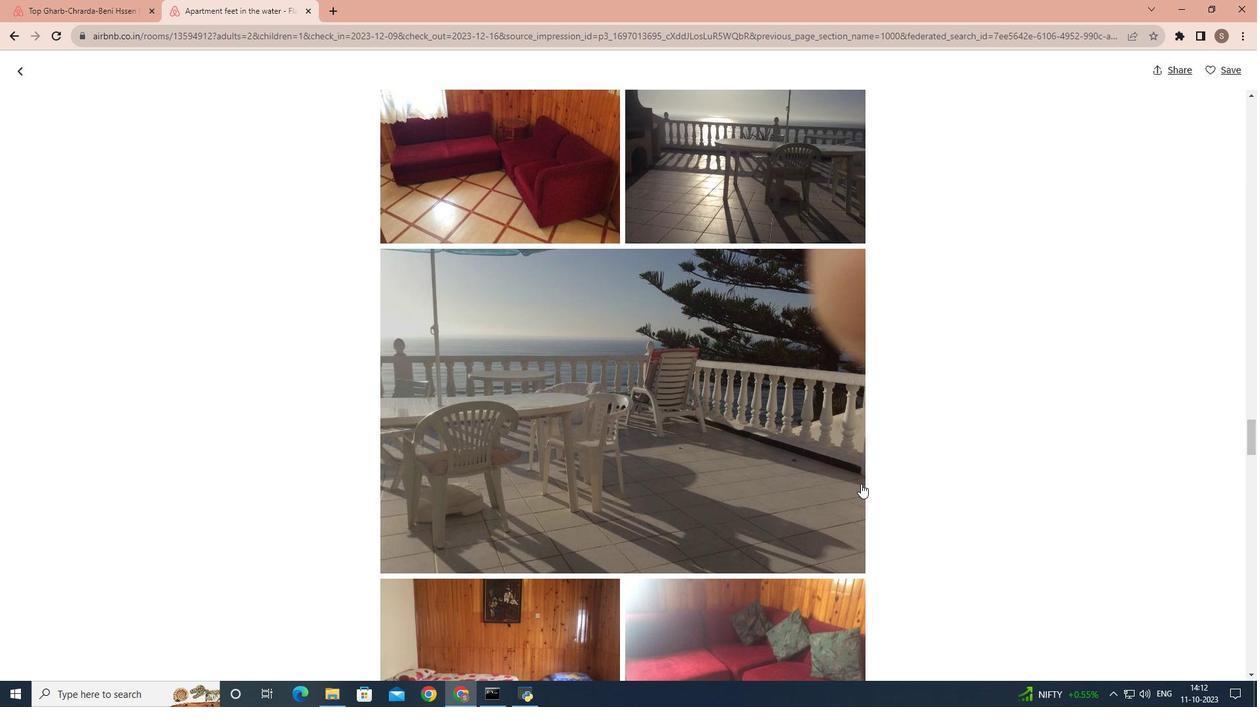 
Action: Mouse scrolled (861, 483) with delta (0, 0)
Screenshot: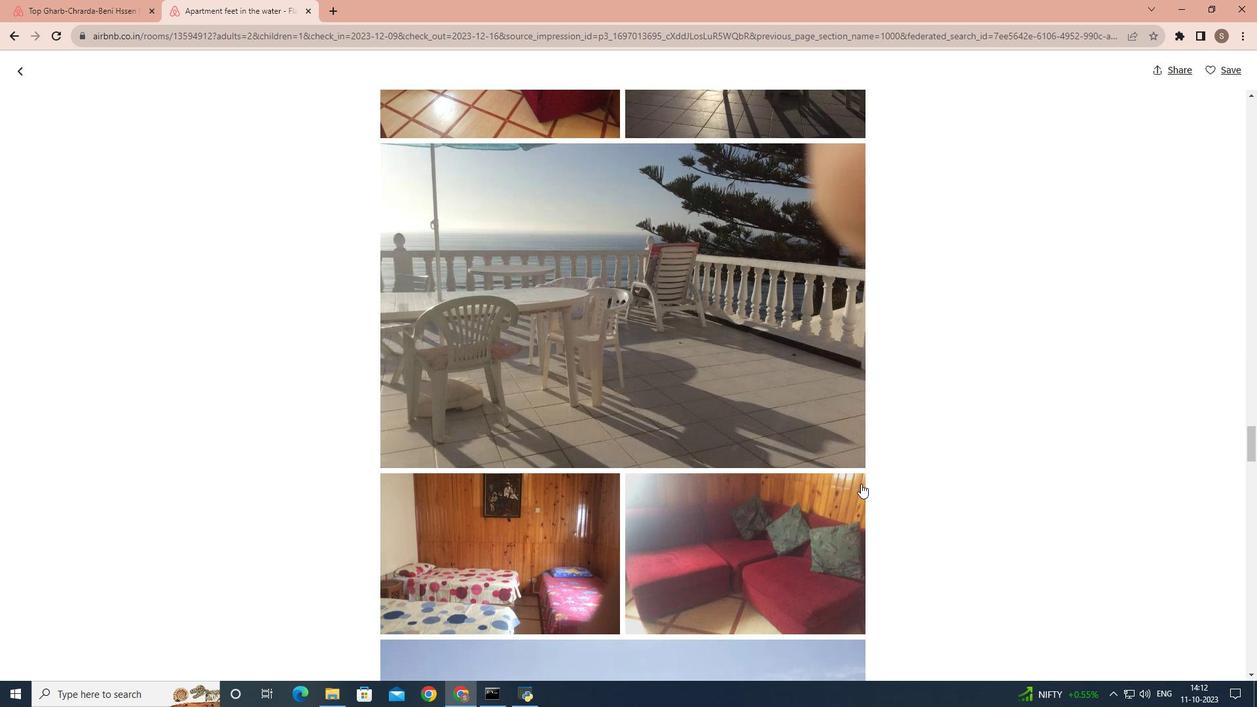 
Action: Mouse scrolled (861, 483) with delta (0, 0)
Screenshot: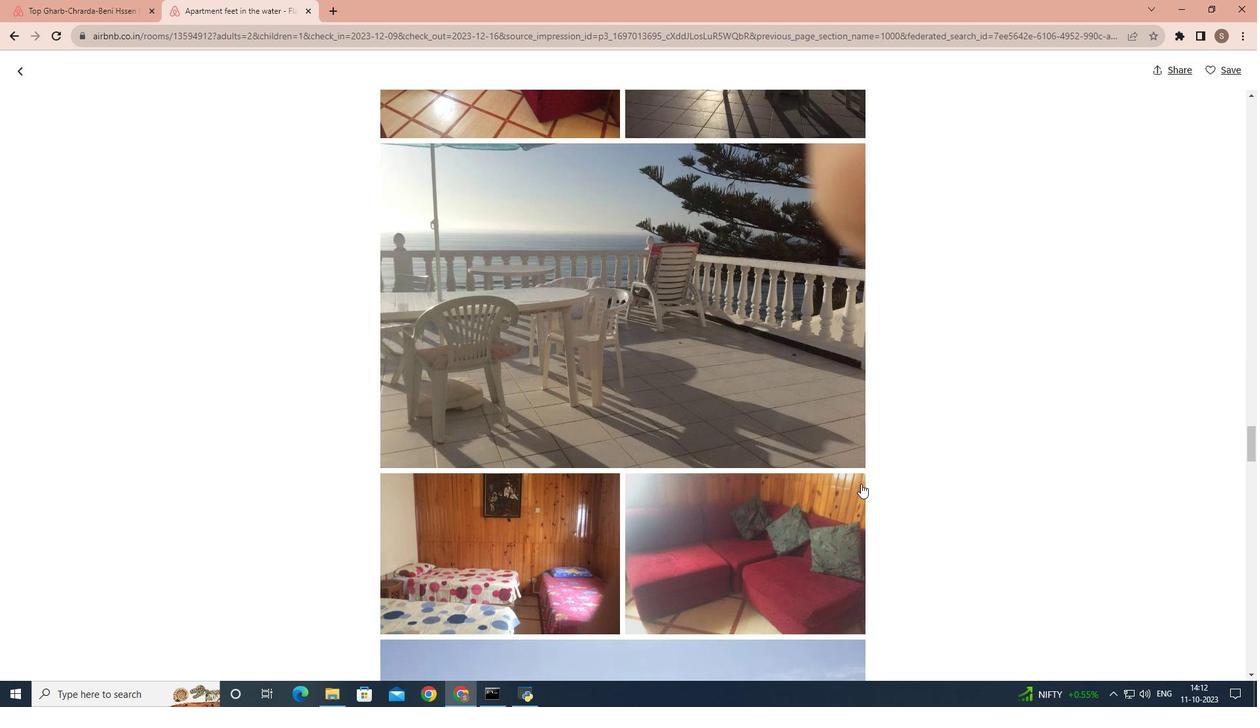 
Action: Mouse scrolled (861, 483) with delta (0, 0)
Screenshot: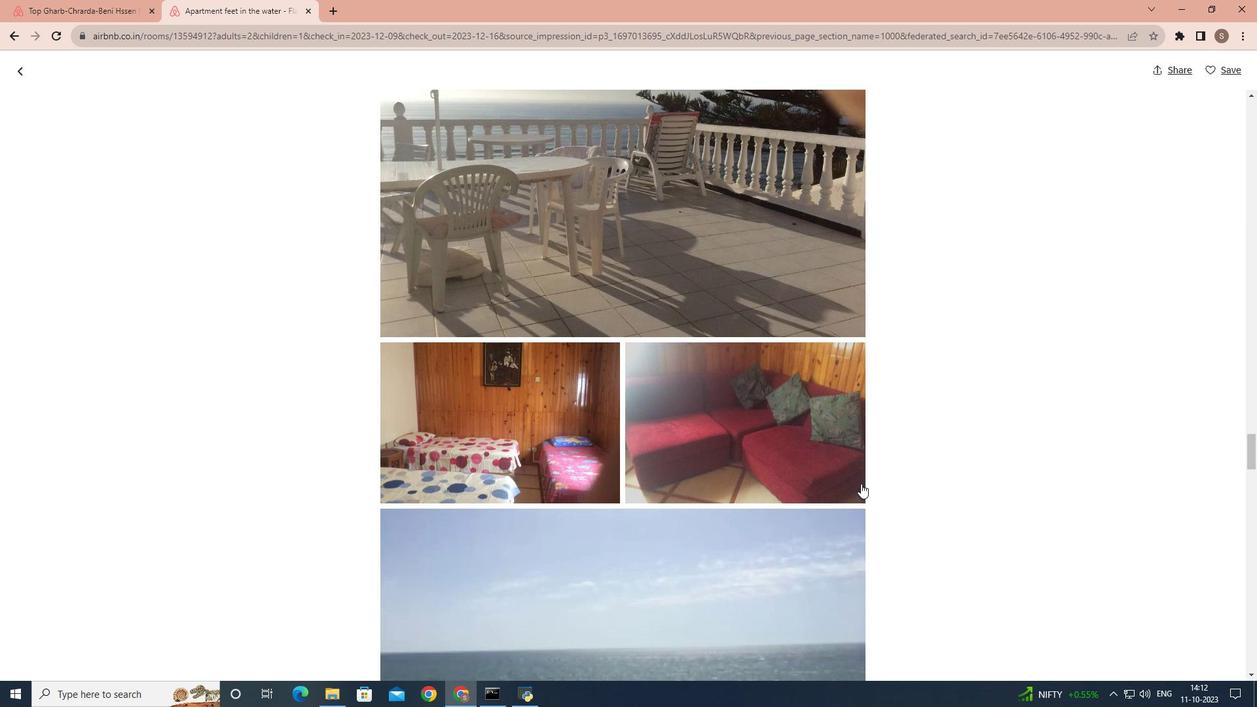 
Action: Mouse scrolled (861, 483) with delta (0, 0)
Screenshot: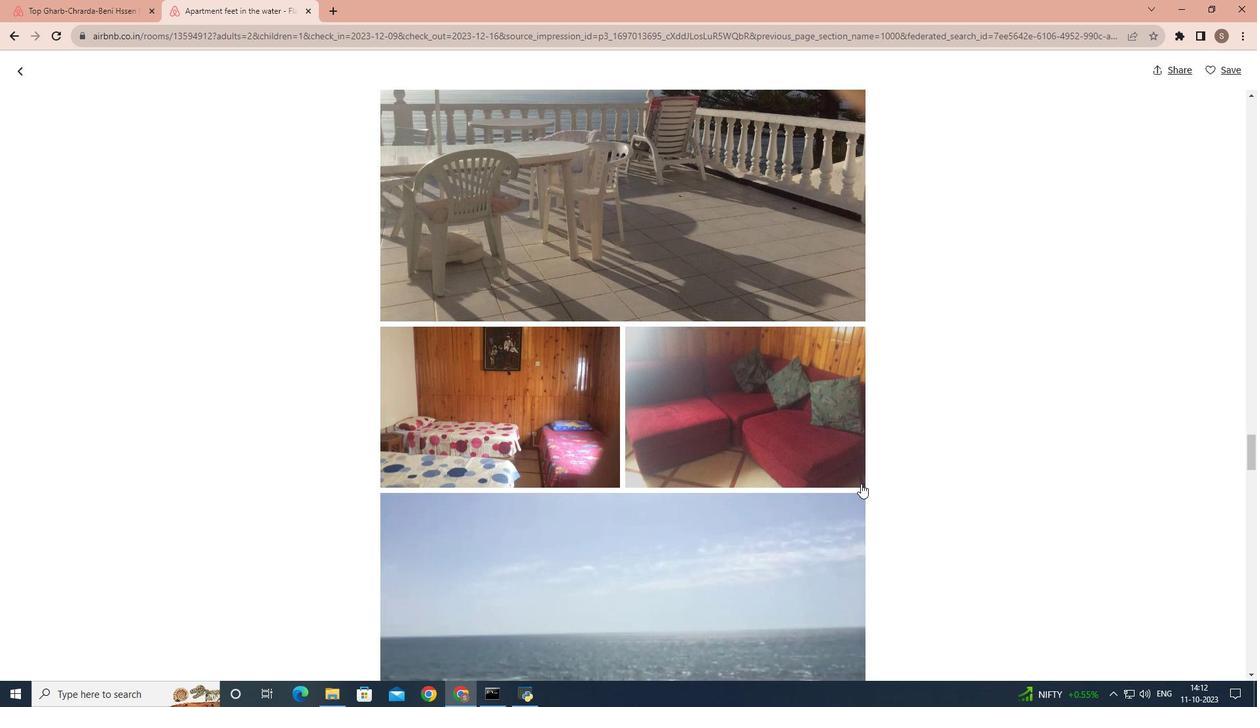 
Action: Mouse scrolled (861, 483) with delta (0, 0)
Screenshot: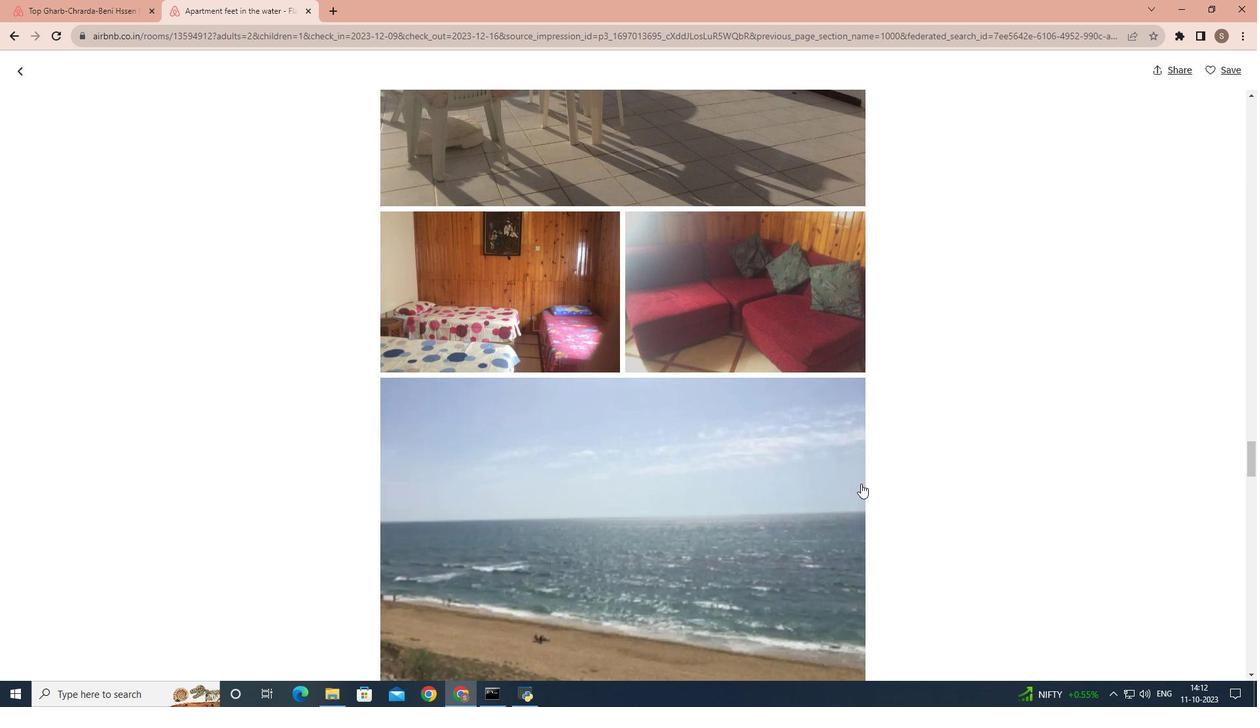 
Action: Mouse scrolled (861, 483) with delta (0, 0)
Screenshot: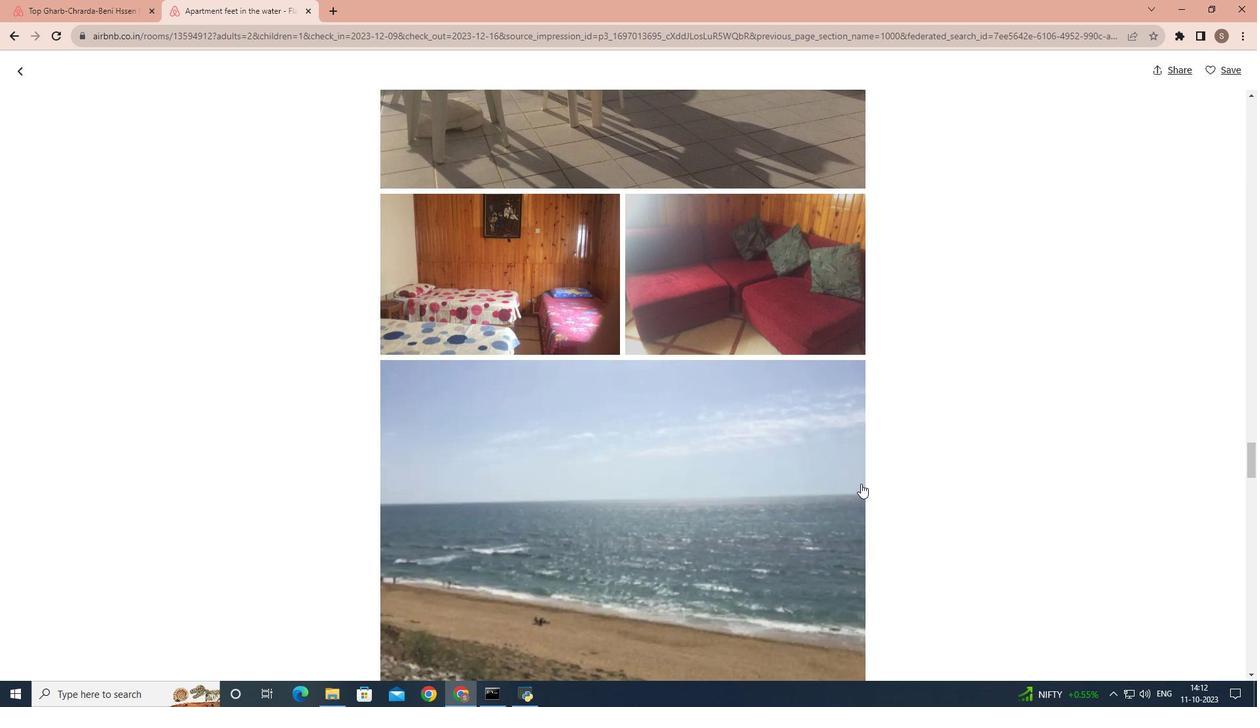 
Action: Mouse scrolled (861, 483) with delta (0, 0)
Screenshot: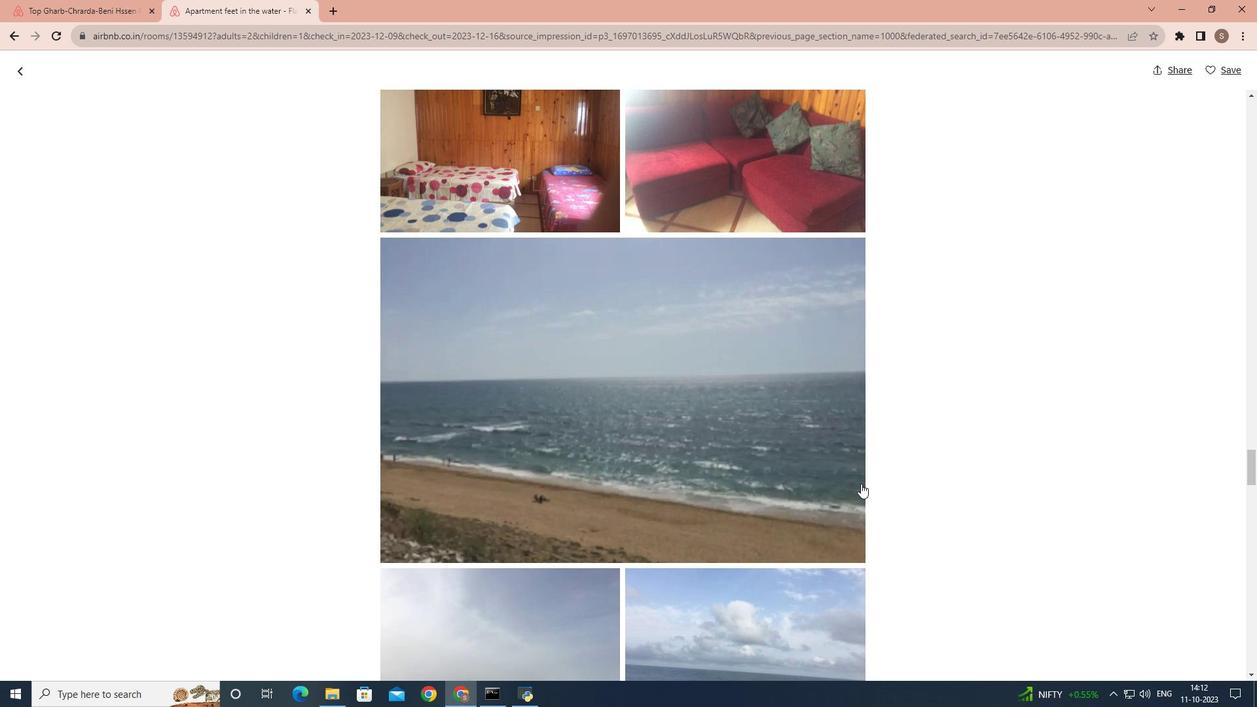 
Action: Mouse scrolled (861, 483) with delta (0, 0)
Screenshot: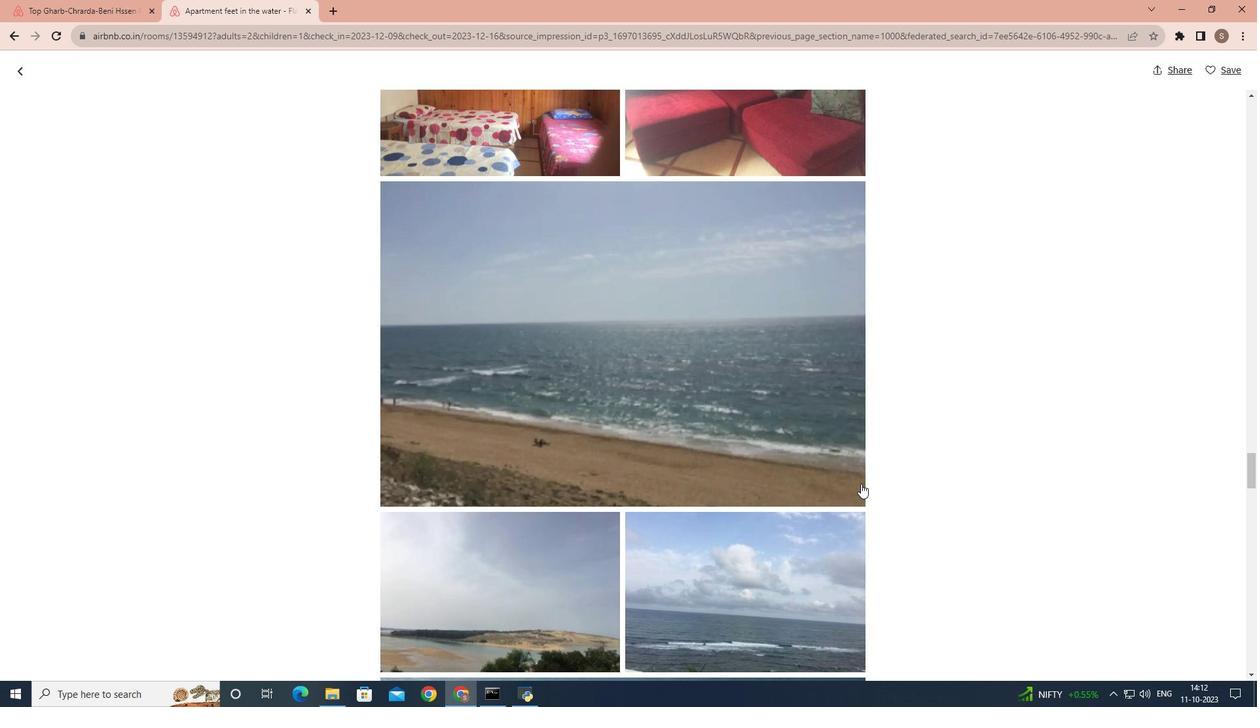
Action: Mouse scrolled (861, 483) with delta (0, 0)
Screenshot: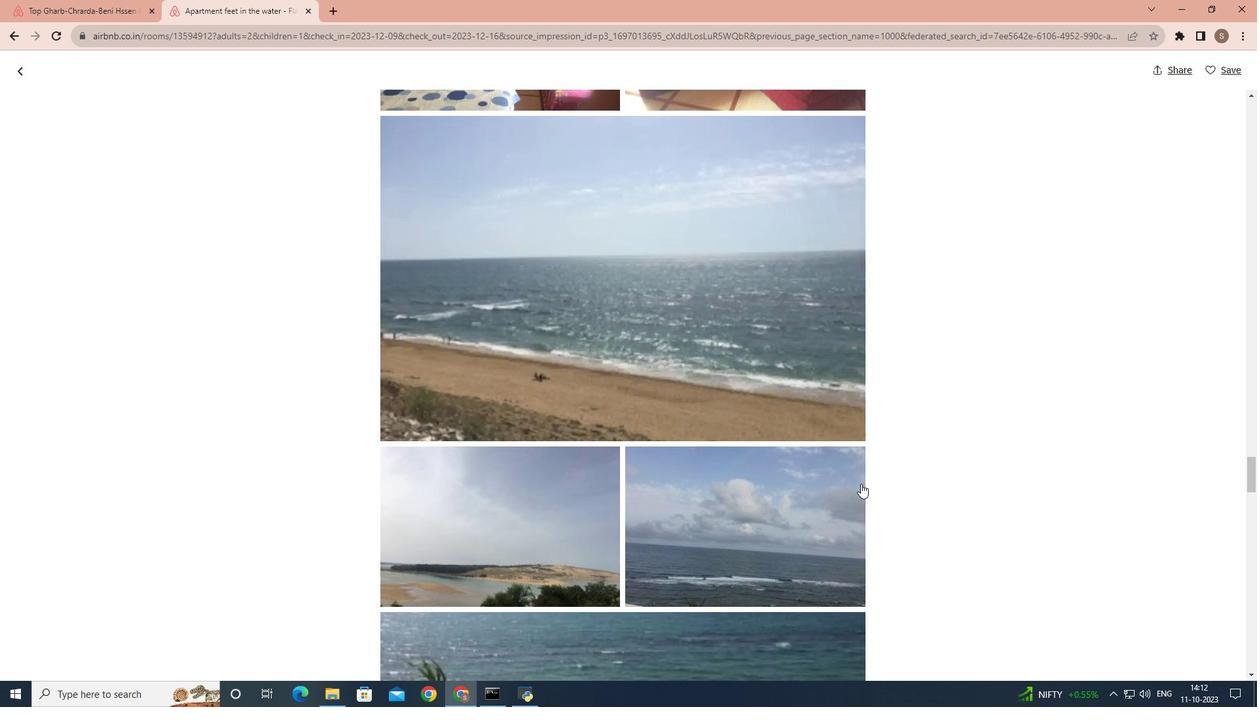
Action: Mouse scrolled (861, 483) with delta (0, 0)
Screenshot: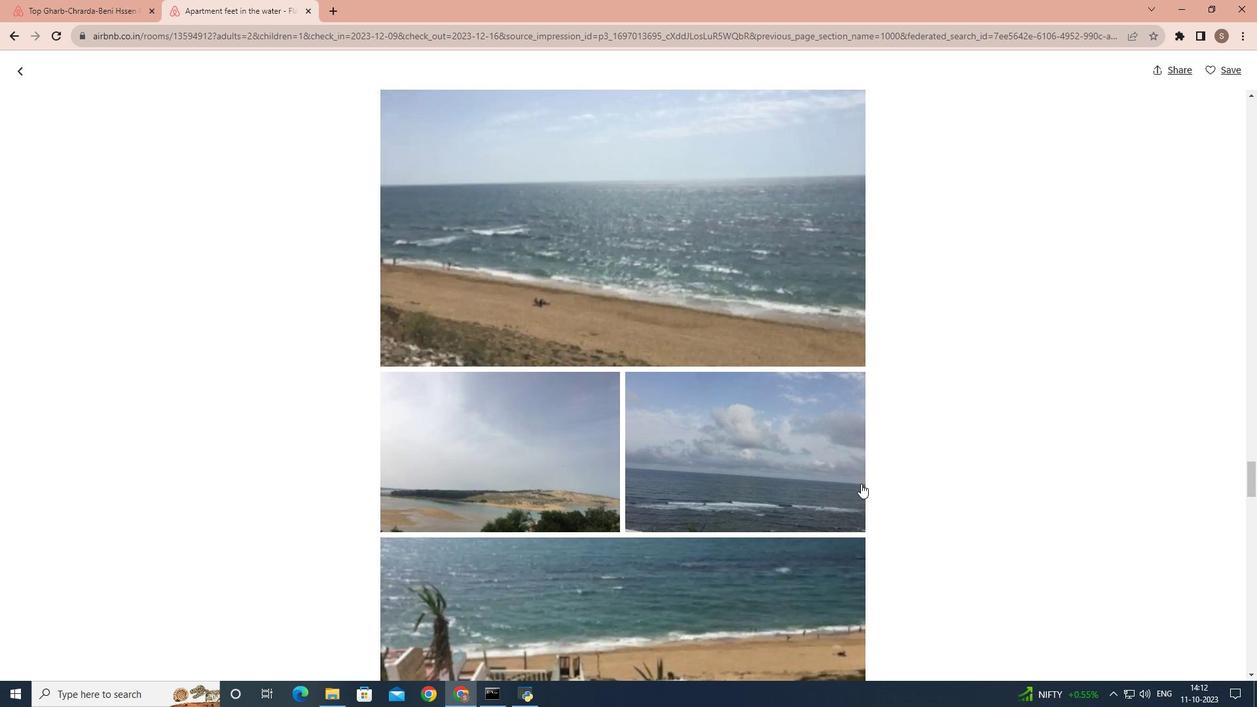 
Action: Mouse scrolled (861, 483) with delta (0, 0)
Screenshot: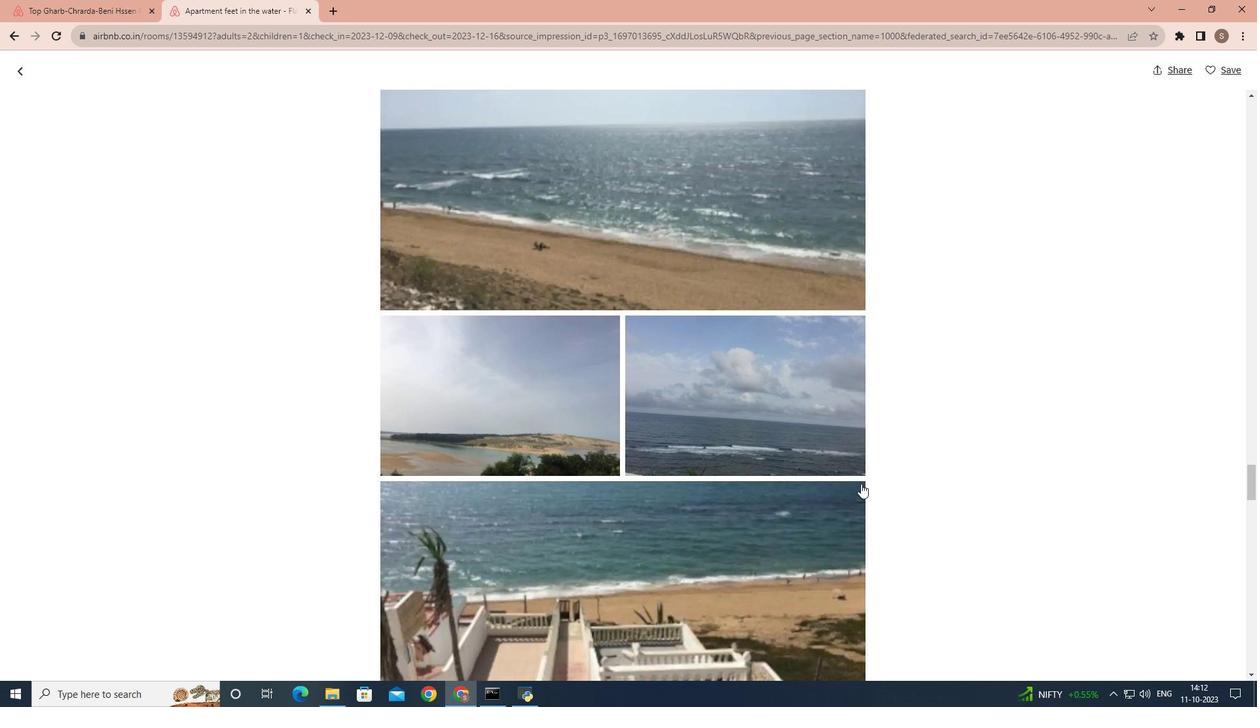 
Action: Mouse scrolled (861, 483) with delta (0, 0)
Screenshot: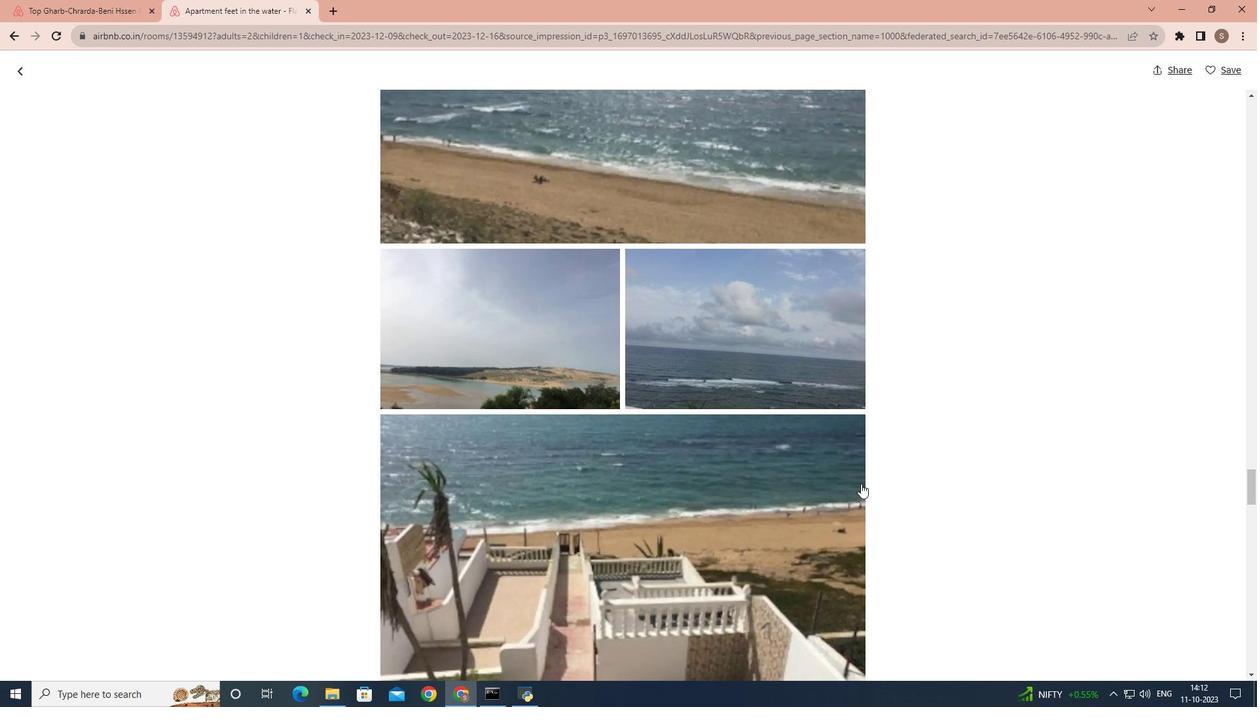 
Action: Mouse scrolled (861, 483) with delta (0, 0)
Screenshot: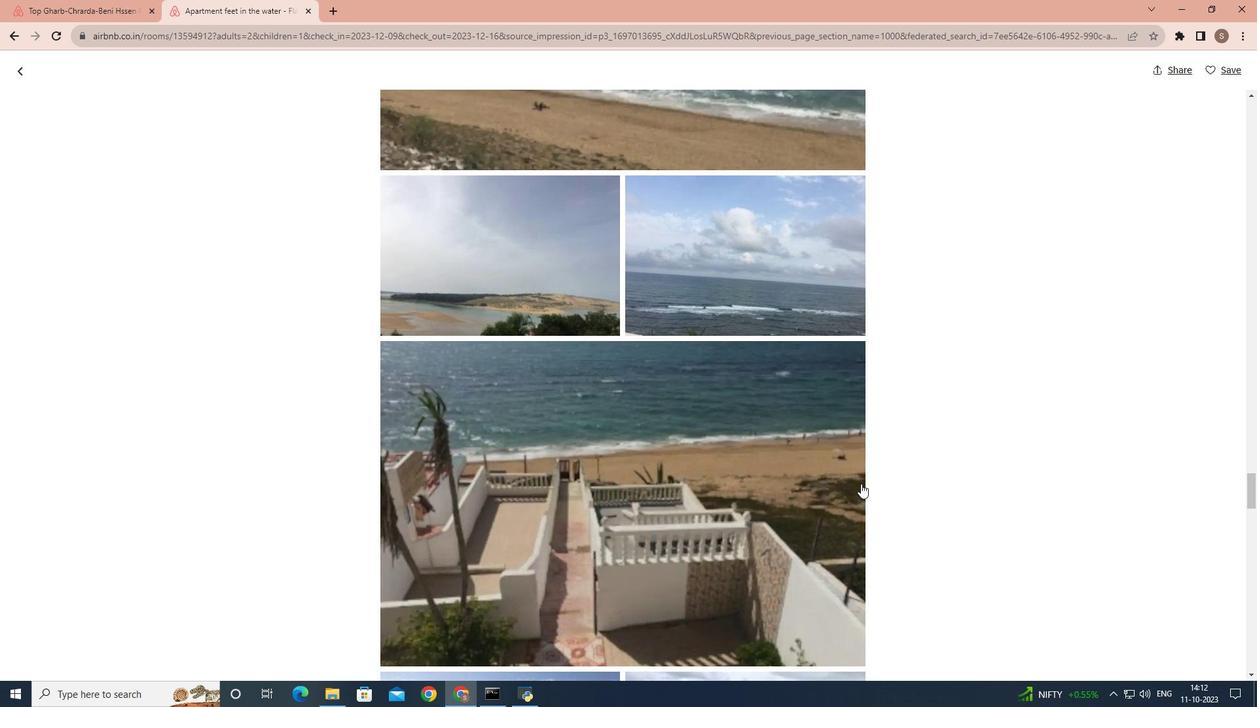 
Action: Mouse scrolled (861, 483) with delta (0, 0)
Screenshot: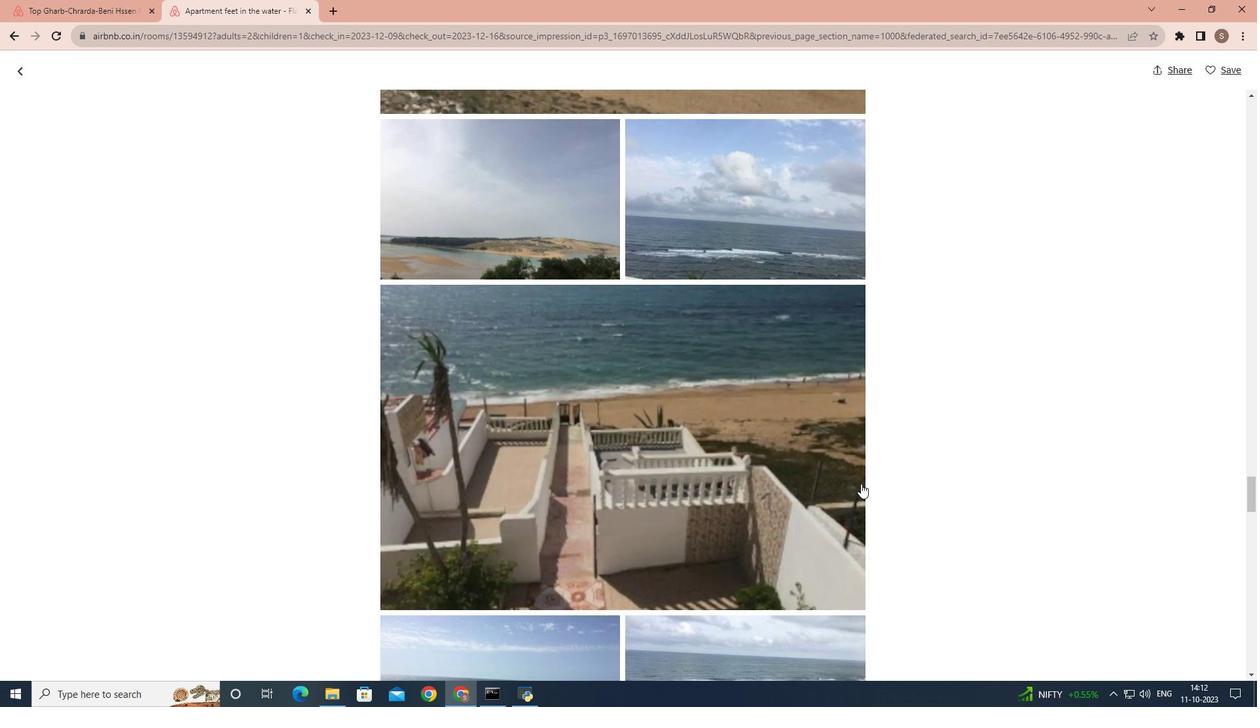 
Action: Mouse scrolled (861, 483) with delta (0, 0)
Screenshot: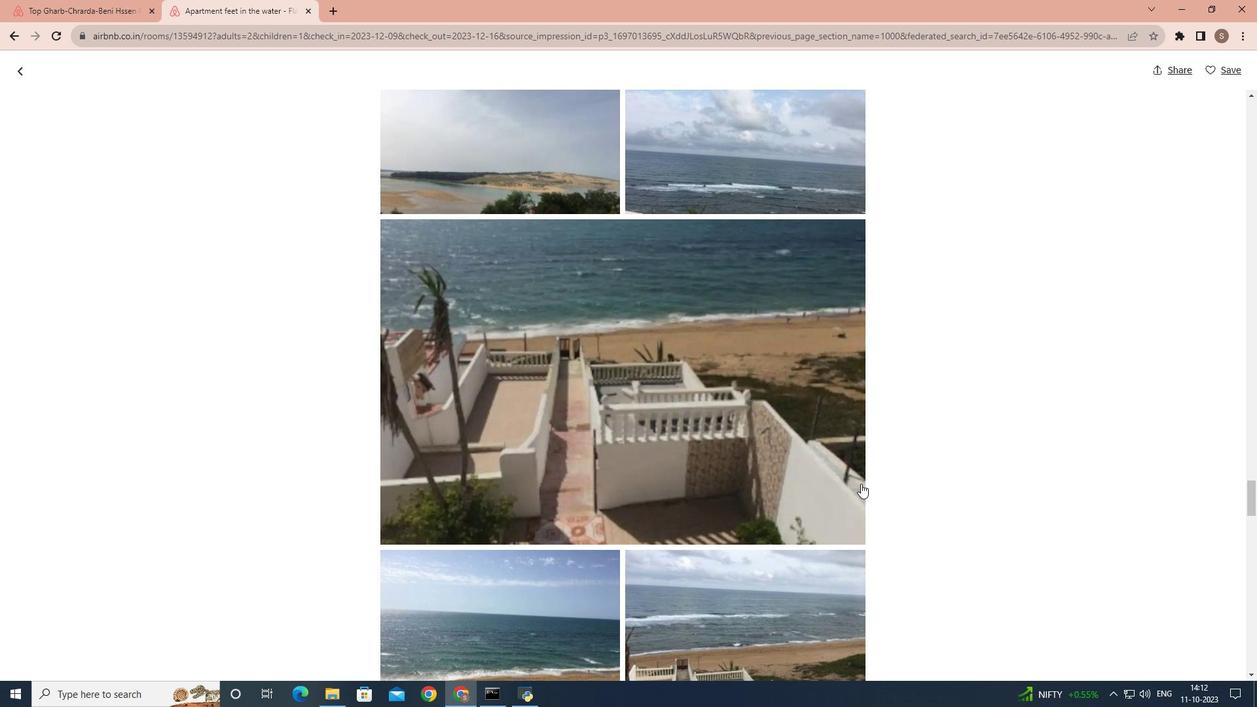 
Action: Mouse scrolled (861, 483) with delta (0, 0)
Screenshot: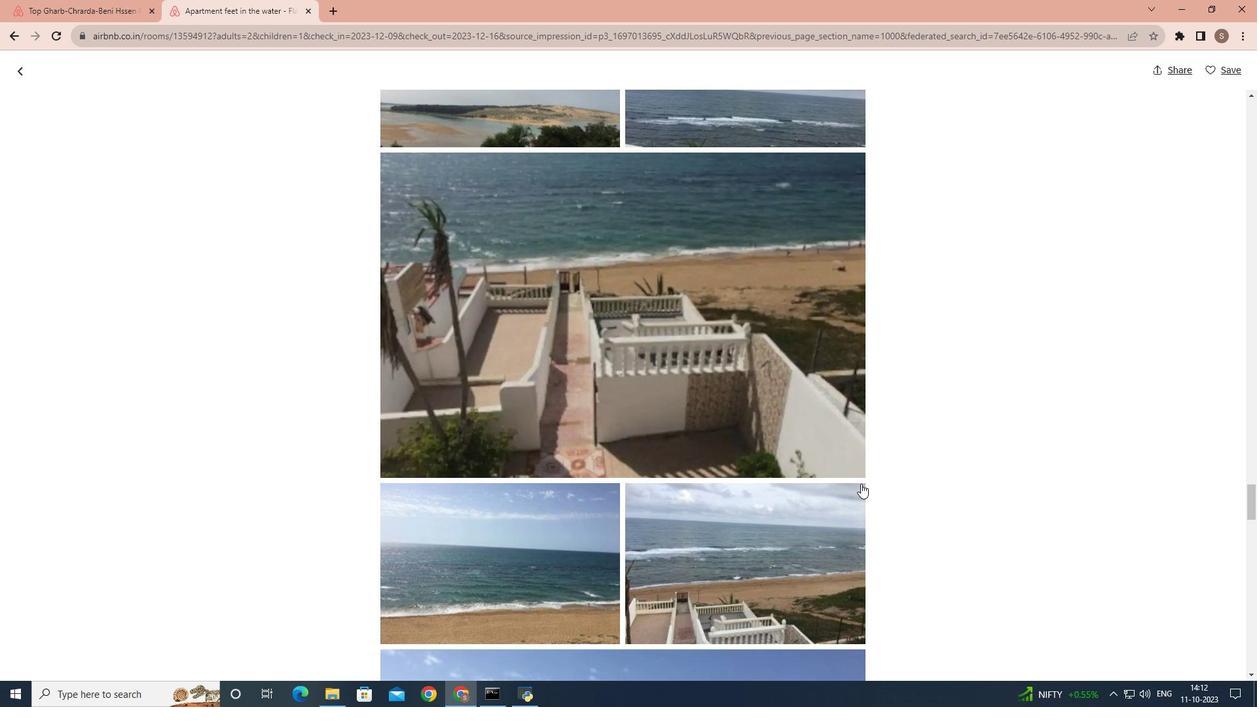 
Action: Mouse scrolled (861, 483) with delta (0, 0)
Screenshot: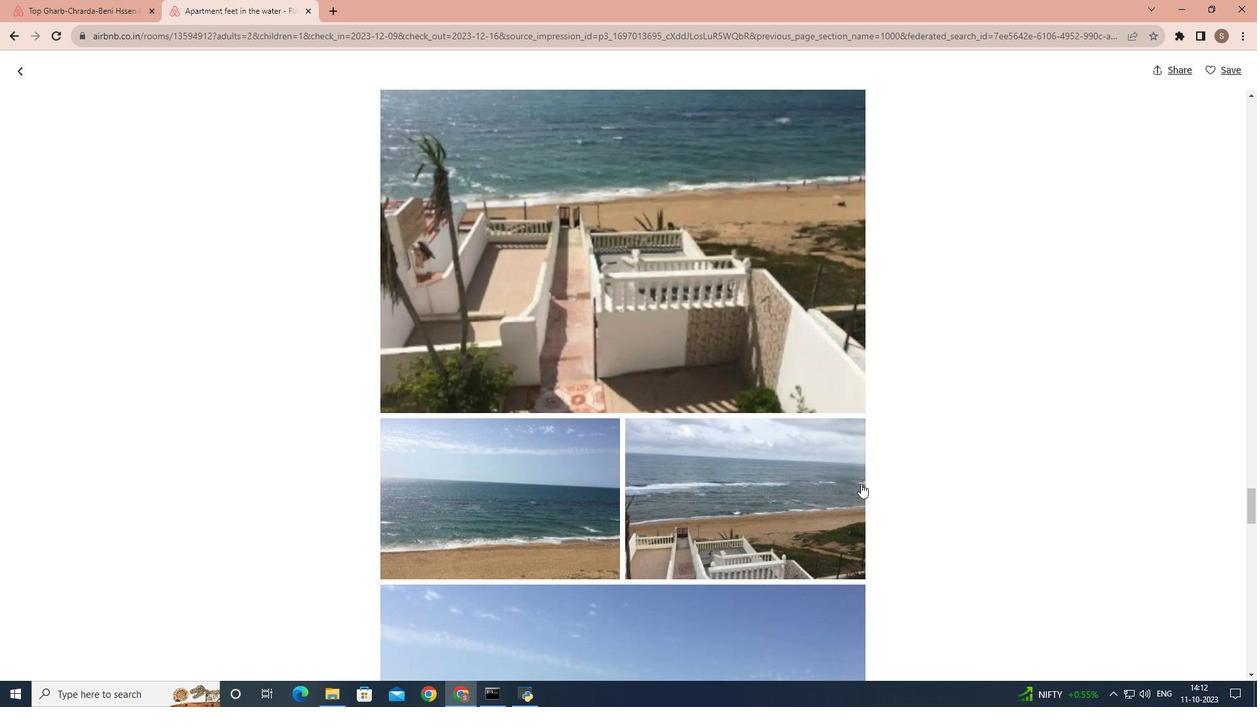 
Action: Mouse scrolled (861, 483) with delta (0, 0)
Screenshot: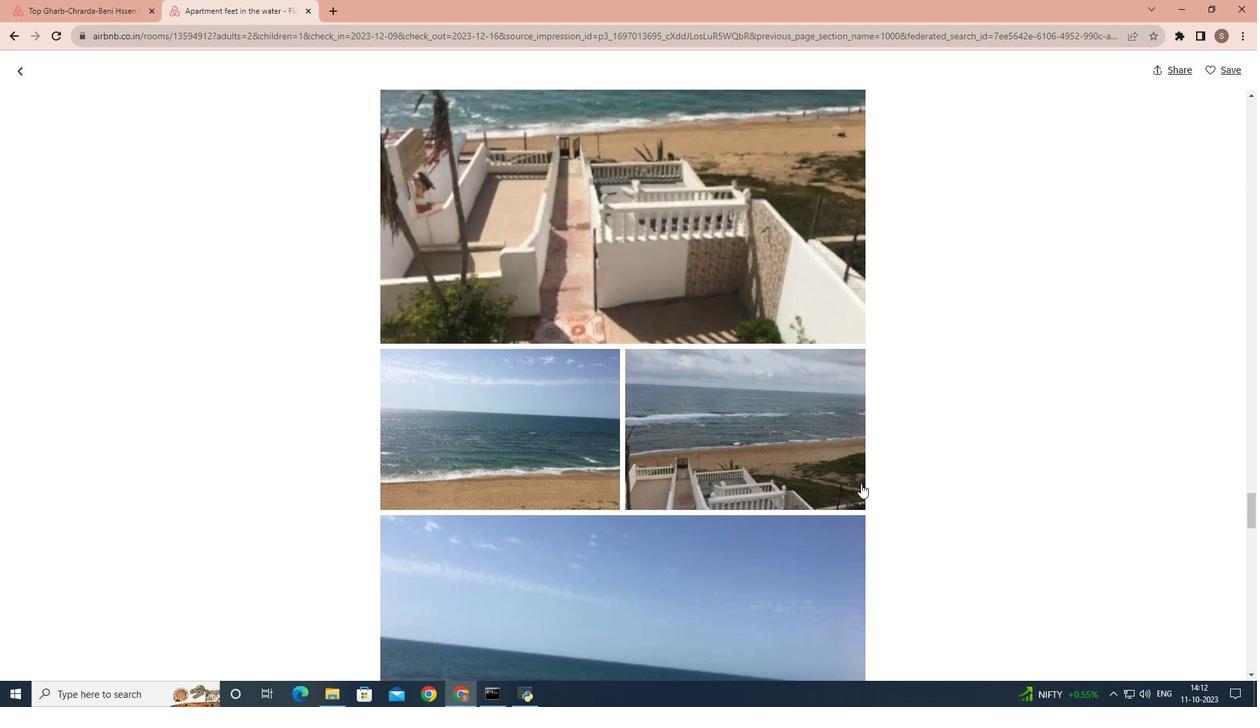 
Action: Mouse scrolled (861, 483) with delta (0, 0)
Screenshot: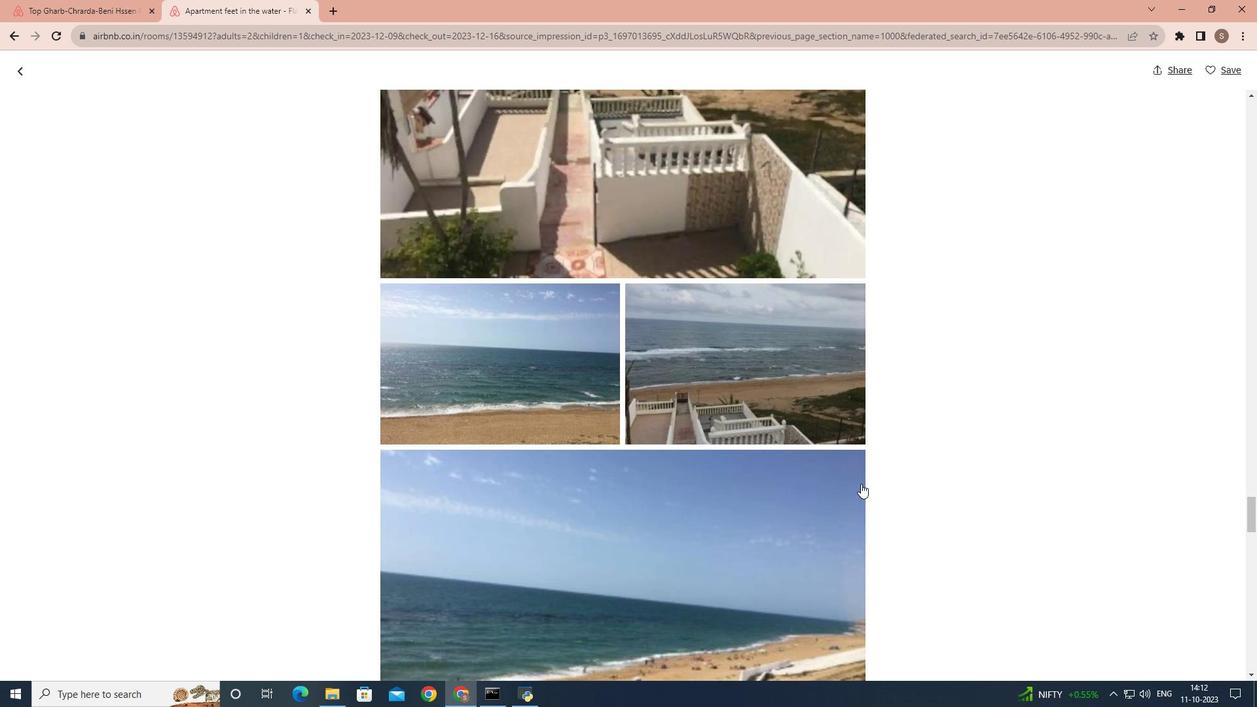 
Action: Mouse scrolled (861, 483) with delta (0, 0)
Screenshot: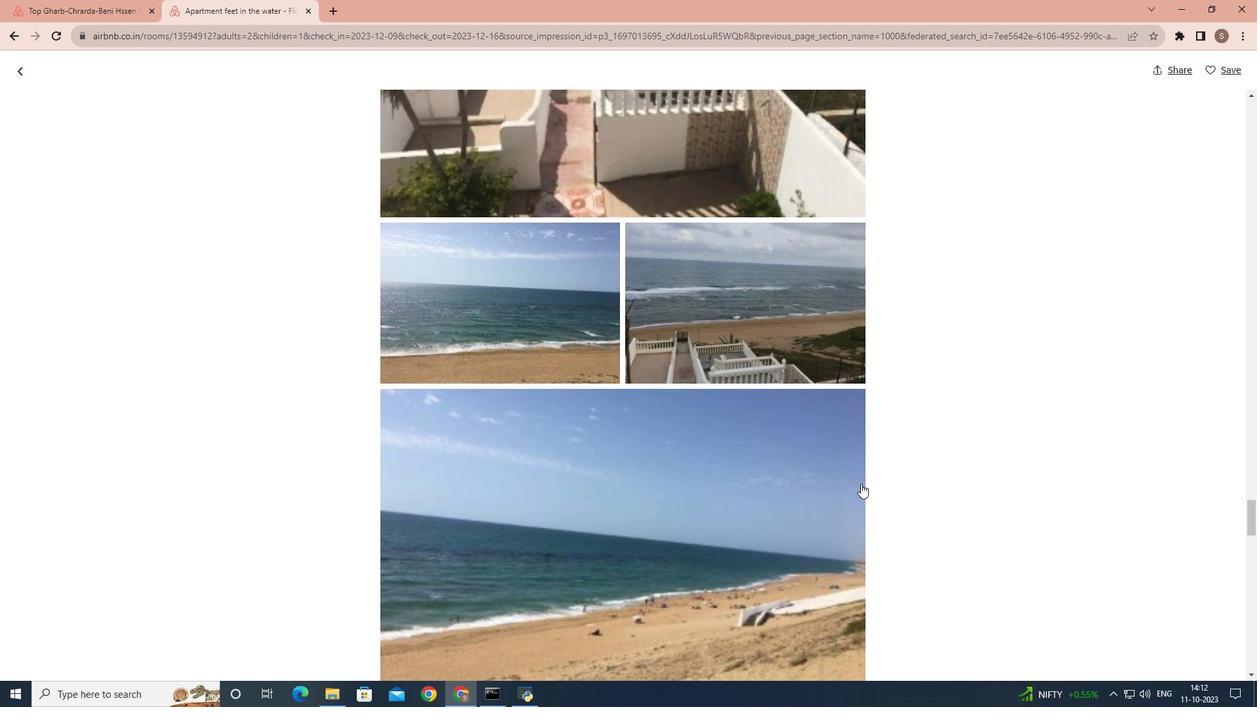 
Action: Mouse scrolled (861, 483) with delta (0, 0)
Screenshot: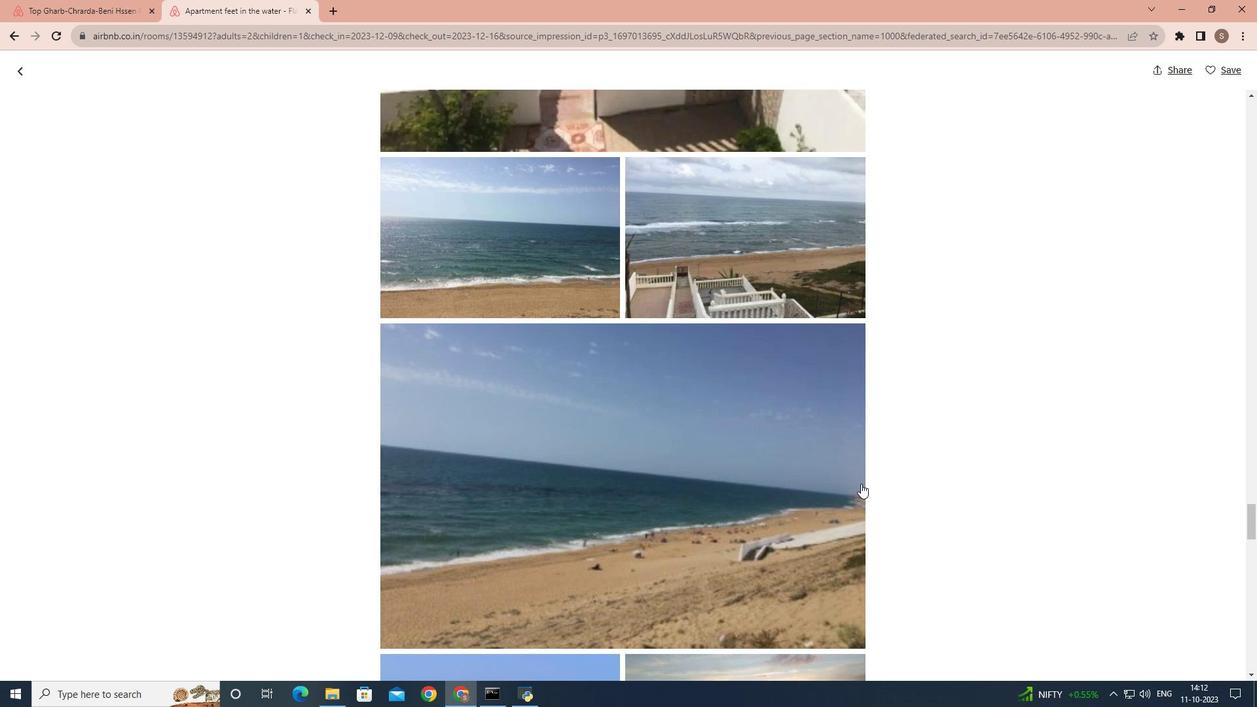 
Action: Mouse scrolled (861, 483) with delta (0, 0)
Screenshot: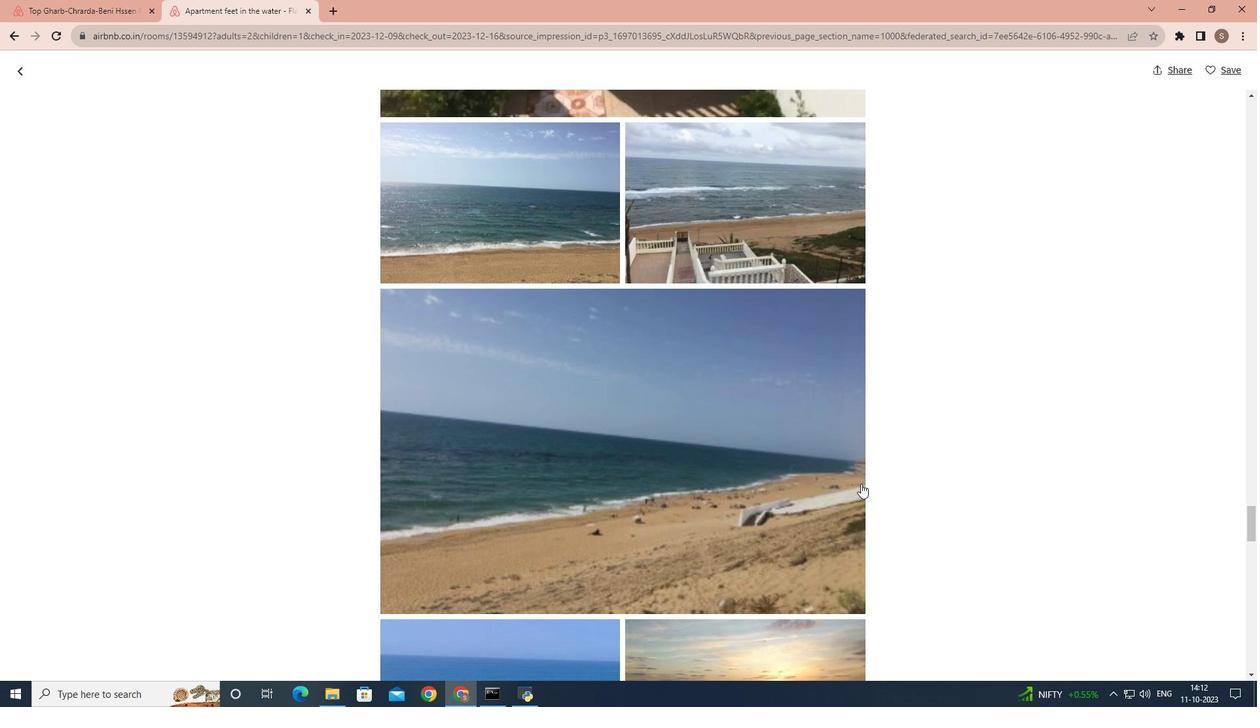 
Action: Mouse scrolled (861, 483) with delta (0, 0)
Screenshot: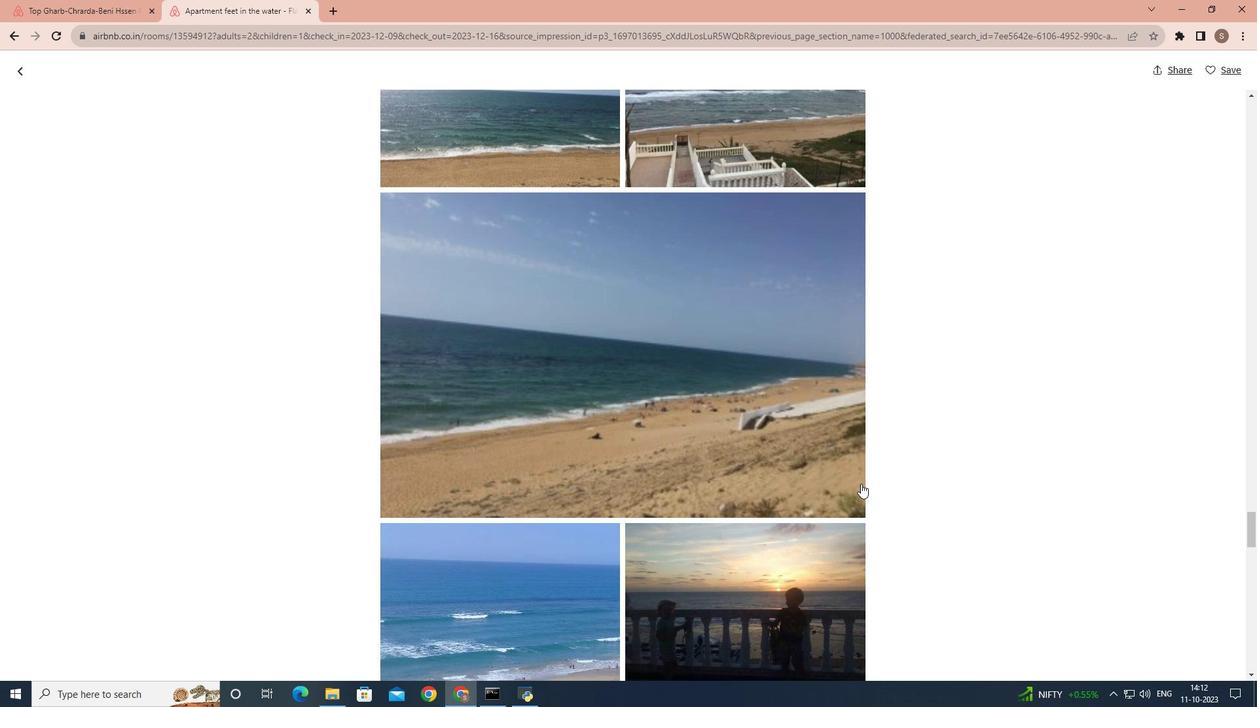 
Action: Mouse scrolled (861, 483) with delta (0, 0)
Screenshot: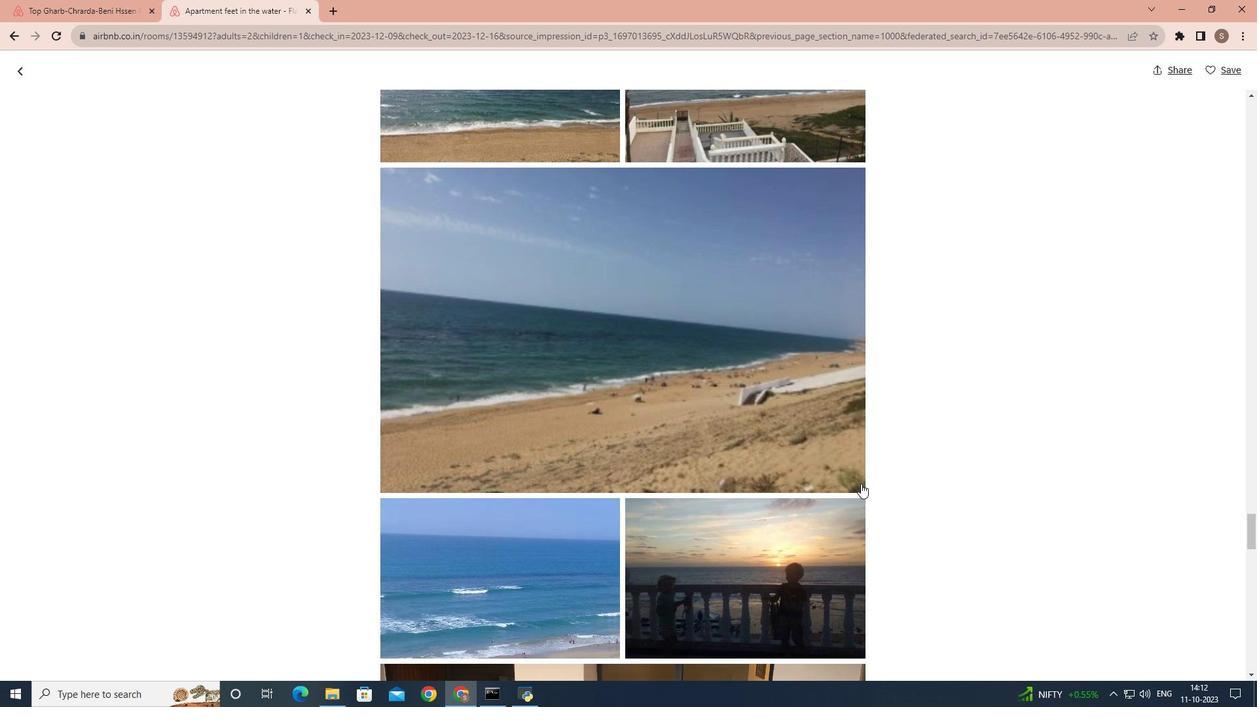 
Action: Mouse scrolled (861, 483) with delta (0, 0)
Screenshot: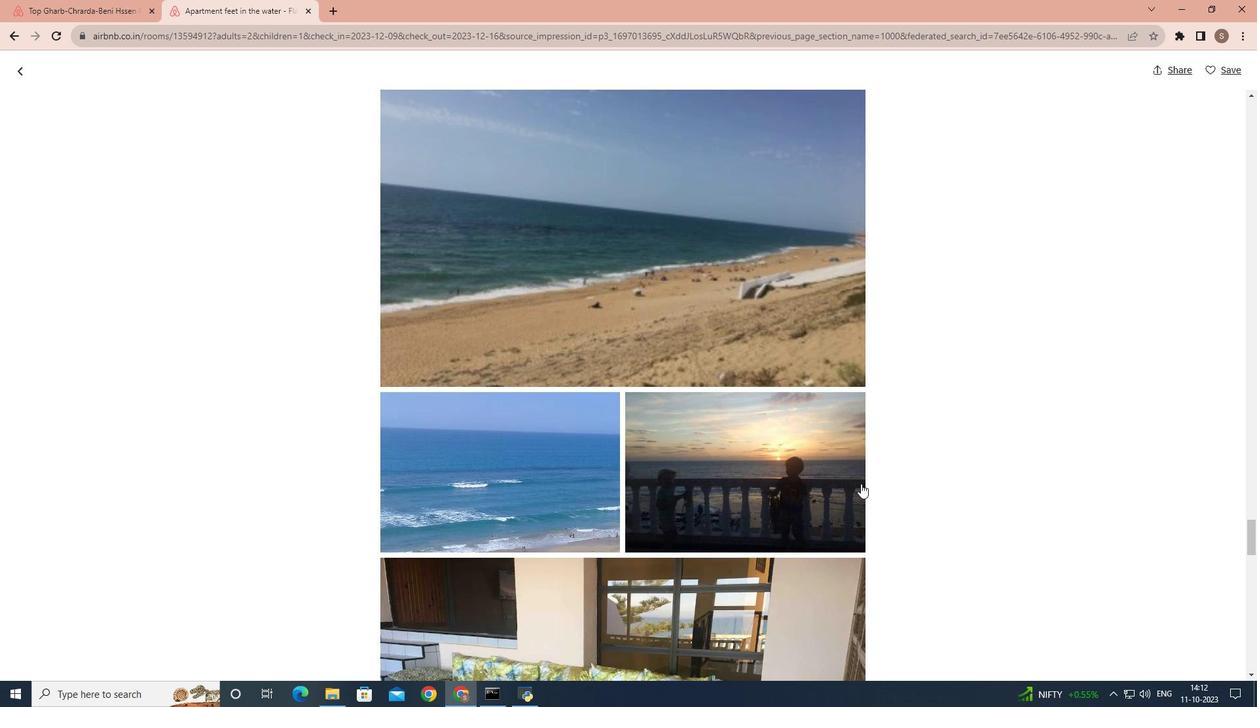 
Action: Mouse scrolled (861, 483) with delta (0, 0)
Screenshot: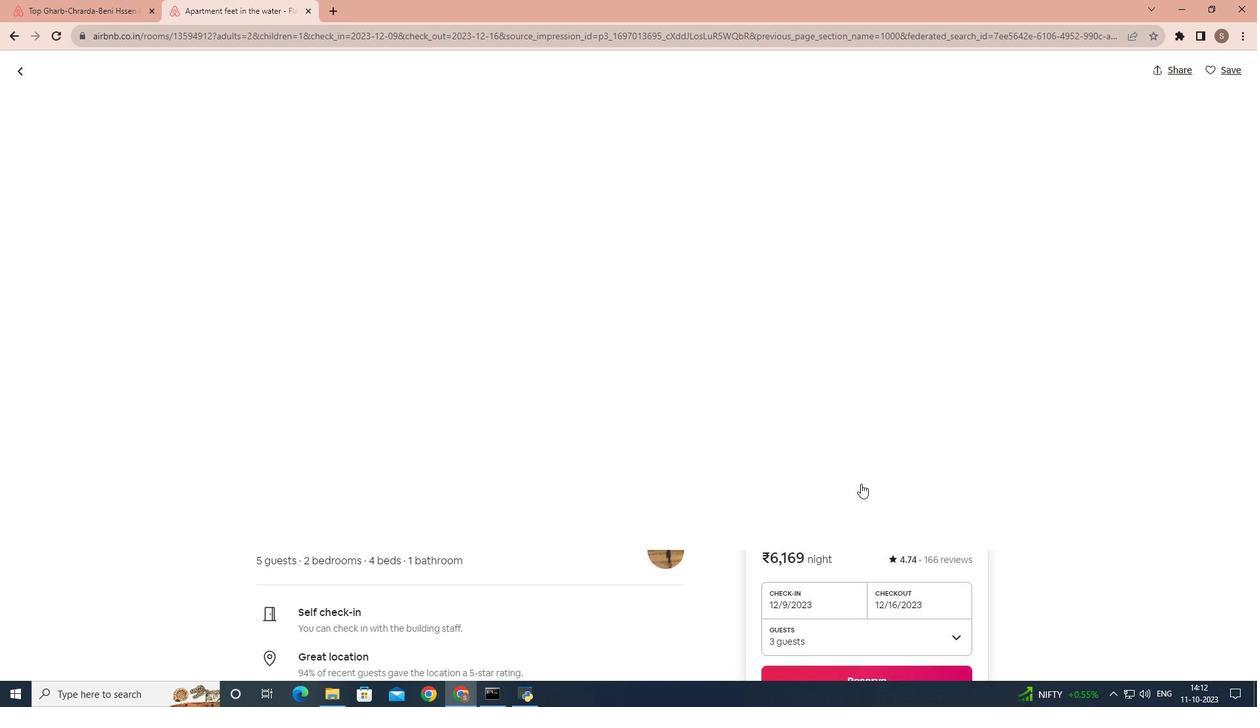 
Action: Mouse scrolled (861, 483) with delta (0, 0)
Screenshot: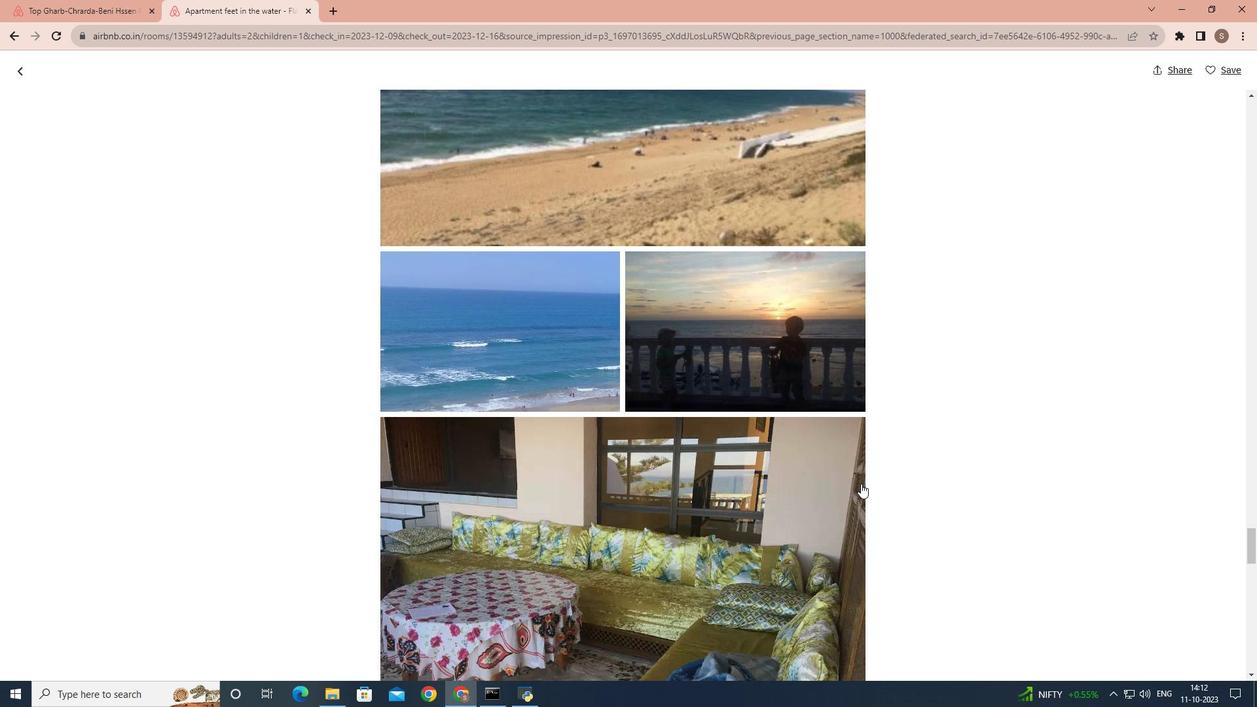 
Action: Mouse scrolled (861, 483) with delta (0, 0)
Screenshot: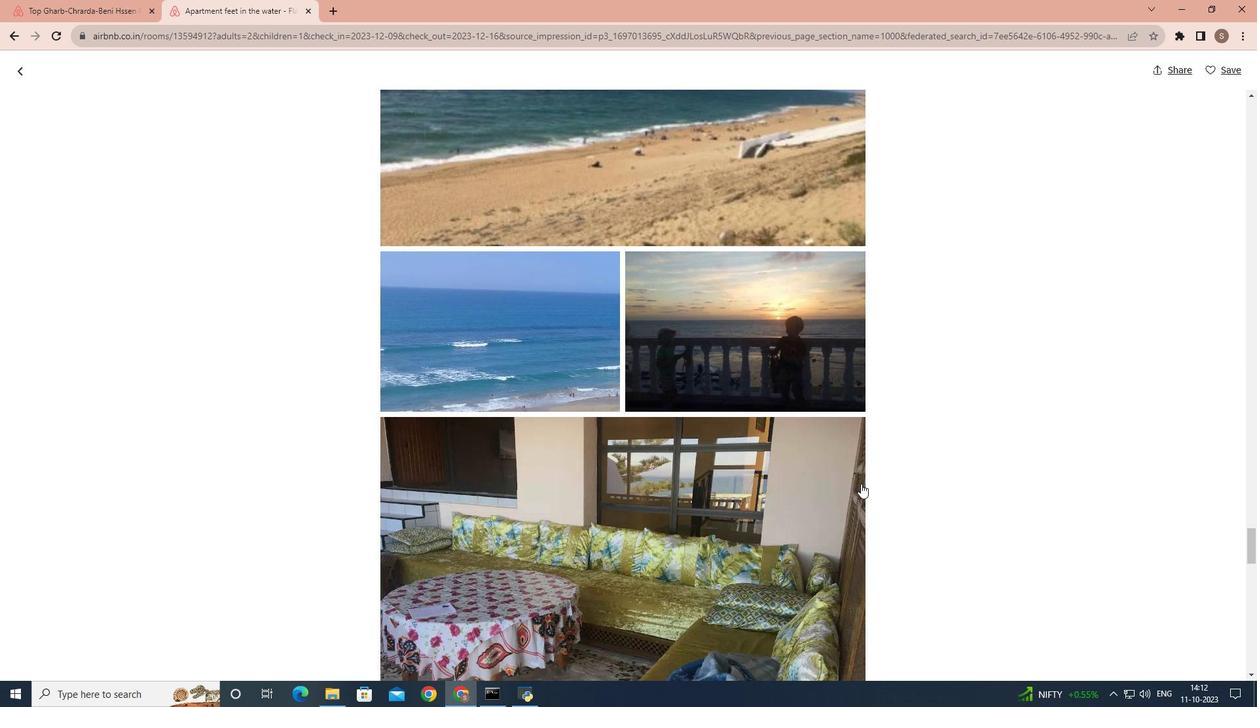 
Action: Mouse scrolled (861, 483) with delta (0, 0)
Screenshot: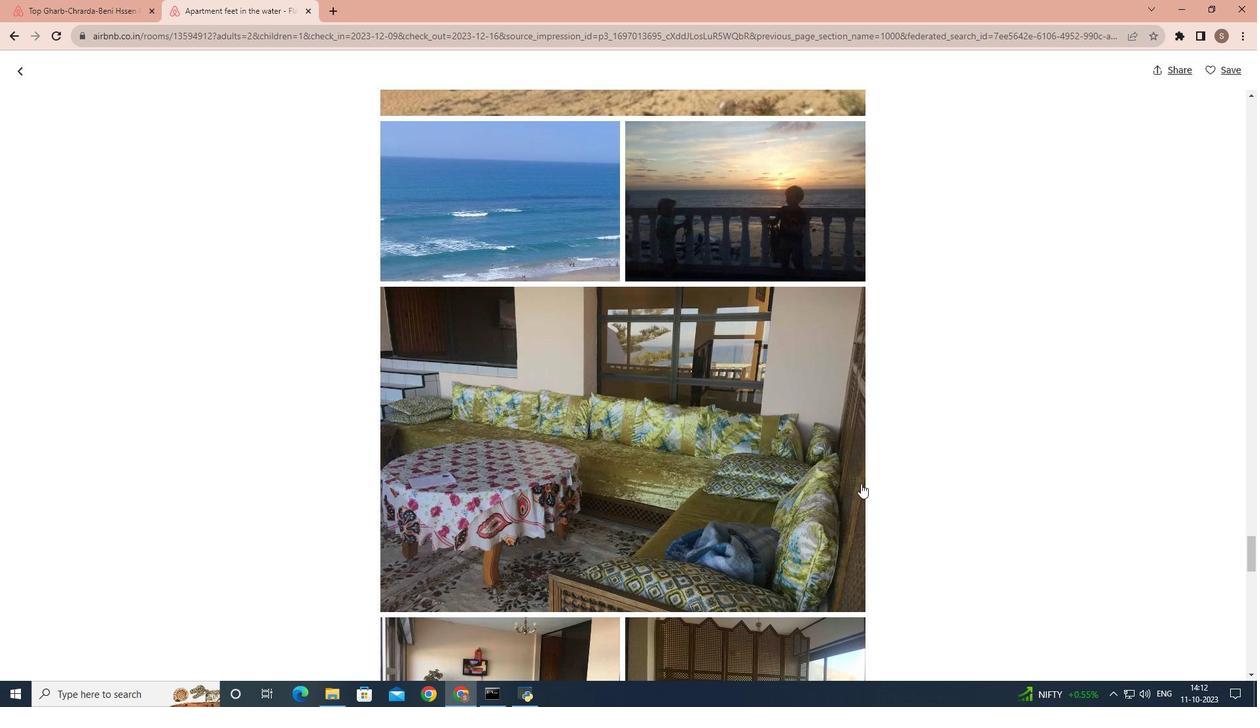 
Action: Mouse scrolled (861, 483) with delta (0, 0)
Screenshot: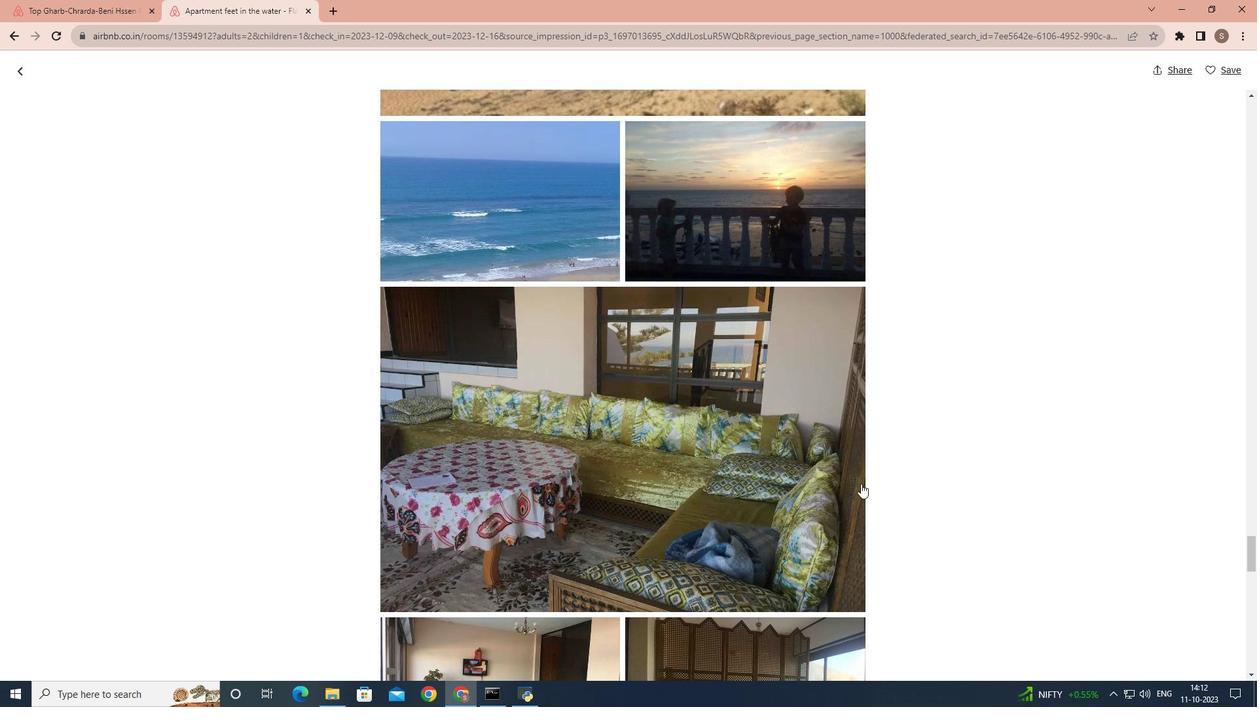 
Action: Mouse scrolled (861, 483) with delta (0, 0)
Screenshot: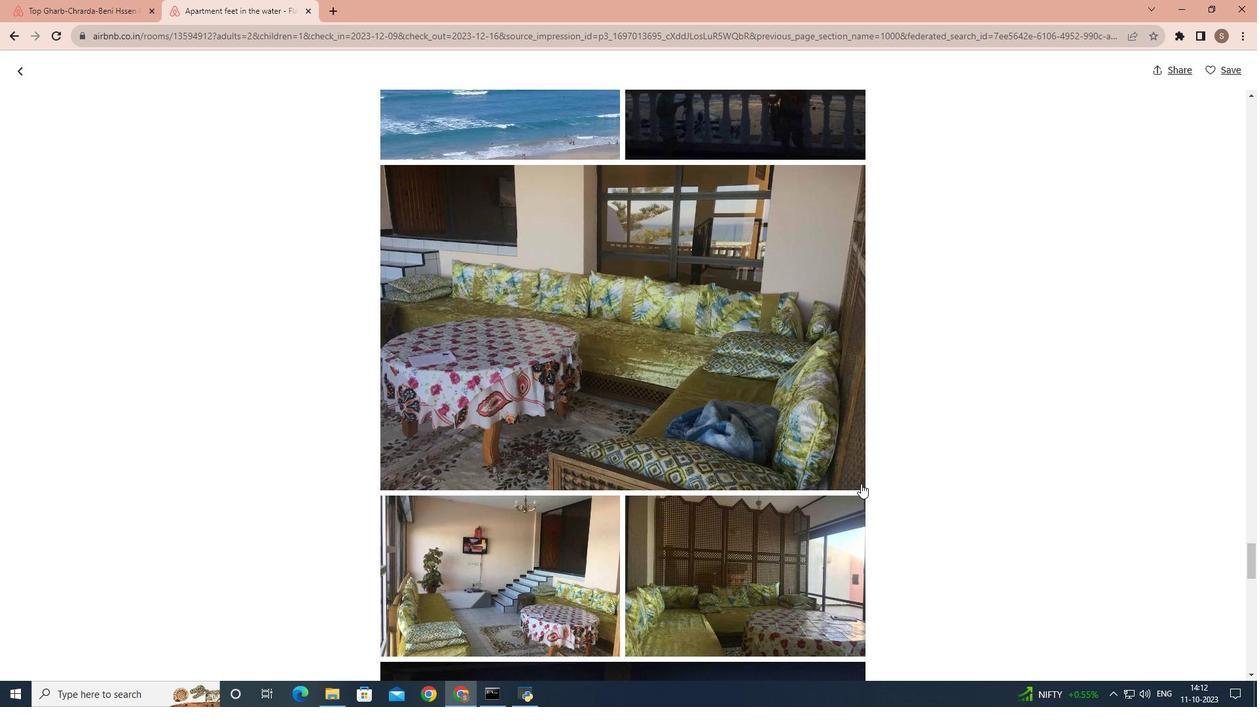 
Action: Mouse scrolled (861, 483) with delta (0, 0)
Screenshot: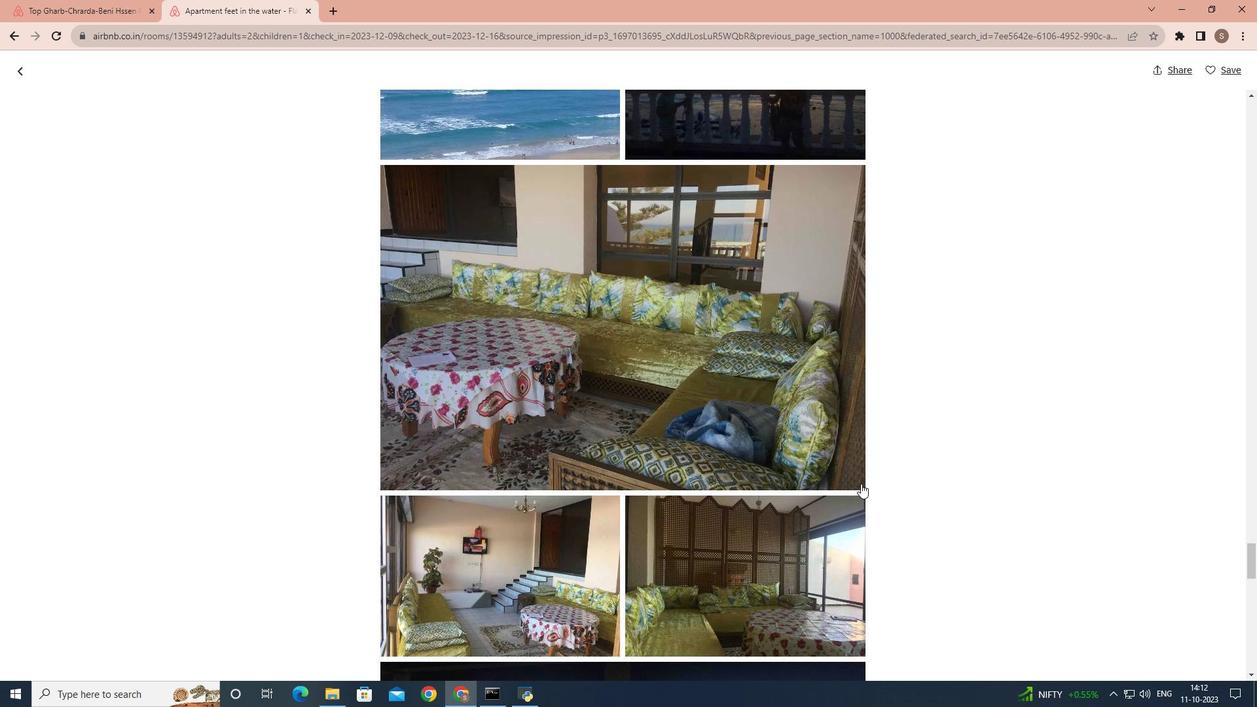 
Action: Mouse scrolled (861, 483) with delta (0, 0)
Screenshot: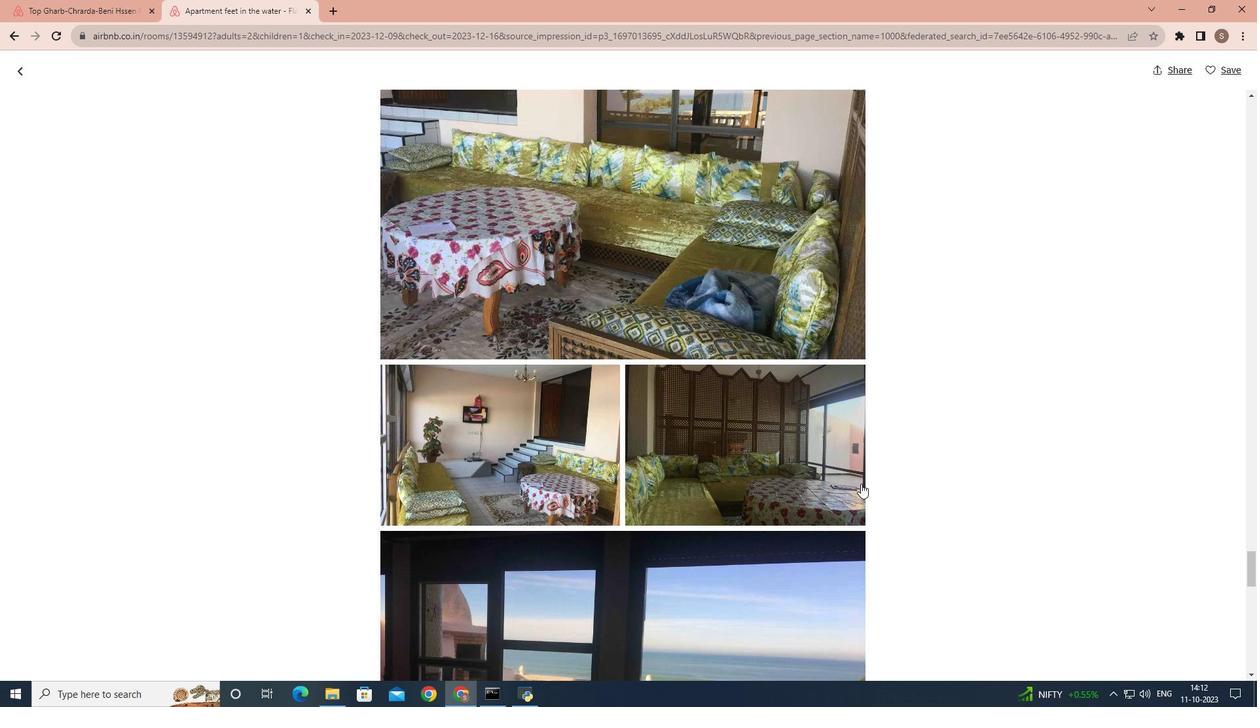 
Action: Mouse scrolled (861, 483) with delta (0, 0)
Screenshot: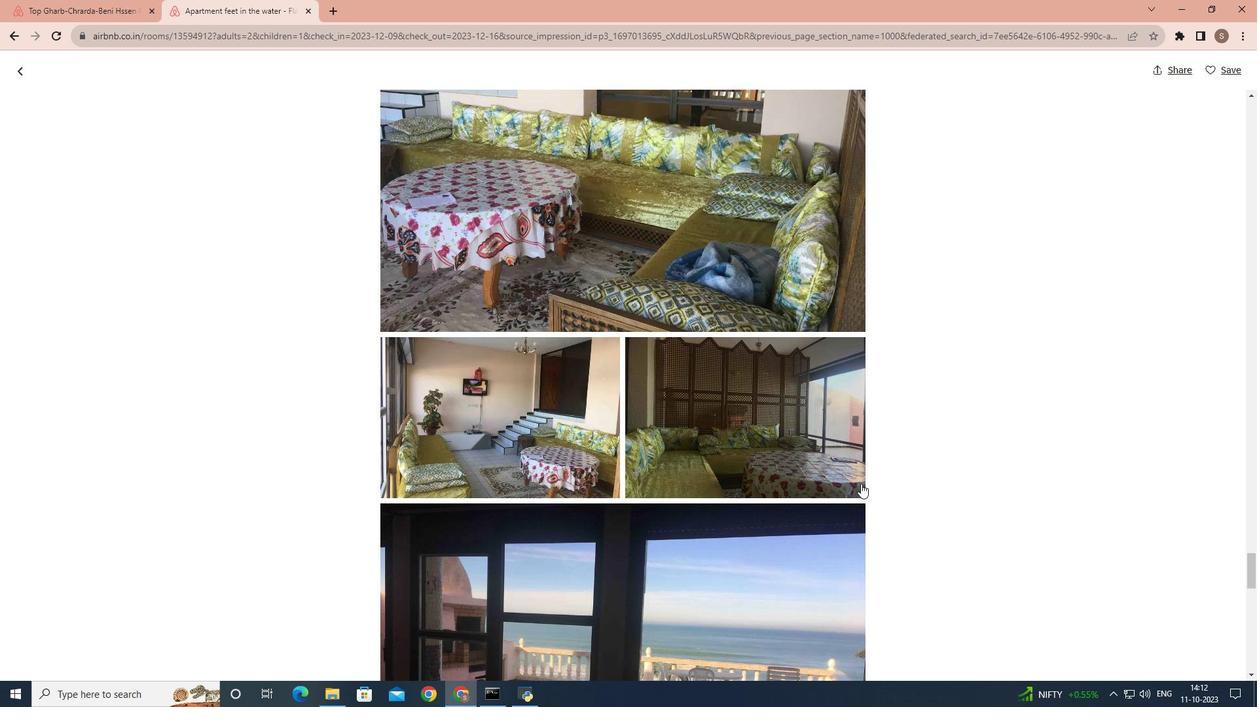 
Action: Mouse scrolled (861, 483) with delta (0, 0)
Screenshot: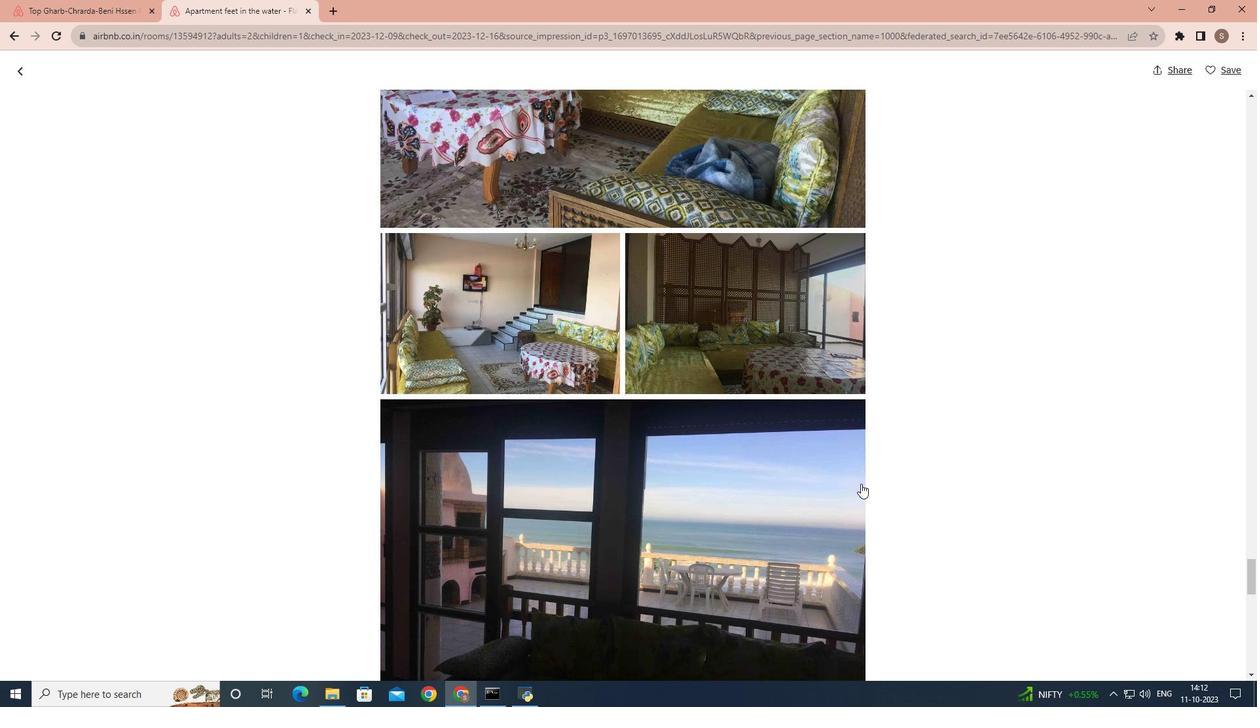 
Action: Mouse scrolled (861, 483) with delta (0, 0)
Screenshot: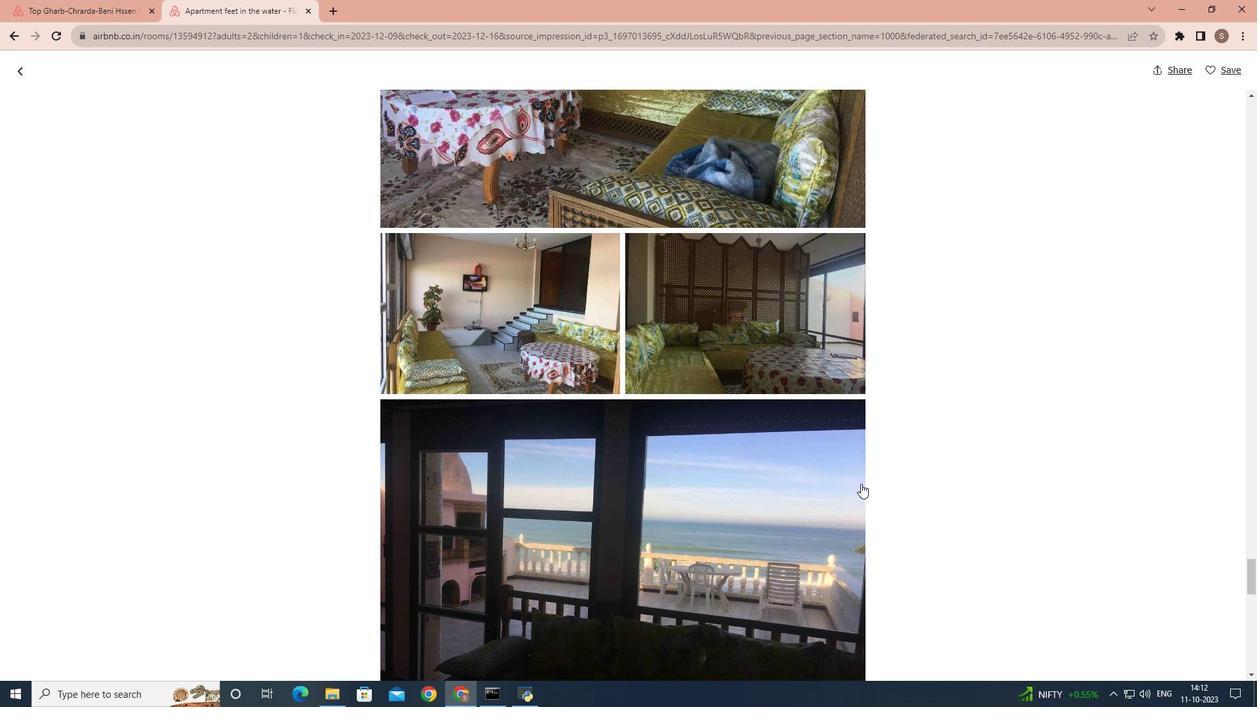 
Action: Mouse scrolled (861, 483) with delta (0, 0)
Screenshot: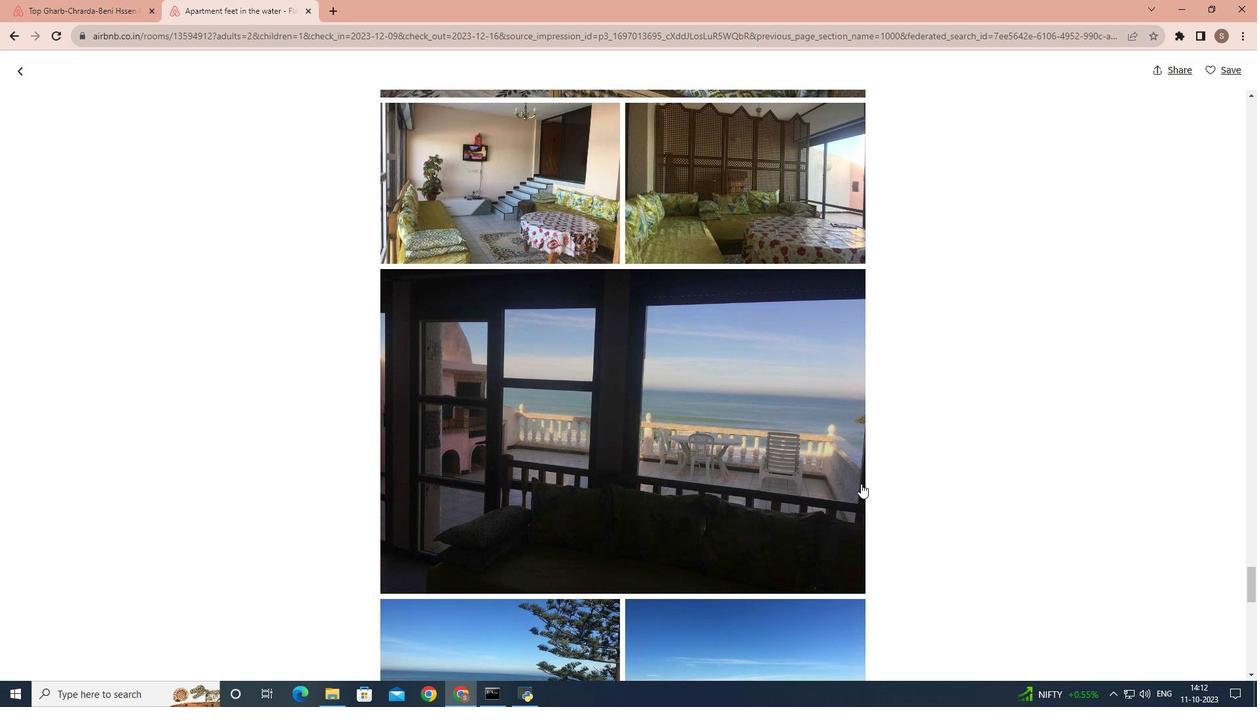
Action: Mouse scrolled (861, 483) with delta (0, 0)
Screenshot: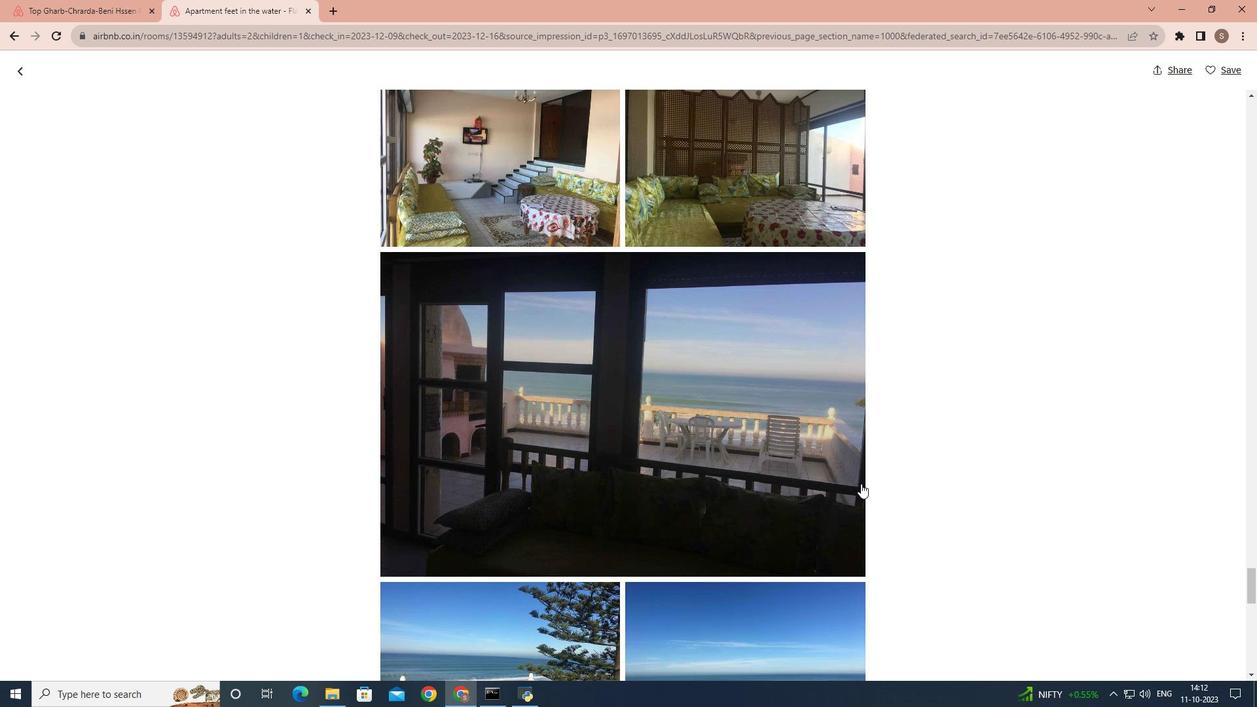 
Action: Mouse scrolled (861, 483) with delta (0, 0)
Screenshot: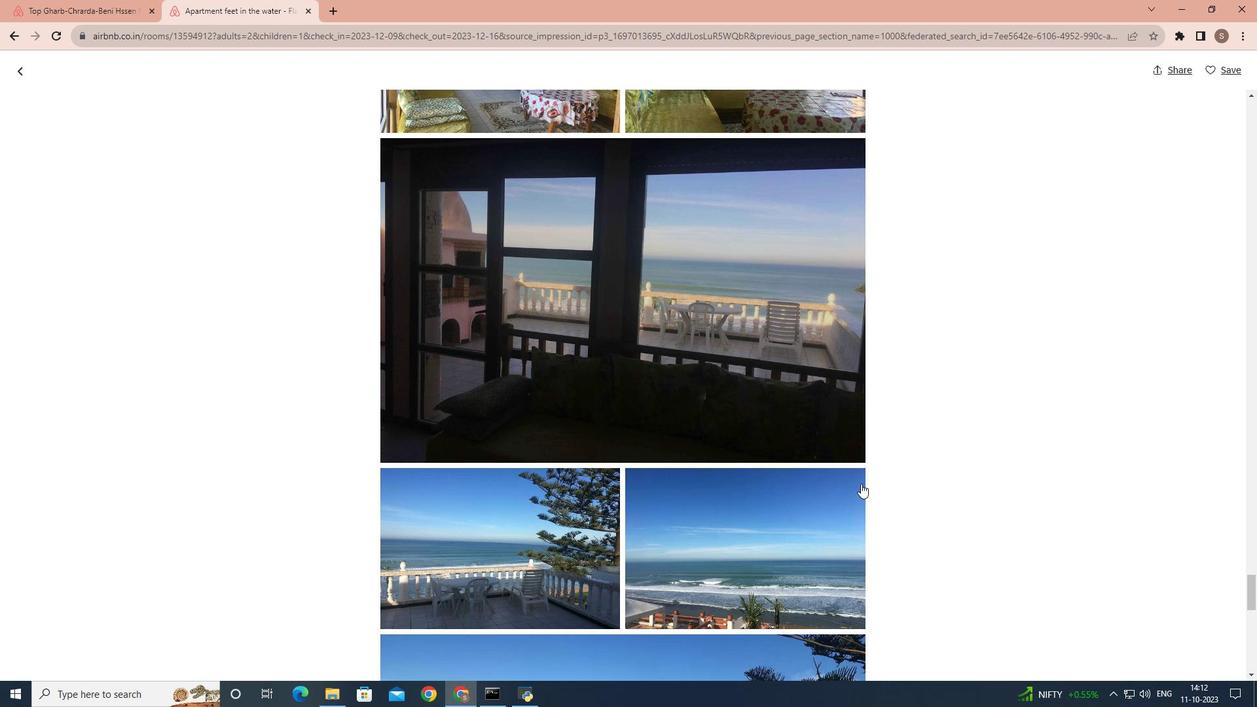 
Action: Mouse scrolled (861, 483) with delta (0, 0)
Screenshot: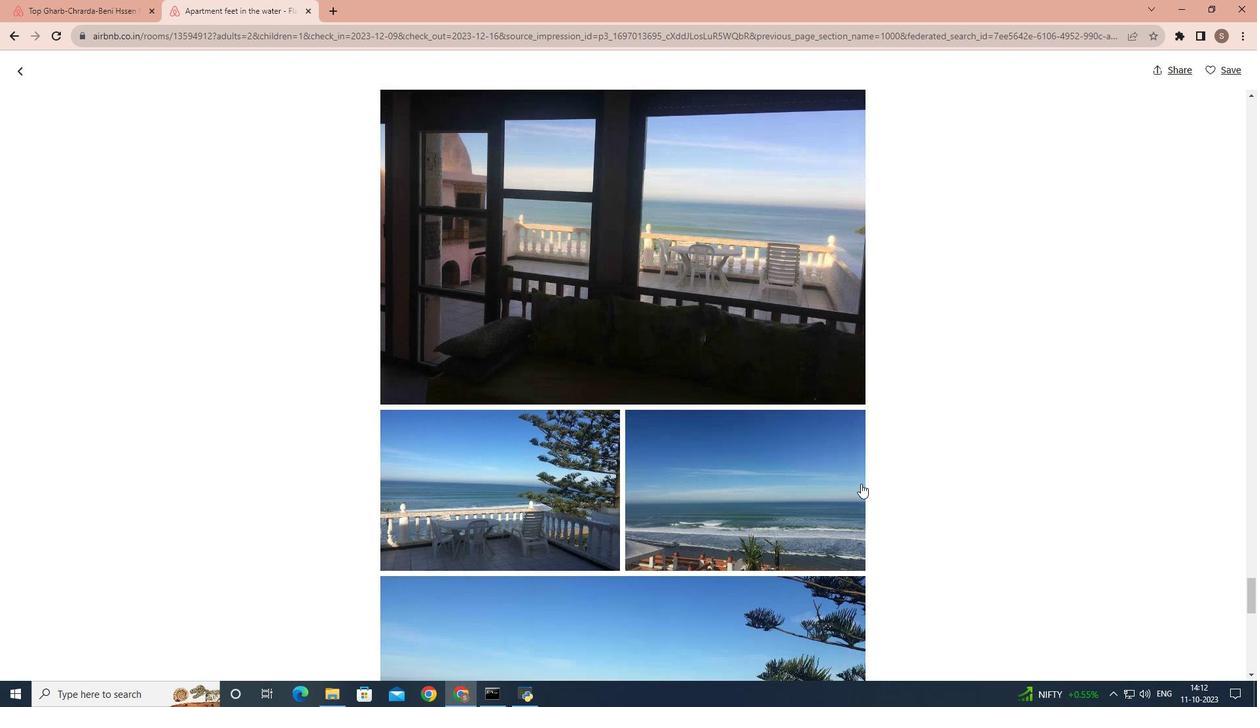 
Action: Mouse scrolled (861, 483) with delta (0, 0)
Screenshot: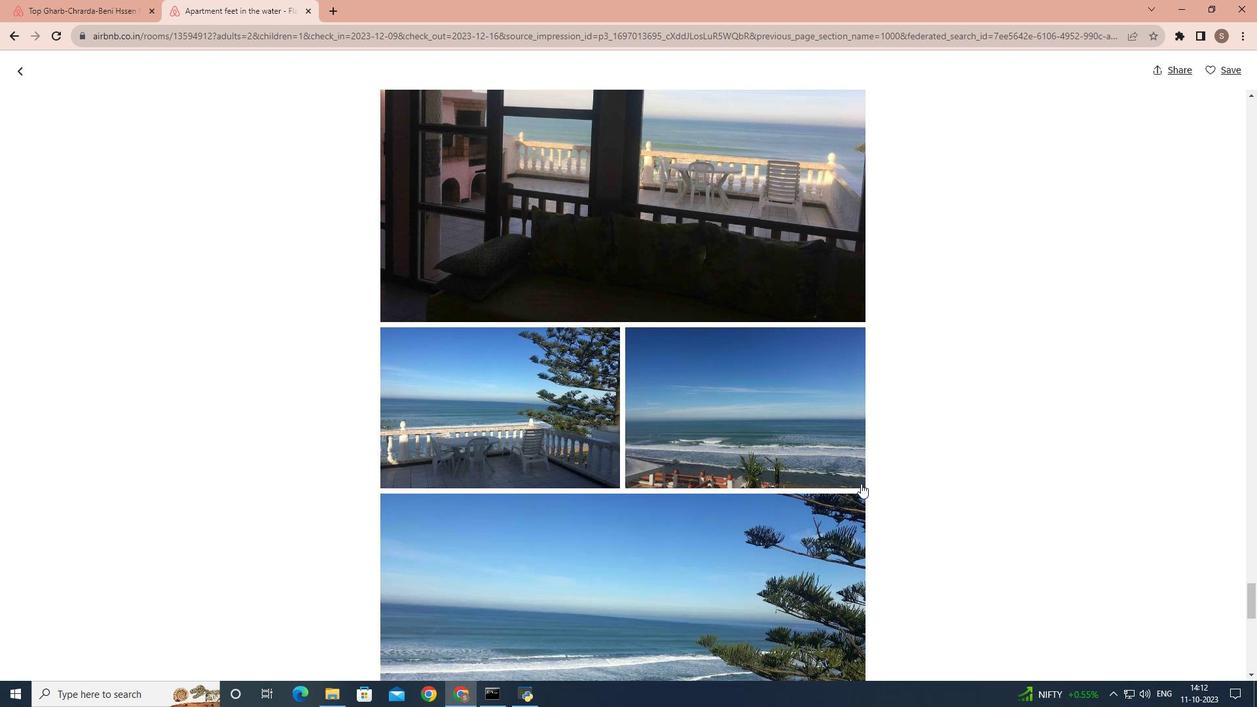 
Action: Mouse scrolled (861, 483) with delta (0, 0)
Screenshot: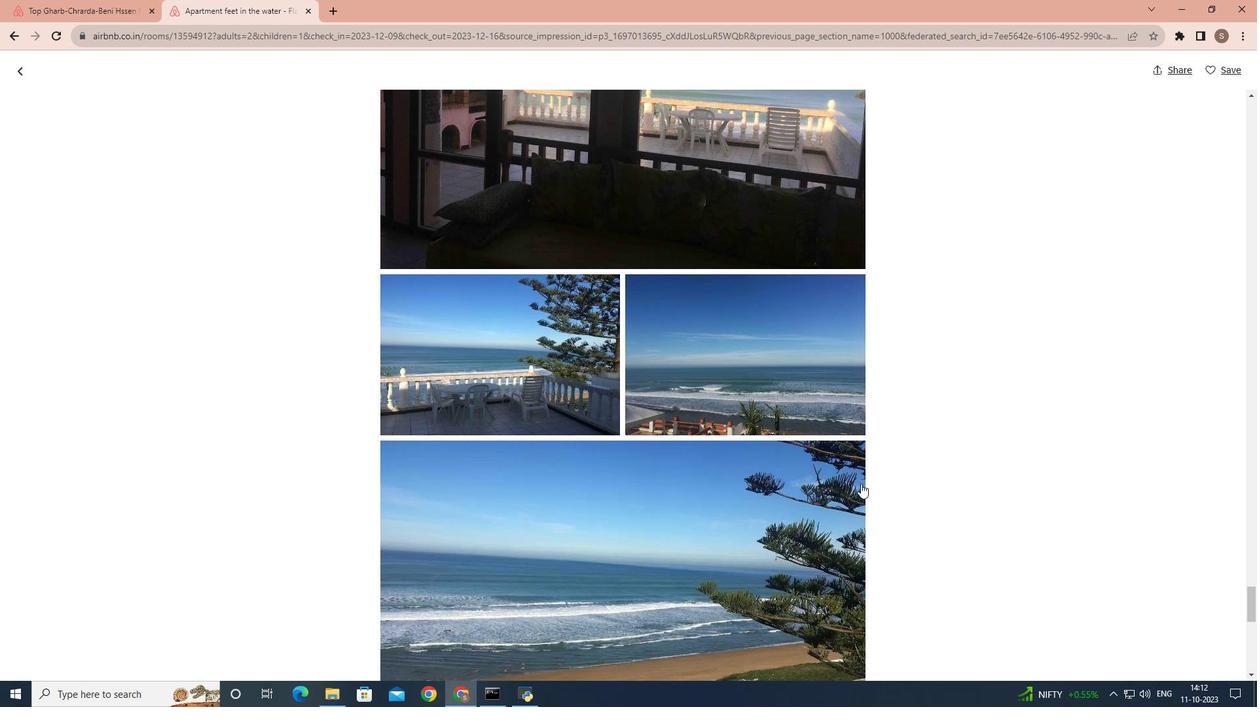 
Action: Mouse scrolled (861, 483) with delta (0, 0)
Screenshot: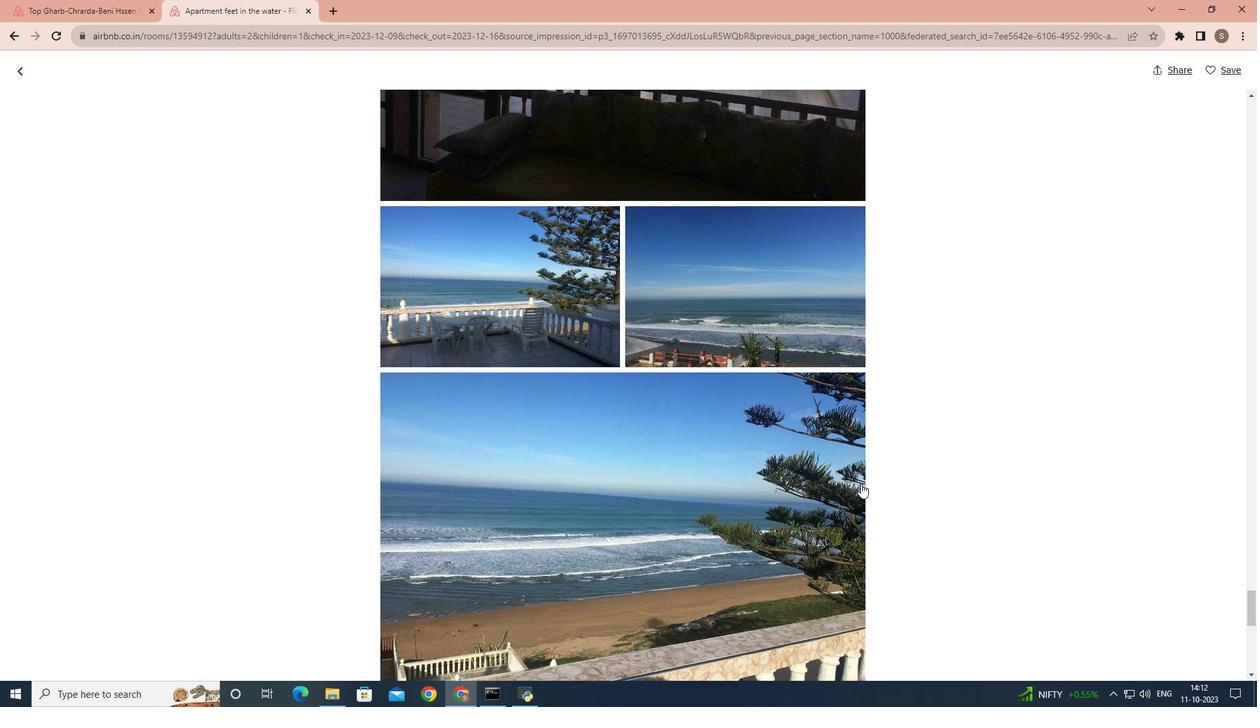 
Action: Mouse scrolled (861, 483) with delta (0, 0)
Screenshot: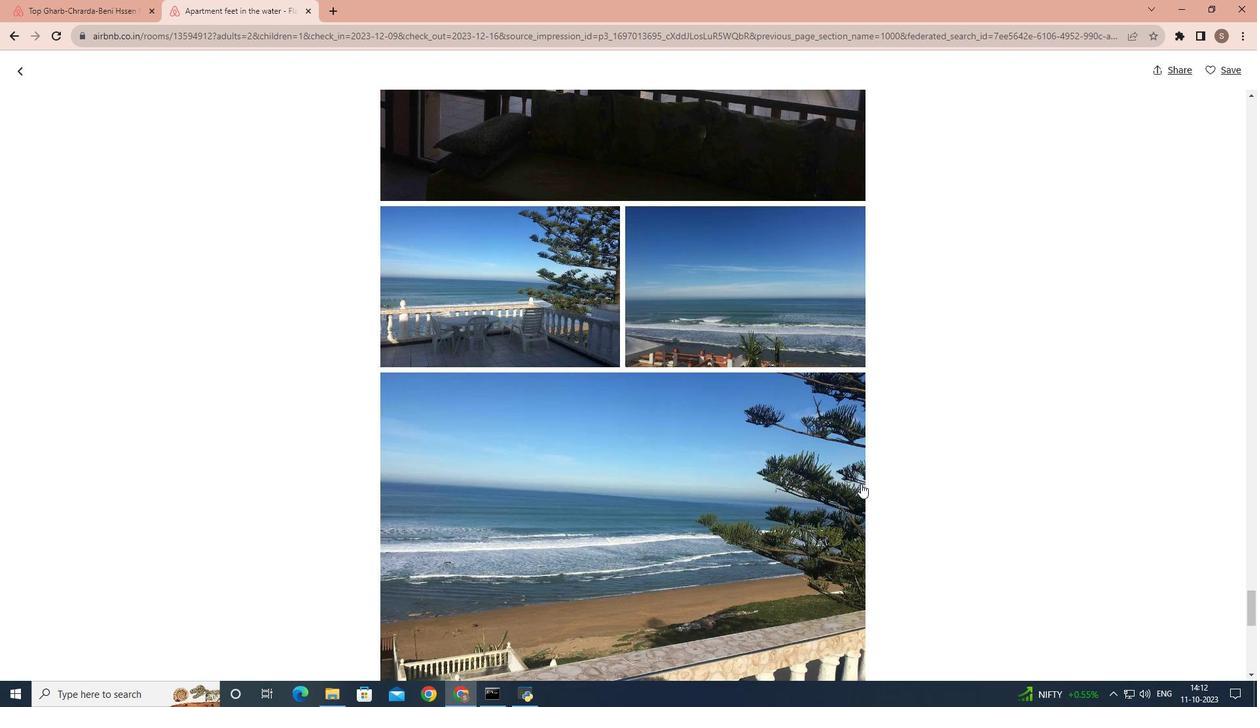 
Action: Mouse scrolled (861, 483) with delta (0, 0)
Screenshot: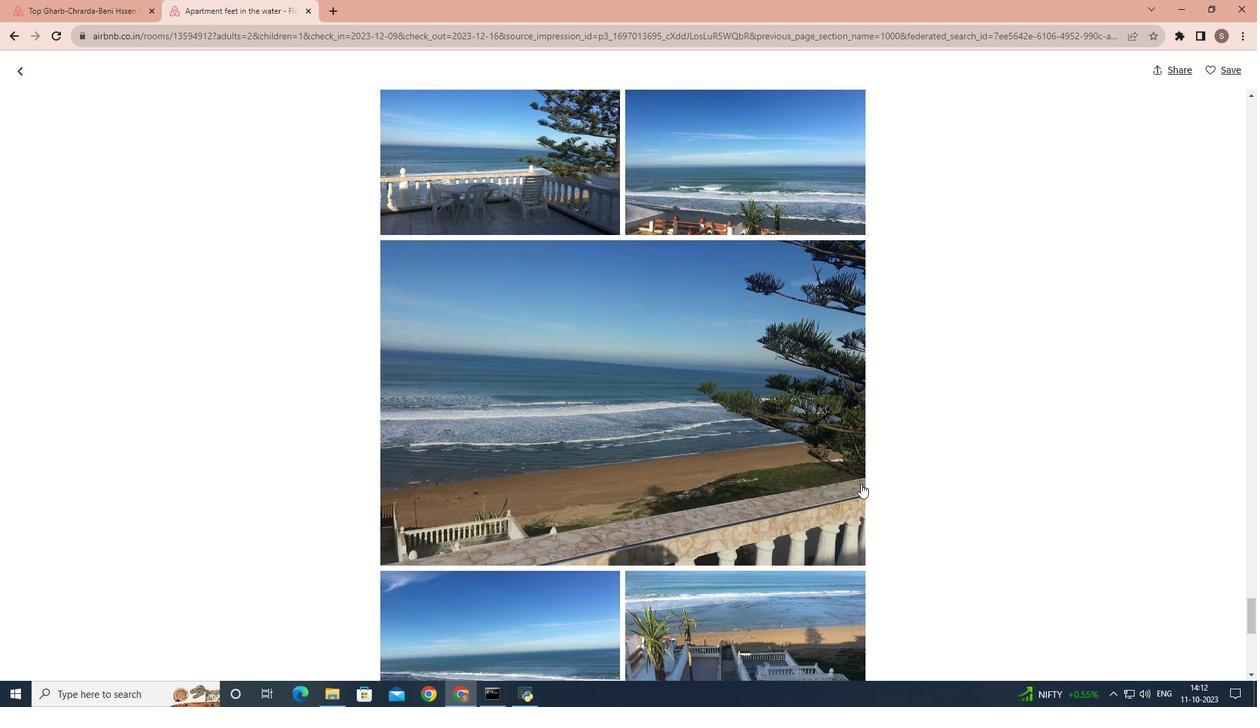 
Action: Mouse scrolled (861, 483) with delta (0, 0)
Screenshot: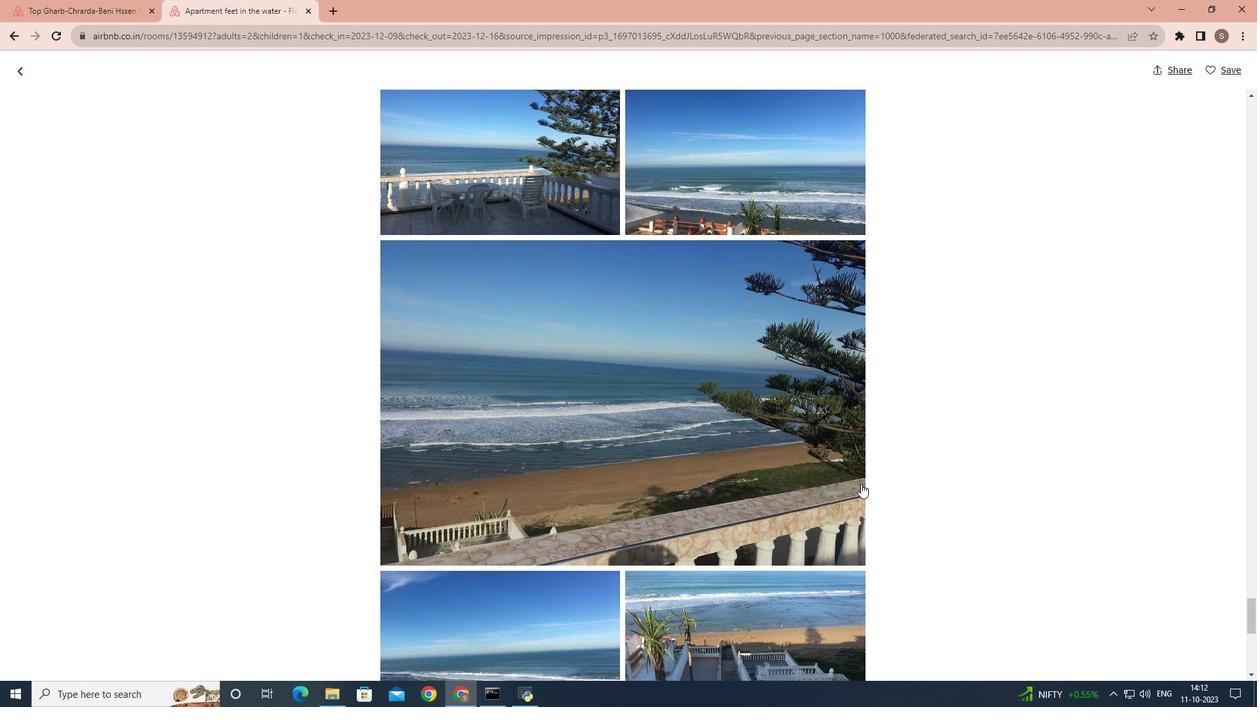 
Action: Mouse scrolled (861, 483) with delta (0, 0)
Screenshot: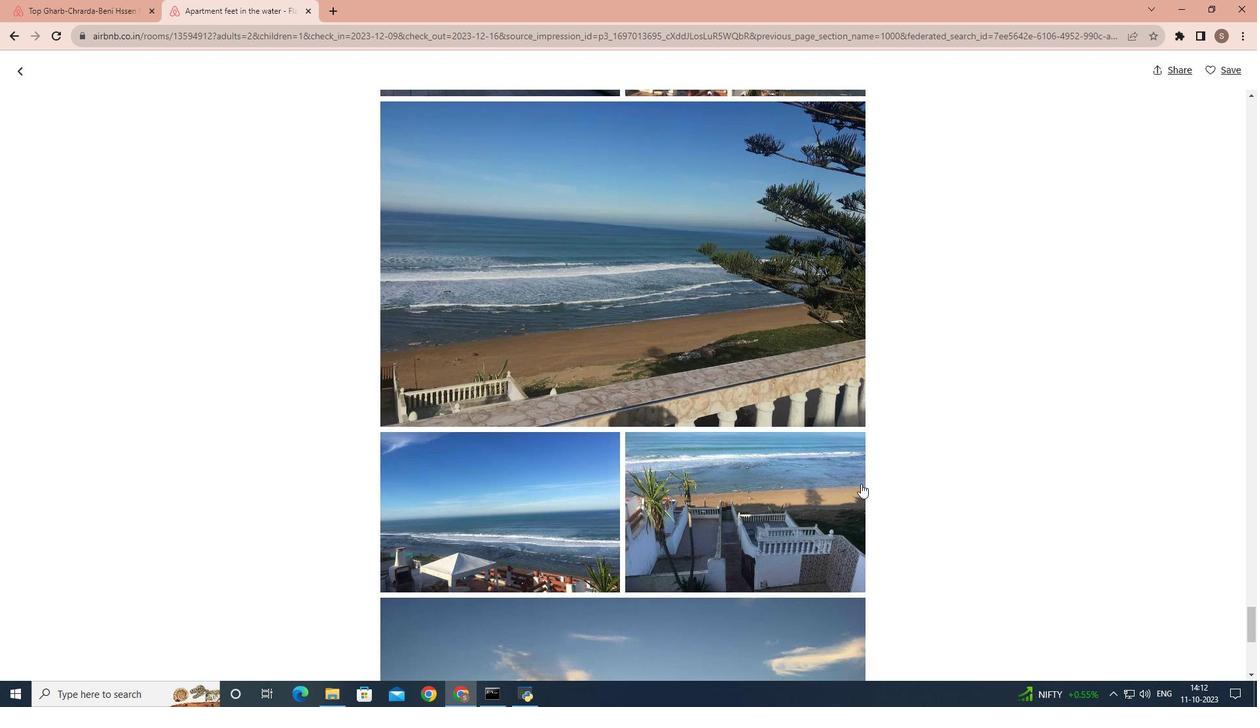 
Action: Mouse scrolled (861, 483) with delta (0, 0)
Screenshot: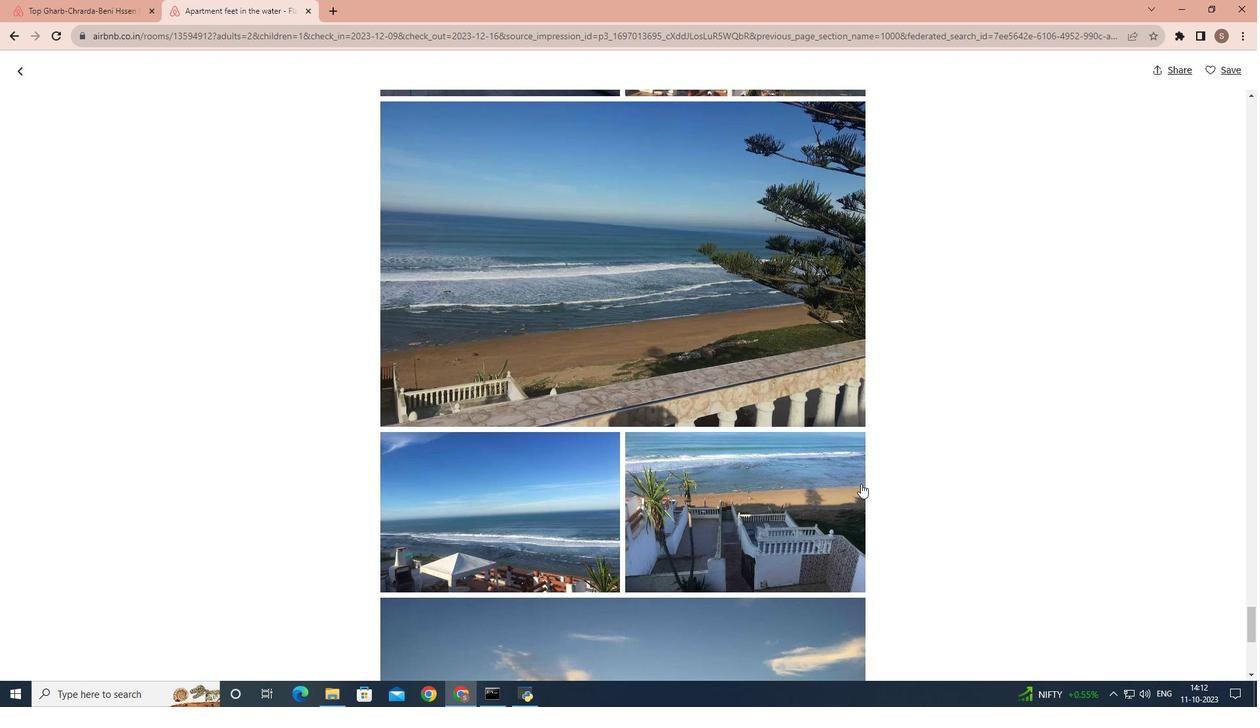 
Action: Mouse scrolled (861, 483) with delta (0, 0)
Screenshot: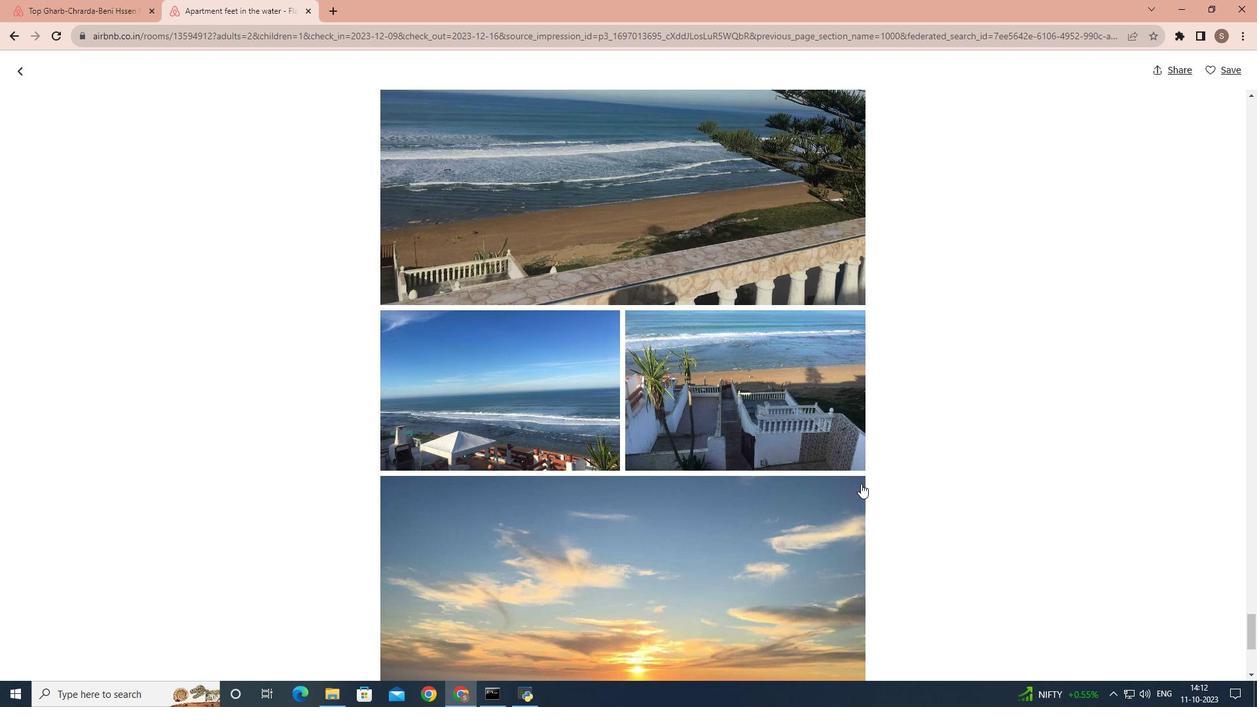 
Action: Mouse scrolled (861, 483) with delta (0, 0)
Screenshot: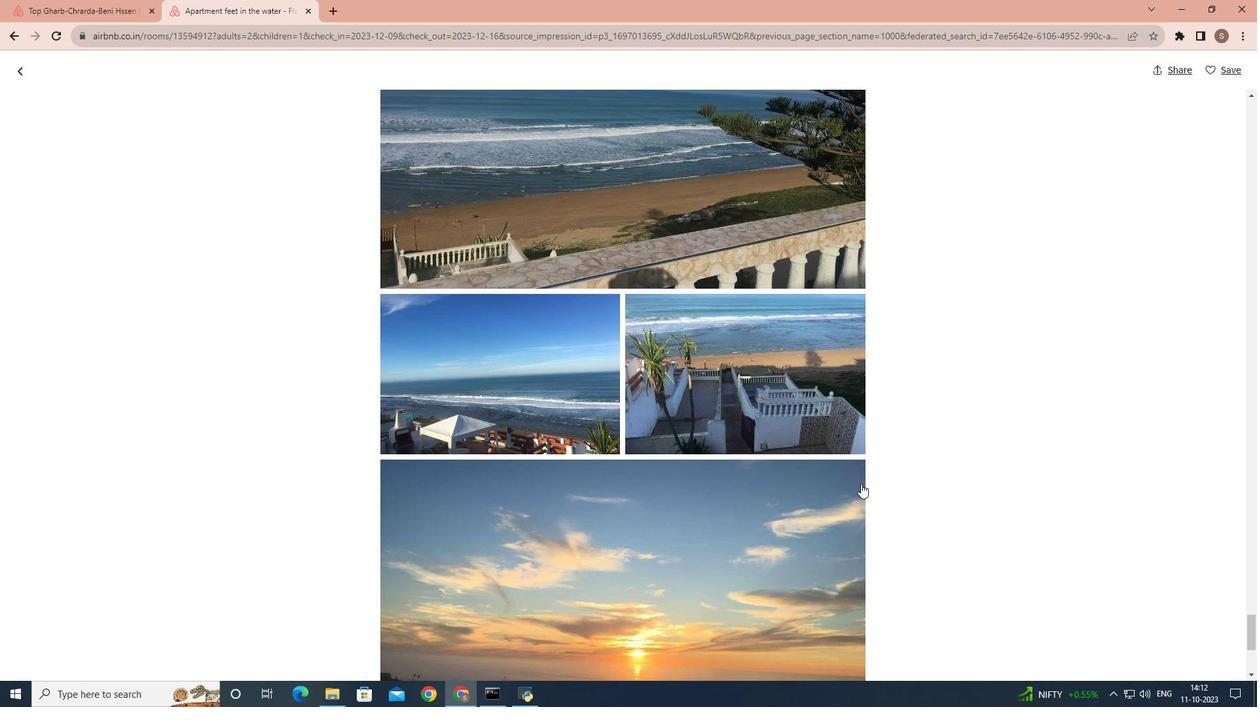 
Action: Mouse scrolled (861, 483) with delta (0, 0)
Screenshot: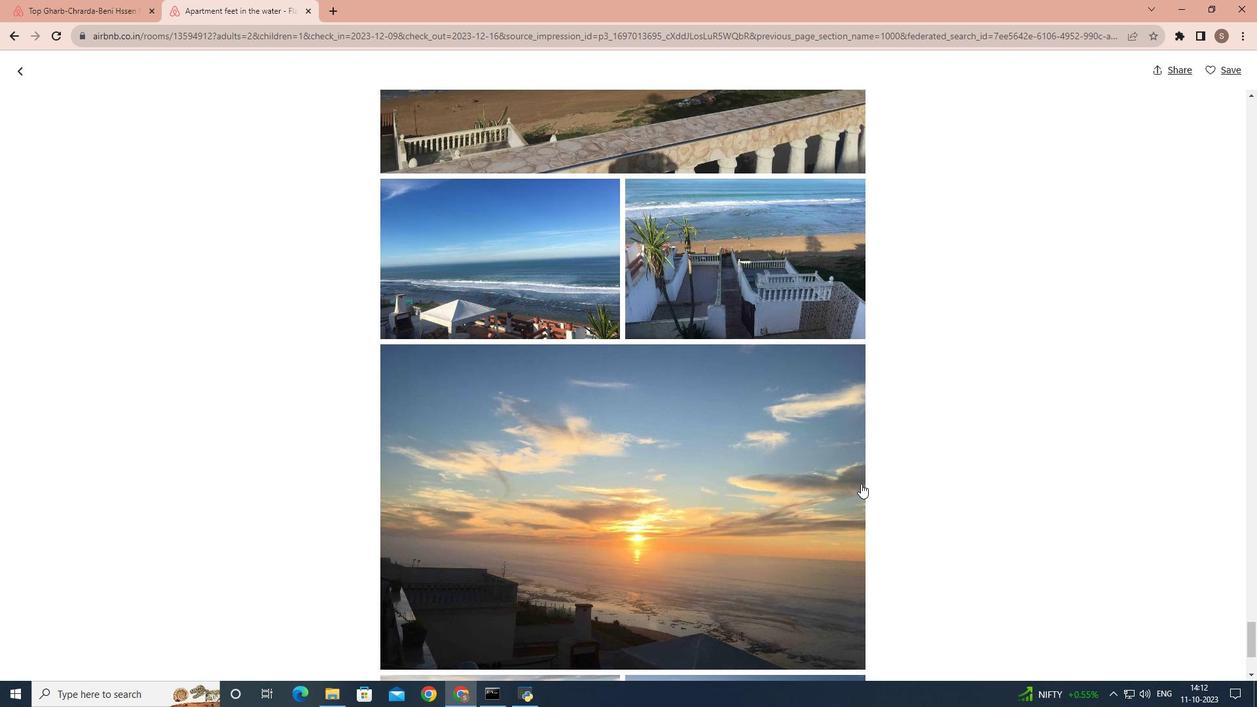 
Action: Mouse scrolled (861, 483) with delta (0, 0)
Screenshot: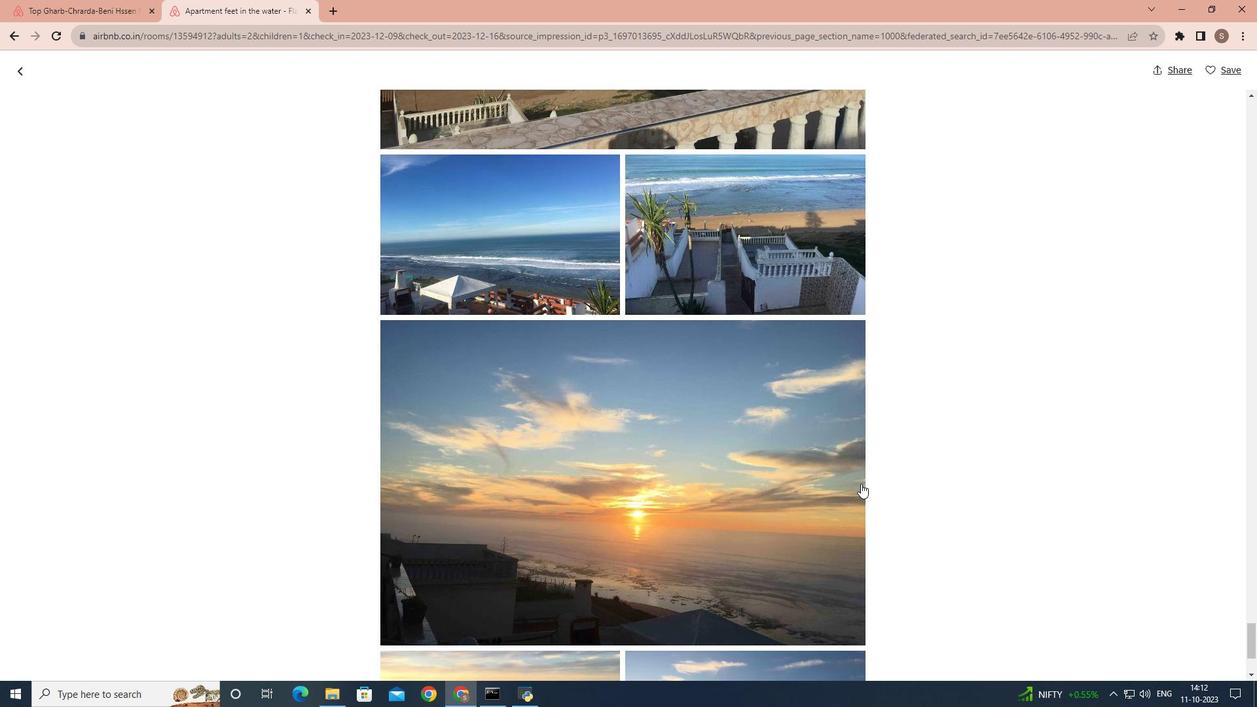 
Action: Mouse scrolled (861, 483) with delta (0, 0)
Screenshot: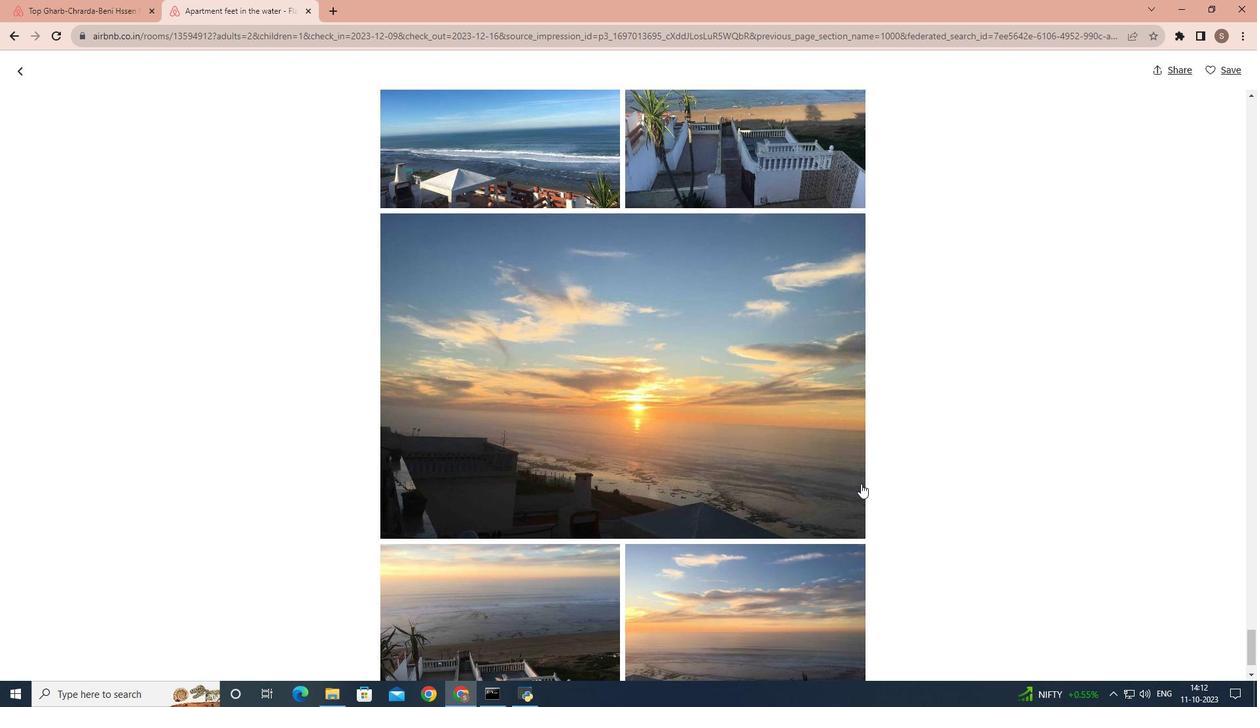 
Action: Mouse scrolled (861, 483) with delta (0, 0)
Screenshot: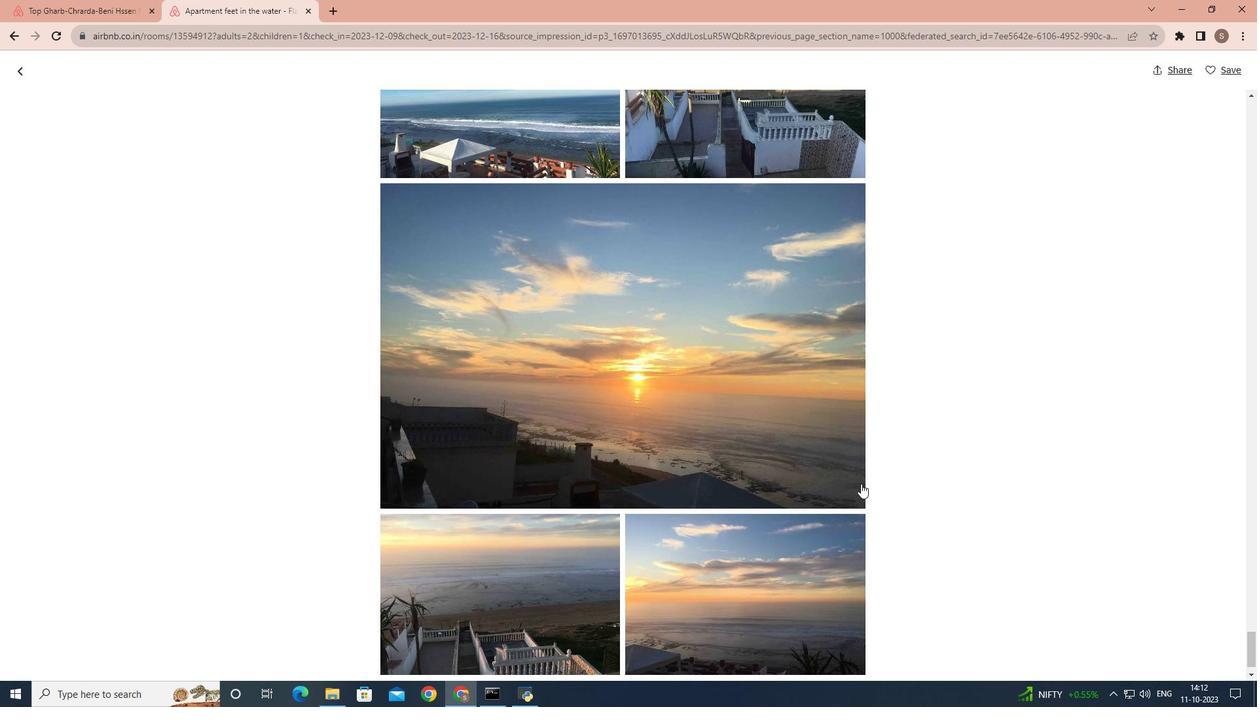 
Action: Mouse scrolled (861, 483) with delta (0, 0)
Screenshot: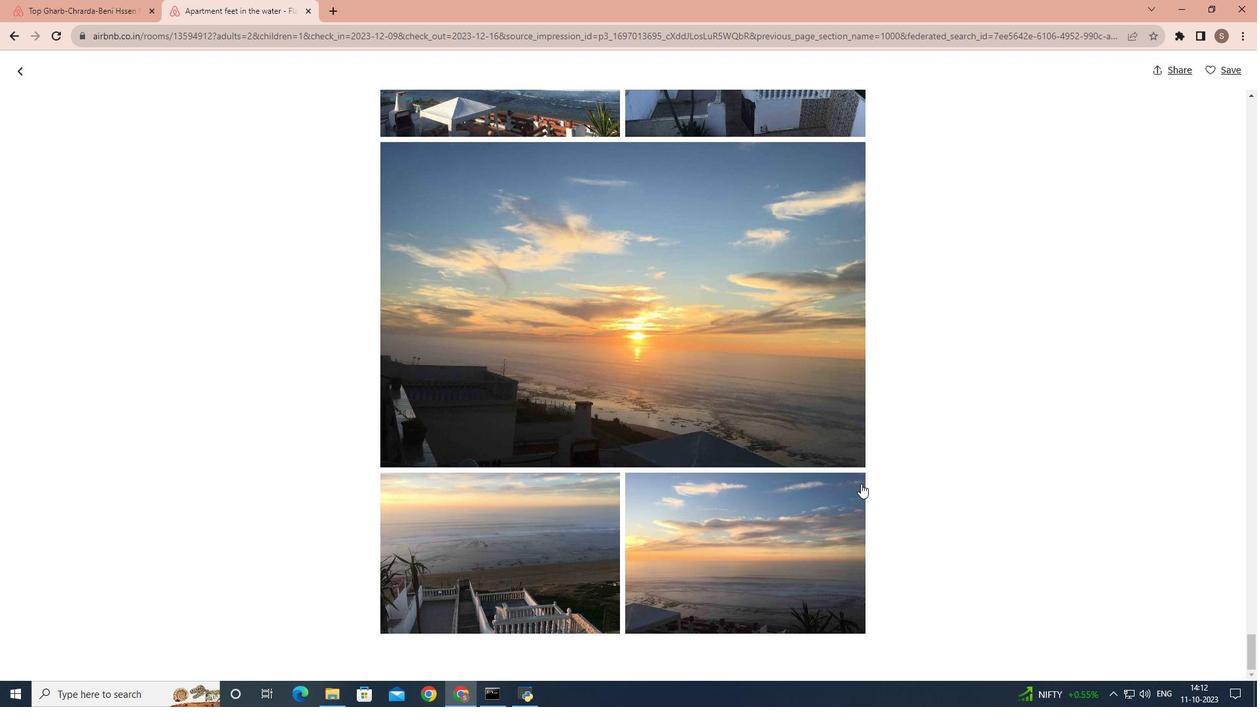 
Action: Mouse scrolled (861, 483) with delta (0, 0)
Screenshot: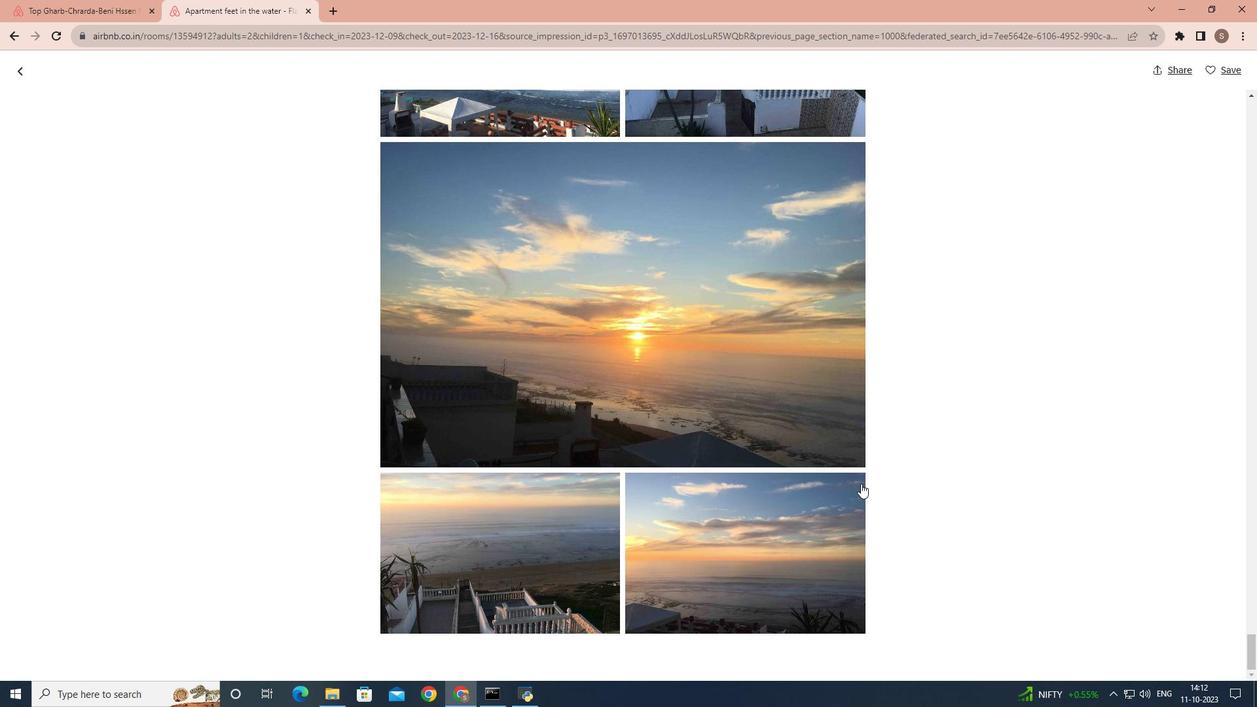 
Action: Mouse moved to (26, 73)
Screenshot: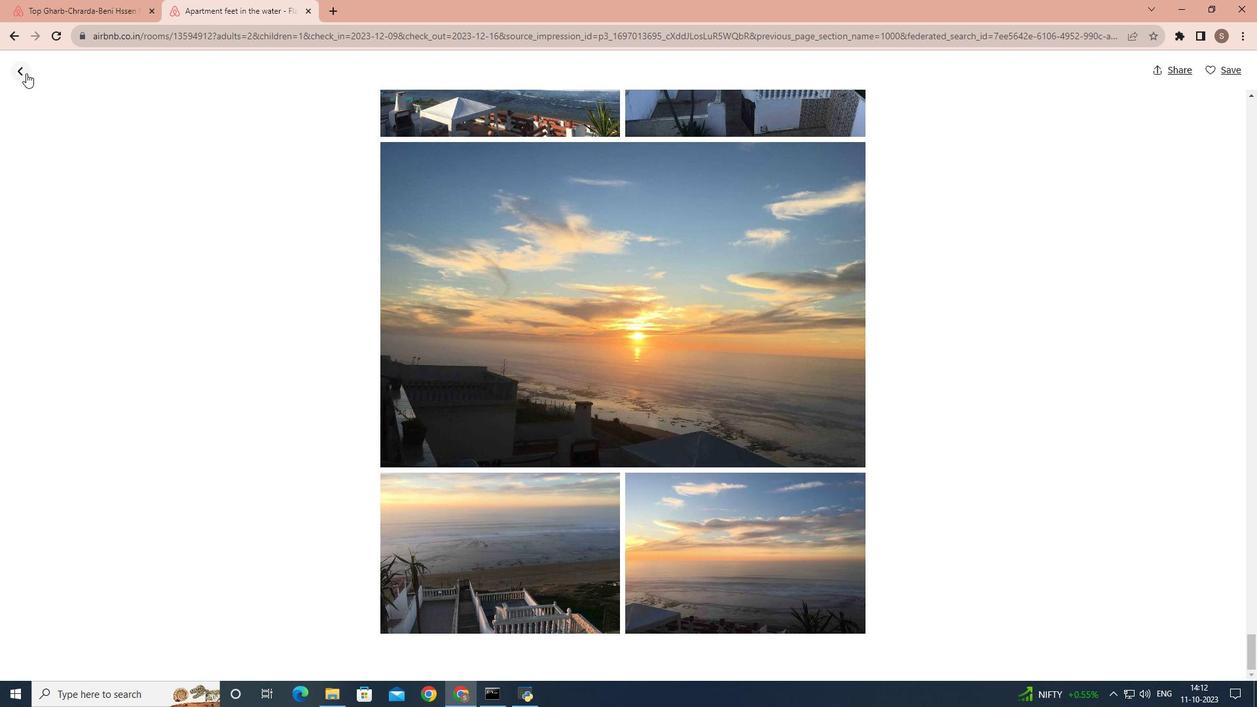 
Action: Mouse pressed left at (26, 73)
Screenshot: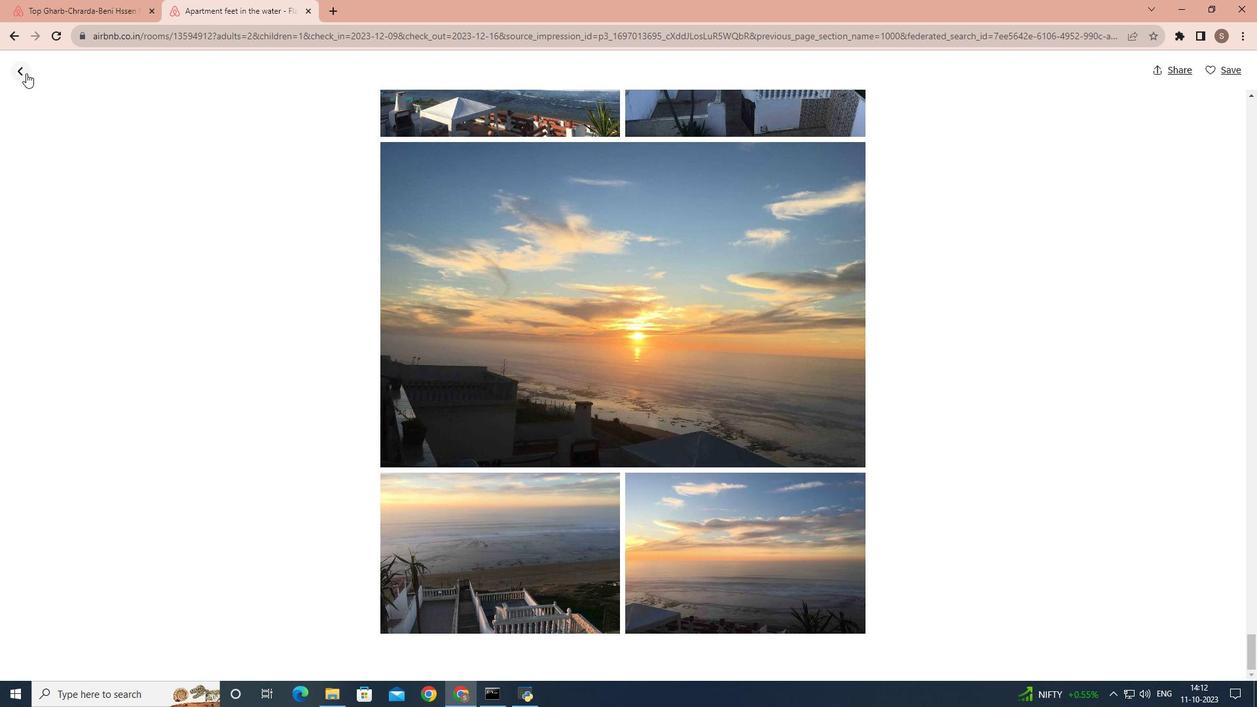 
Action: Mouse moved to (509, 404)
Screenshot: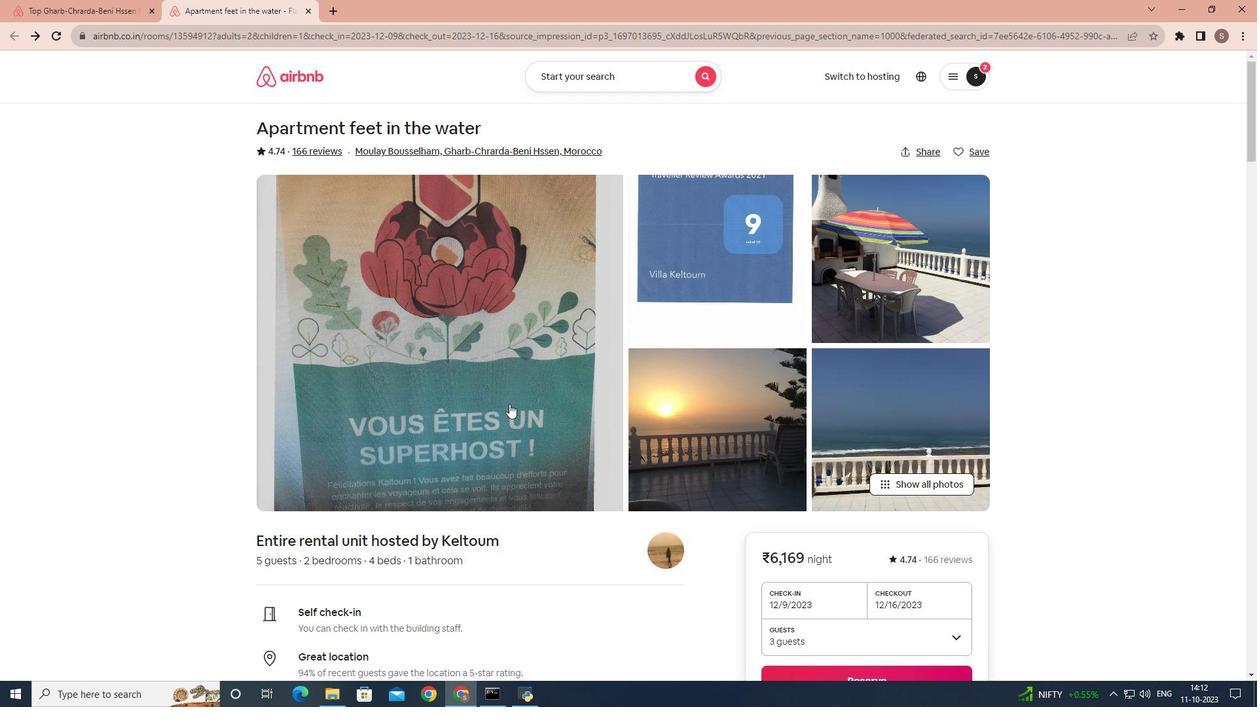 
Action: Mouse scrolled (509, 403) with delta (0, 0)
Screenshot: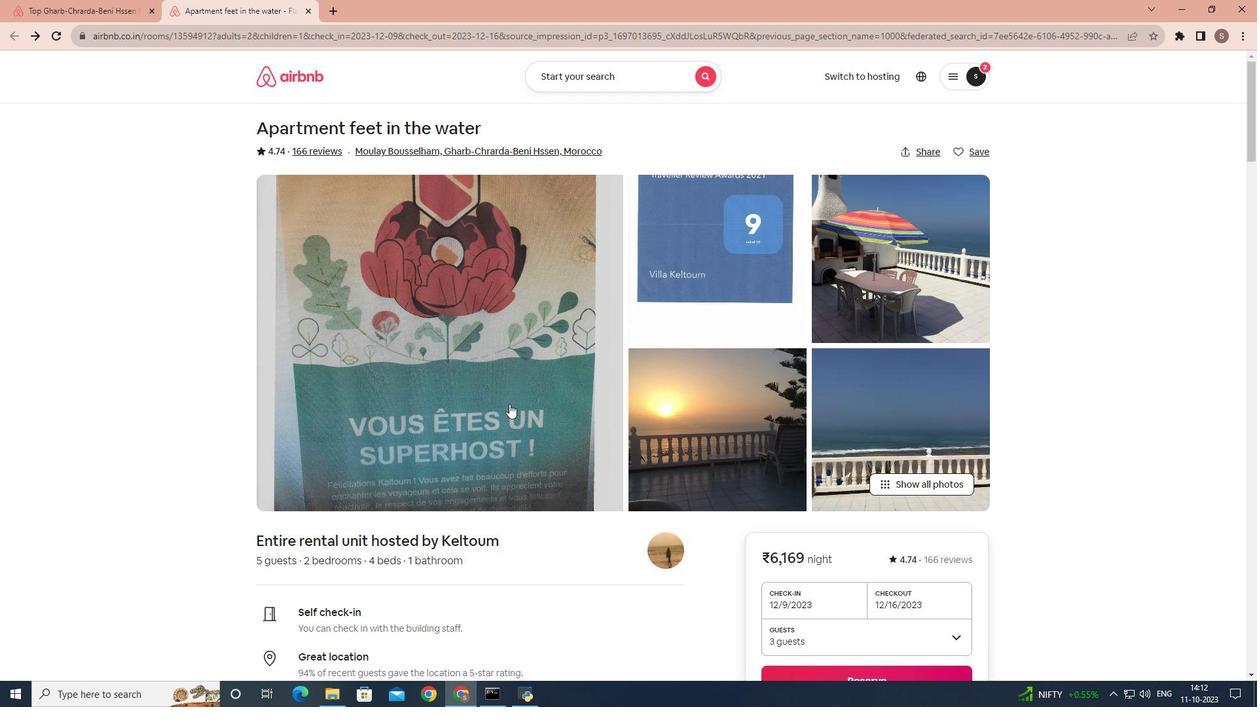 
Action: Mouse moved to (509, 405)
Screenshot: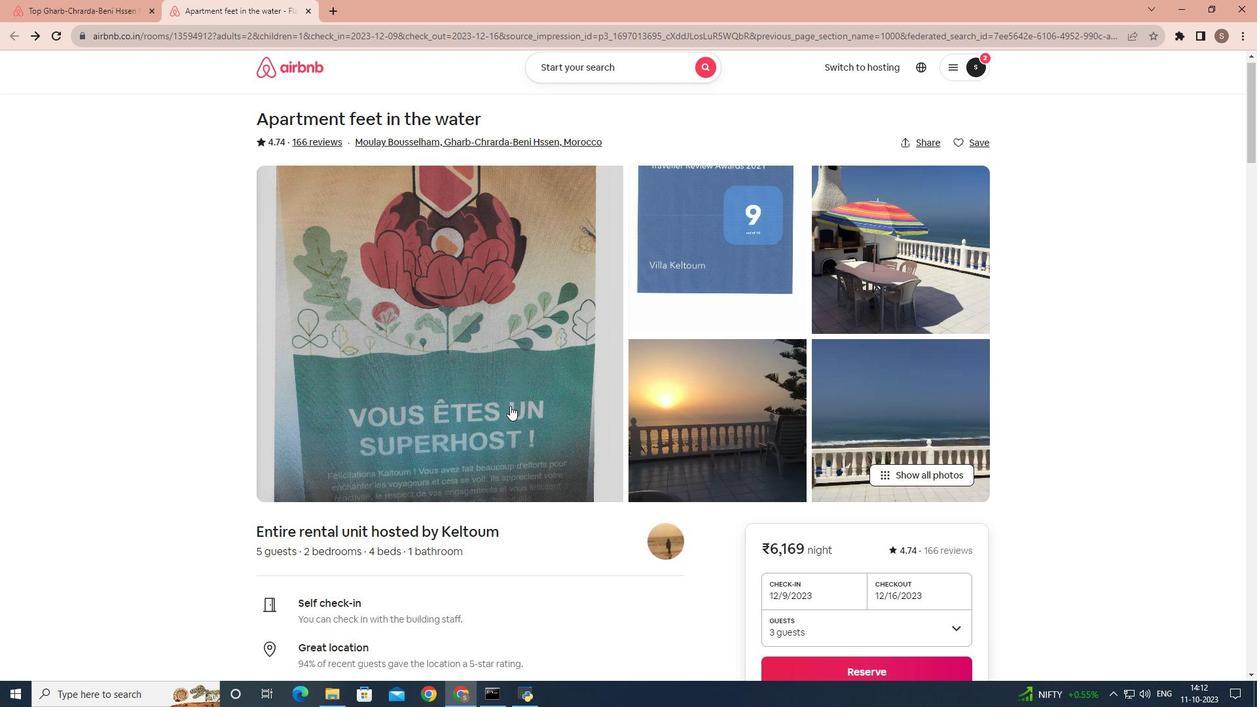 
Action: Mouse scrolled (509, 404) with delta (0, 0)
Screenshot: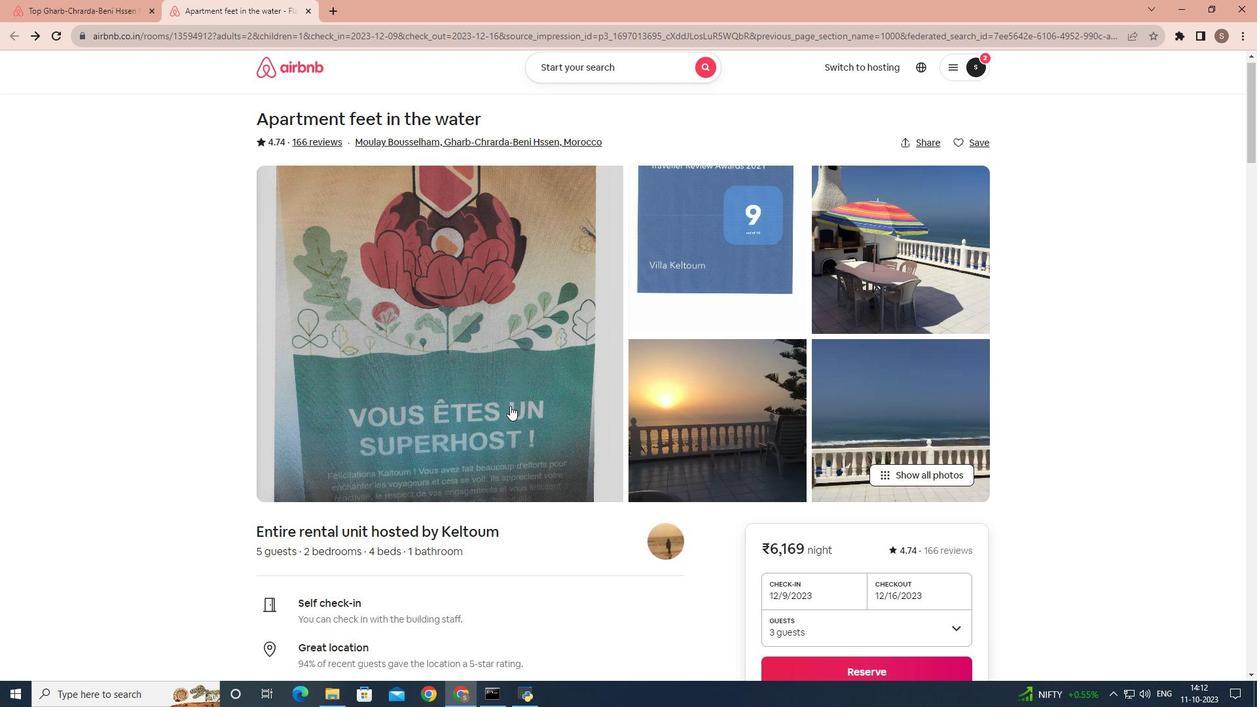 
Action: Mouse moved to (510, 407)
Screenshot: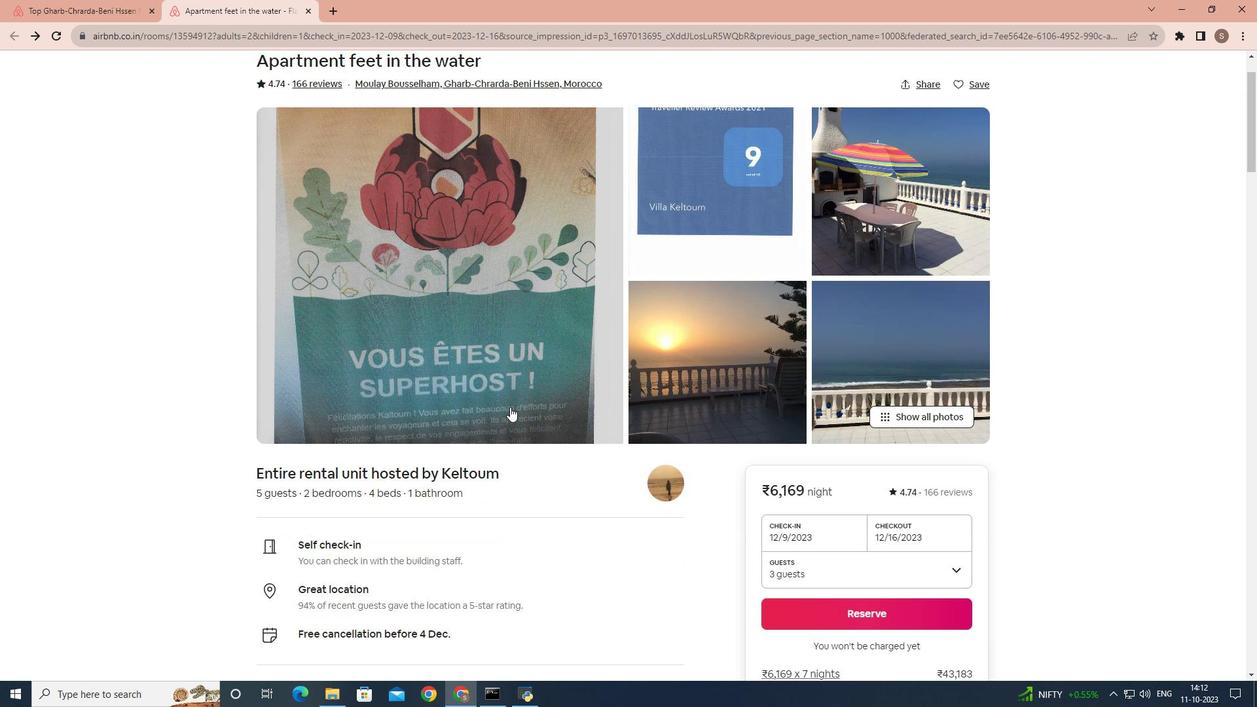 
Action: Mouse scrolled (510, 406) with delta (0, 0)
Screenshot: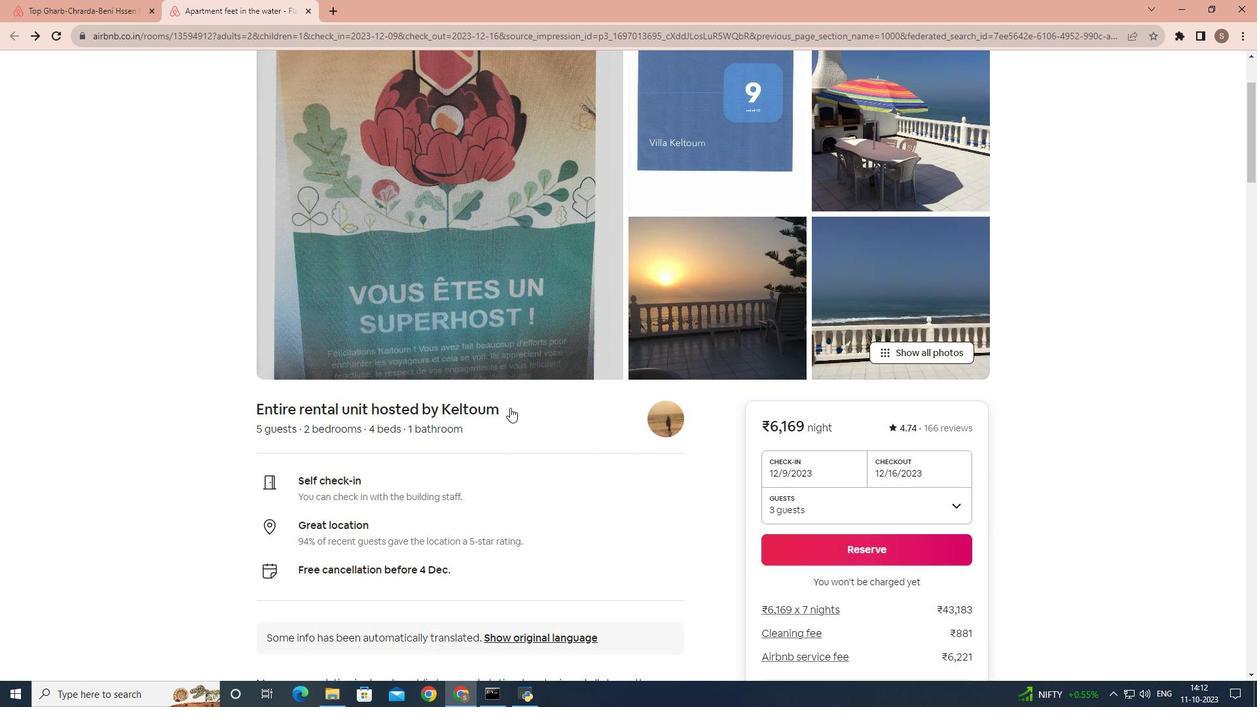 
Action: Mouse moved to (510, 407)
Screenshot: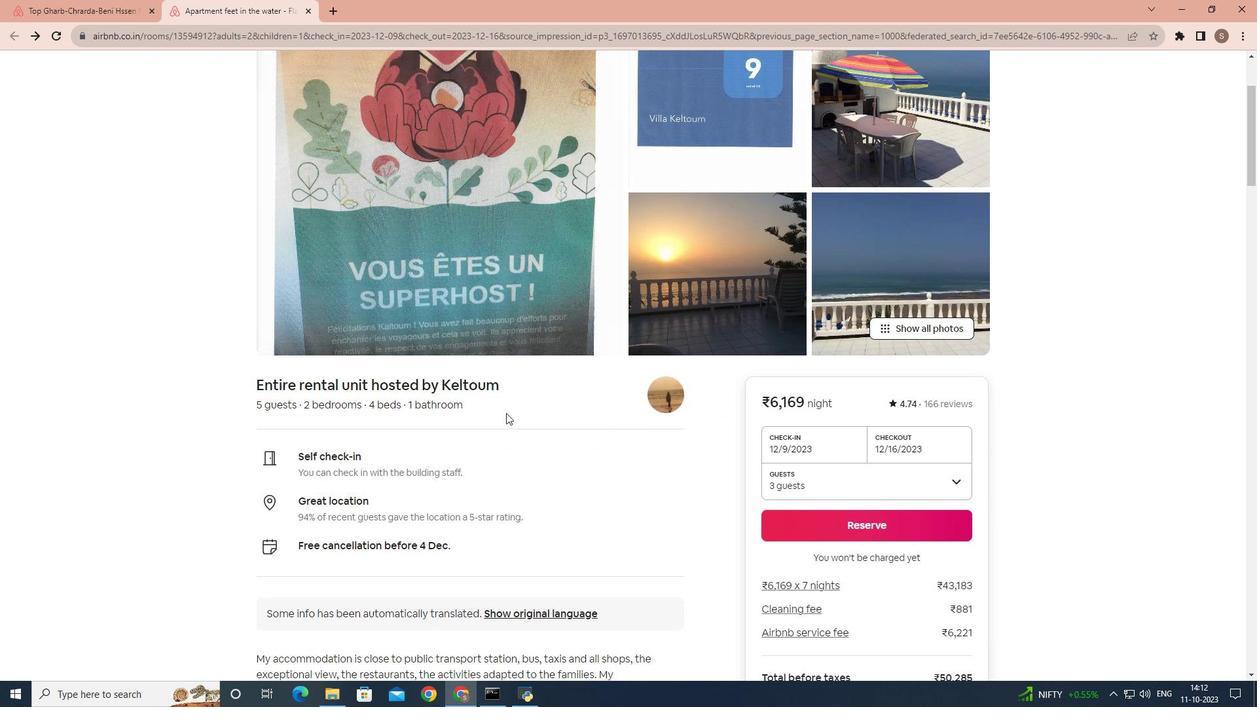 
Action: Mouse scrolled (510, 407) with delta (0, 0)
Screenshot: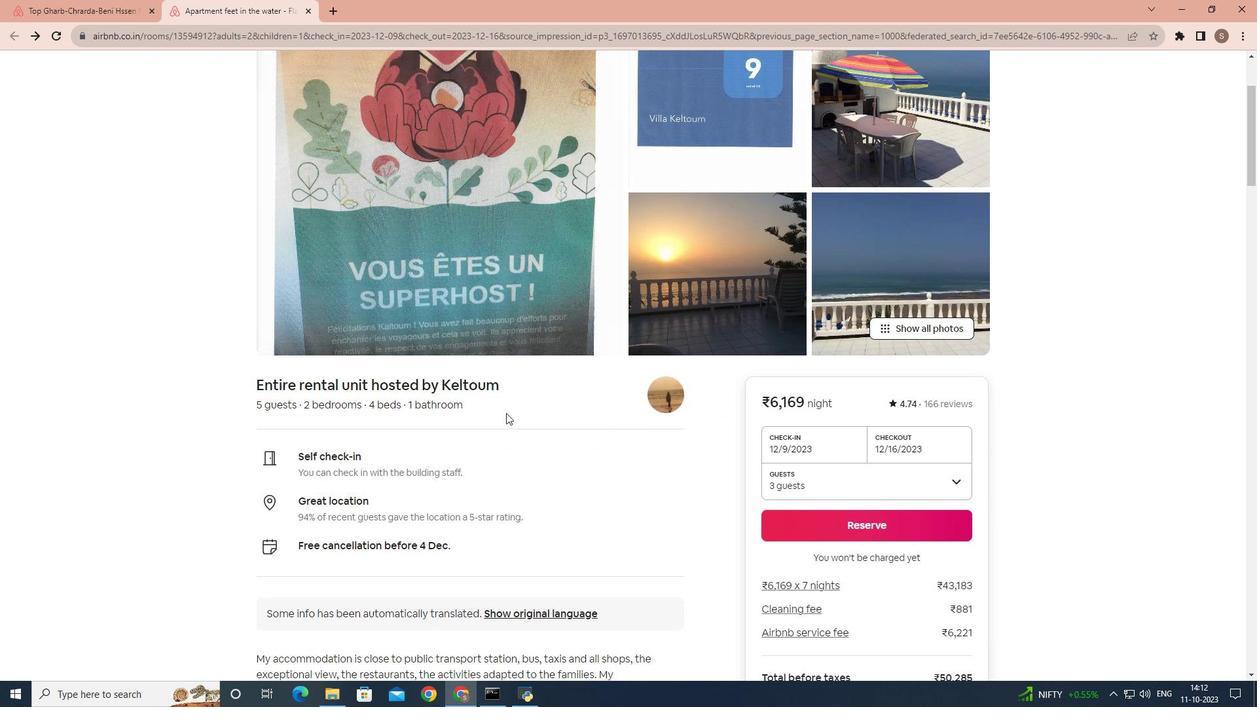 
Action: Mouse moved to (464, 447)
Screenshot: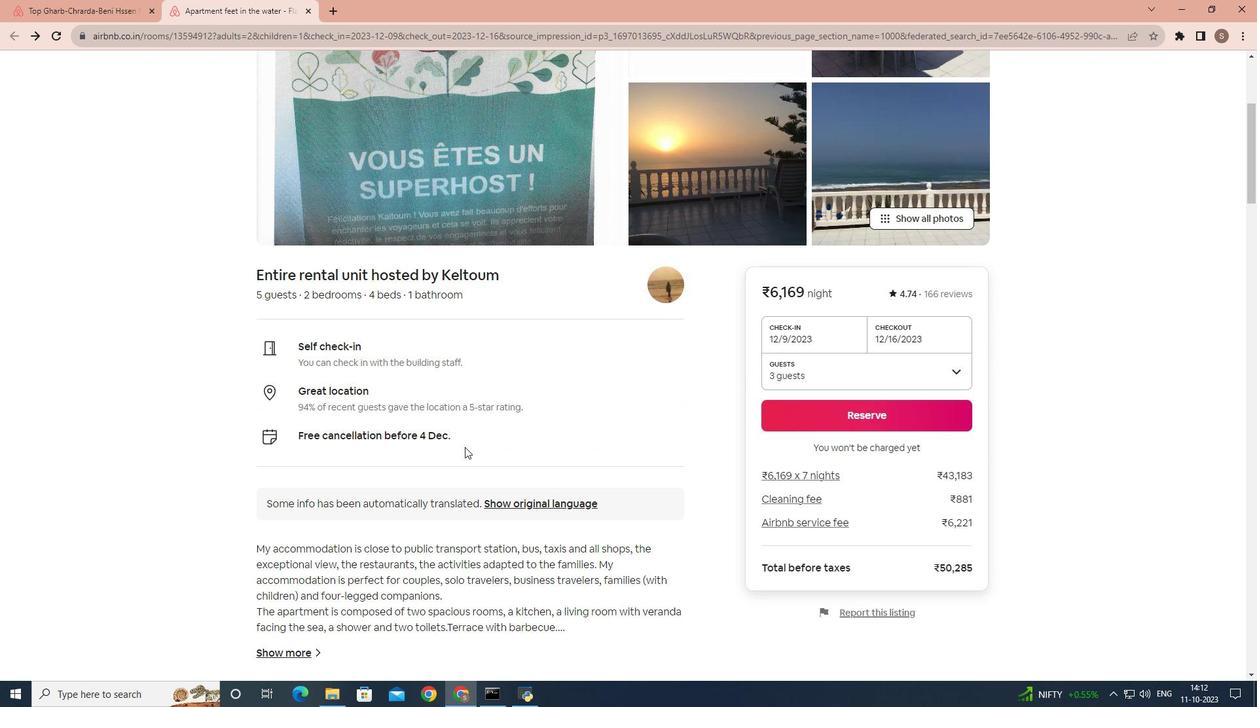 
Action: Mouse scrolled (464, 446) with delta (0, 0)
Screenshot: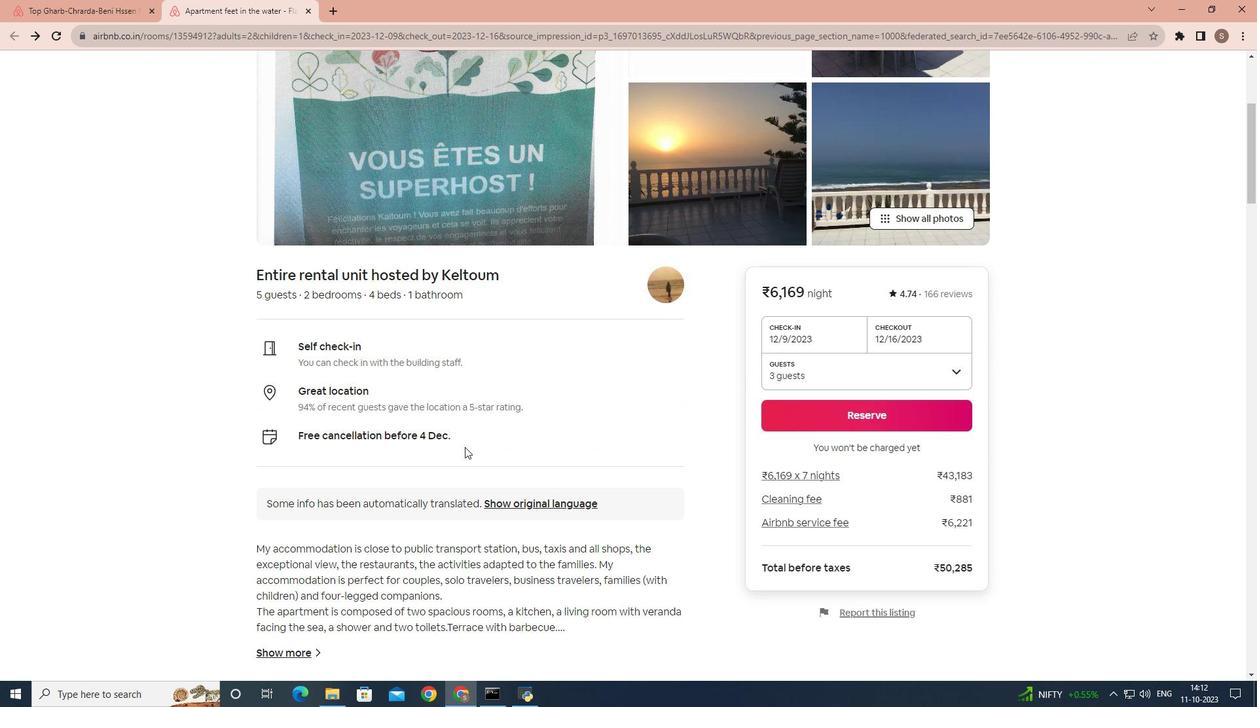 
Action: Mouse moved to (454, 457)
Screenshot: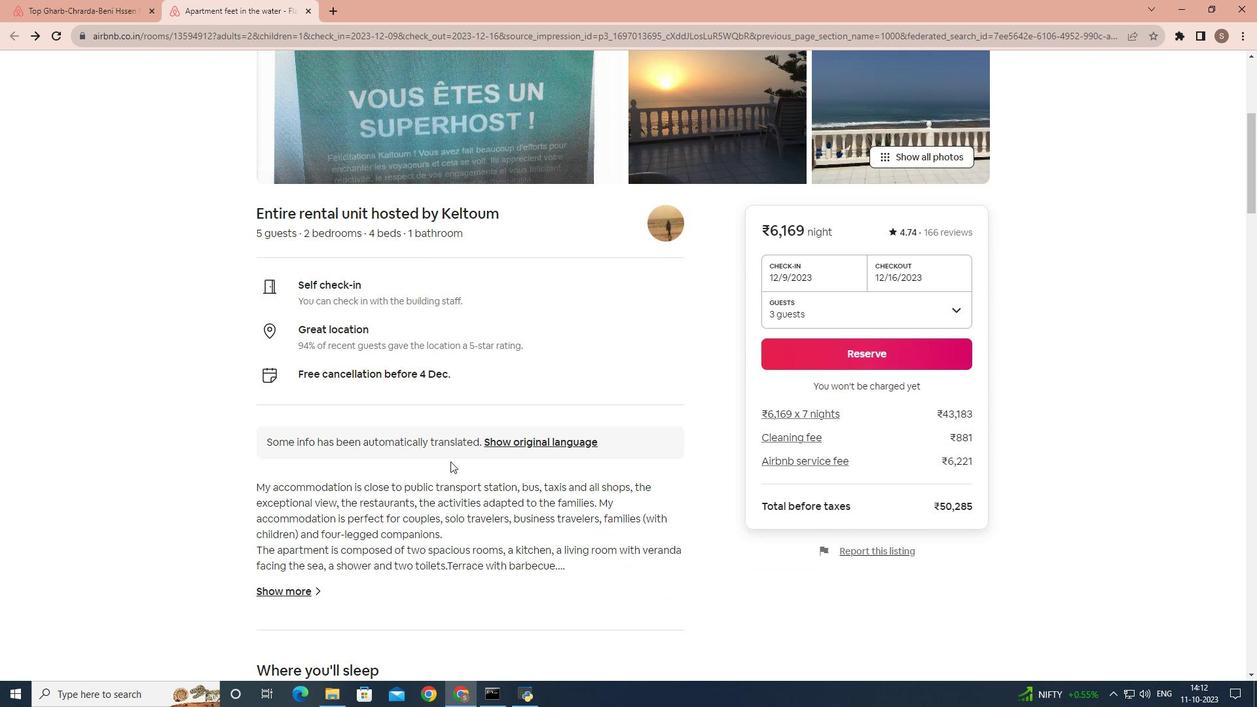 
Action: Mouse scrolled (454, 457) with delta (0, 0)
Screenshot: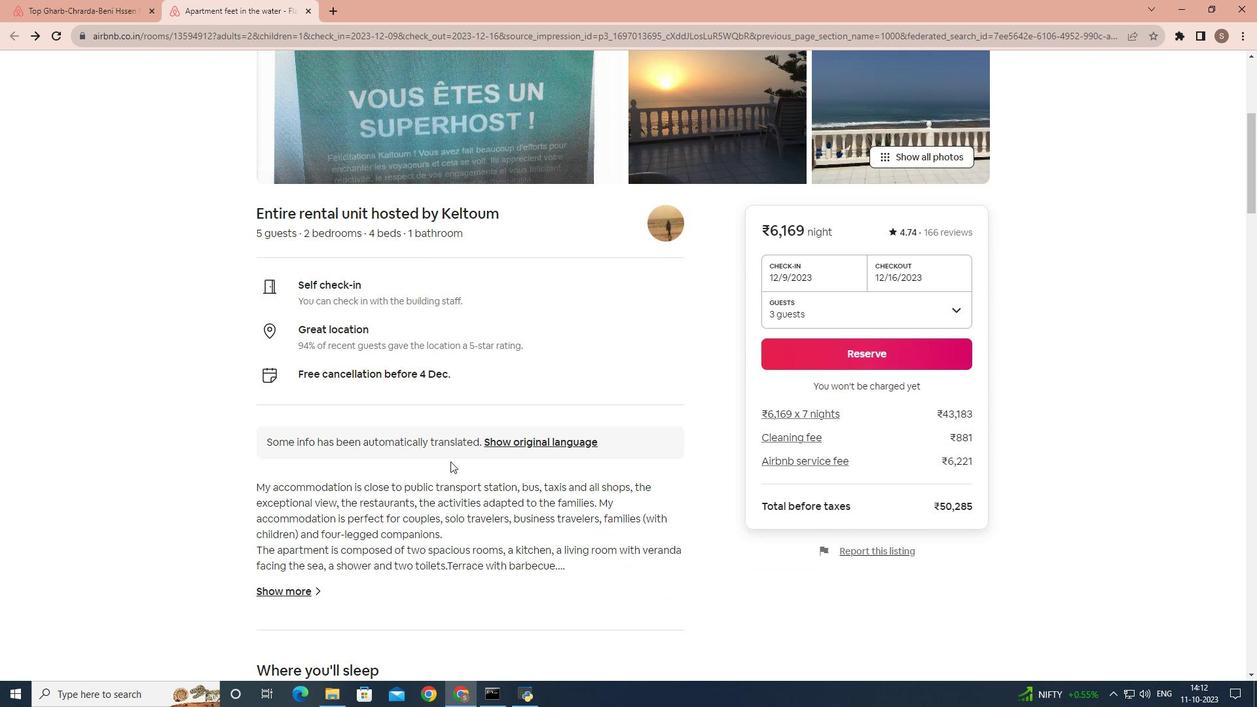 
Action: Mouse moved to (310, 522)
Screenshot: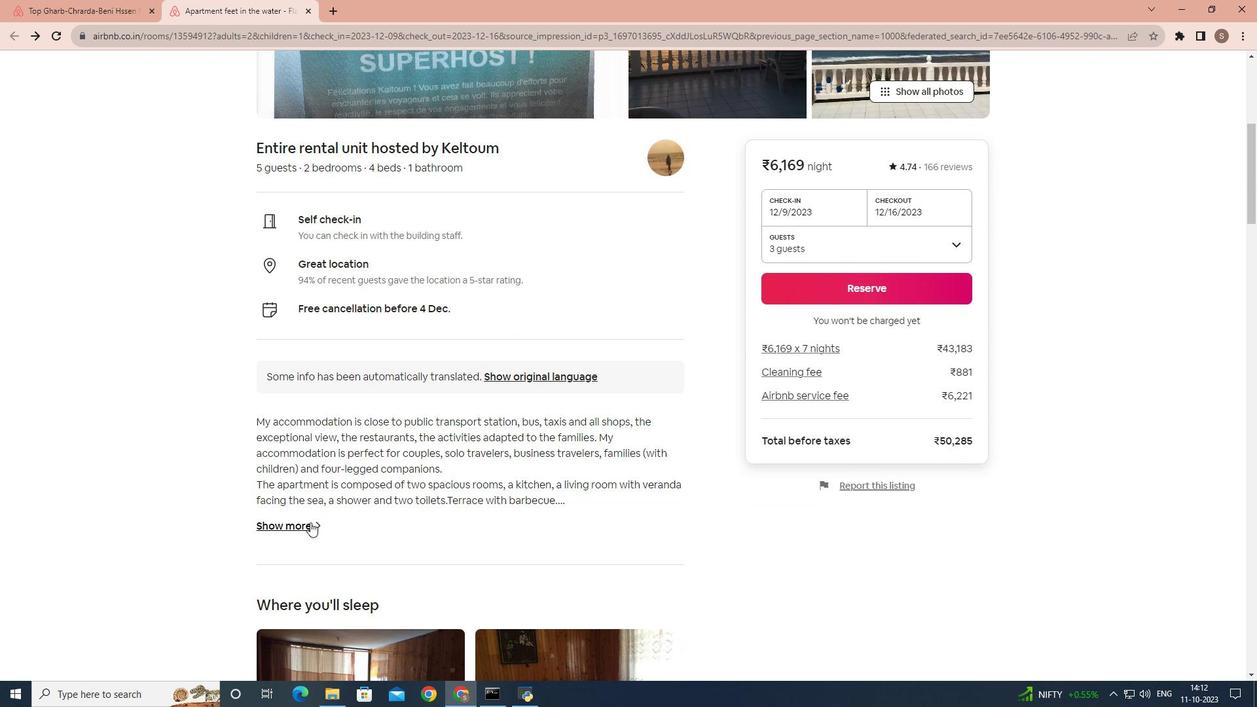 
Action: Mouse pressed left at (310, 522)
Screenshot: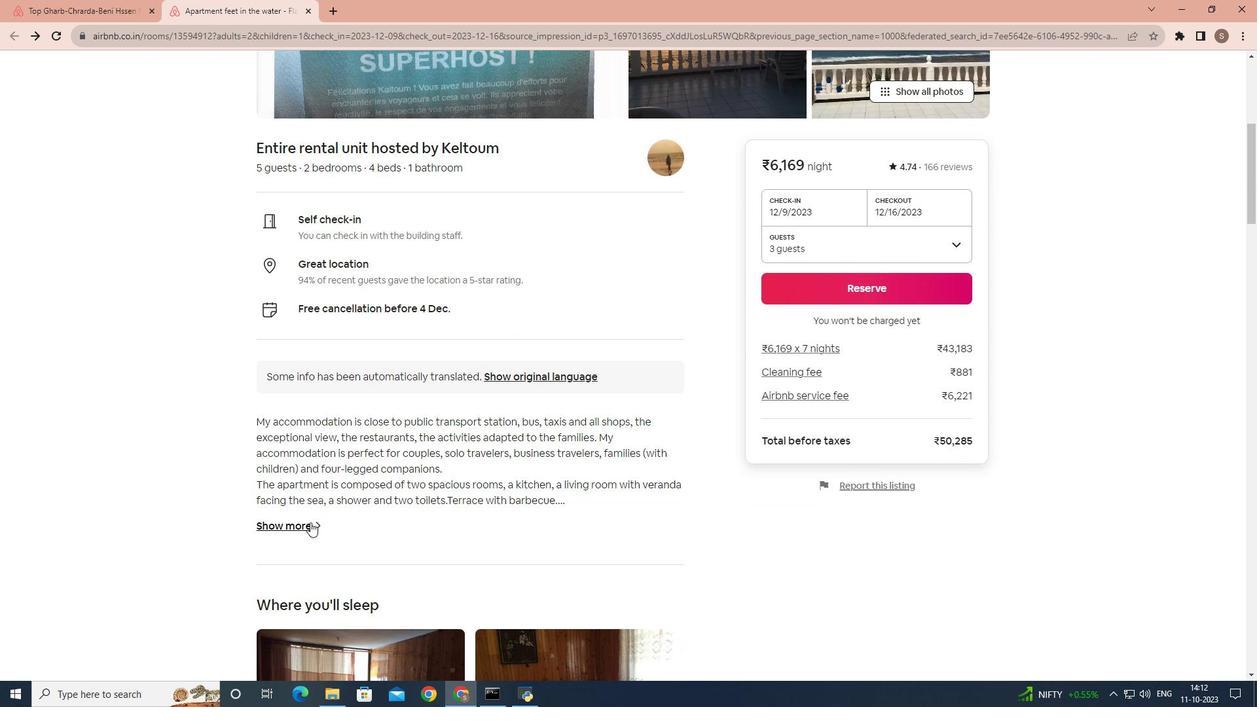 
Action: Mouse moved to (567, 497)
Screenshot: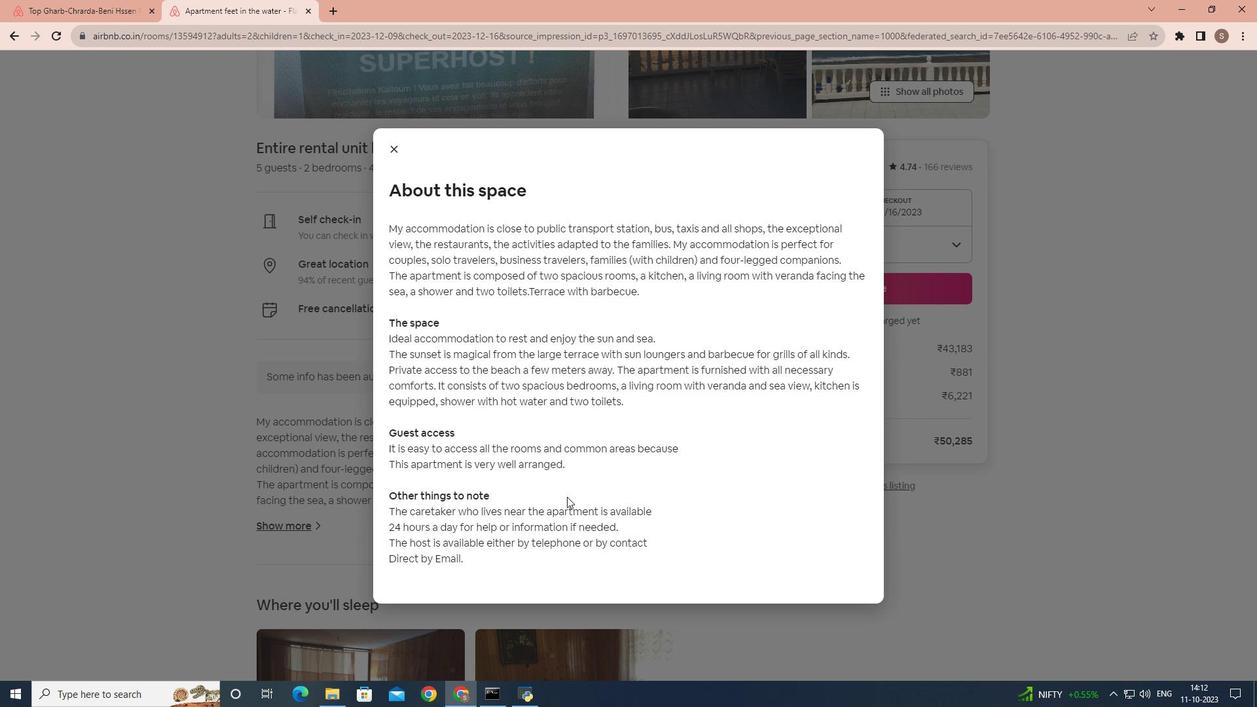 
Action: Mouse scrolled (567, 496) with delta (0, 0)
Screenshot: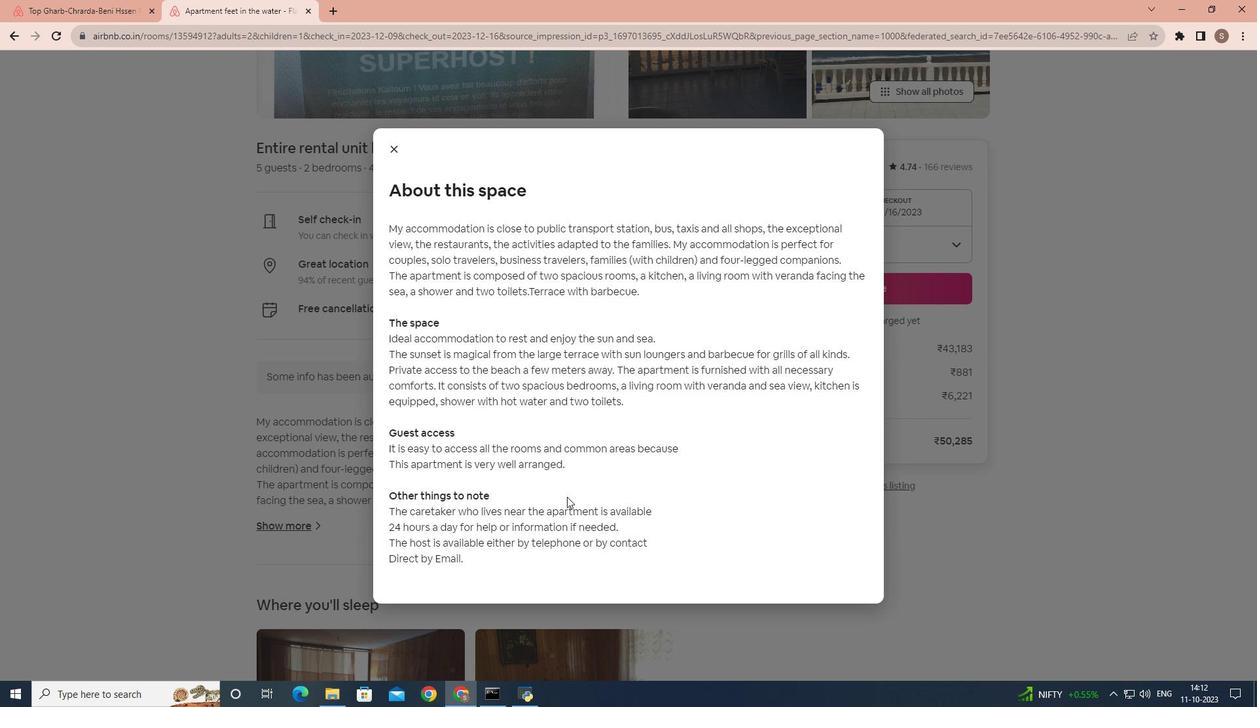 
Action: Mouse scrolled (567, 496) with delta (0, 0)
Screenshot: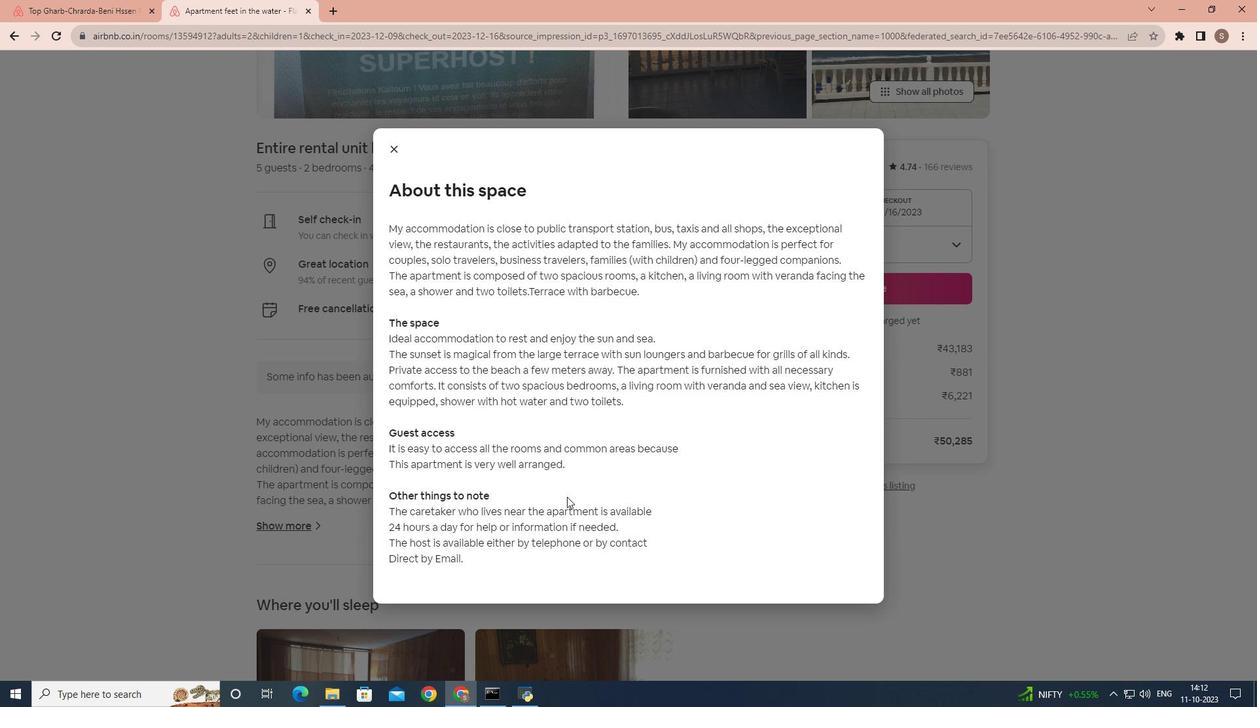 
Action: Mouse scrolled (567, 496) with delta (0, 0)
Screenshot: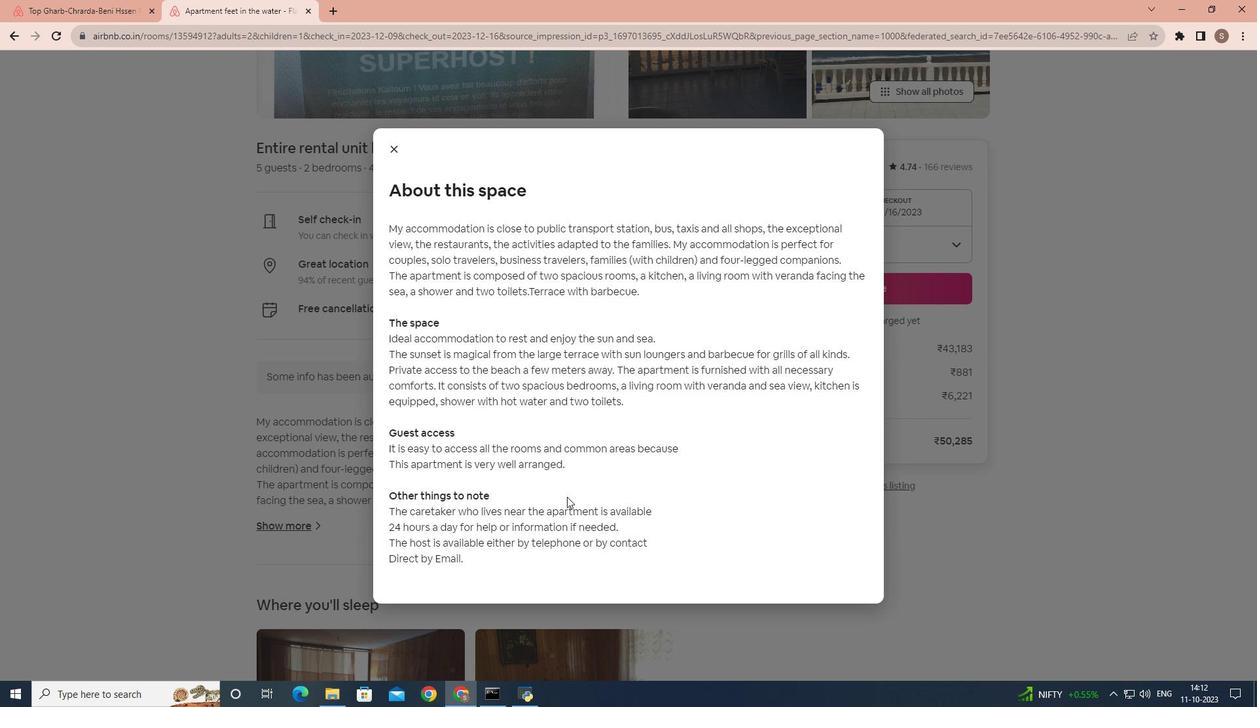 
Action: Mouse scrolled (567, 496) with delta (0, 0)
Screenshot: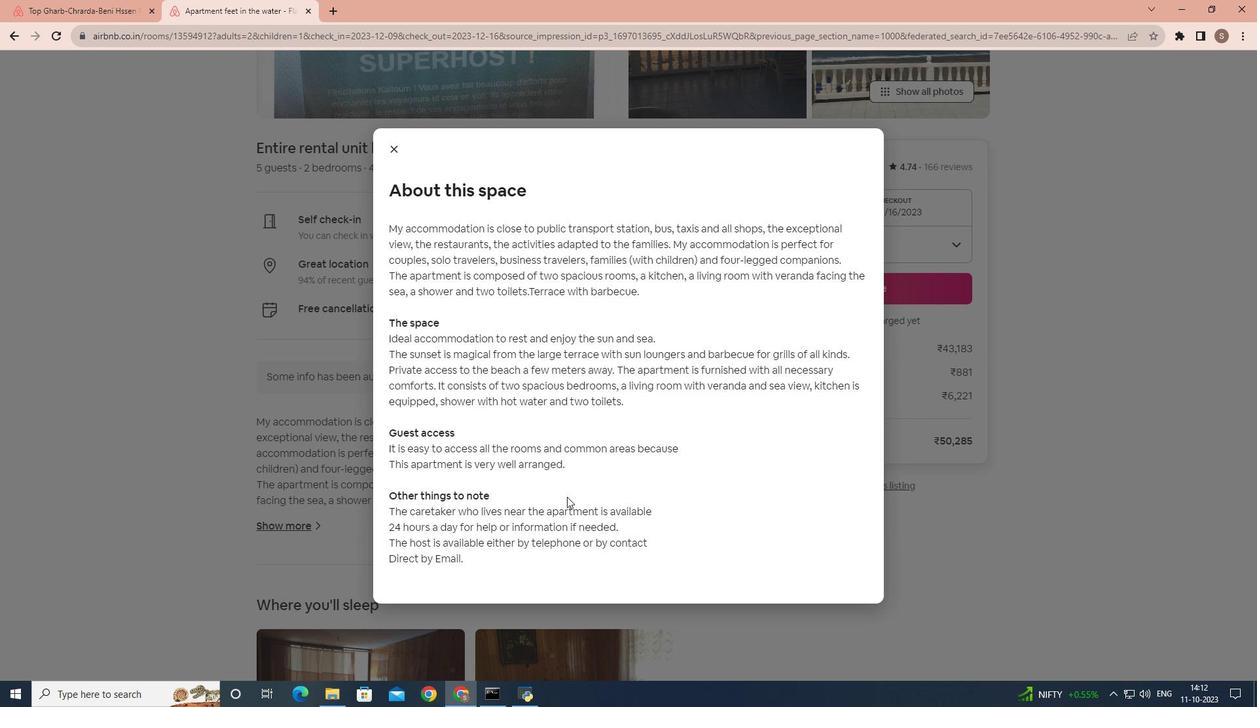 
Action: Mouse scrolled (567, 496) with delta (0, 0)
Screenshot: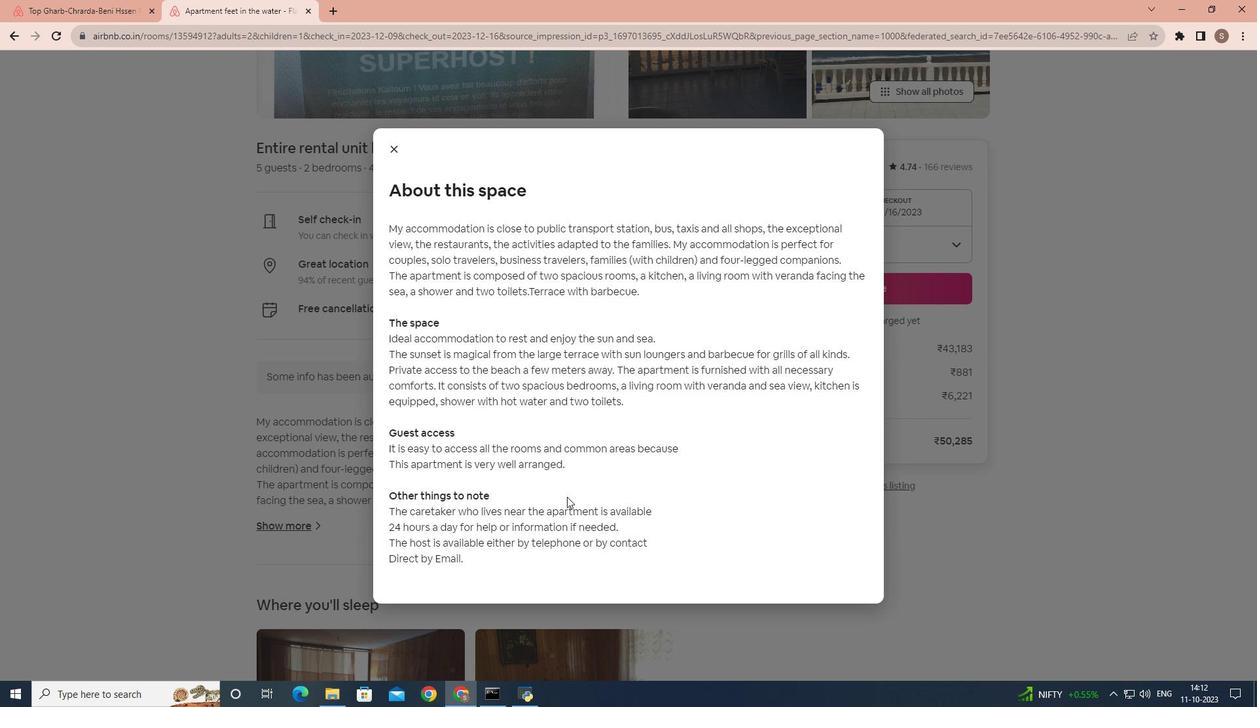 
Action: Mouse scrolled (567, 496) with delta (0, 0)
Screenshot: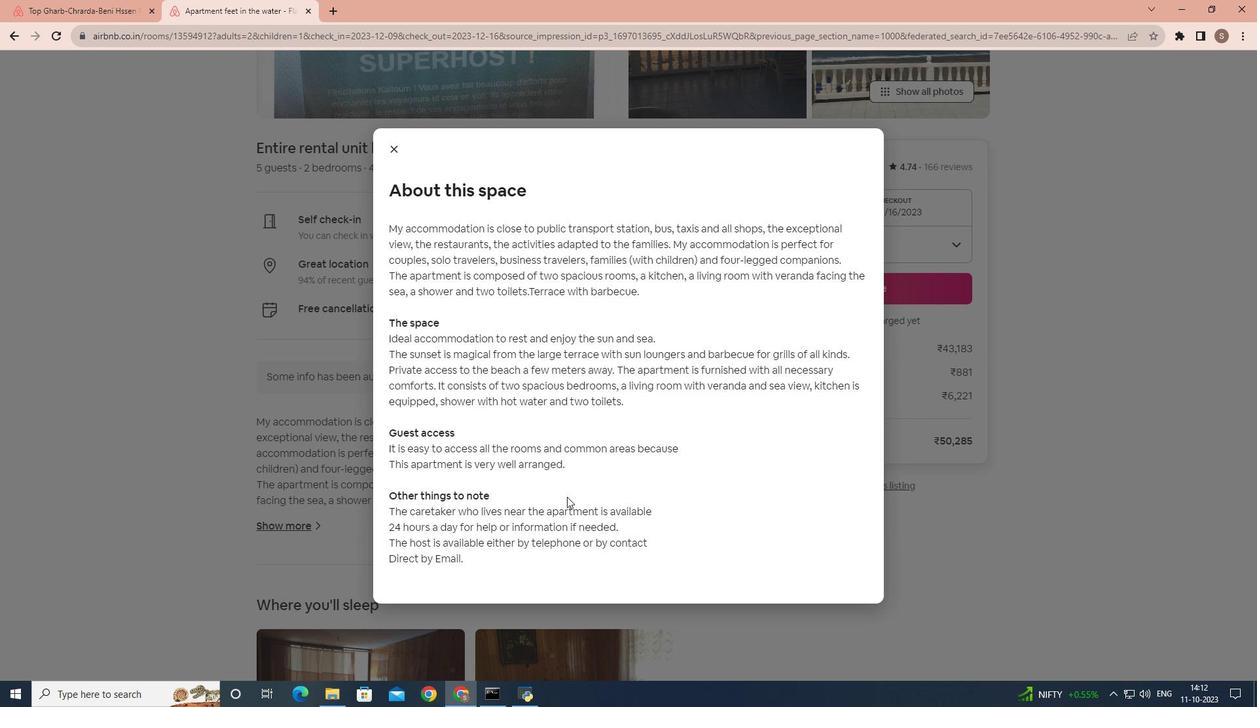 
Action: Mouse moved to (391, 146)
Screenshot: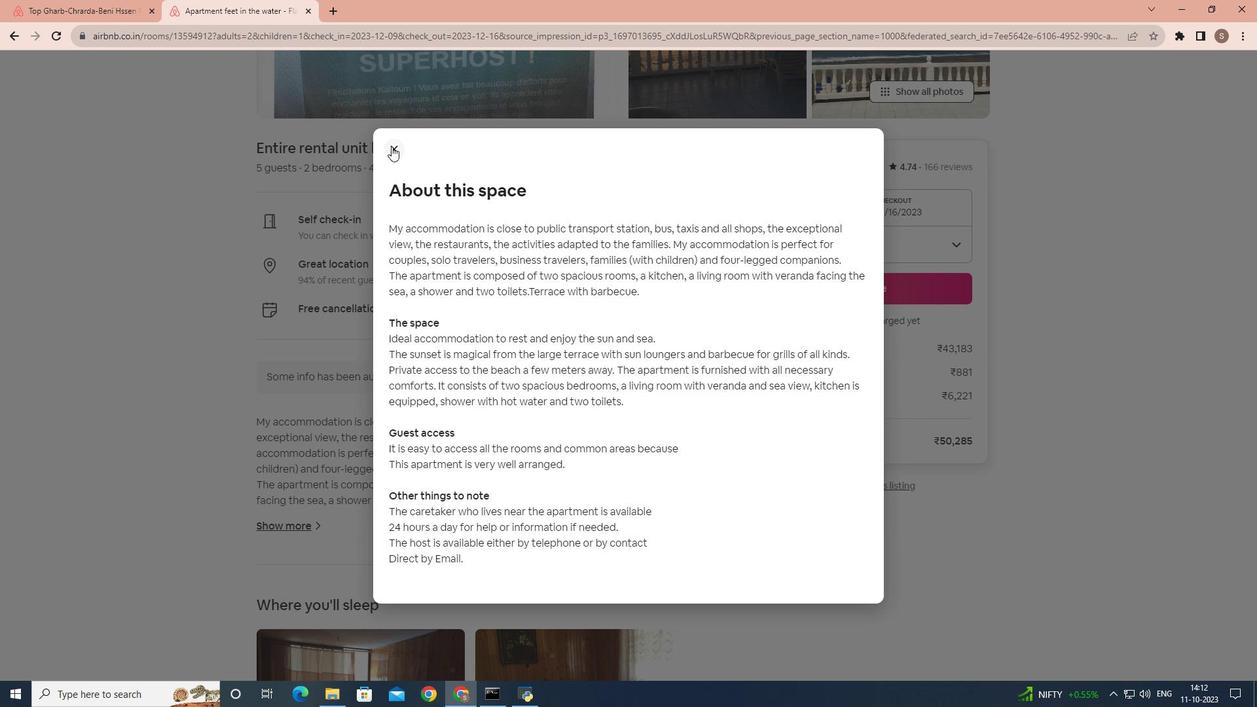 
Action: Mouse pressed left at (391, 146)
Screenshot: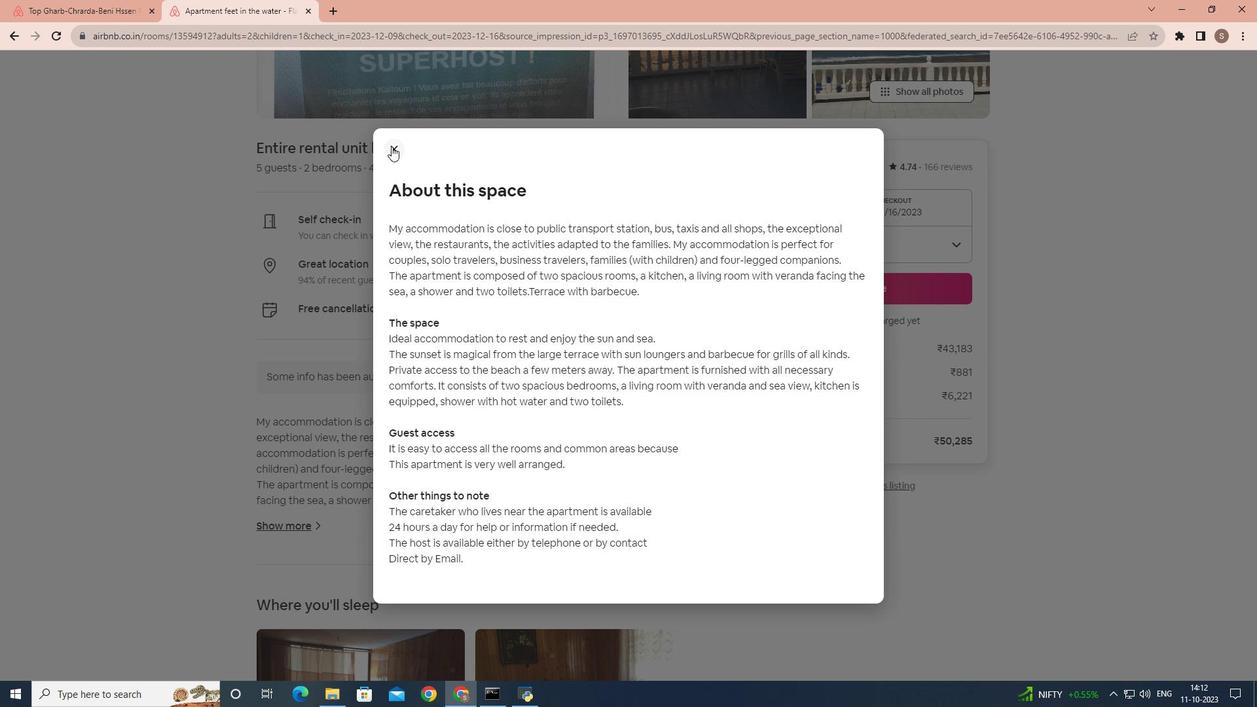 
Action: Mouse moved to (362, 465)
Screenshot: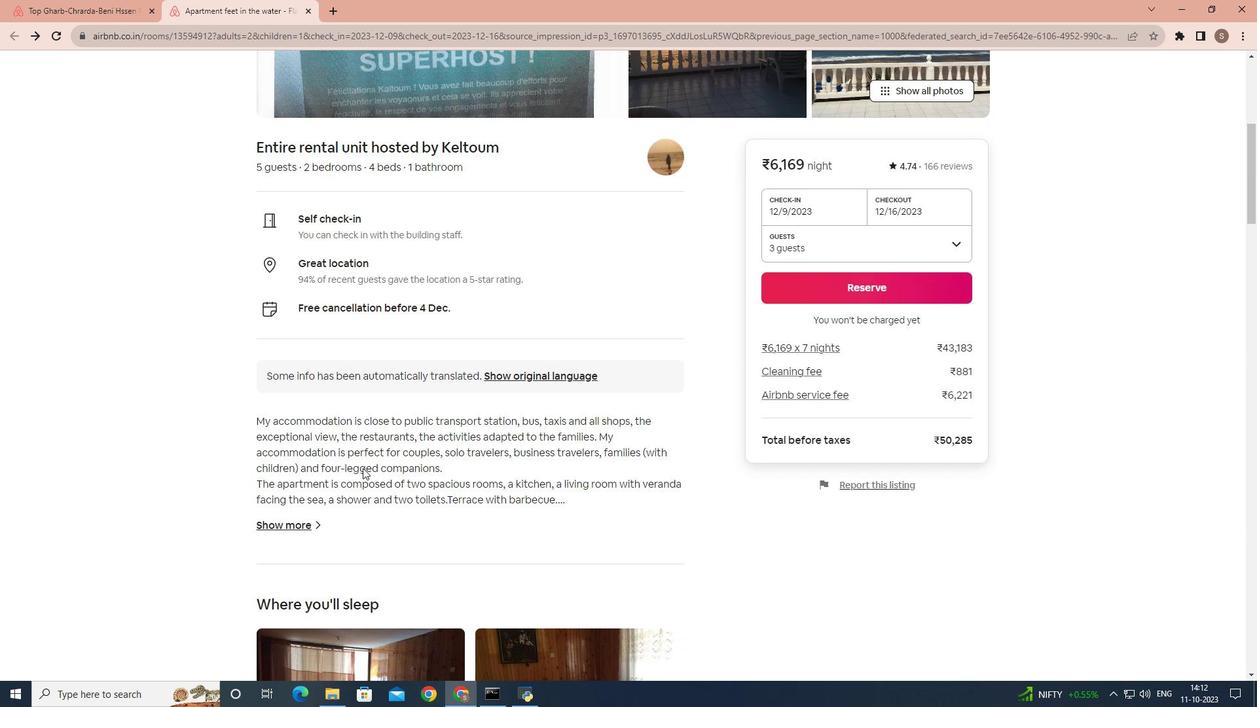 
Action: Mouse scrolled (362, 464) with delta (0, 0)
Screenshot: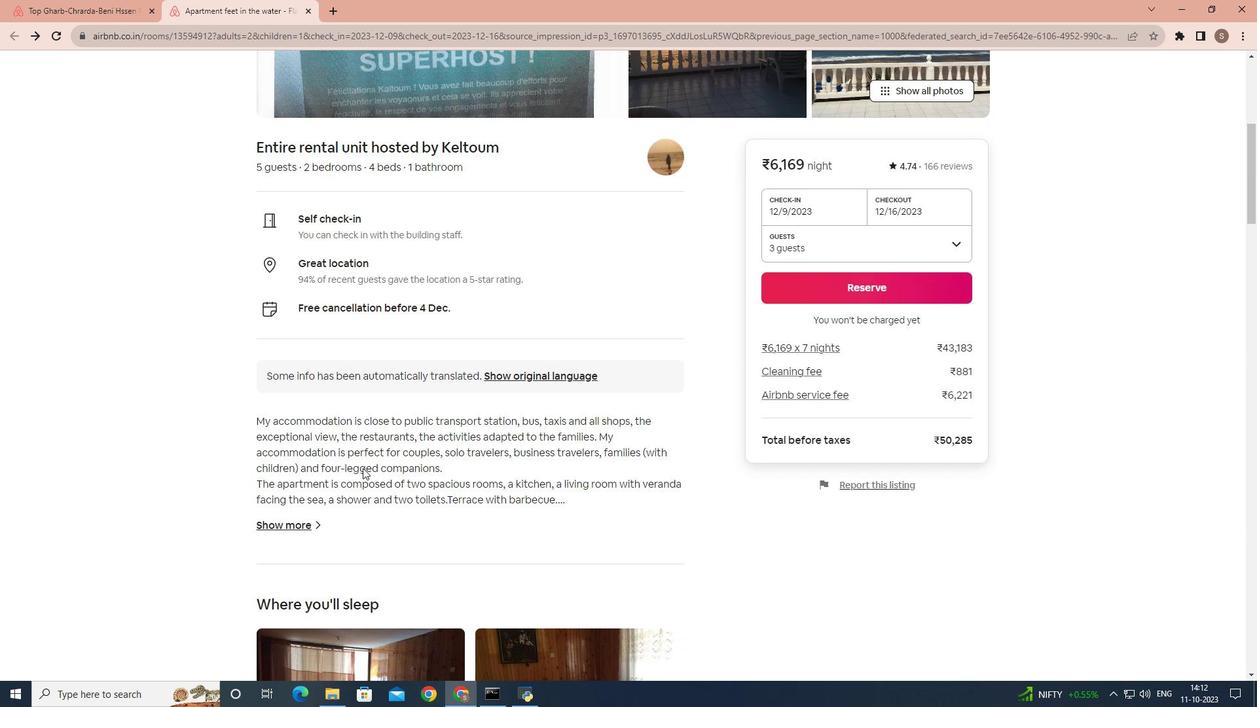 
Action: Mouse moved to (362, 468)
Screenshot: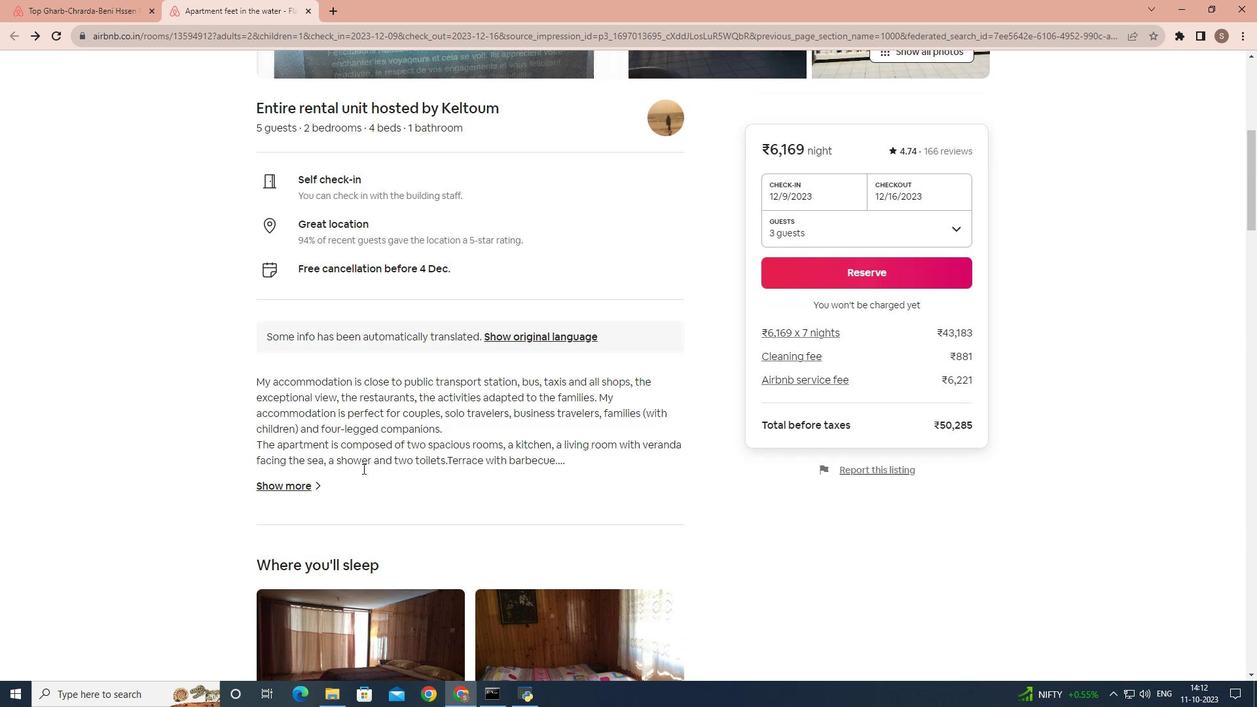 
Action: Mouse scrolled (362, 467) with delta (0, 0)
Screenshot: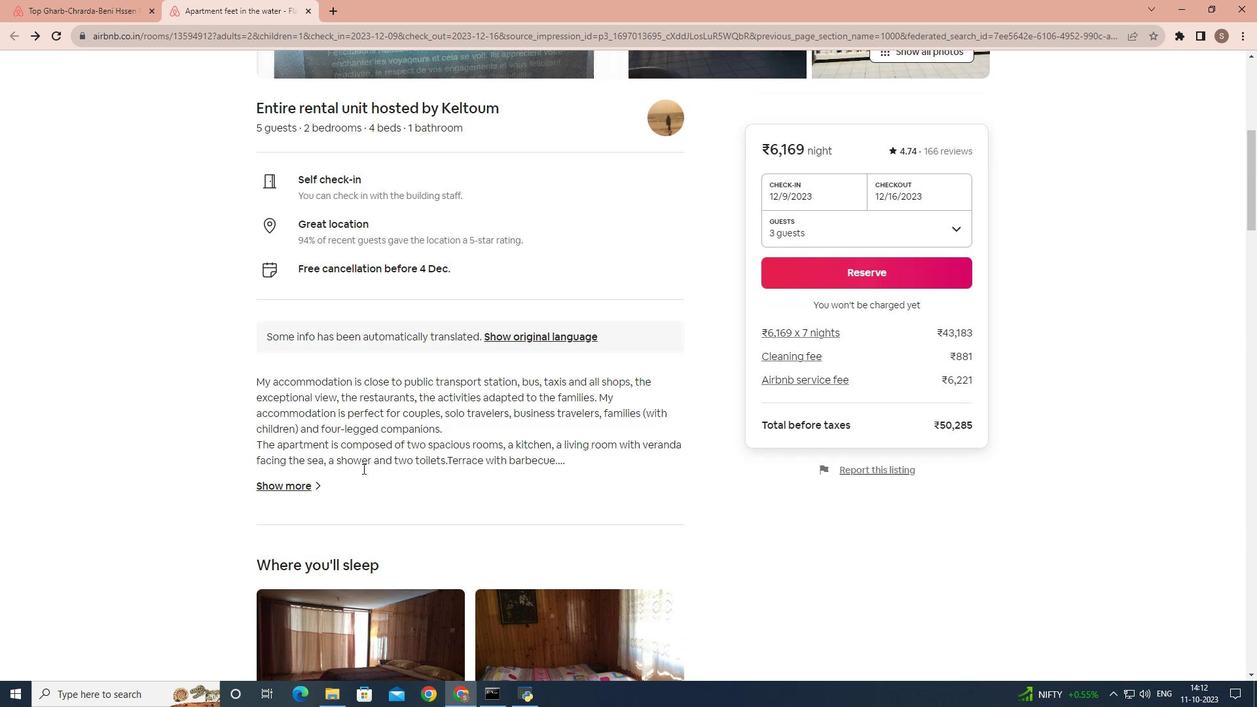 
Action: Mouse moved to (362, 468)
Screenshot: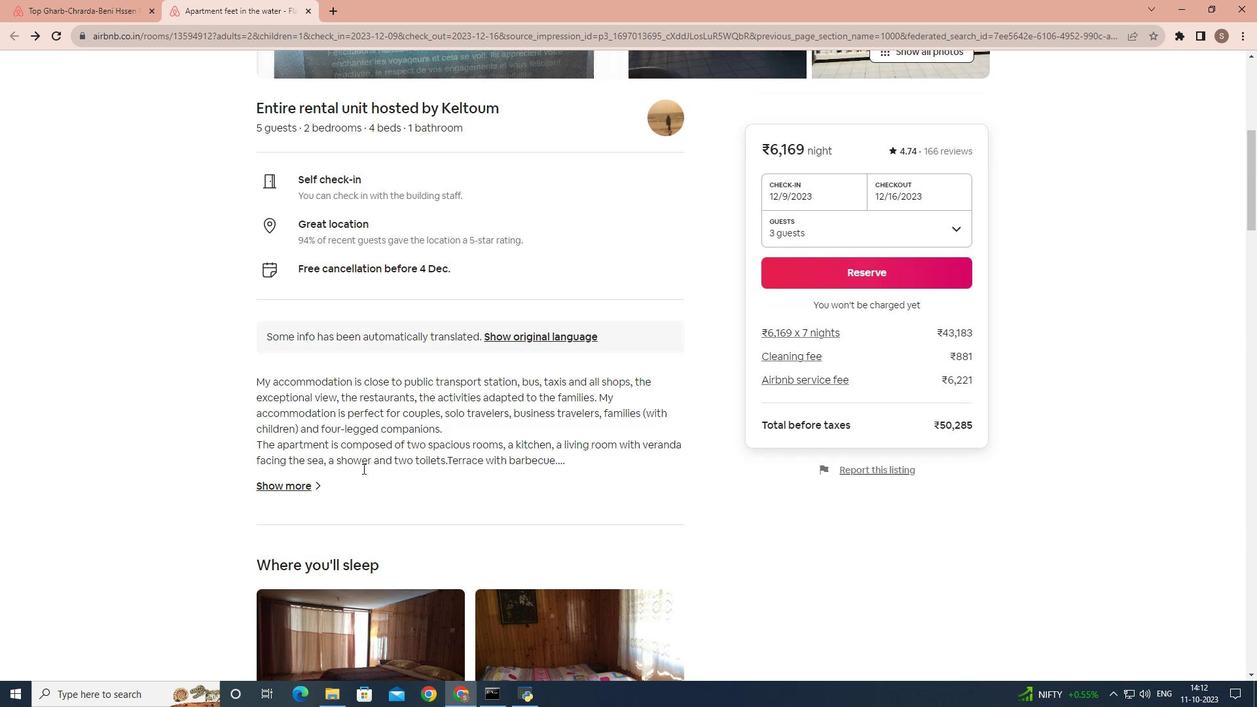 
Action: Mouse scrolled (362, 468) with delta (0, 0)
Screenshot: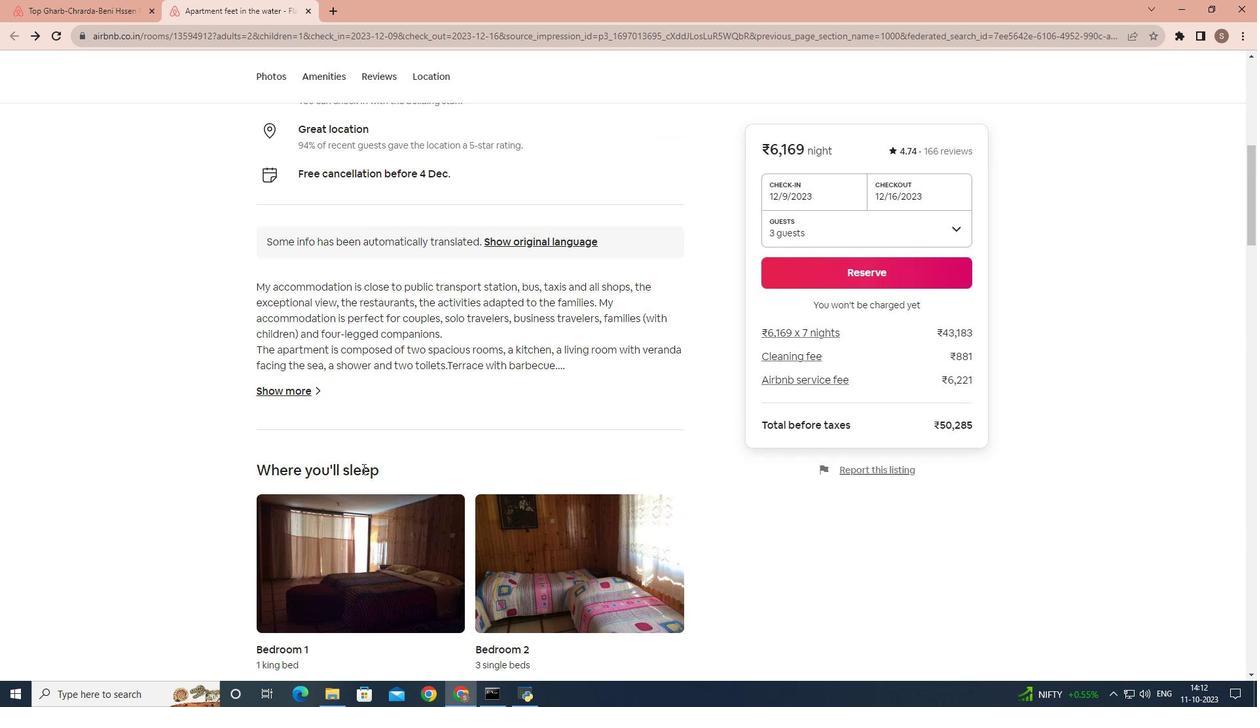 
Action: Mouse scrolled (362, 468) with delta (0, 0)
Screenshot: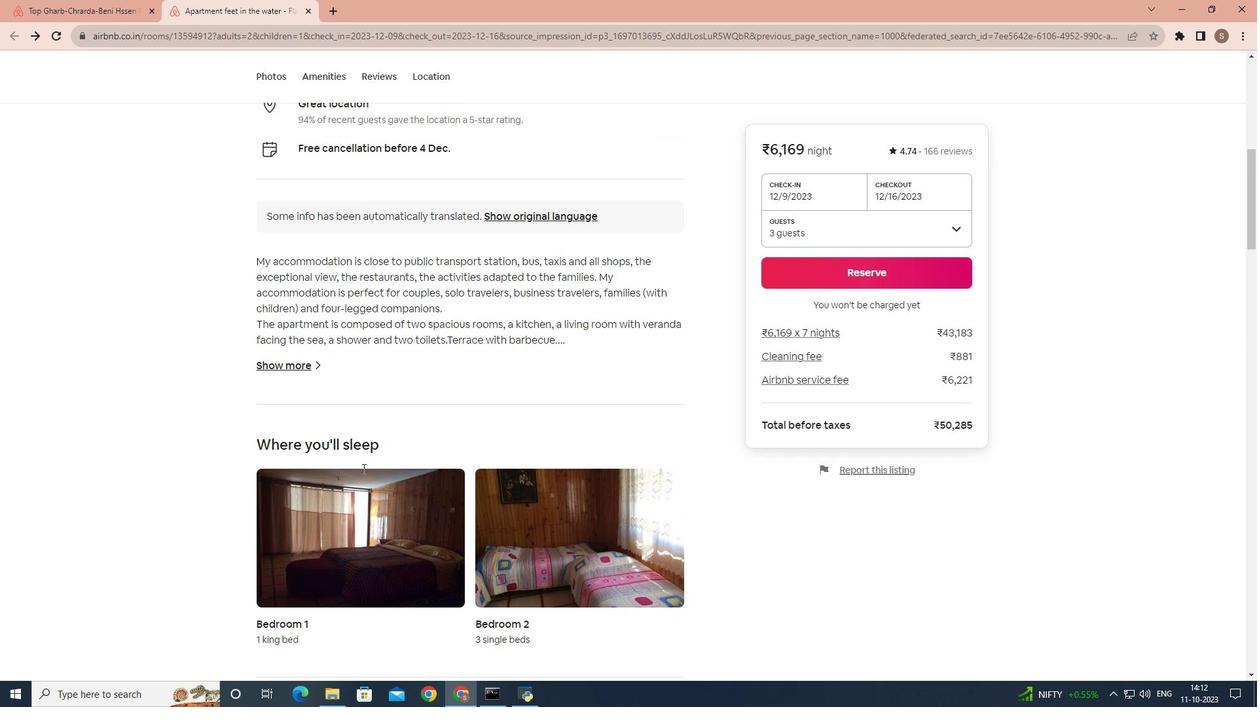 
Action: Mouse scrolled (362, 468) with delta (0, 0)
Screenshot: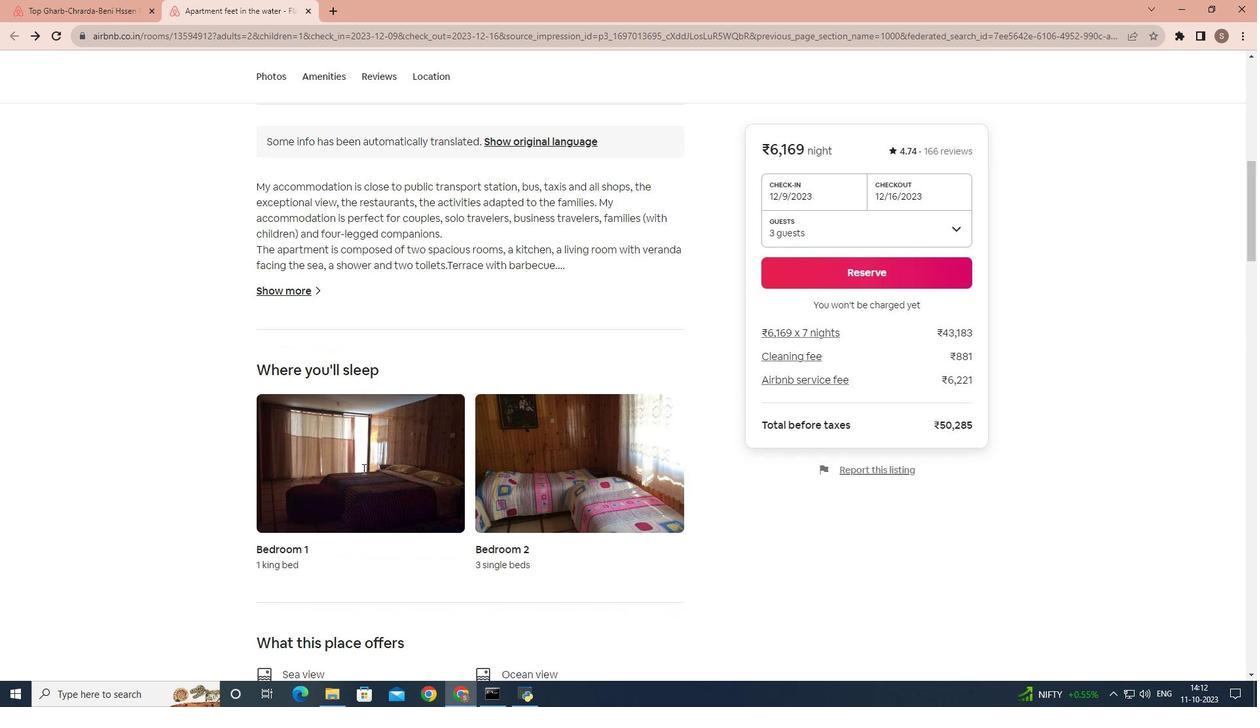 
Action: Mouse moved to (361, 485)
Screenshot: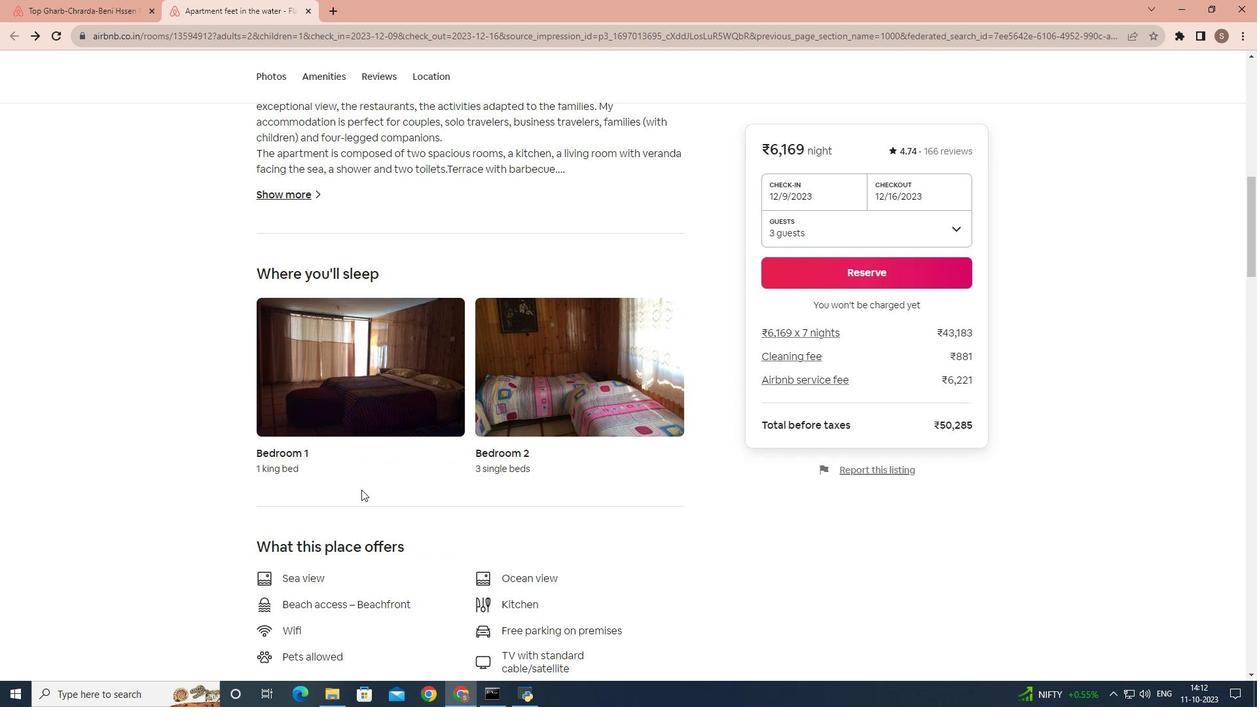 
Action: Mouse scrolled (361, 484) with delta (0, 0)
Screenshot: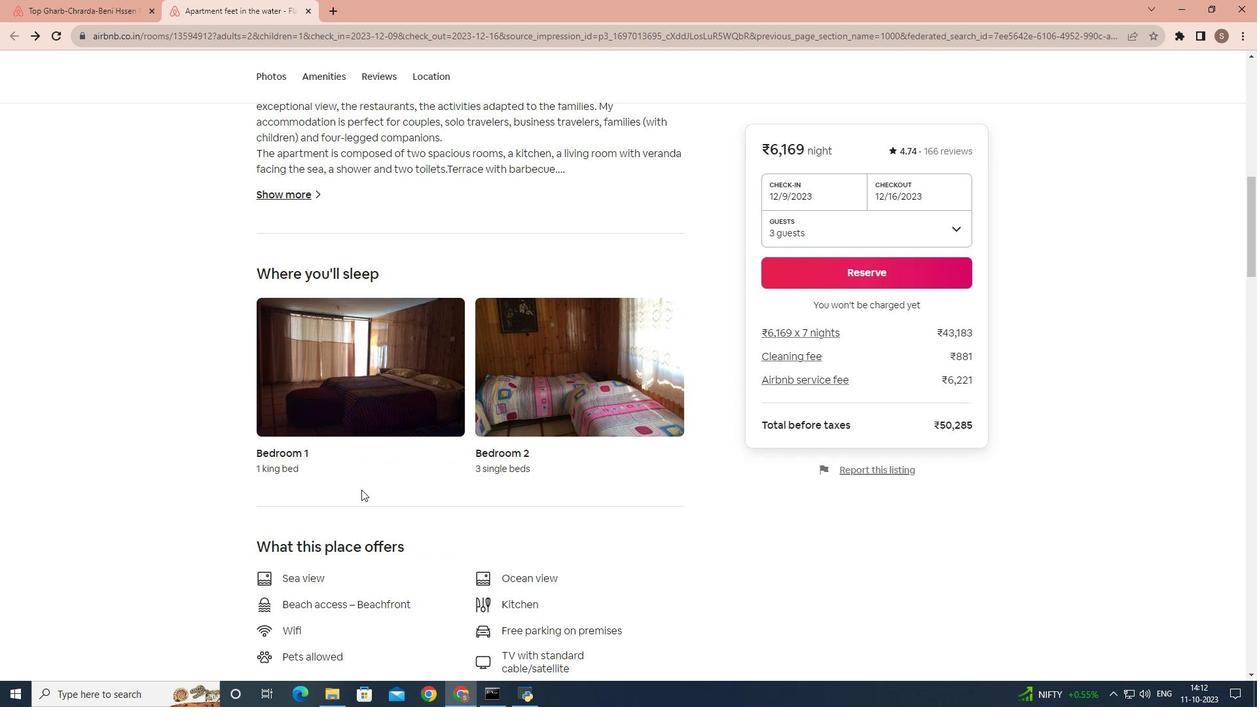 
Action: Mouse moved to (361, 489)
Screenshot: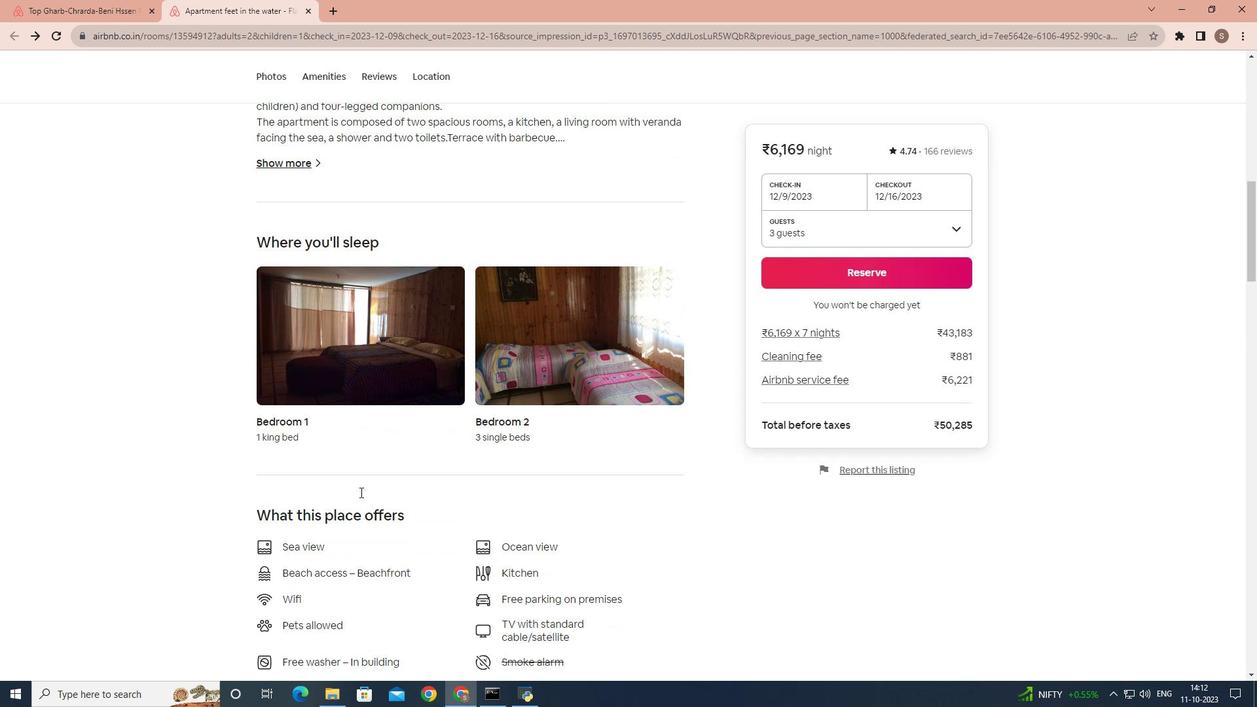 
Action: Mouse scrolled (361, 489) with delta (0, 0)
Screenshot: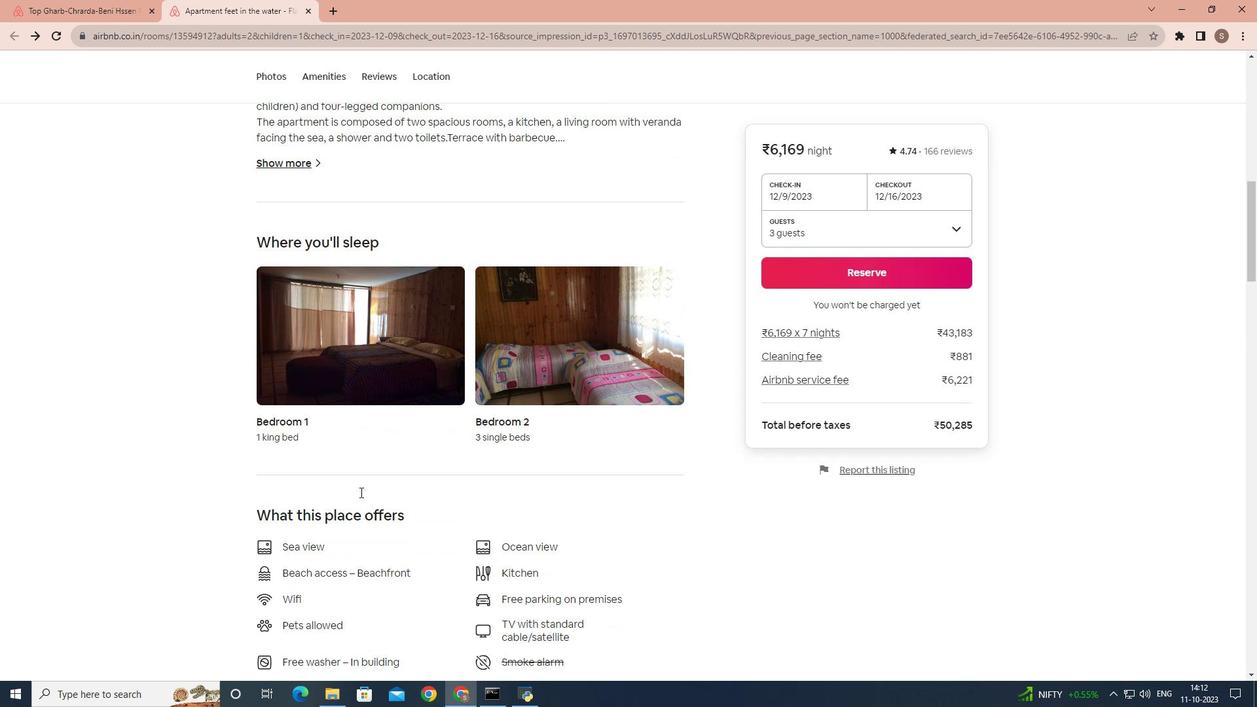 
Action: Mouse moved to (330, 544)
Screenshot: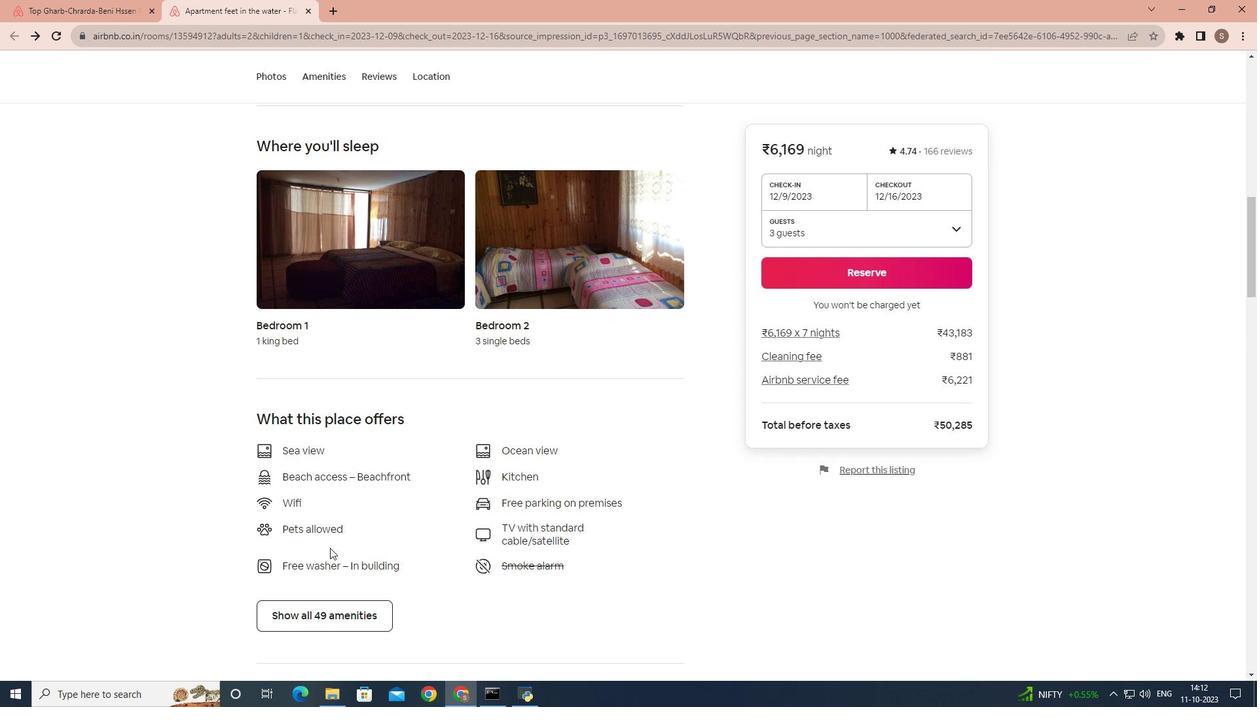 
Action: Mouse scrolled (330, 544) with delta (0, 0)
Screenshot: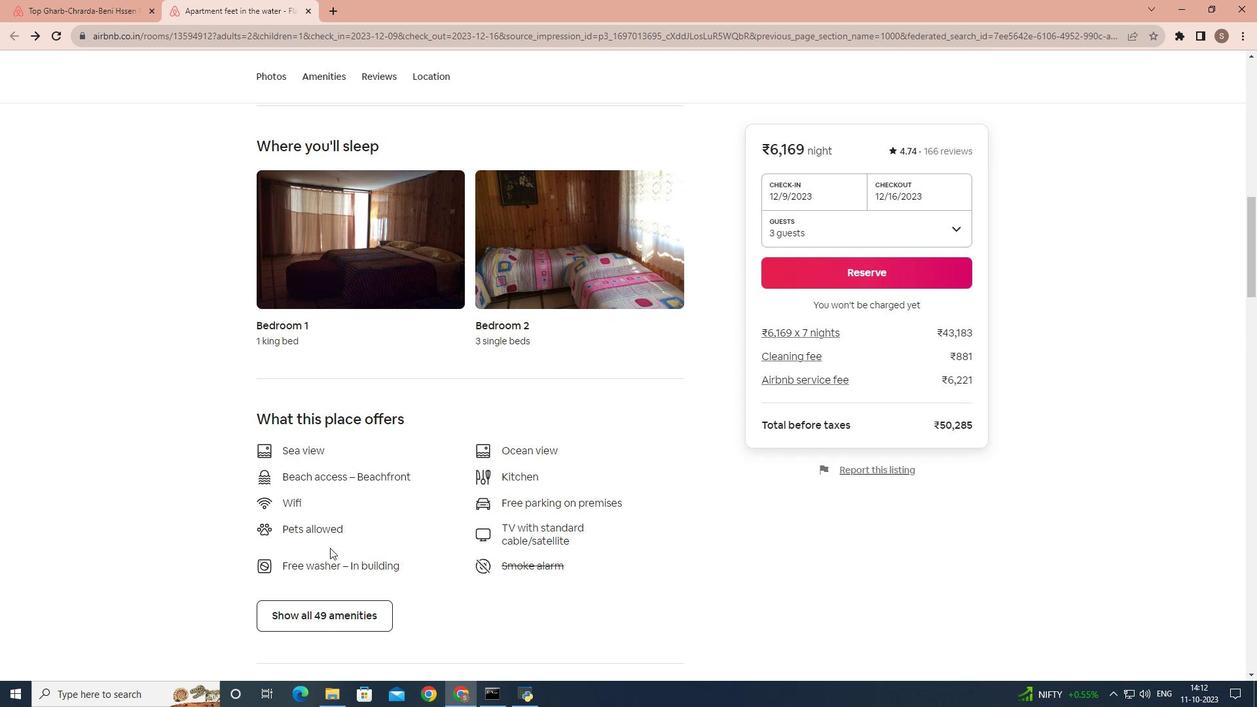 
Action: Mouse moved to (330, 548)
Screenshot: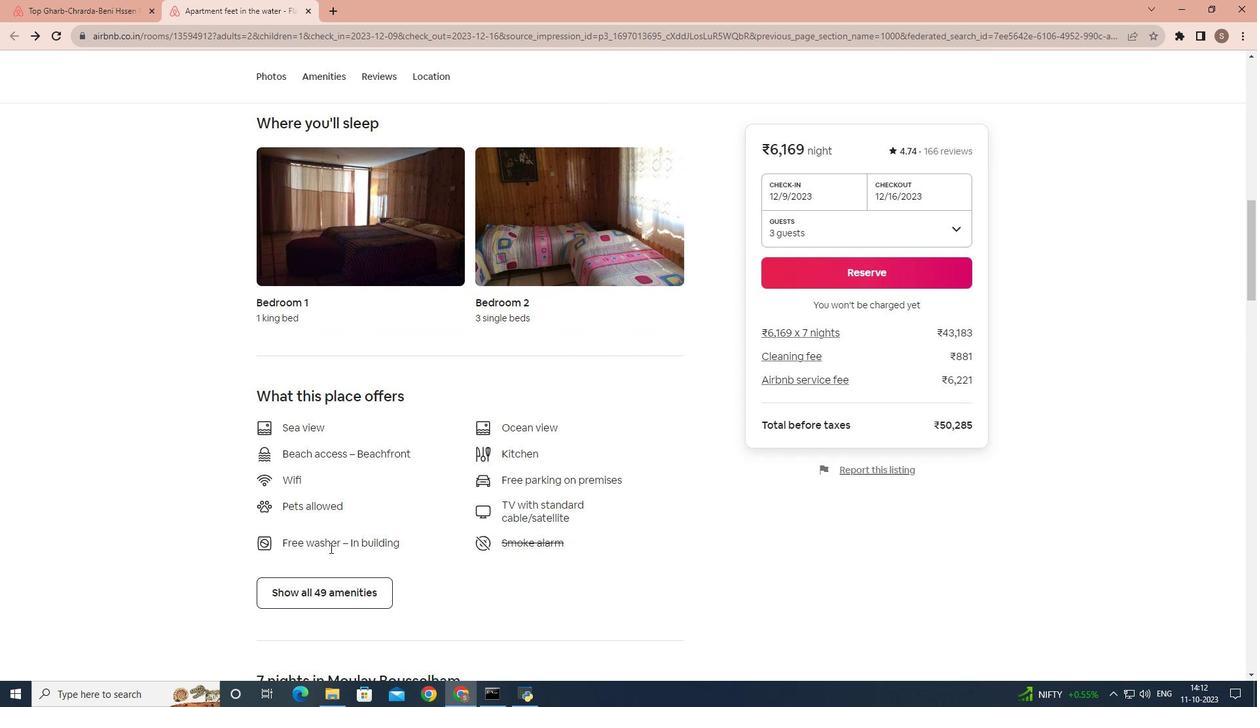 
Action: Mouse scrolled (330, 547) with delta (0, 0)
Screenshot: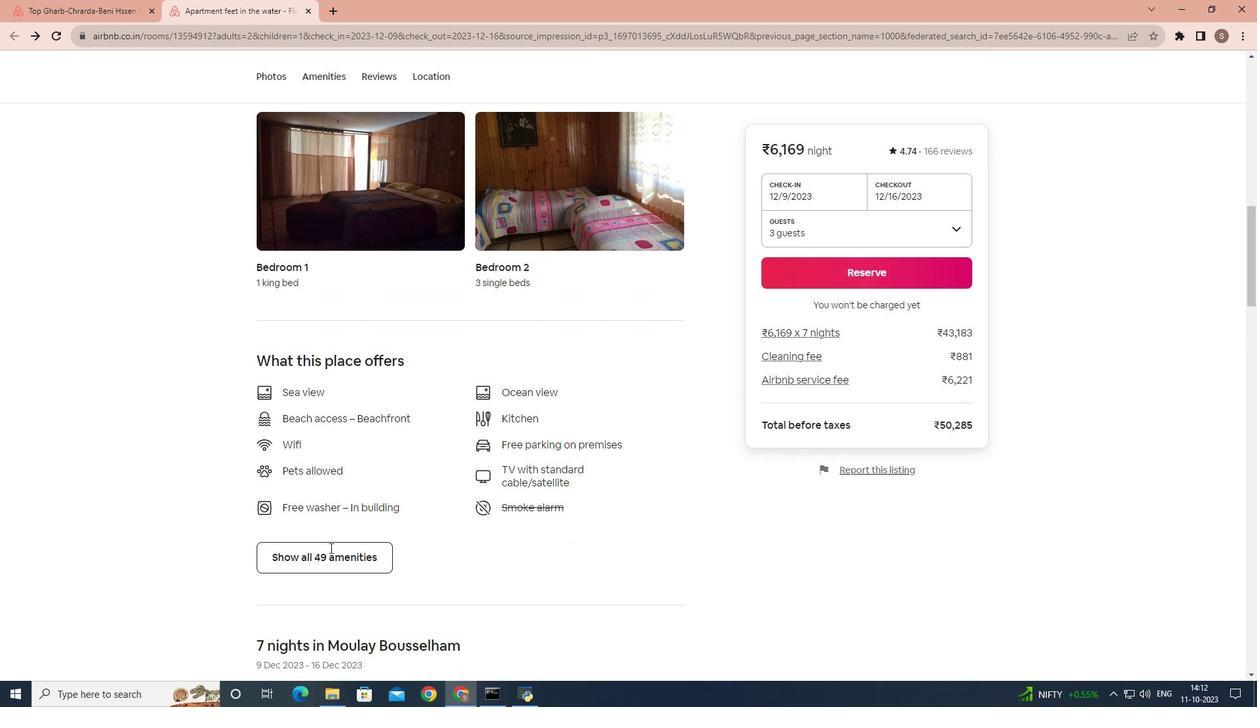 
Action: Mouse moved to (360, 489)
Screenshot: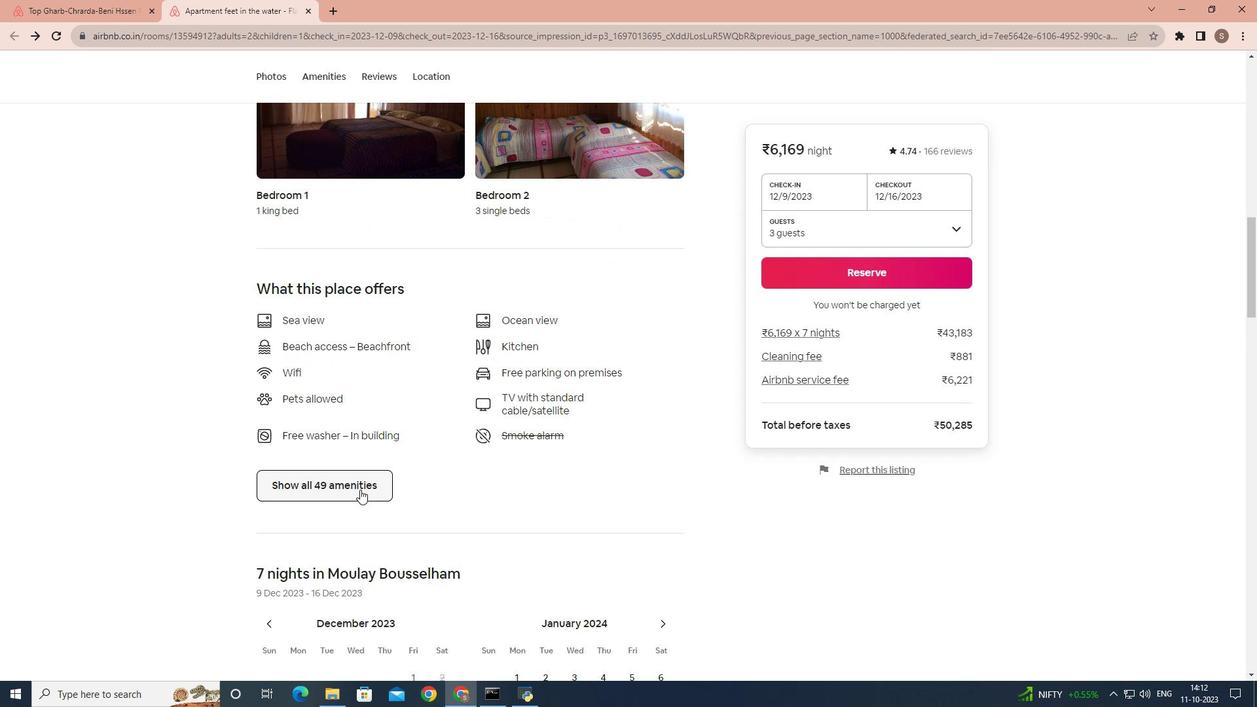 
Action: Mouse pressed left at (360, 489)
